Task: Add a signature Marlon Mitchell containing With heartfelt thanks and warm wishes, Marlon Mitchell to email address softage.9@softage.net and add a folder Commercial leases
Action: Mouse moved to (1177, 87)
Screenshot: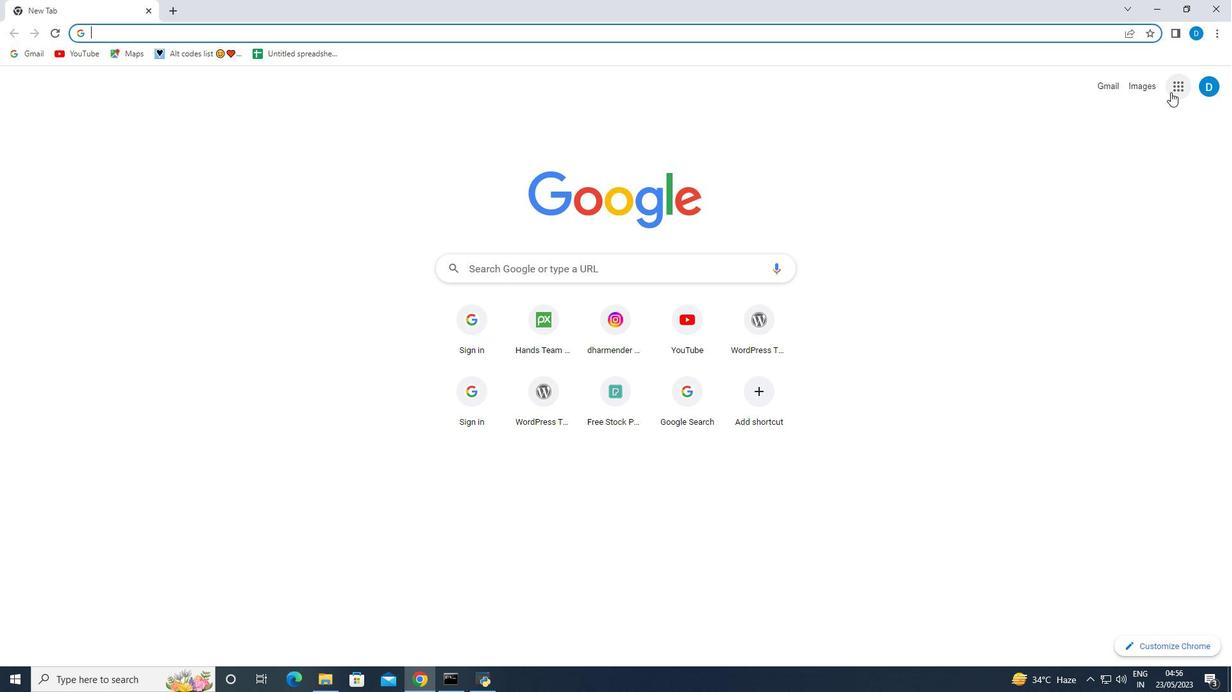 
Action: Mouse pressed left at (1177, 87)
Screenshot: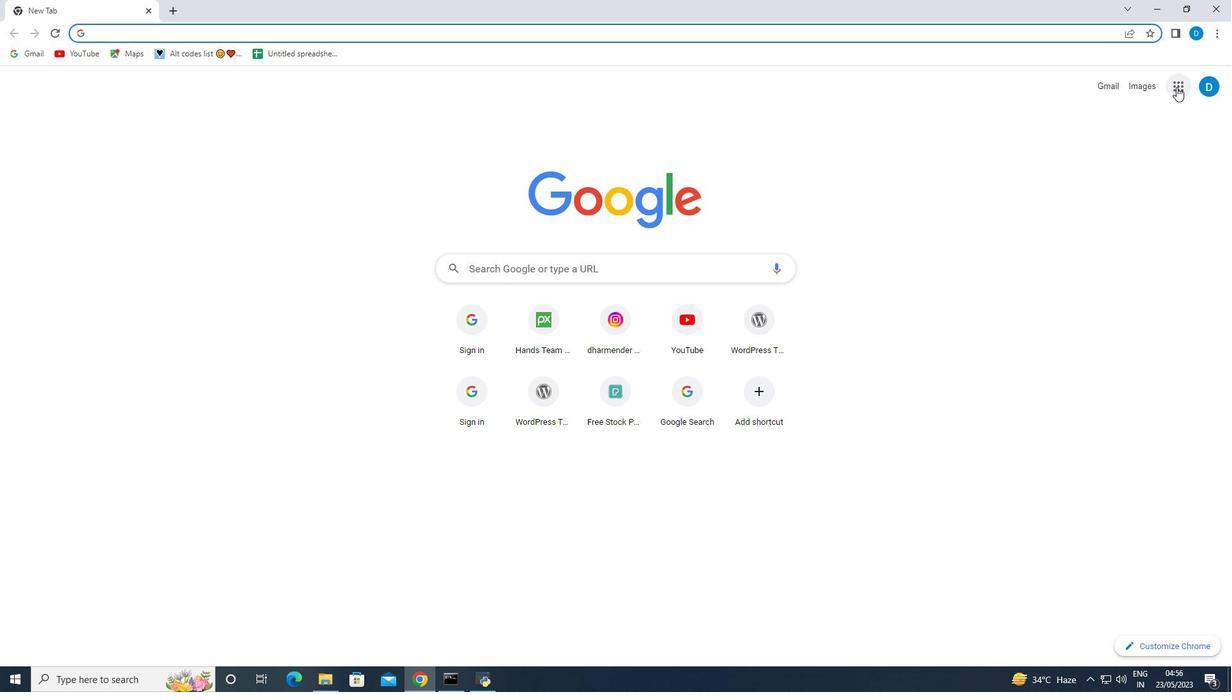 
Action: Mouse moved to (1061, 257)
Screenshot: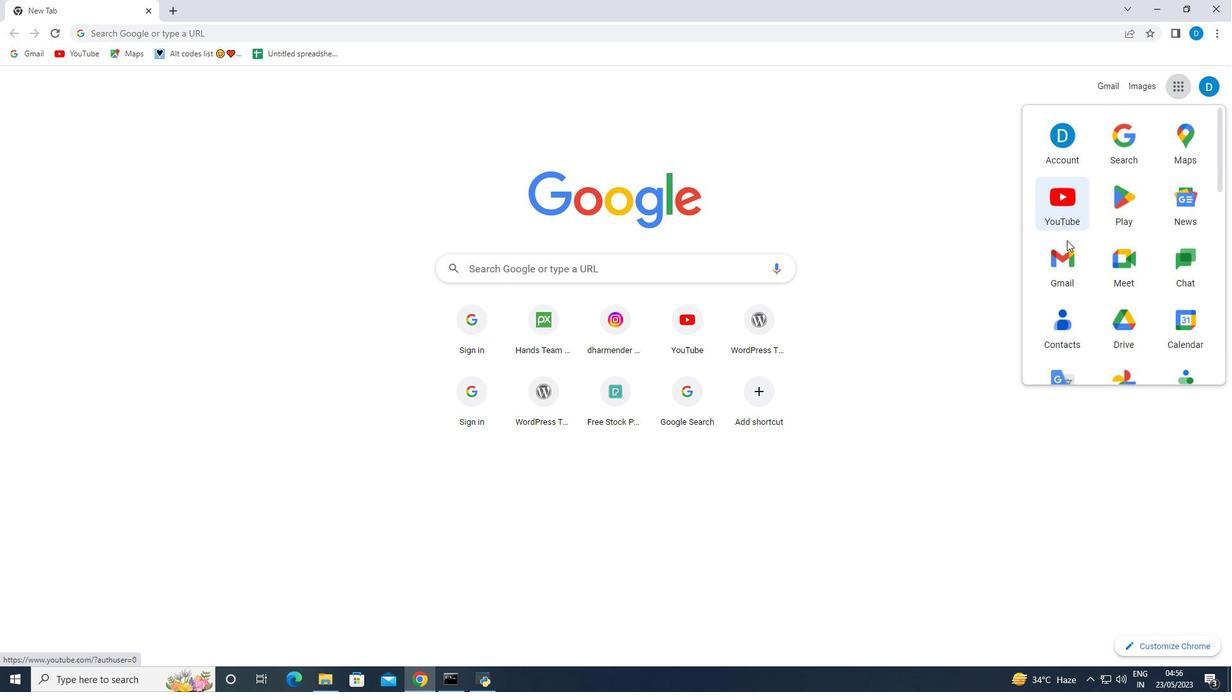 
Action: Mouse pressed left at (1061, 257)
Screenshot: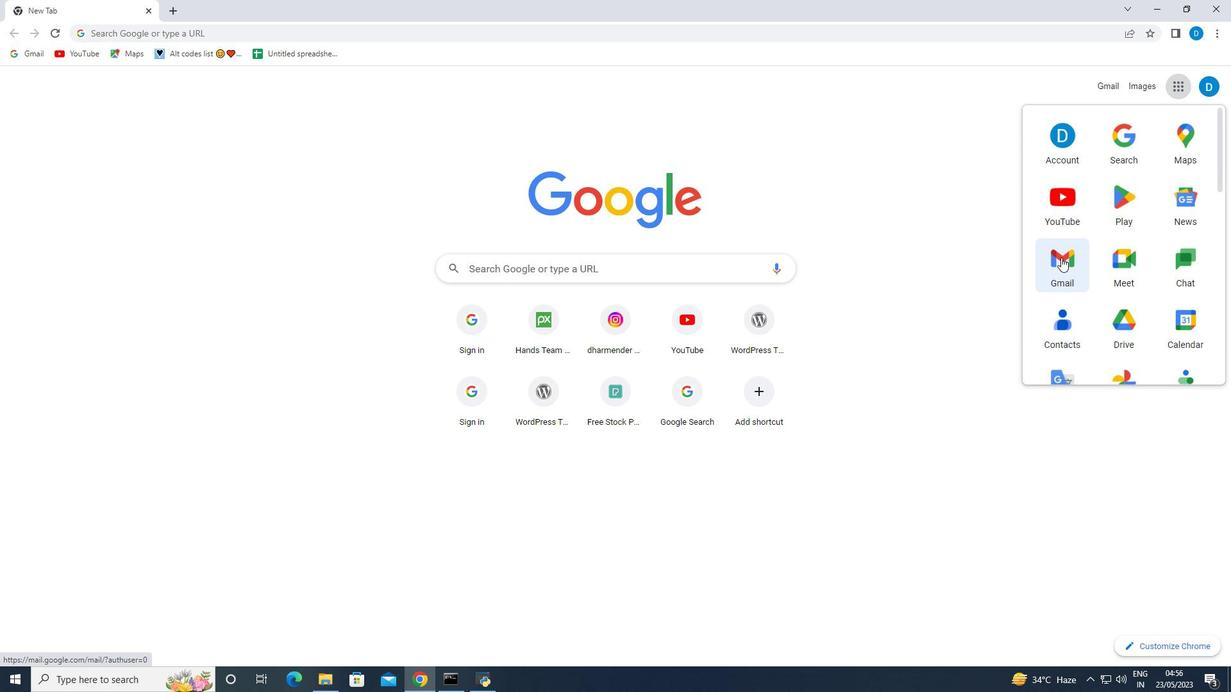 
Action: Mouse moved to (1151, 89)
Screenshot: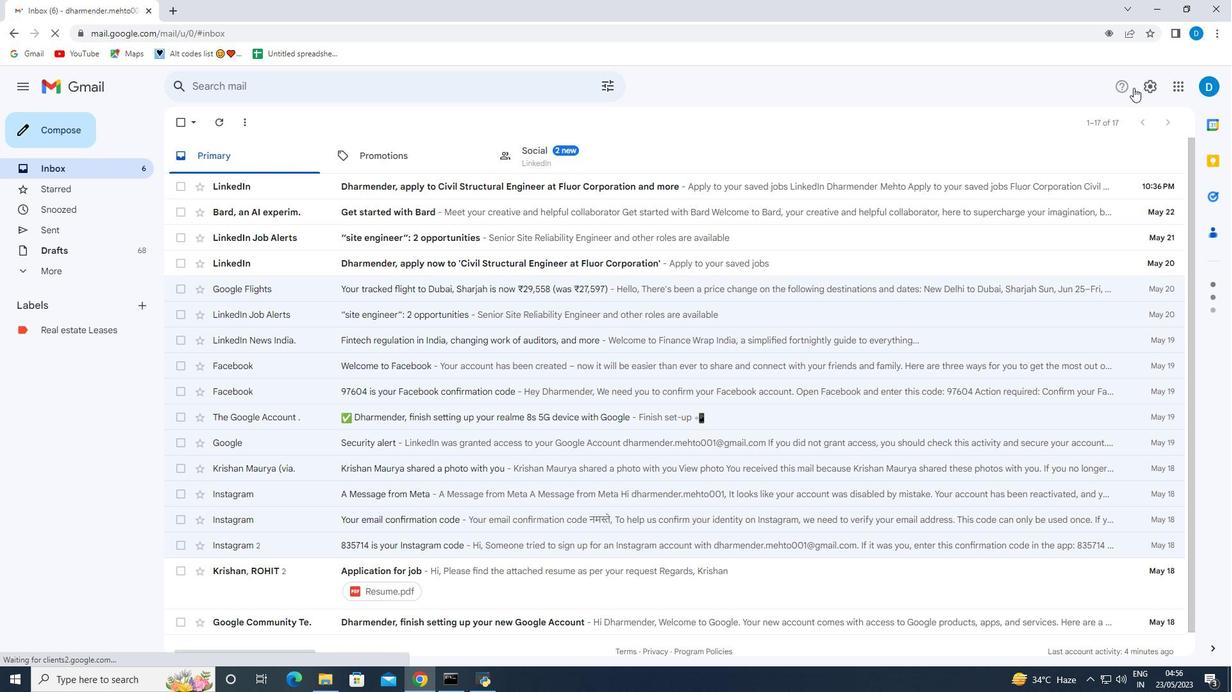 
Action: Mouse pressed left at (1151, 89)
Screenshot: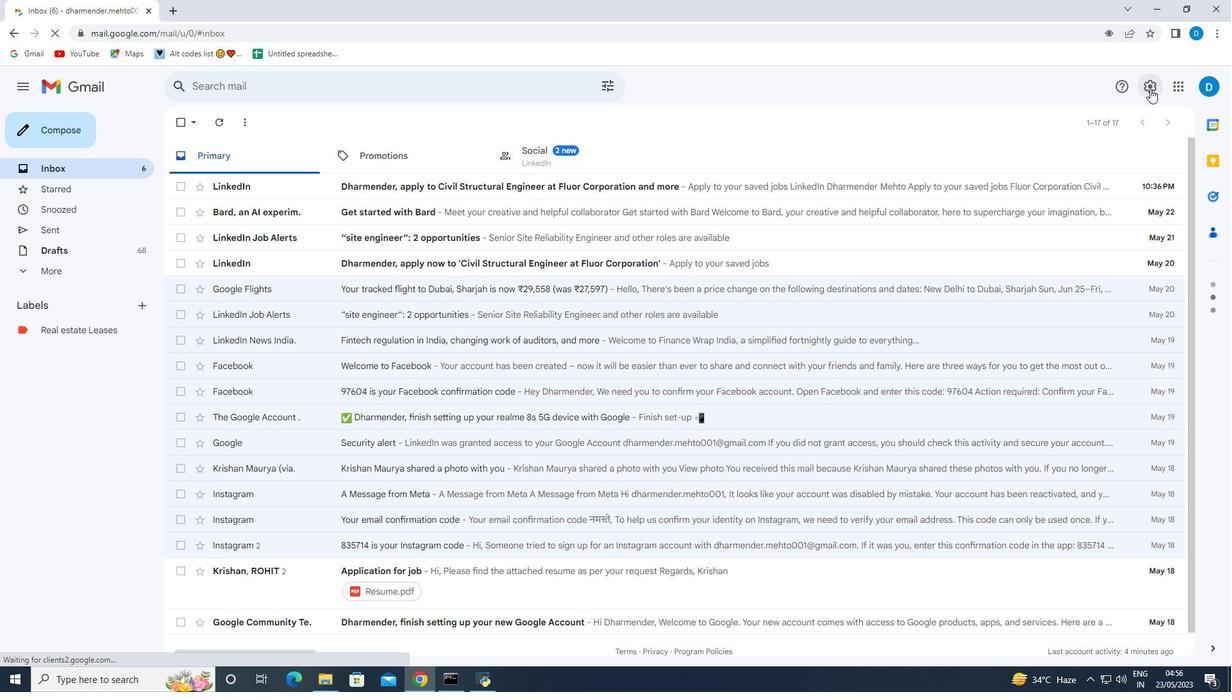 
Action: Mouse moved to (1116, 153)
Screenshot: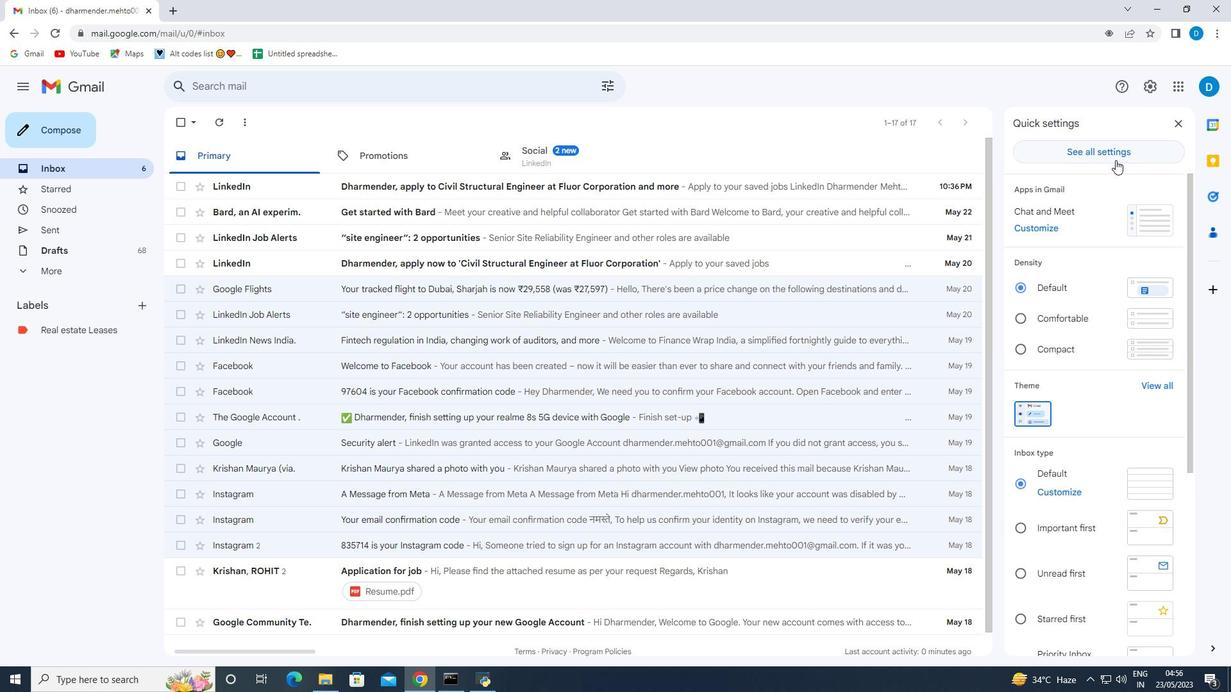 
Action: Mouse pressed left at (1116, 153)
Screenshot: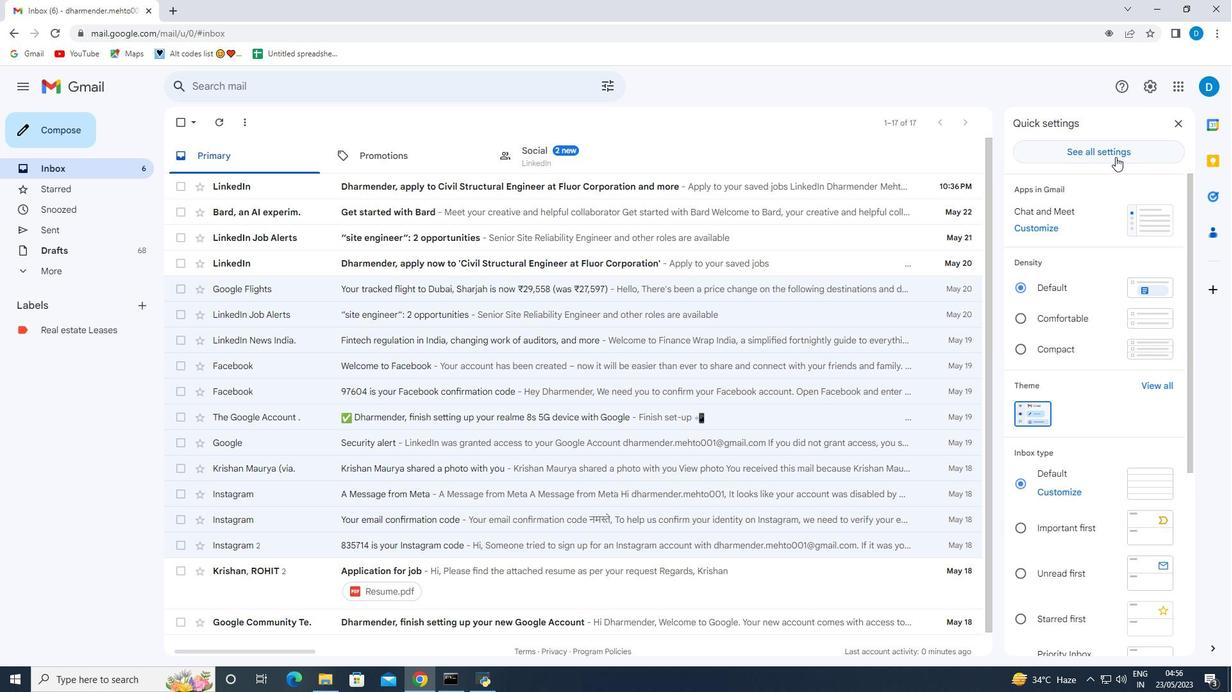 
Action: Mouse moved to (459, 340)
Screenshot: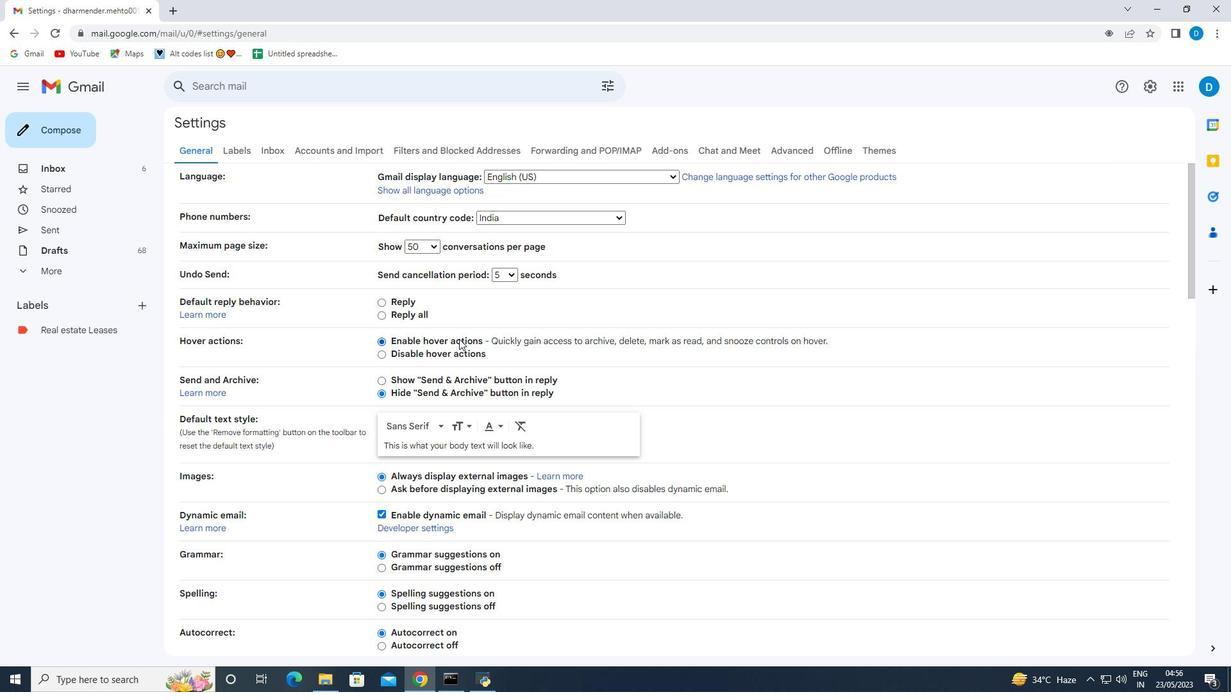 
Action: Mouse scrolled (459, 340) with delta (0, 0)
Screenshot: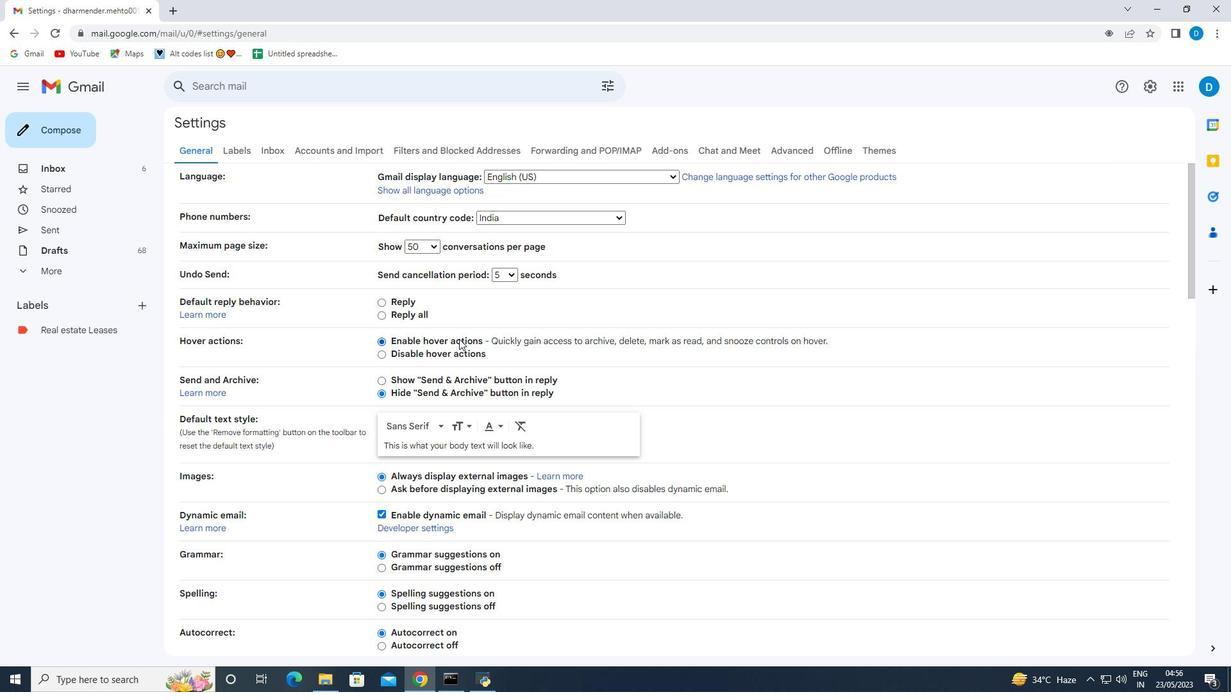 
Action: Mouse moved to (459, 346)
Screenshot: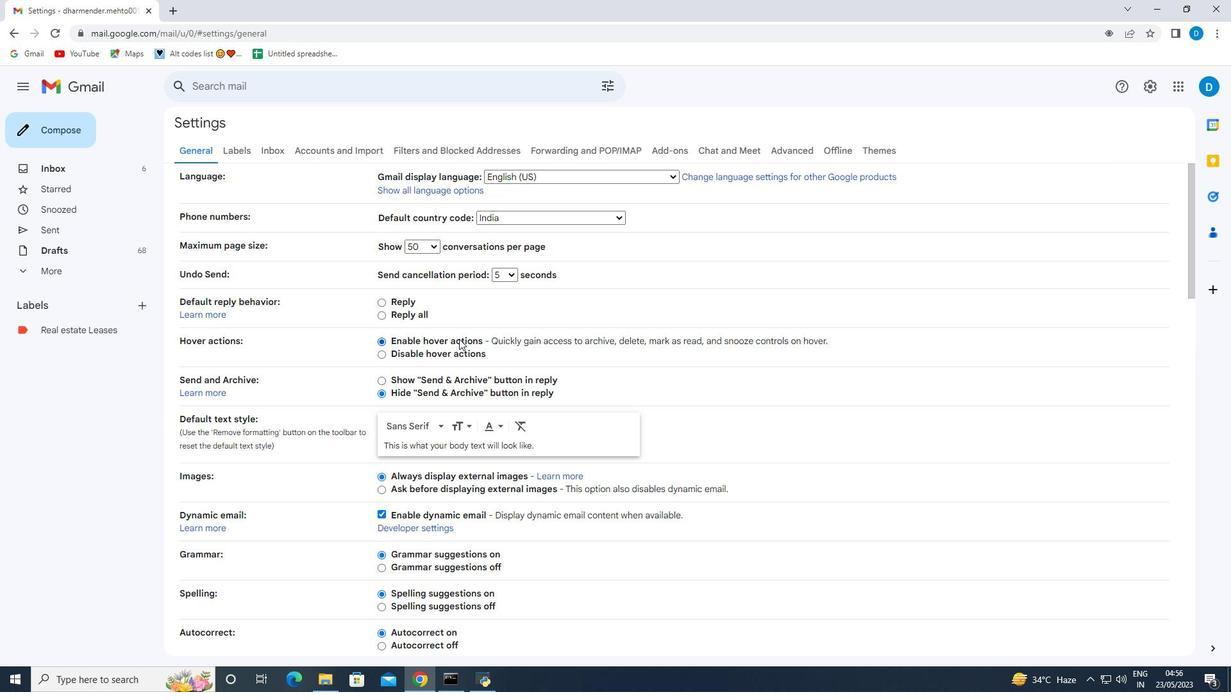 
Action: Mouse scrolled (459, 345) with delta (0, 0)
Screenshot: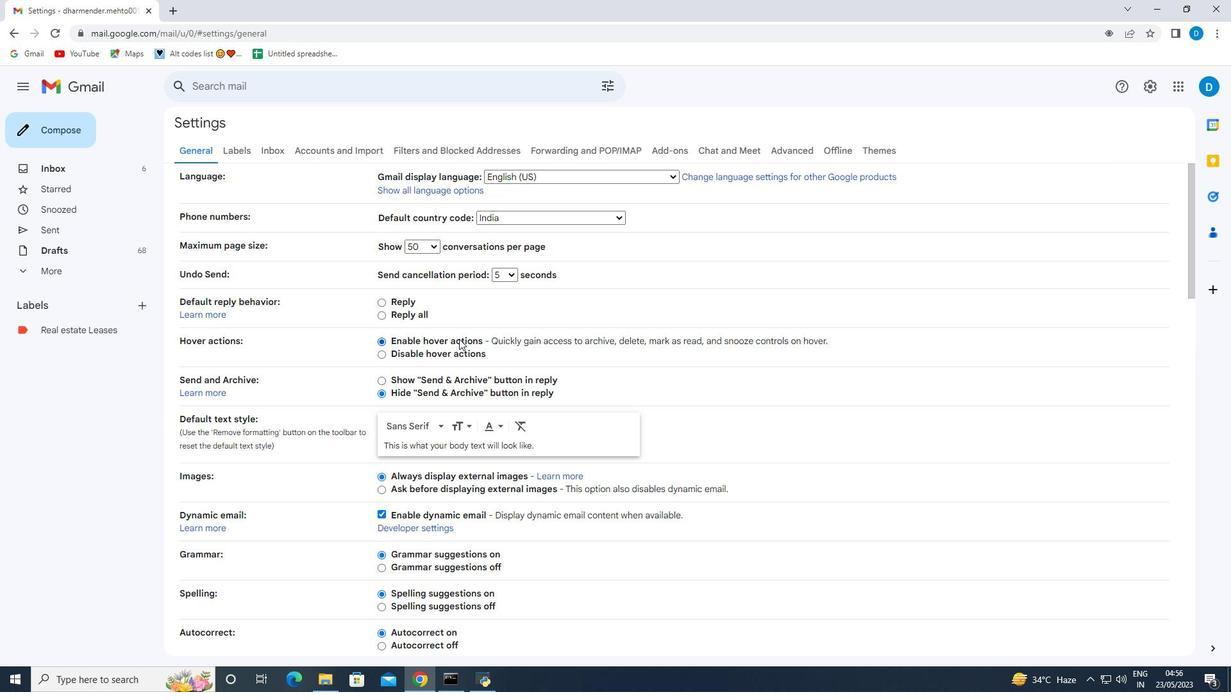 
Action: Mouse moved to (459, 349)
Screenshot: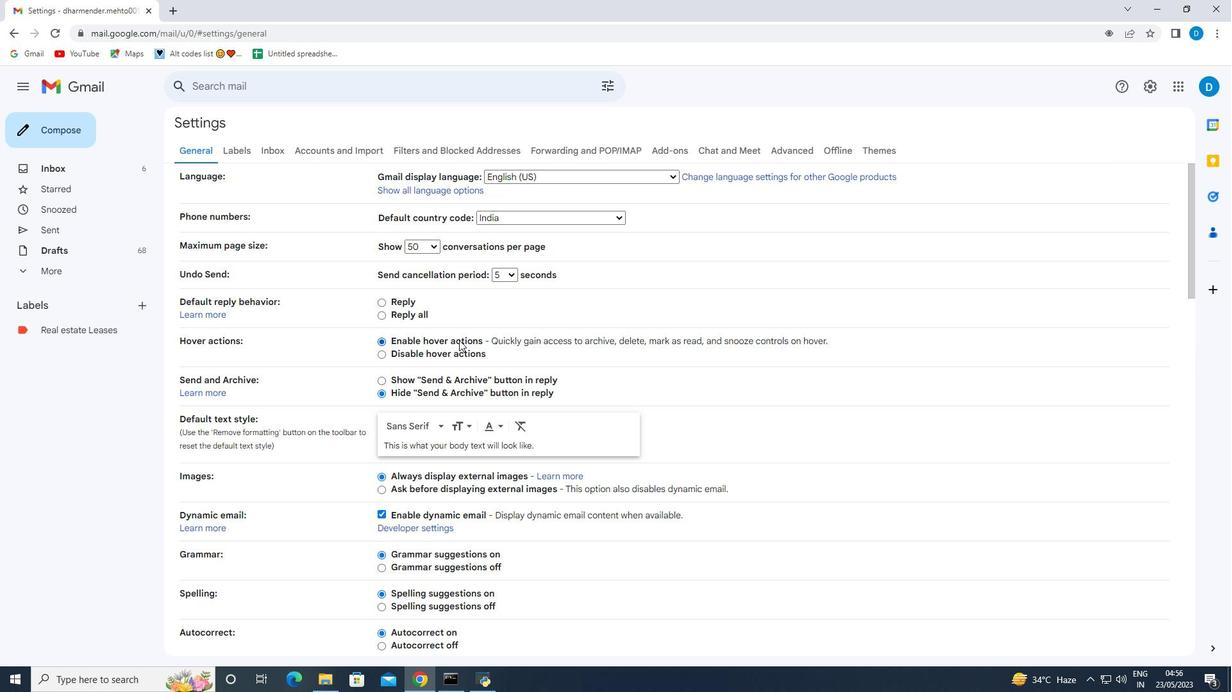 
Action: Mouse scrolled (459, 349) with delta (0, 0)
Screenshot: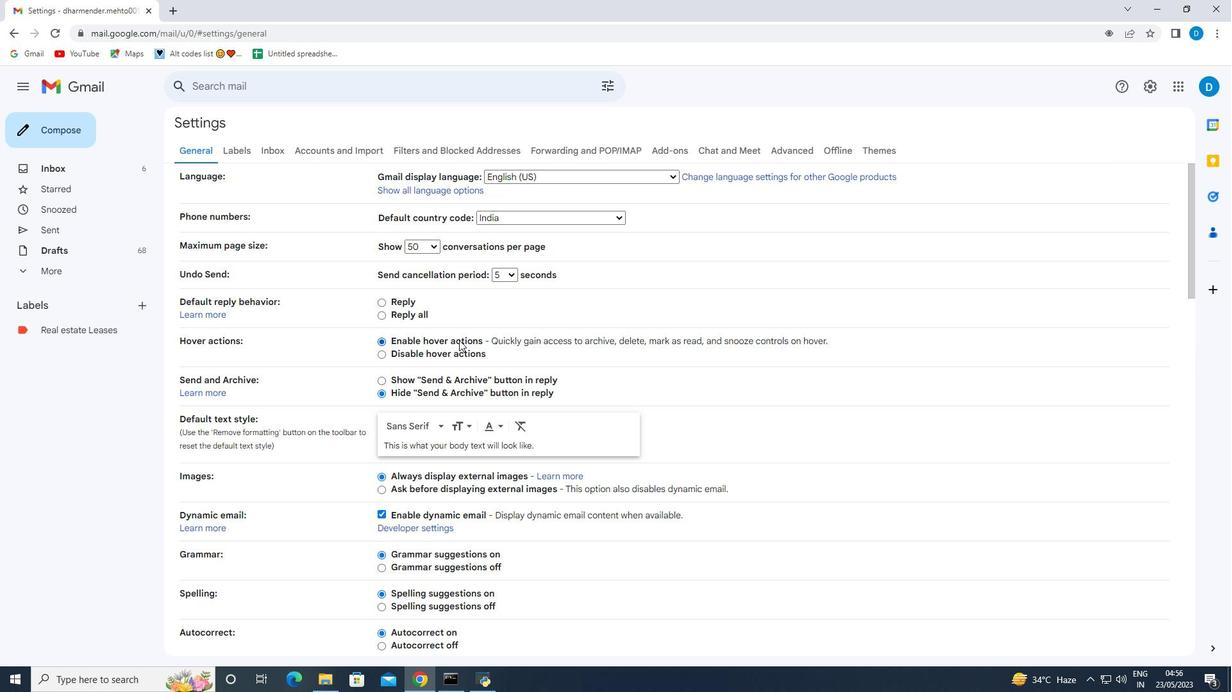 
Action: Mouse moved to (459, 352)
Screenshot: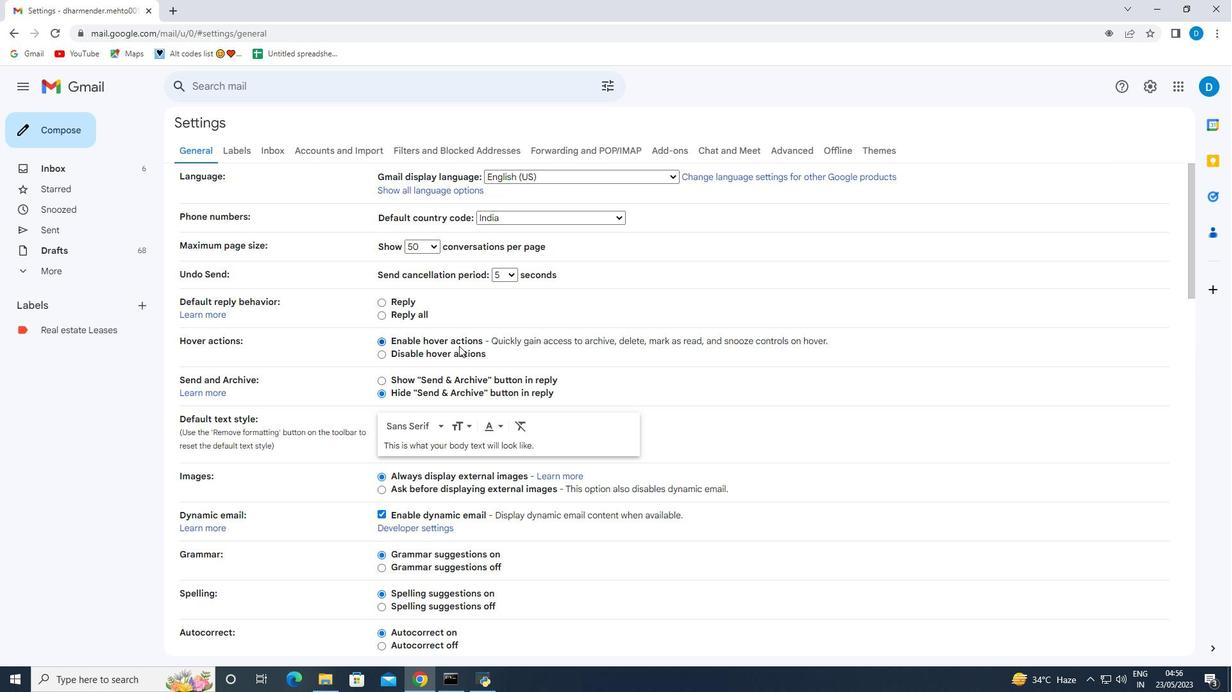 
Action: Mouse scrolled (459, 352) with delta (0, 0)
Screenshot: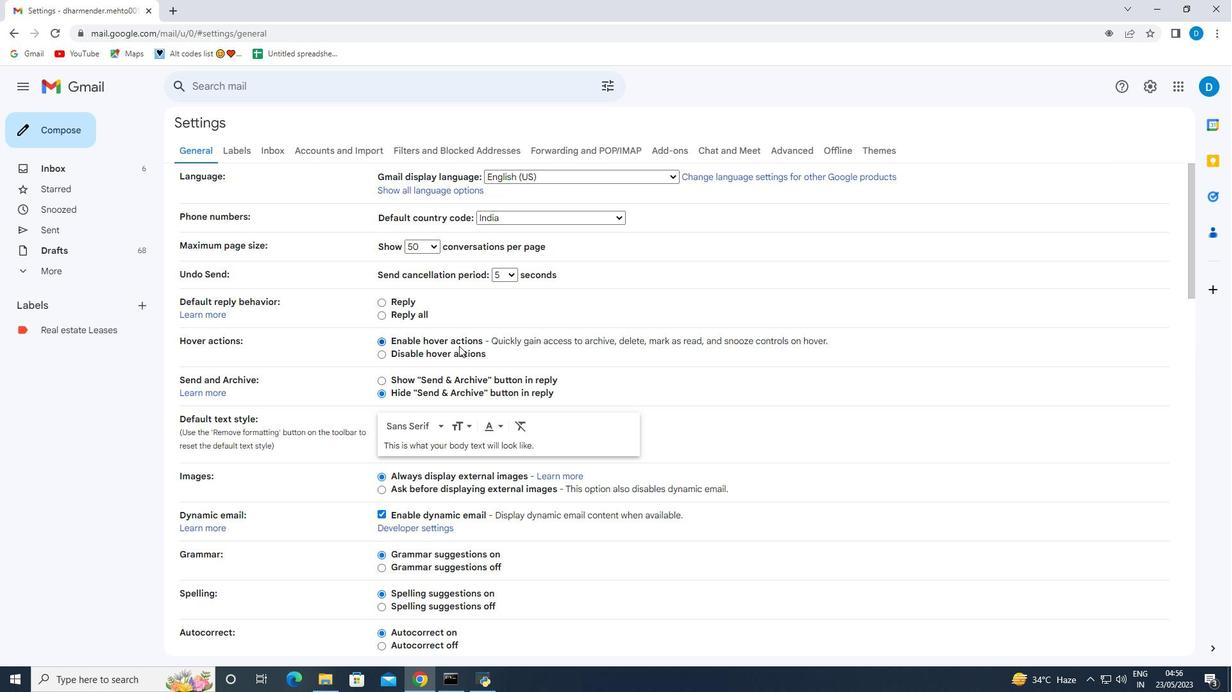 
Action: Mouse moved to (459, 353)
Screenshot: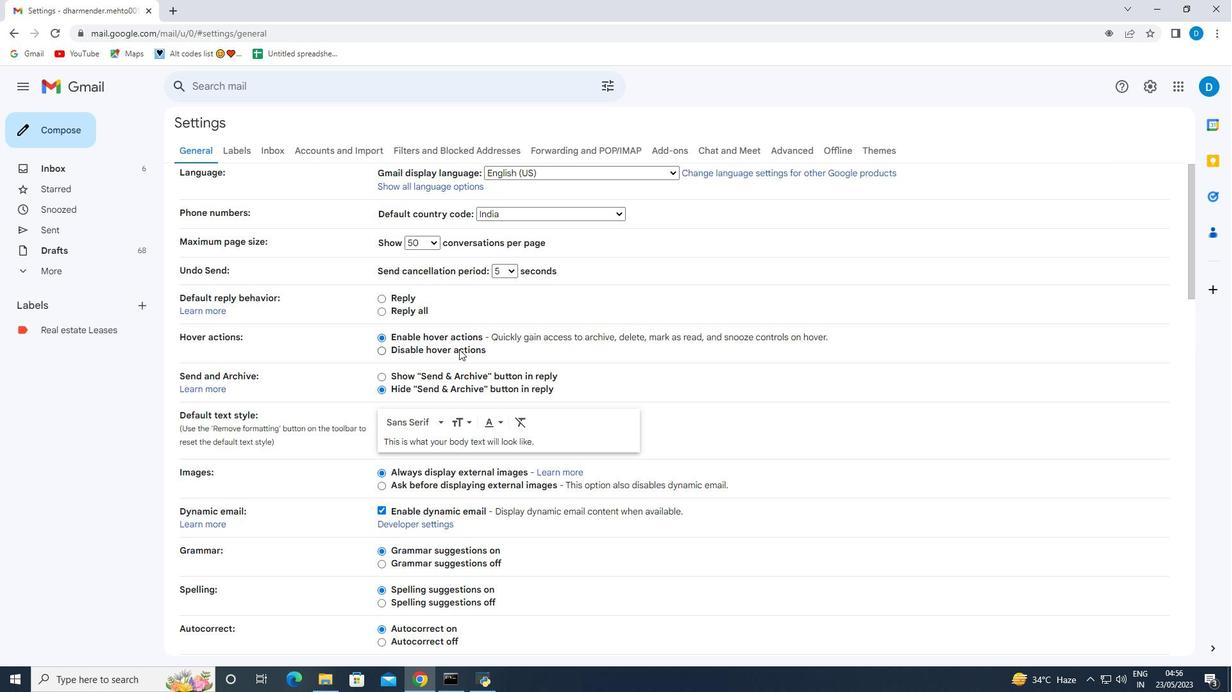 
Action: Mouse scrolled (459, 352) with delta (0, 0)
Screenshot: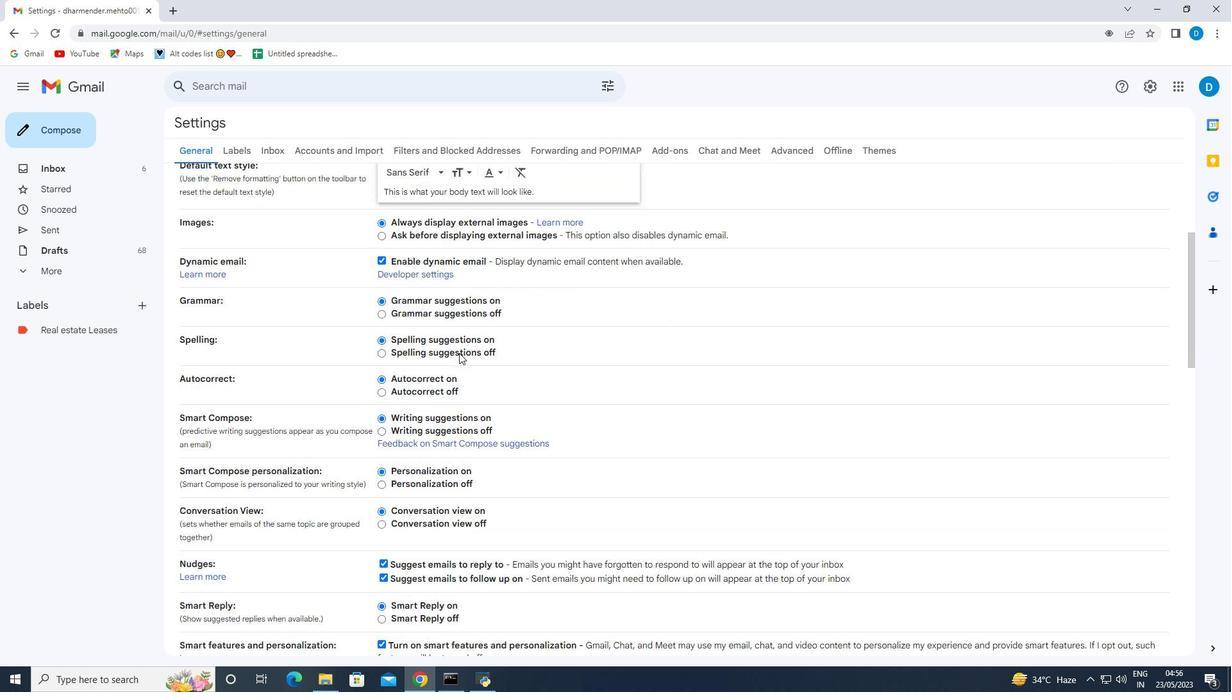 
Action: Mouse scrolled (459, 352) with delta (0, 0)
Screenshot: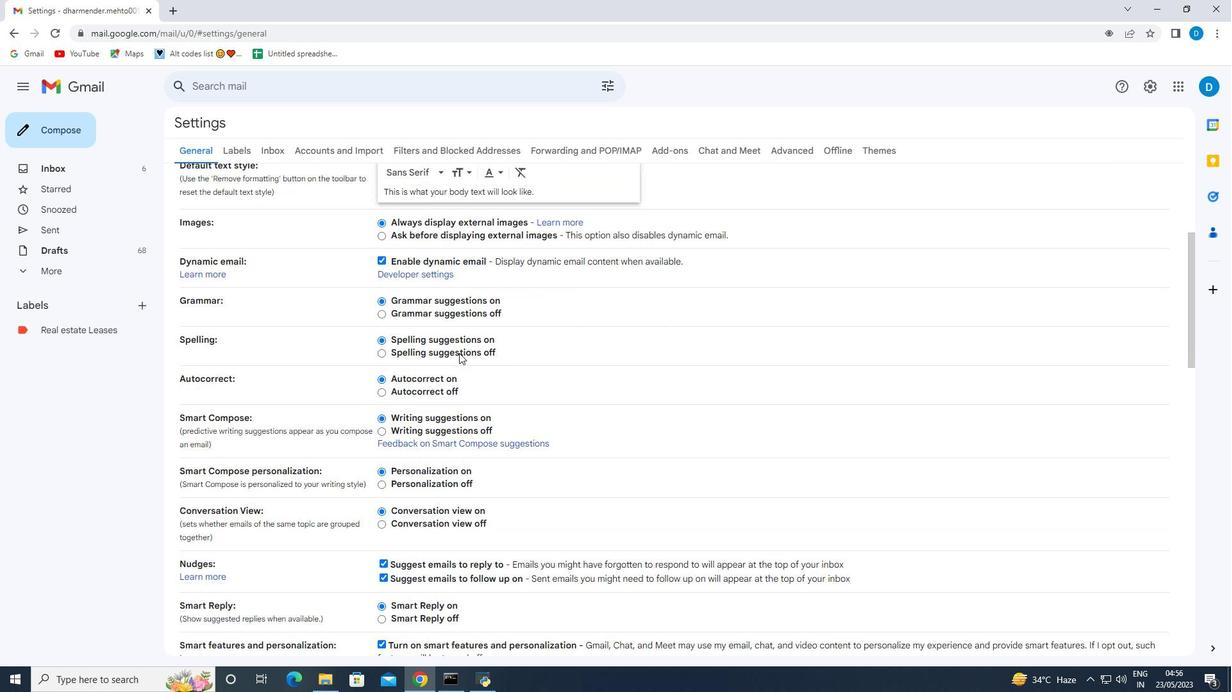 
Action: Mouse scrolled (459, 352) with delta (0, 0)
Screenshot: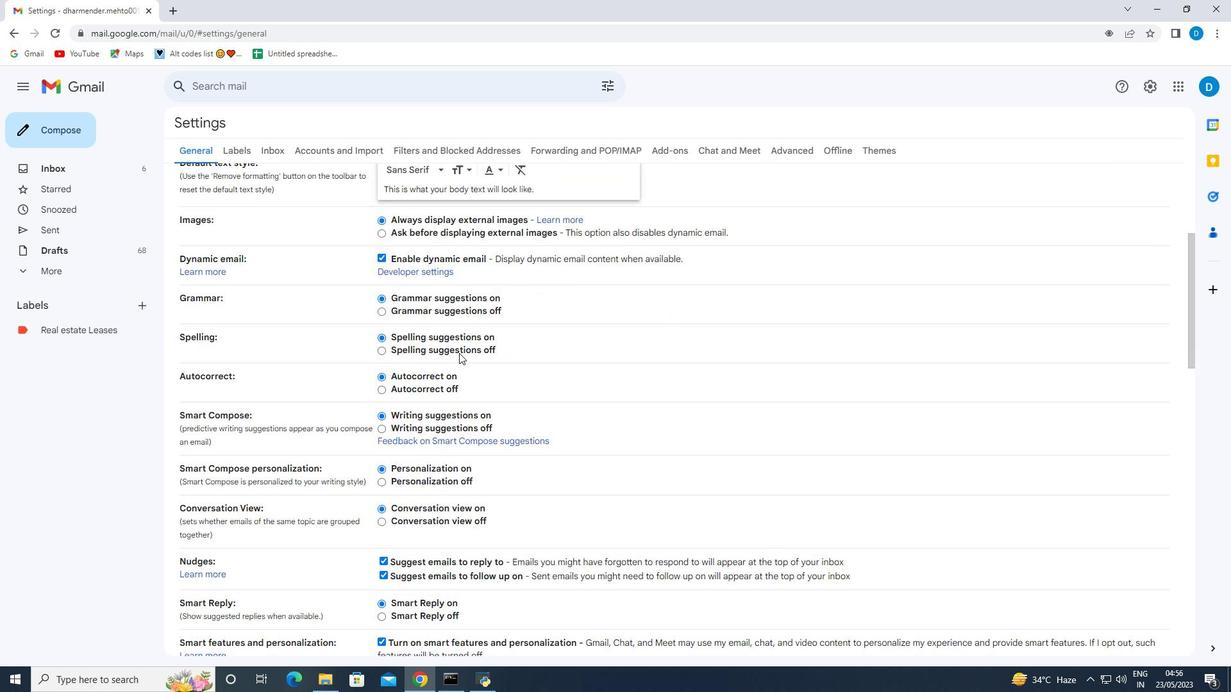 
Action: Mouse scrolled (459, 352) with delta (0, 0)
Screenshot: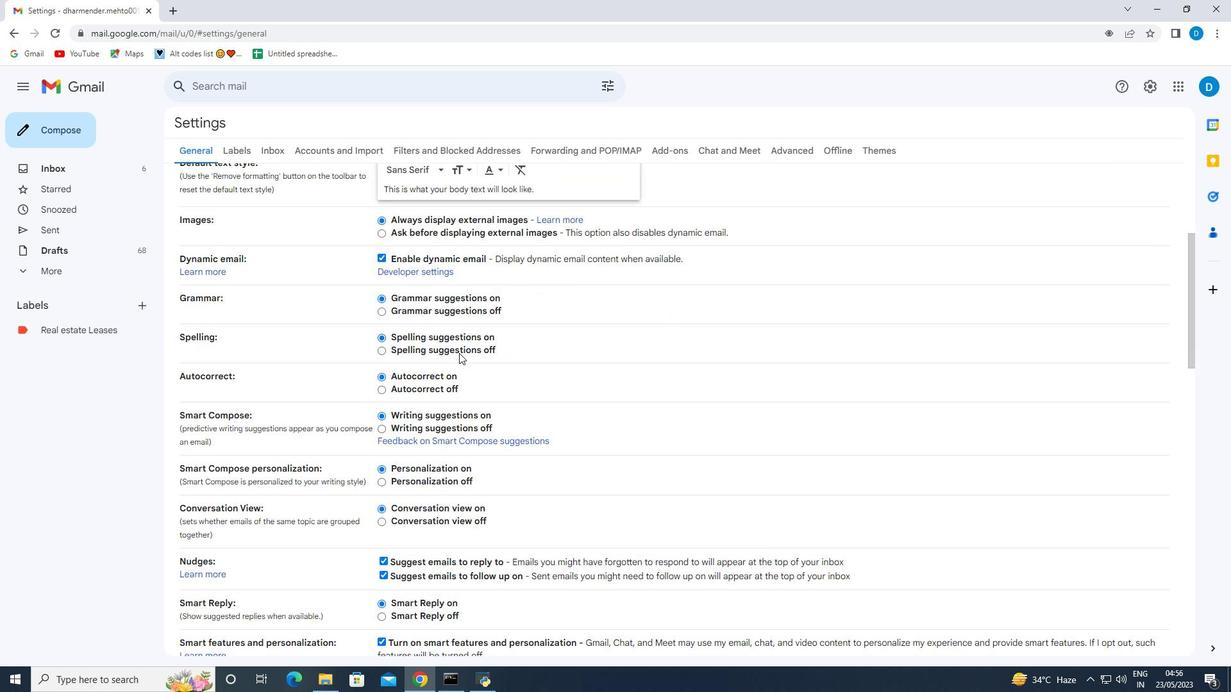 
Action: Mouse scrolled (459, 352) with delta (0, 0)
Screenshot: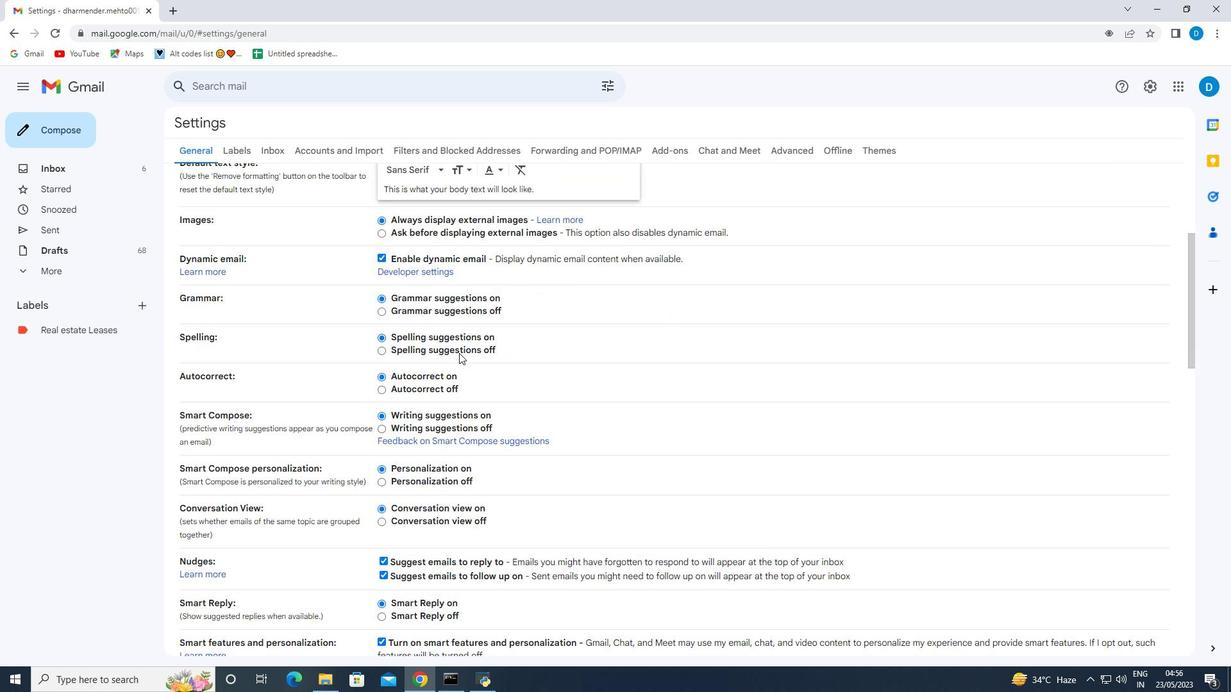 
Action: Mouse scrolled (459, 352) with delta (0, 0)
Screenshot: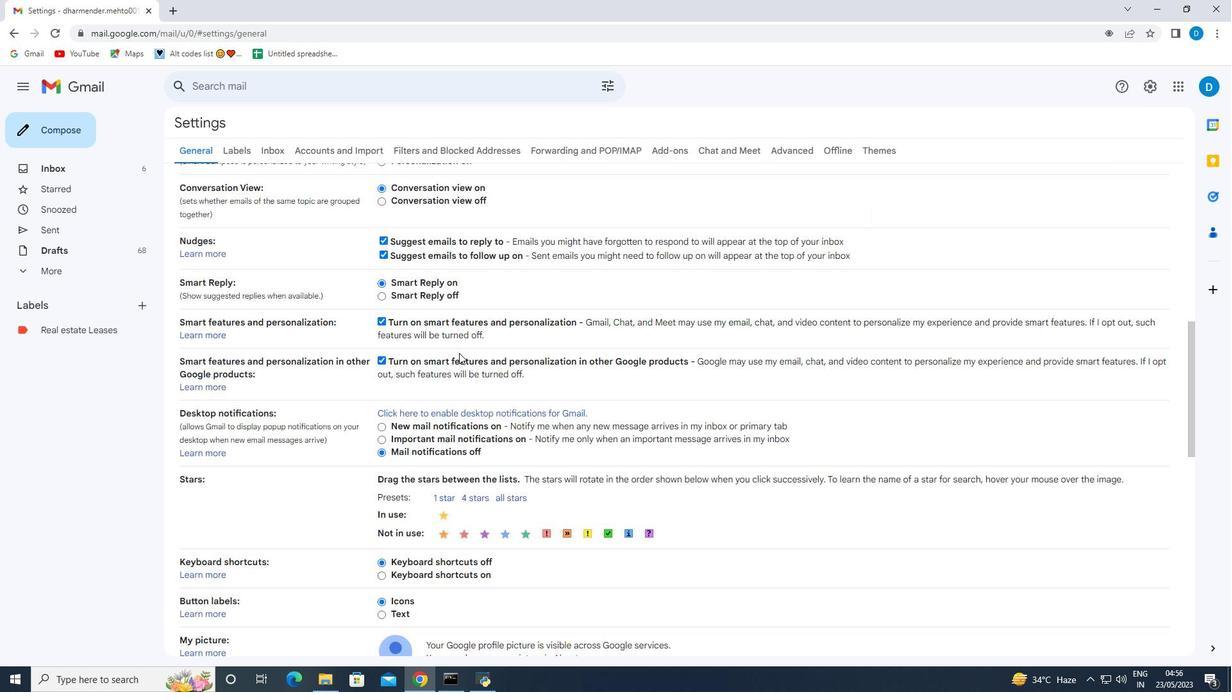 
Action: Mouse scrolled (459, 352) with delta (0, 0)
Screenshot: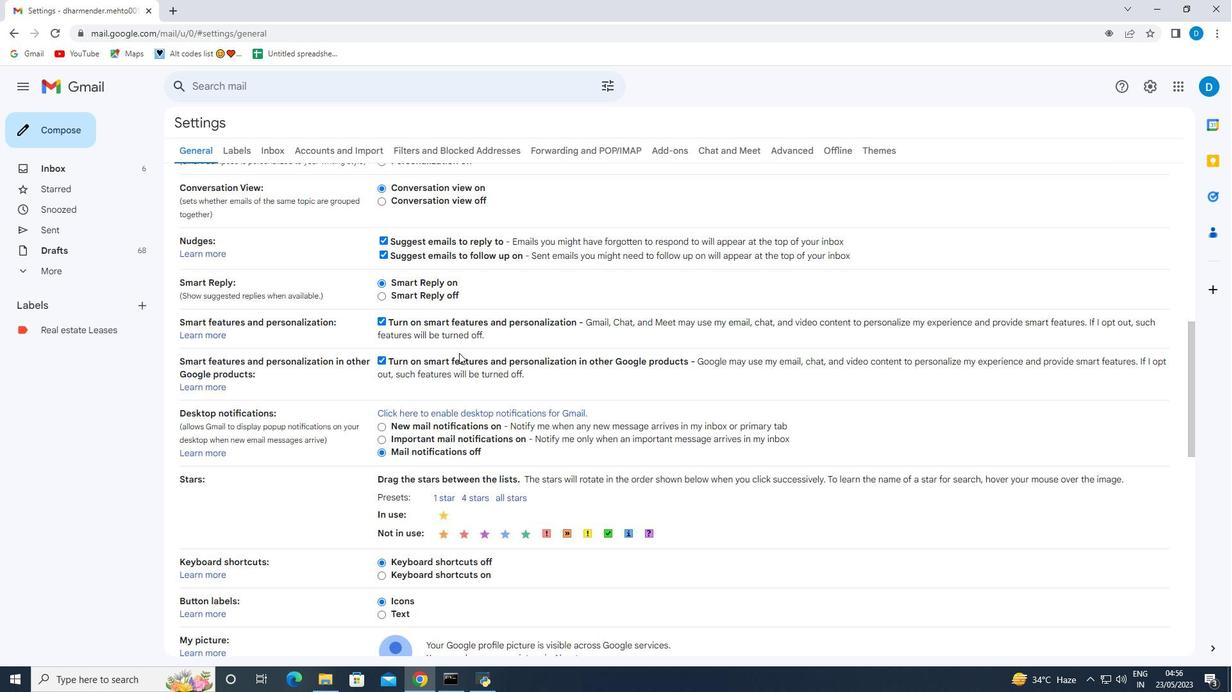 
Action: Mouse scrolled (459, 352) with delta (0, 0)
Screenshot: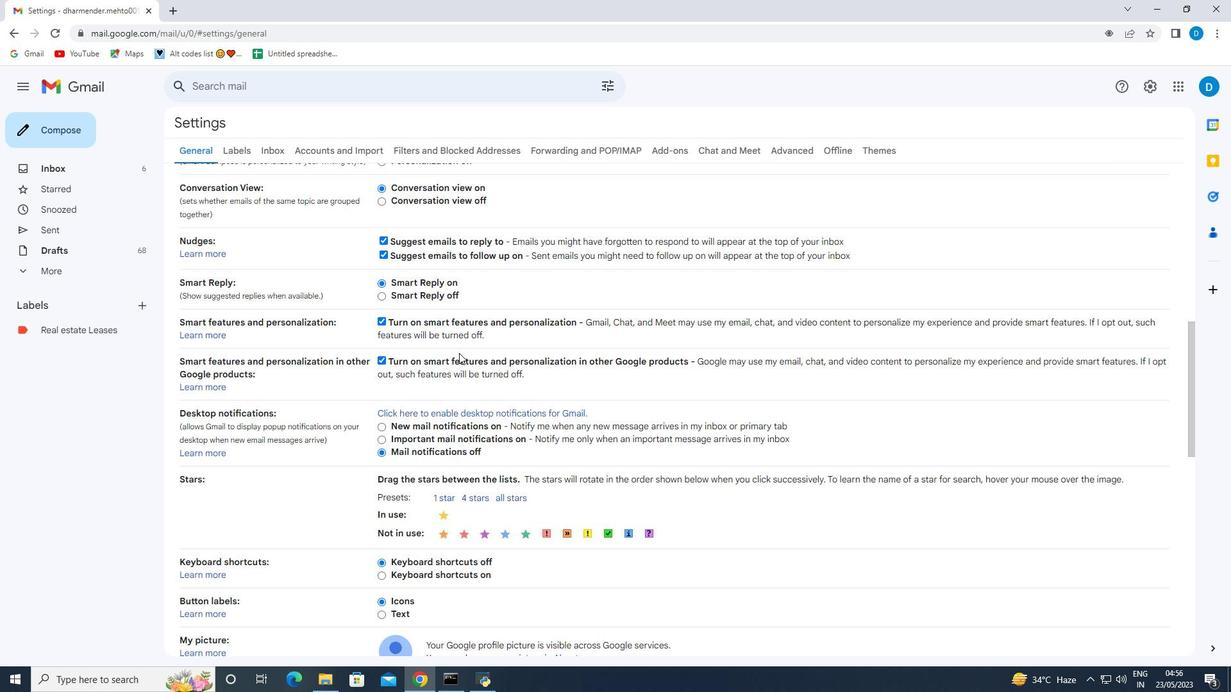 
Action: Mouse scrolled (459, 352) with delta (0, 0)
Screenshot: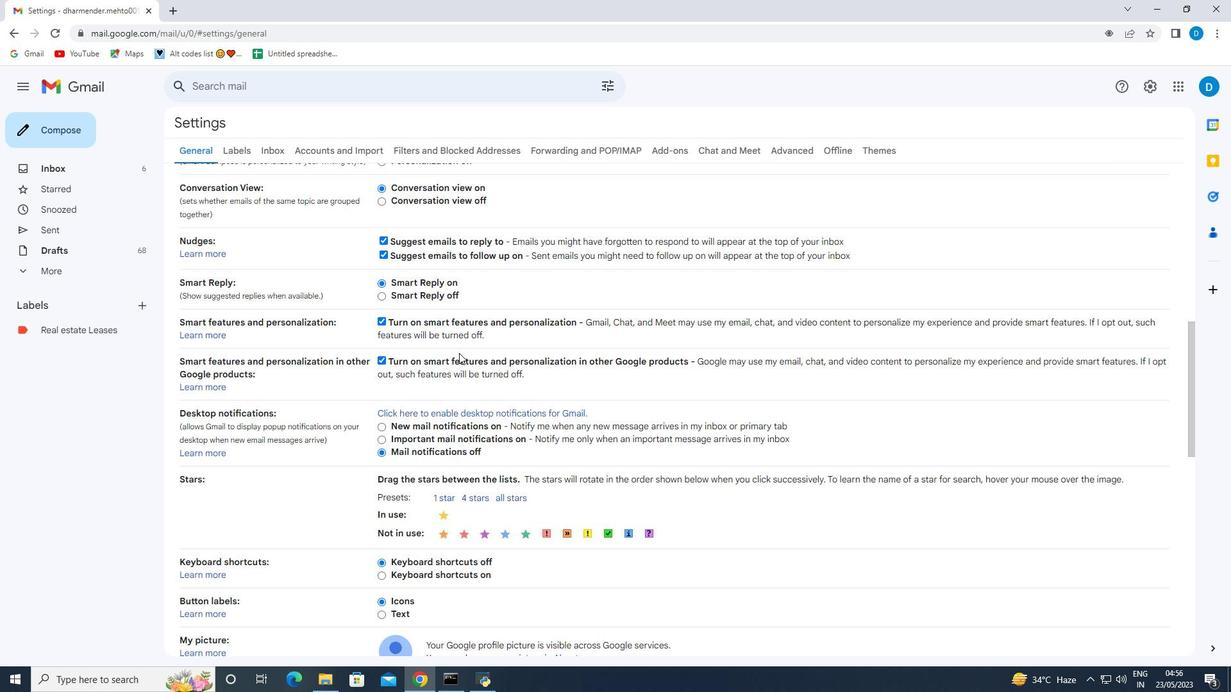 
Action: Mouse scrolled (459, 352) with delta (0, 0)
Screenshot: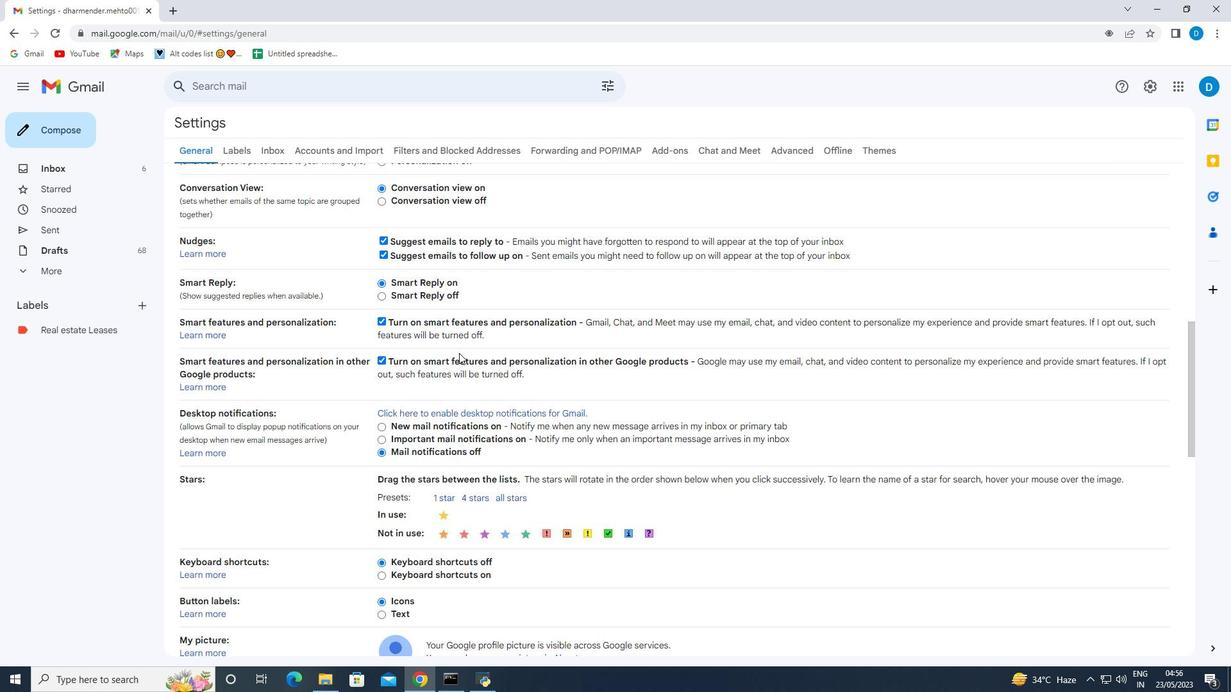 
Action: Mouse moved to (515, 444)
Screenshot: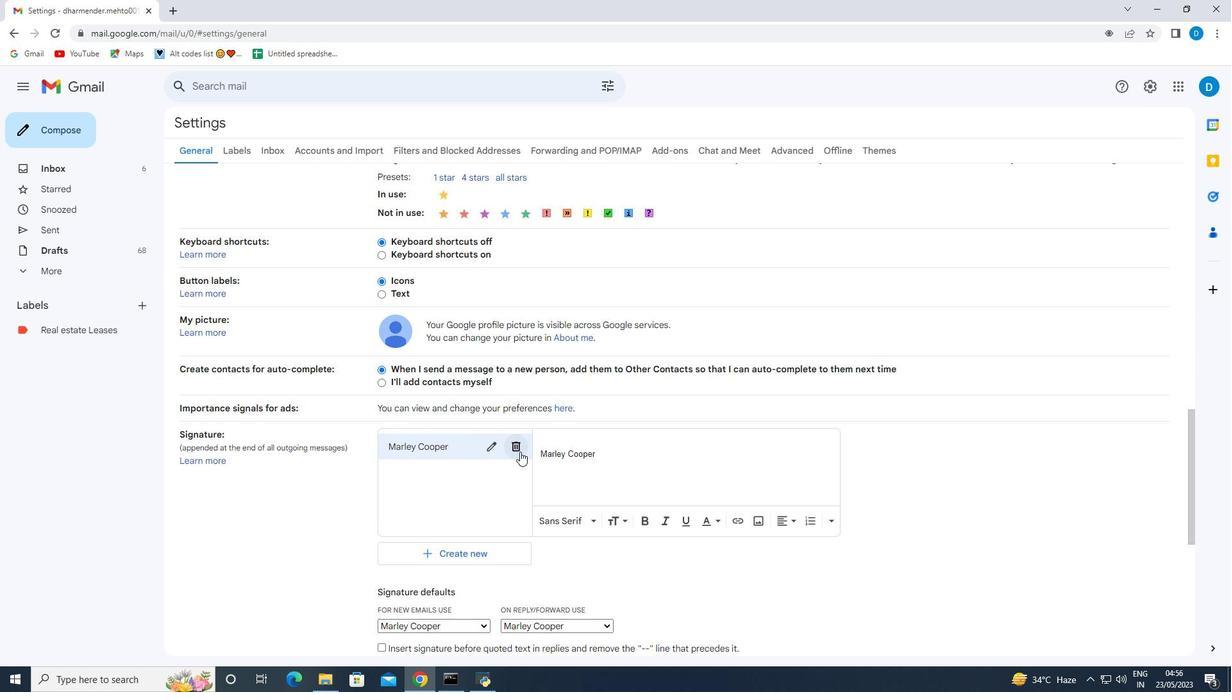 
Action: Mouse pressed left at (515, 444)
Screenshot: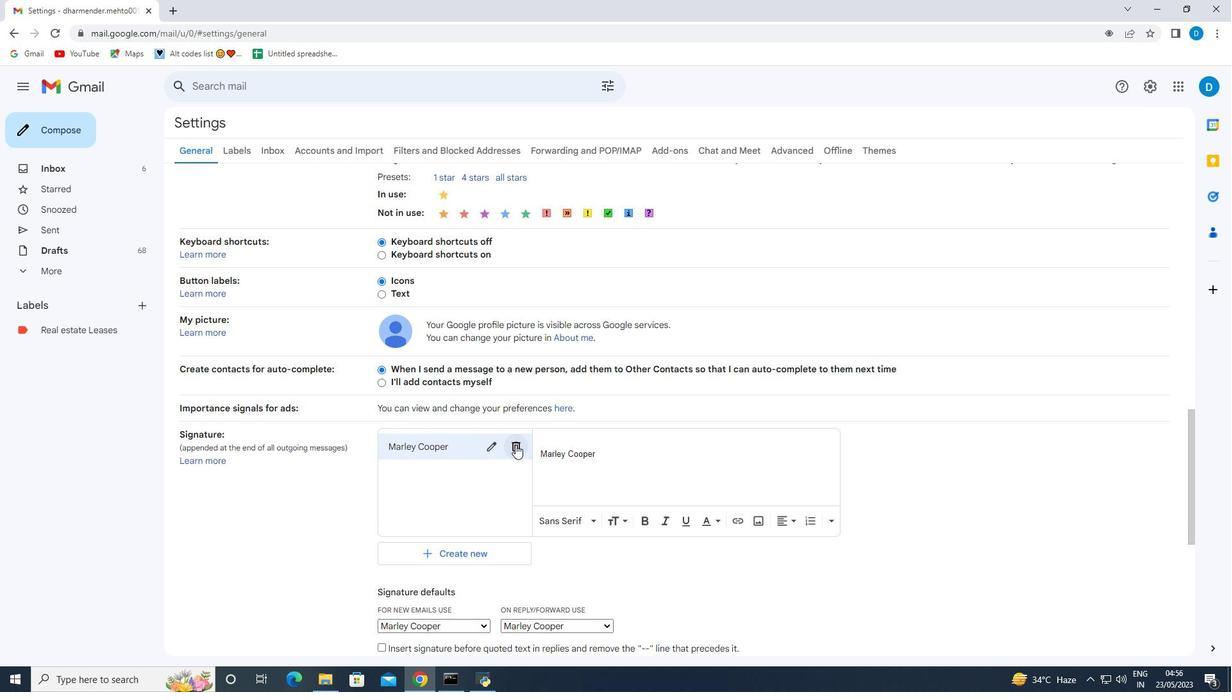 
Action: Mouse moved to (716, 393)
Screenshot: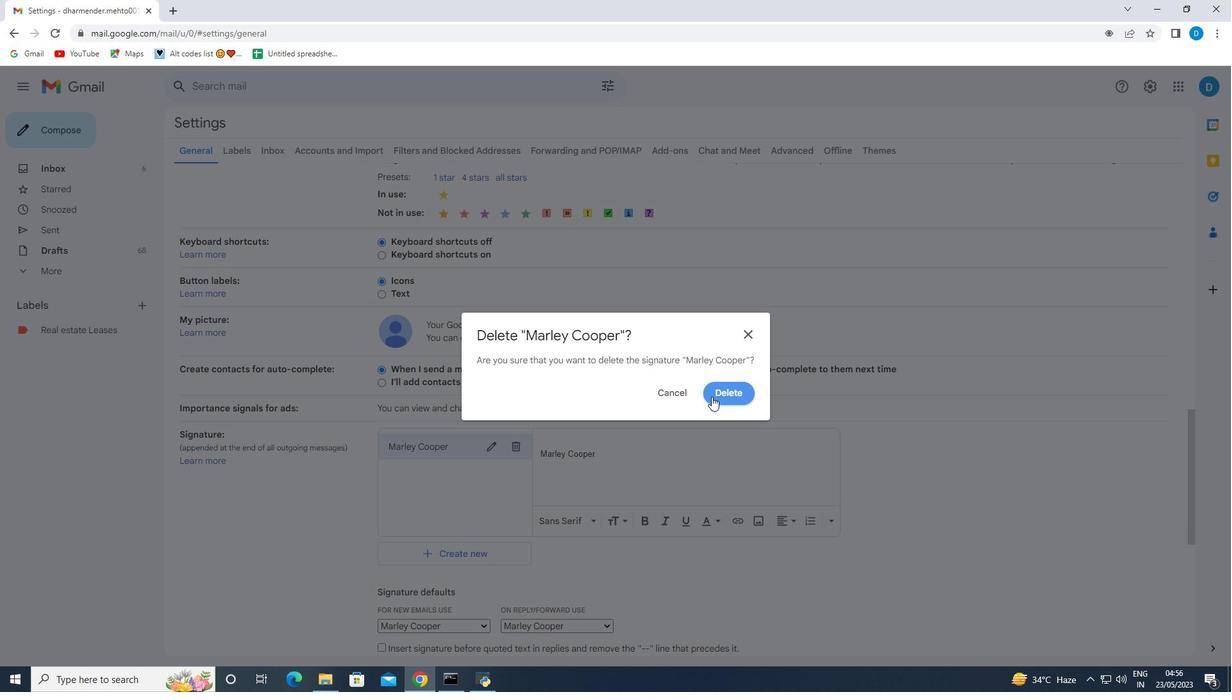 
Action: Mouse pressed left at (716, 393)
Screenshot: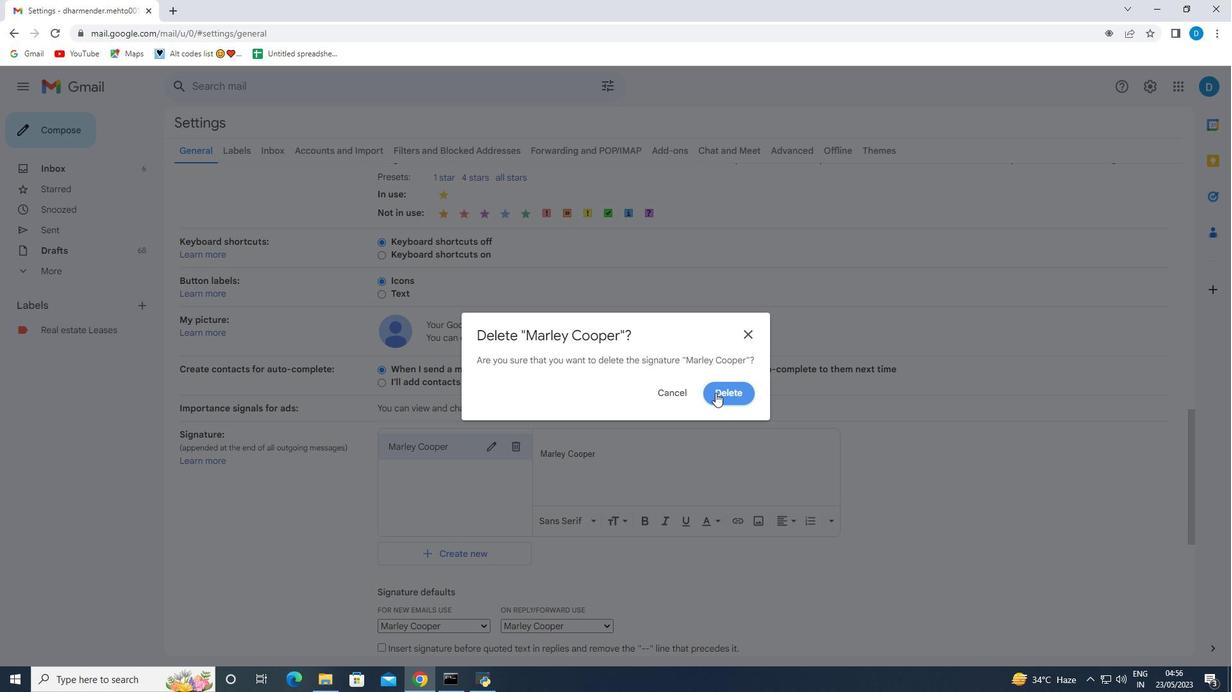 
Action: Mouse moved to (453, 456)
Screenshot: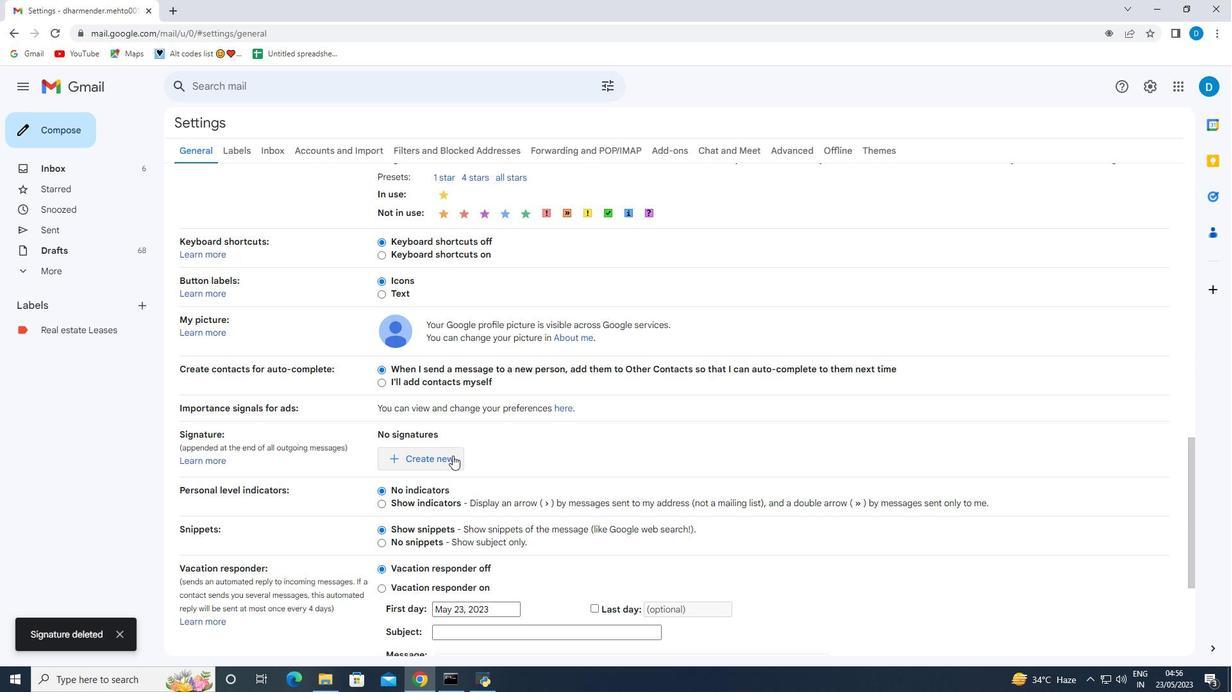 
Action: Mouse pressed left at (453, 456)
Screenshot: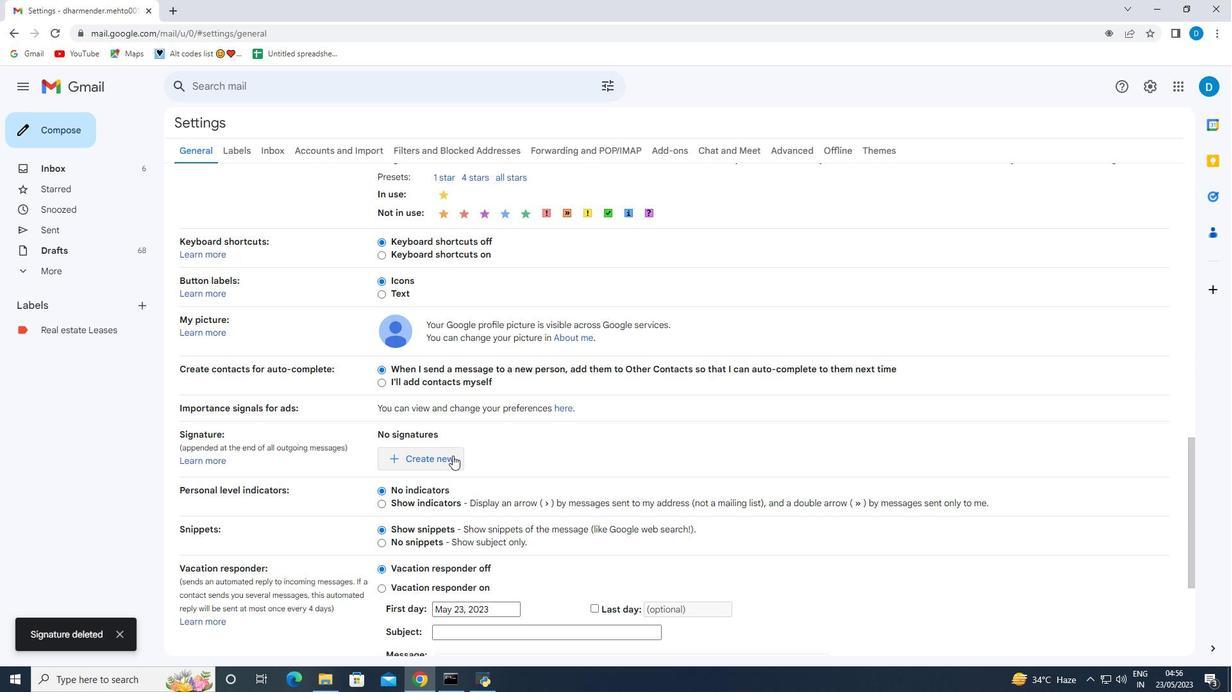 
Action: Mouse moved to (511, 361)
Screenshot: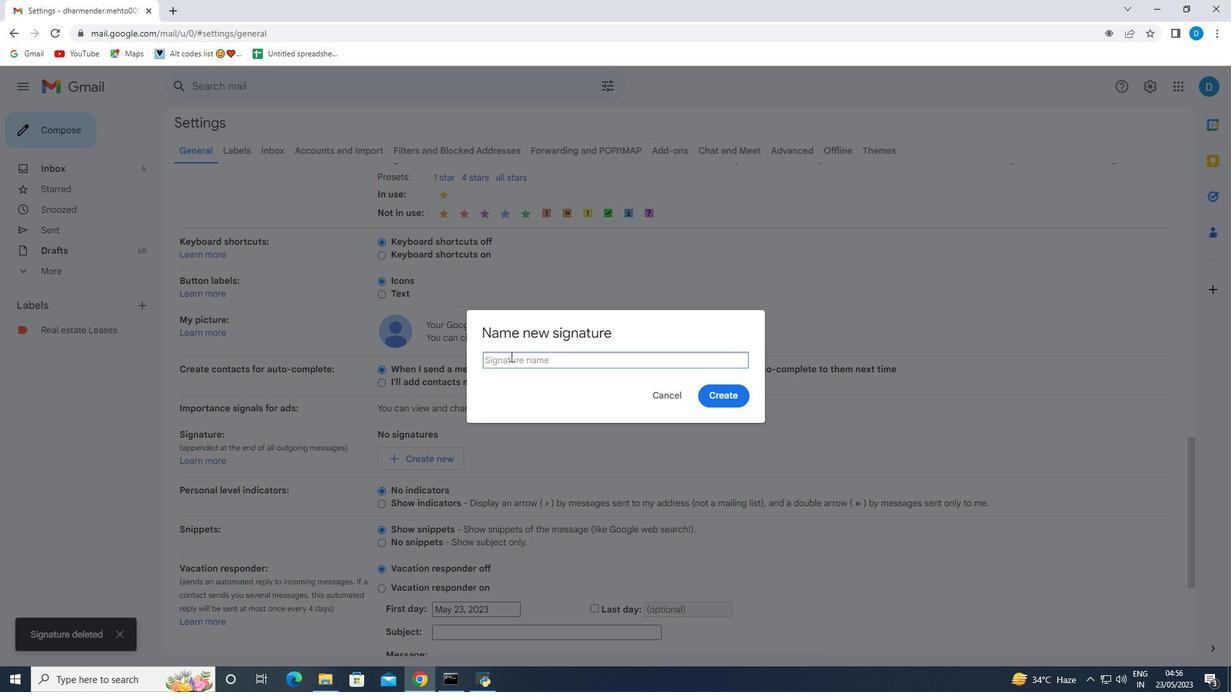 
Action: Mouse pressed left at (511, 361)
Screenshot: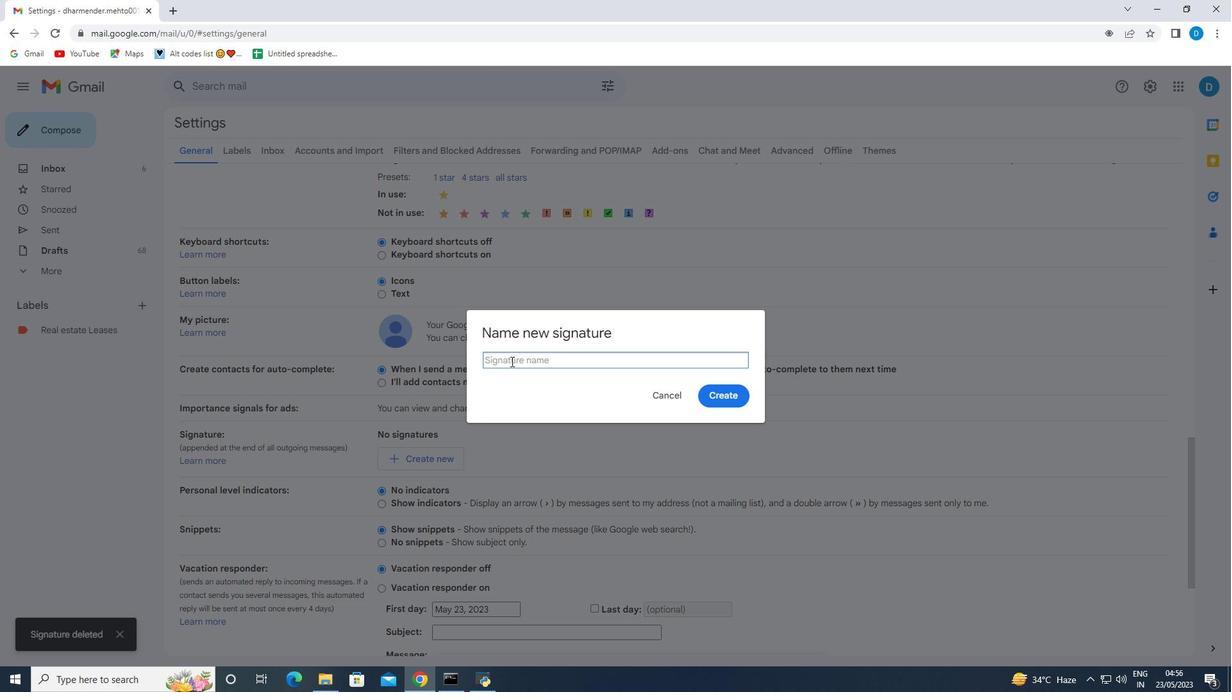 
Action: Key pressed <Key.shift>Marlon<Key.space><Key.shift>Mitchell
Screenshot: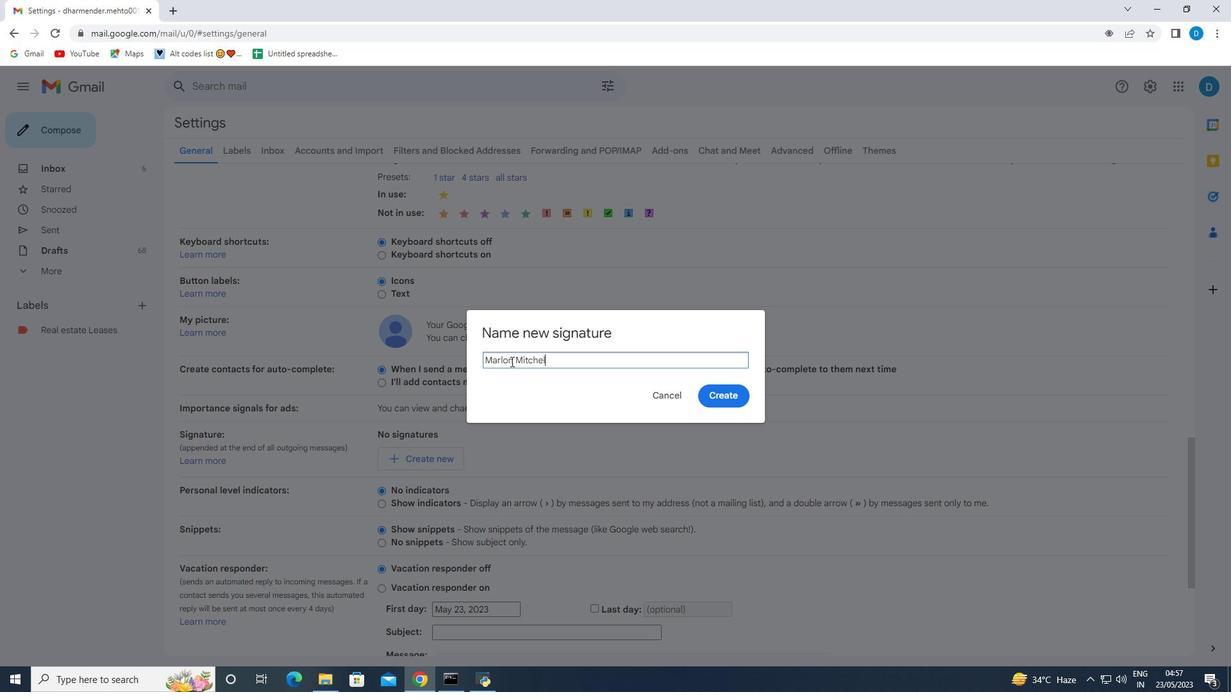 
Action: Mouse moved to (714, 399)
Screenshot: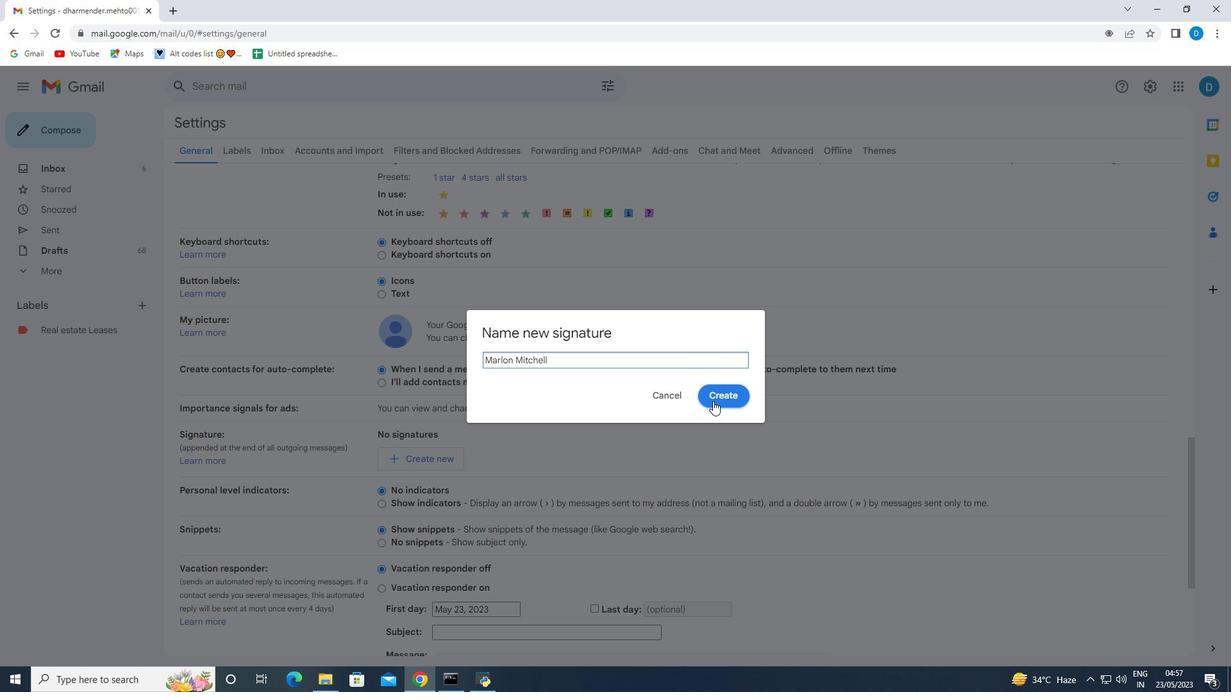 
Action: Mouse pressed left at (714, 399)
Screenshot: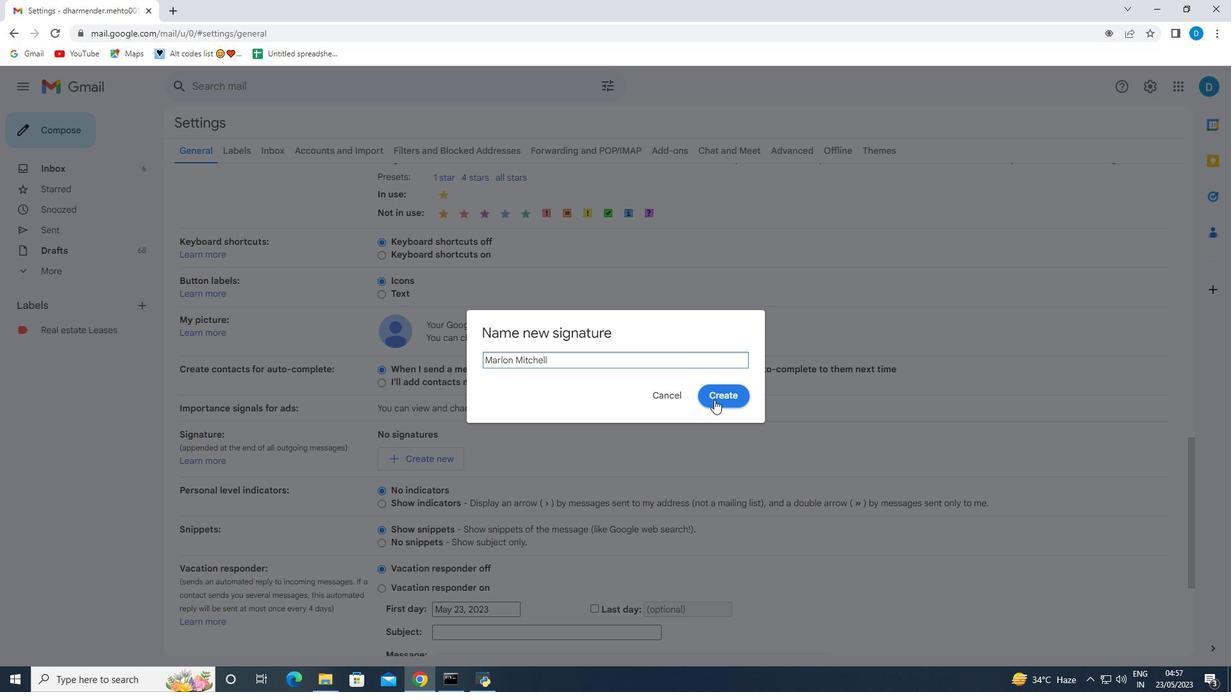 
Action: Mouse moved to (140, 330)
Screenshot: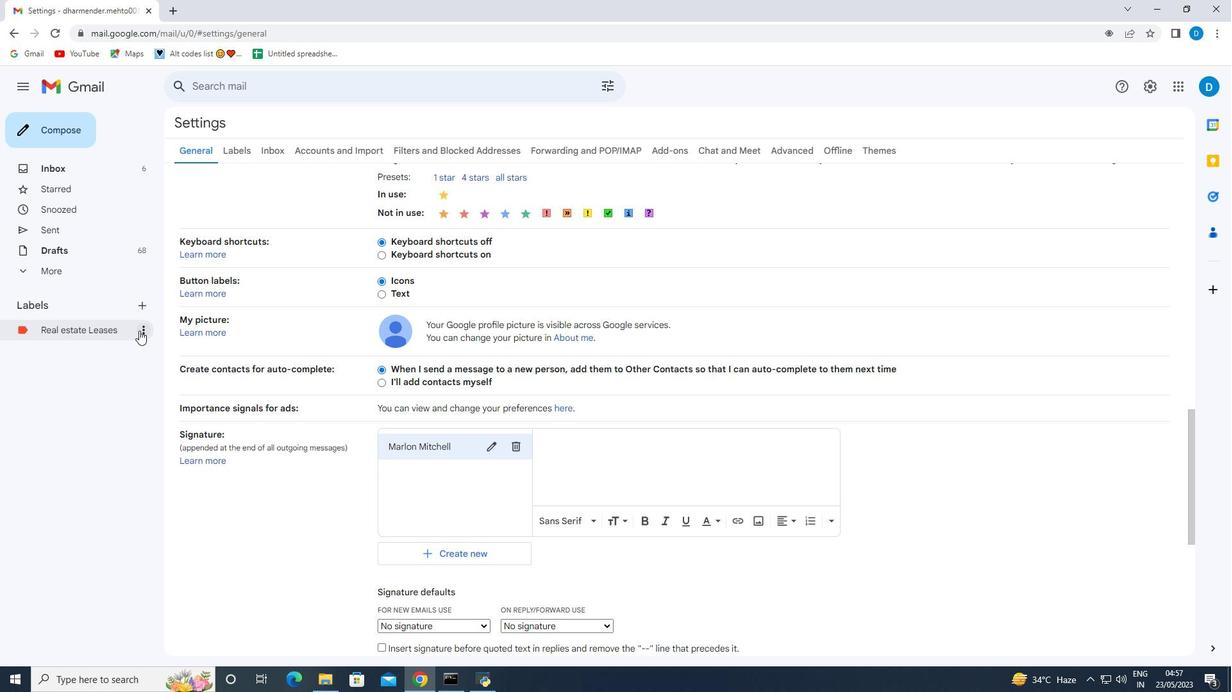
Action: Mouse pressed left at (140, 330)
Screenshot: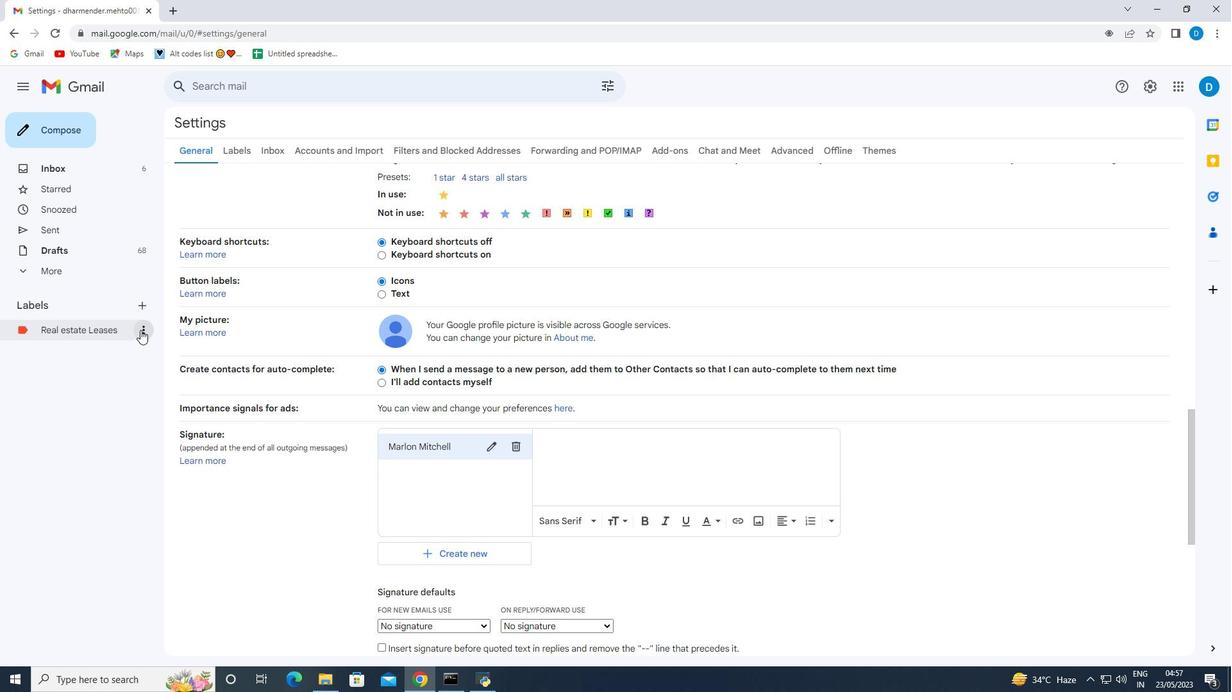 
Action: Mouse moved to (204, 562)
Screenshot: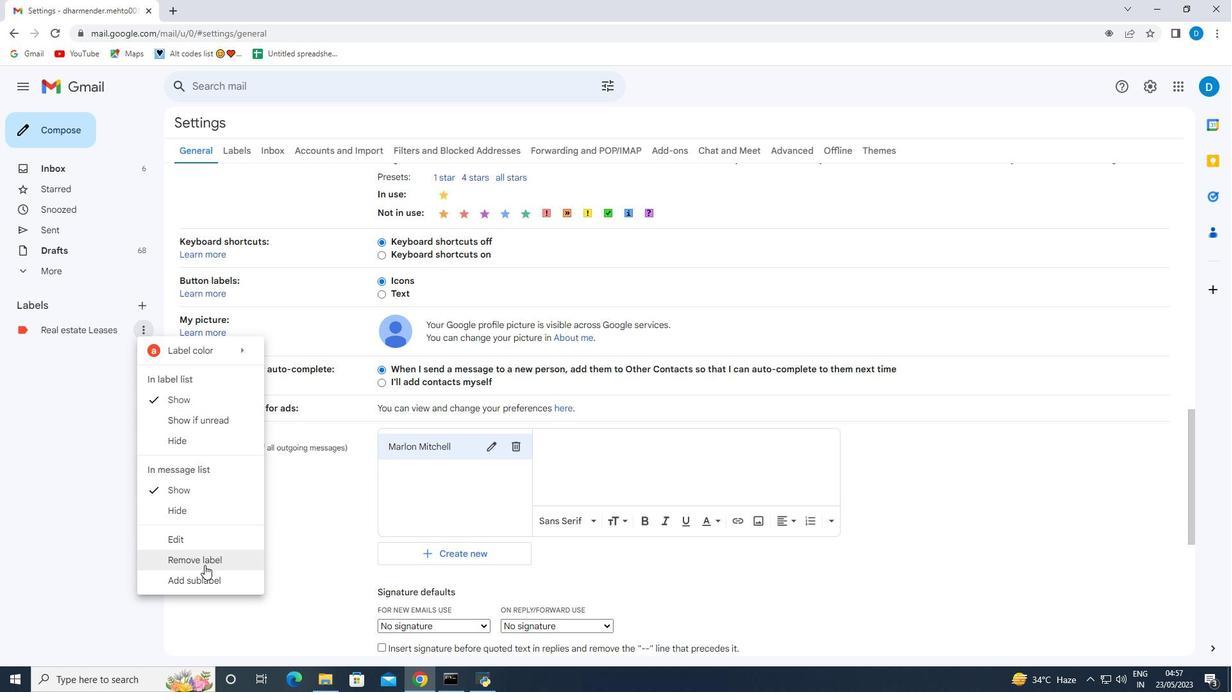 
Action: Mouse pressed left at (204, 562)
Screenshot: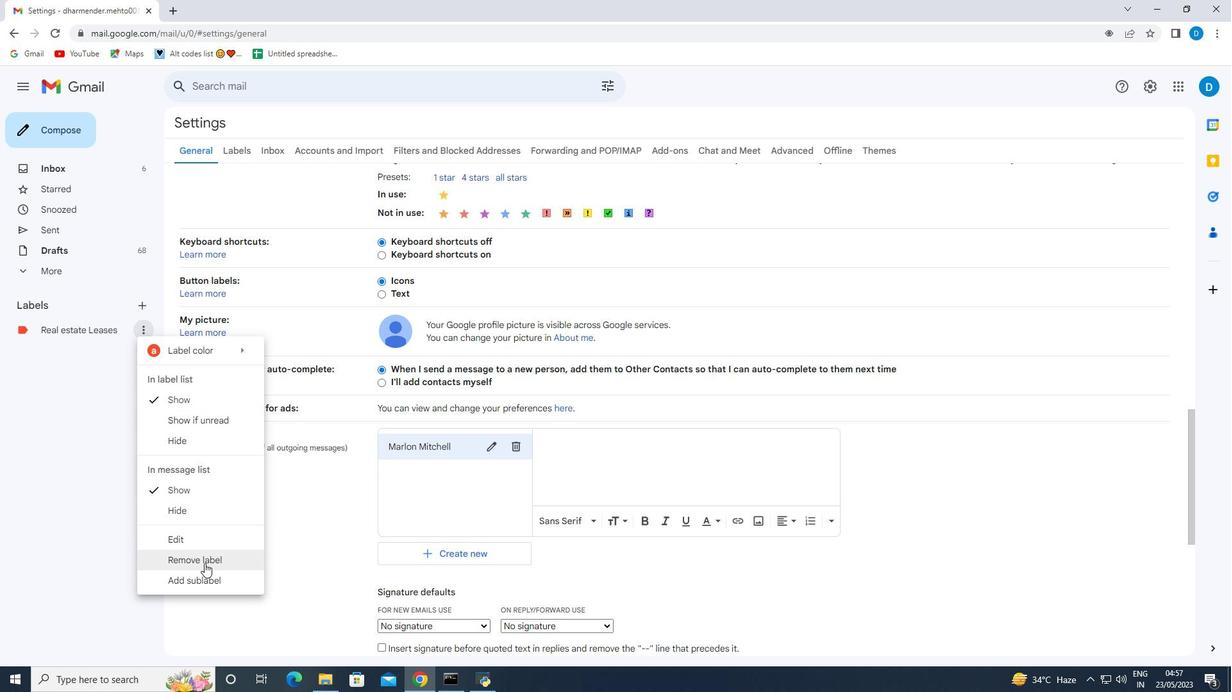 
Action: Mouse moved to (744, 403)
Screenshot: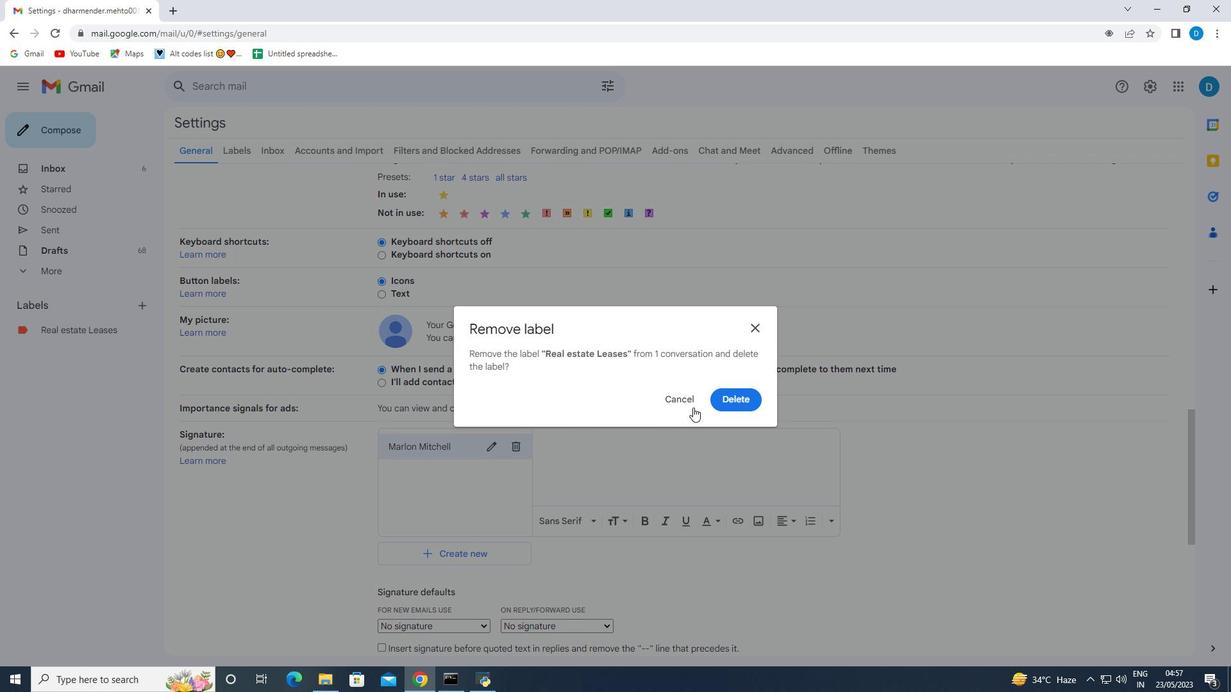 
Action: Mouse pressed left at (744, 403)
Screenshot: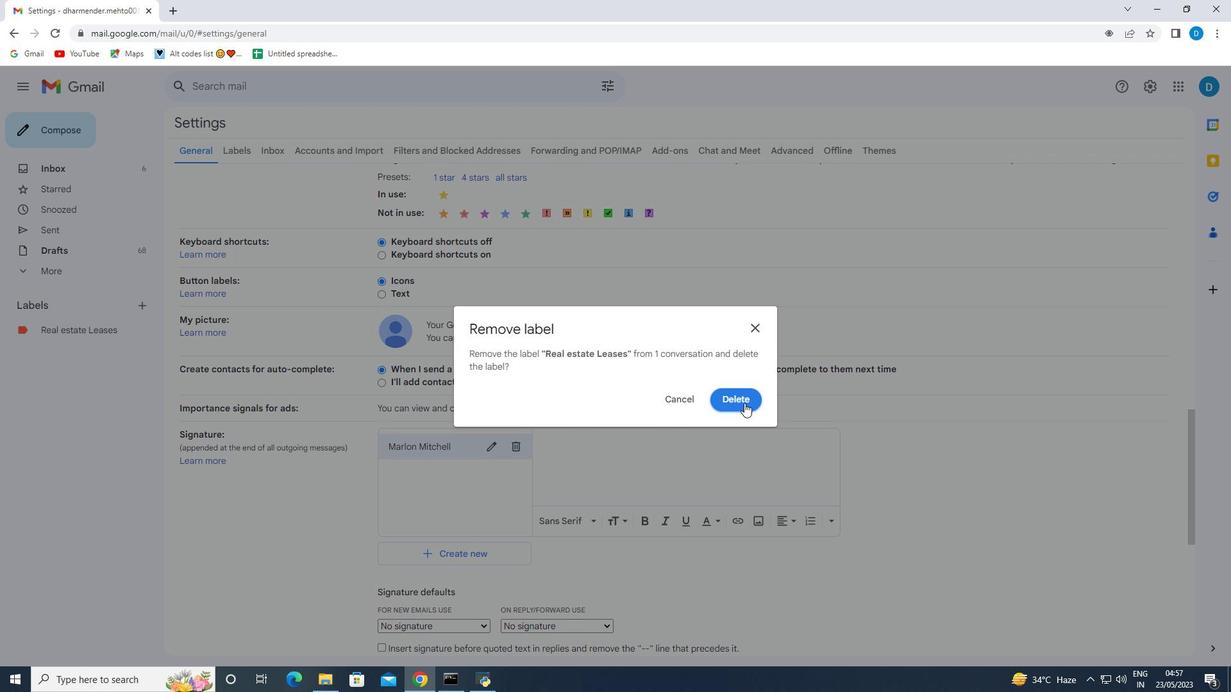 
Action: Mouse moved to (466, 313)
Screenshot: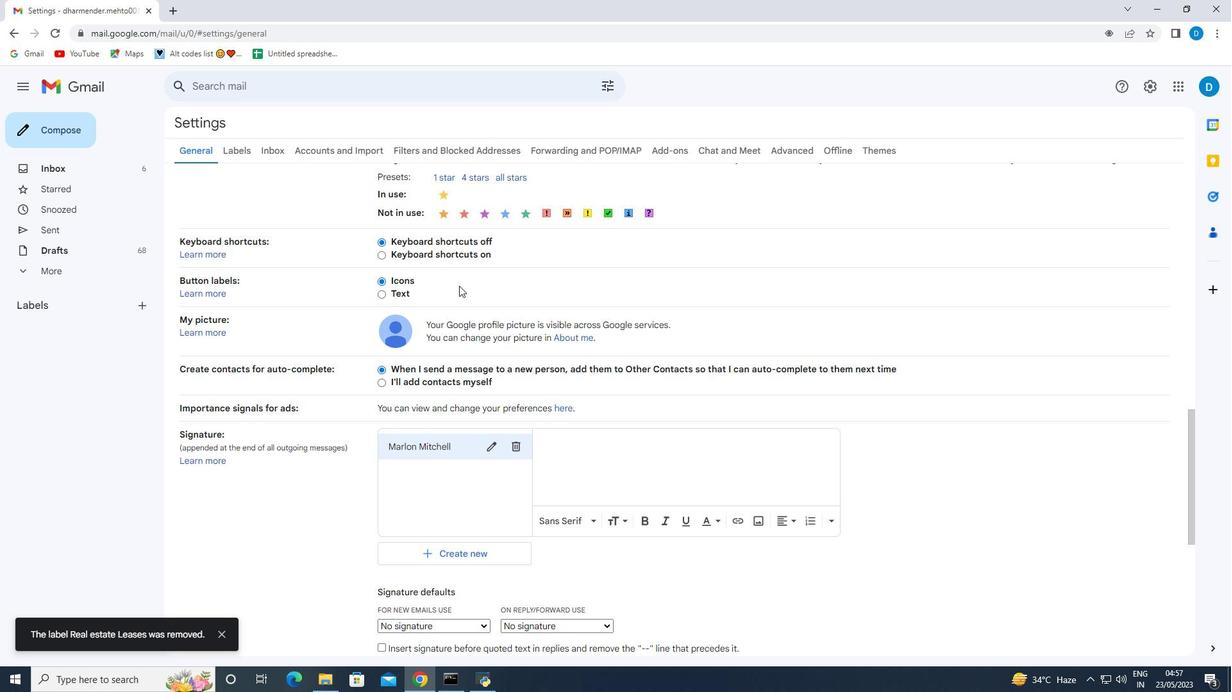 
Action: Mouse scrolled (466, 313) with delta (0, 0)
Screenshot: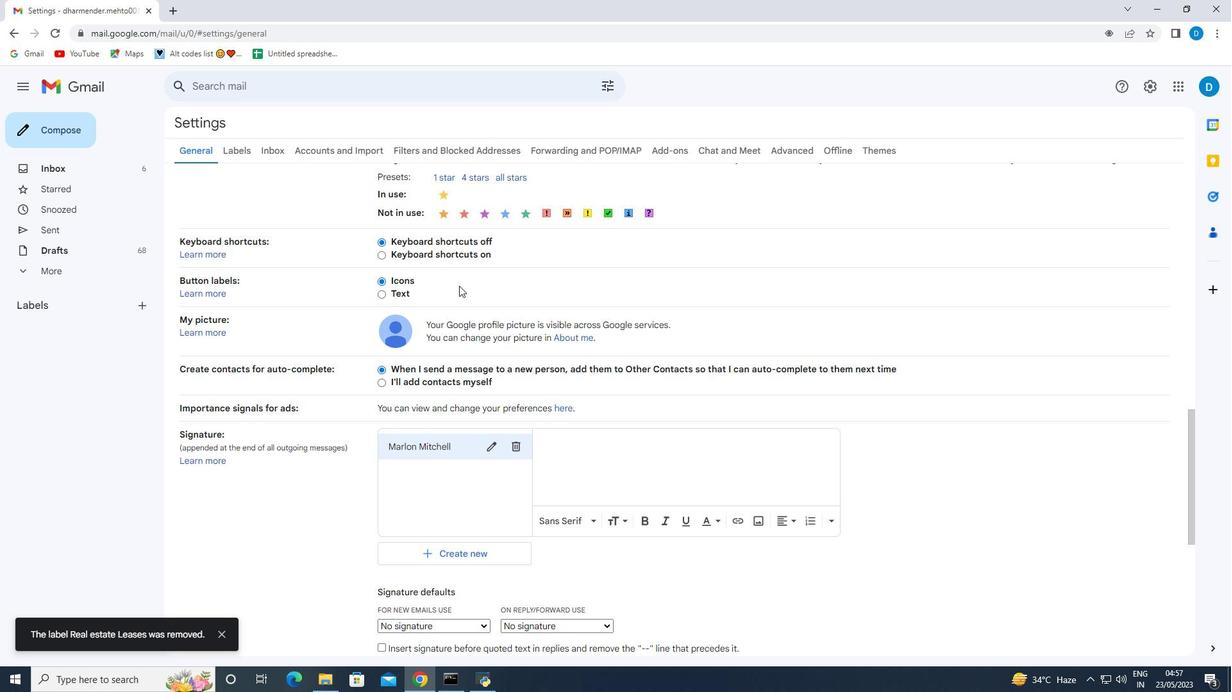 
Action: Mouse moved to (470, 327)
Screenshot: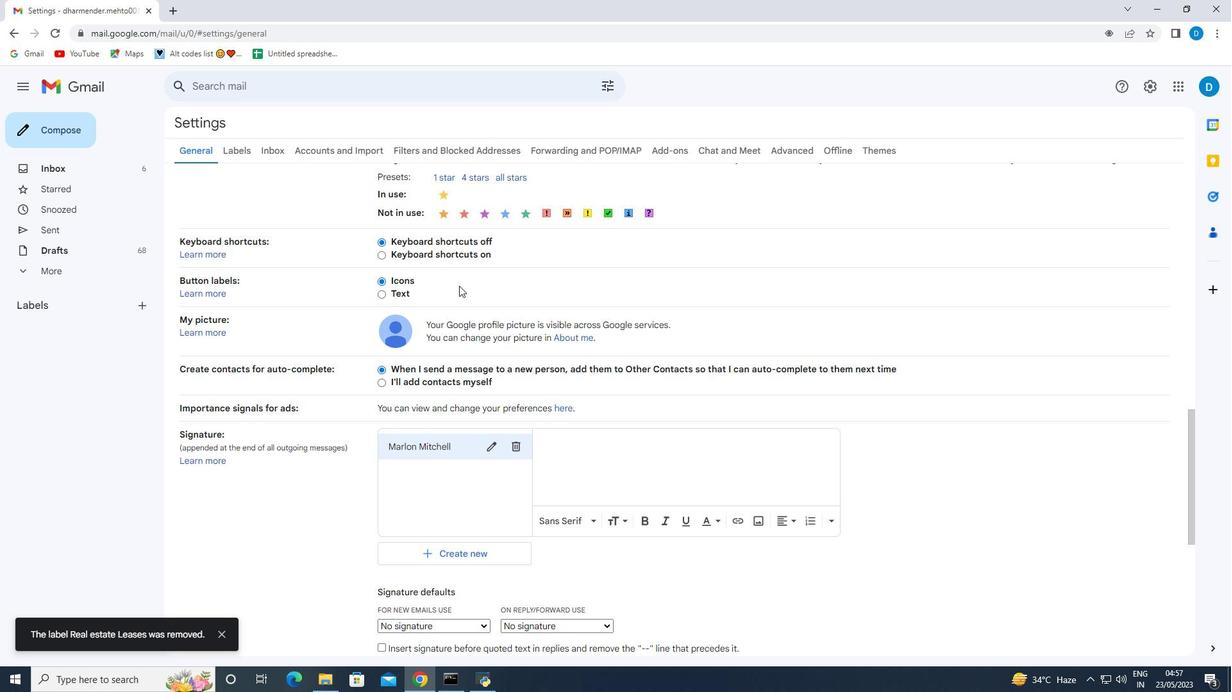 
Action: Mouse scrolled (470, 327) with delta (0, 0)
Screenshot: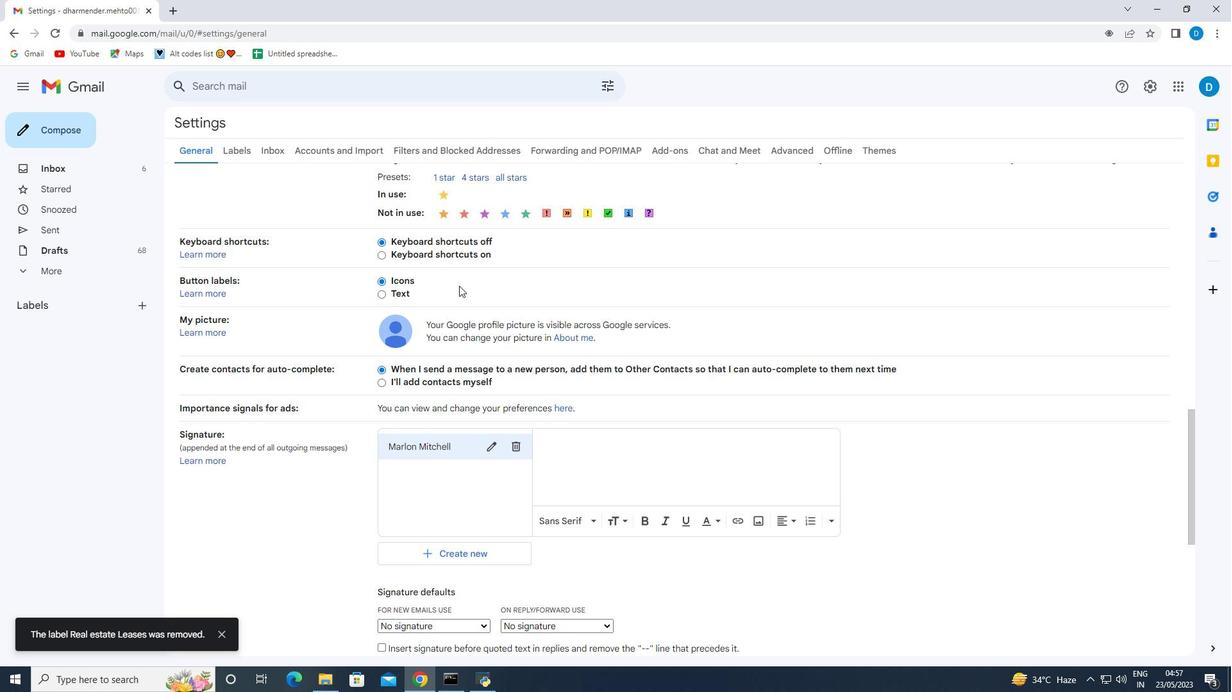 
Action: Mouse moved to (474, 343)
Screenshot: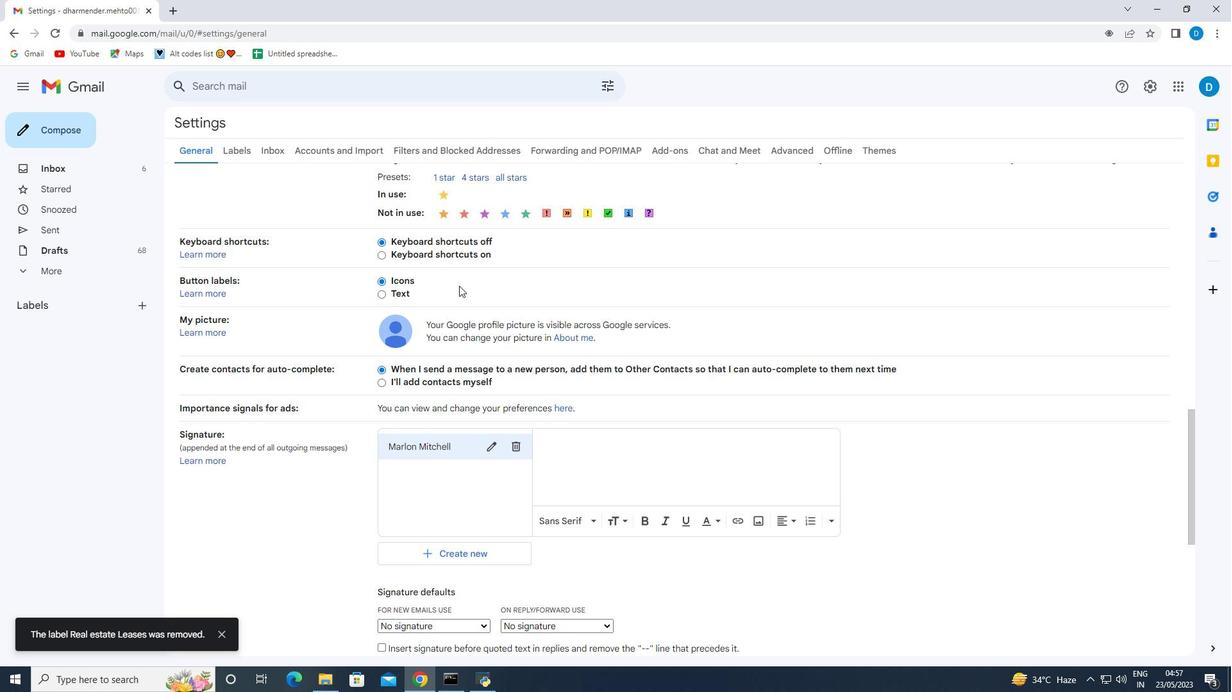 
Action: Mouse scrolled (474, 342) with delta (0, 0)
Screenshot: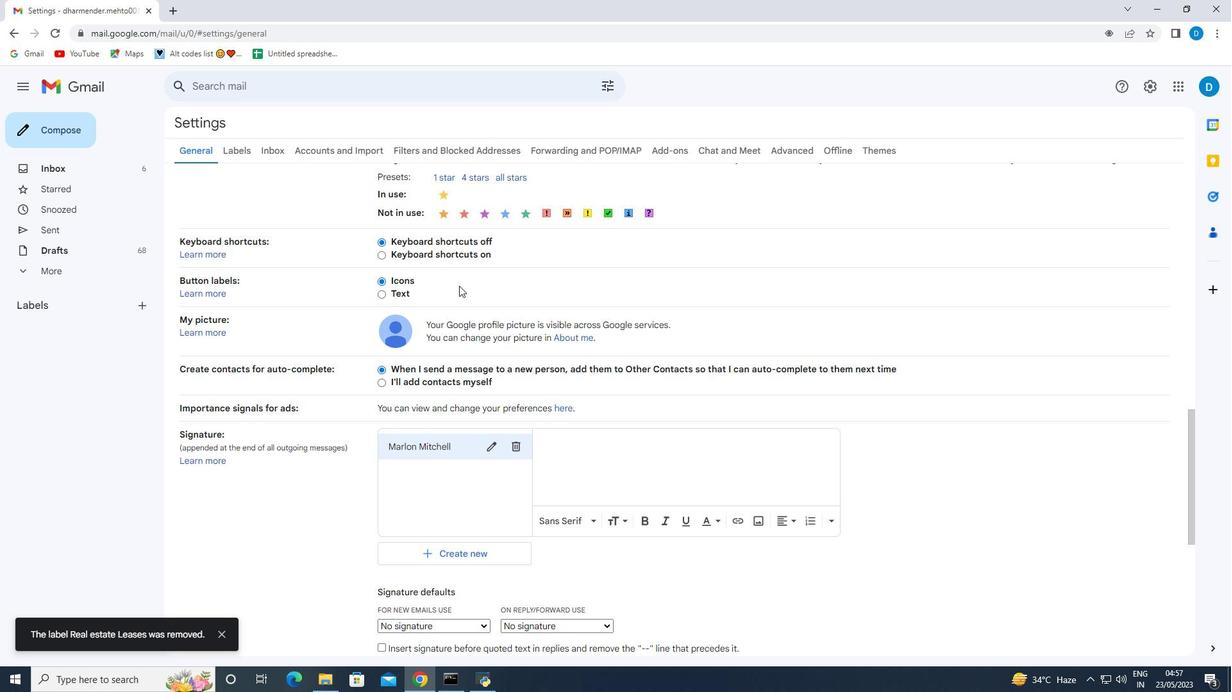 
Action: Mouse moved to (478, 353)
Screenshot: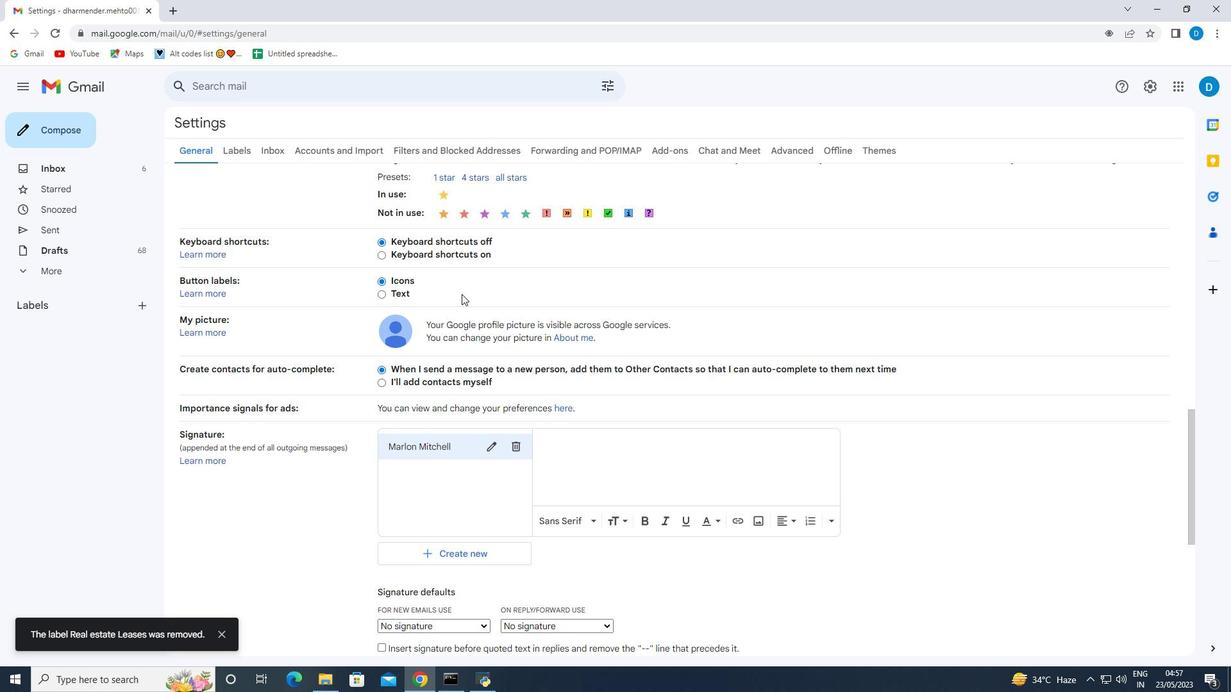 
Action: Mouse scrolled (476, 348) with delta (0, 0)
Screenshot: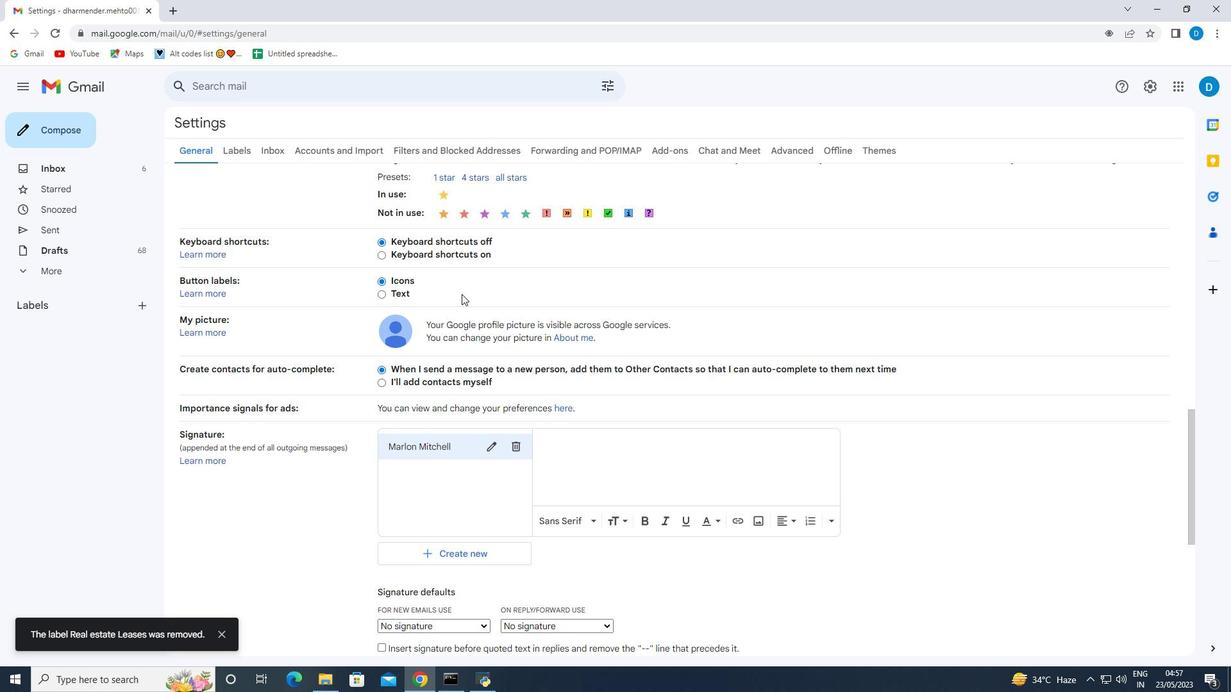 
Action: Mouse moved to (479, 359)
Screenshot: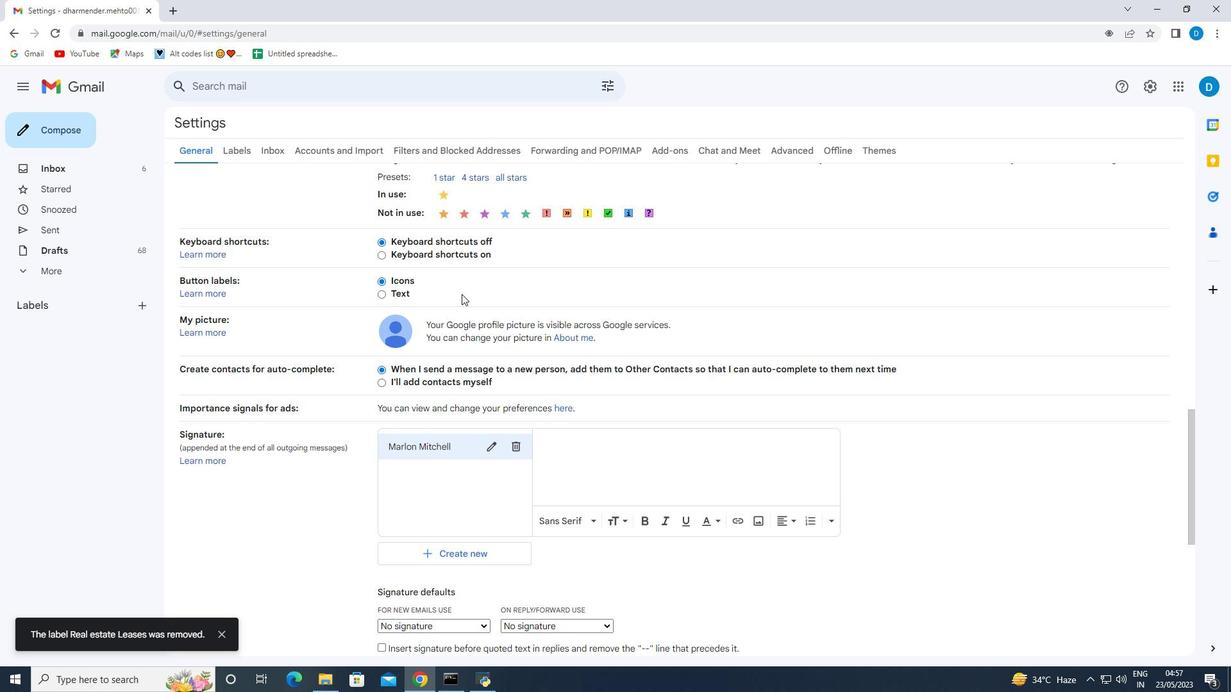 
Action: Mouse scrolled (478, 352) with delta (0, 0)
Screenshot: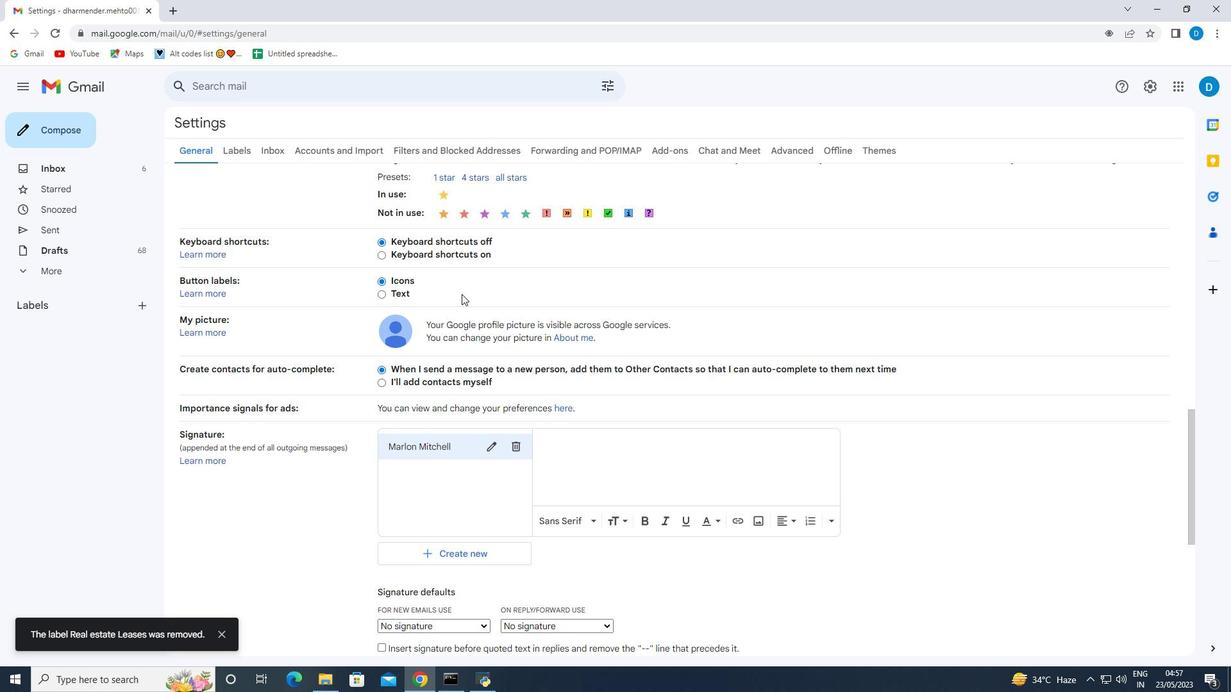 
Action: Mouse moved to (484, 377)
Screenshot: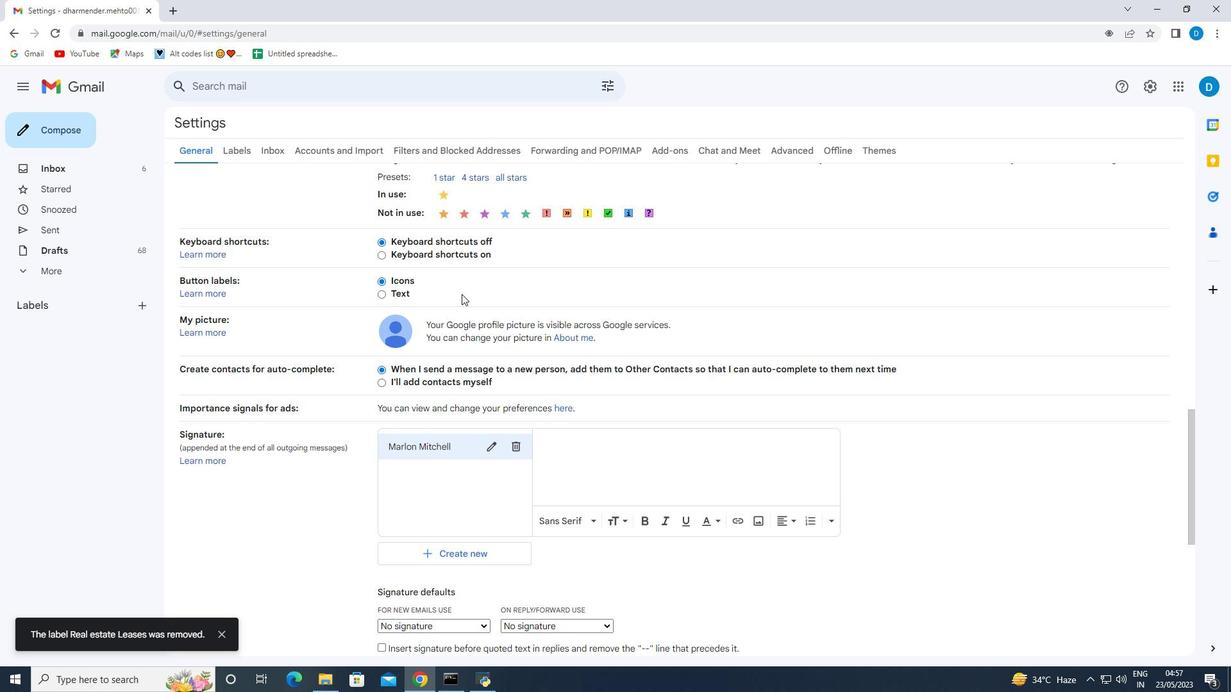 
Action: Mouse scrolled (479, 358) with delta (0, 0)
Screenshot: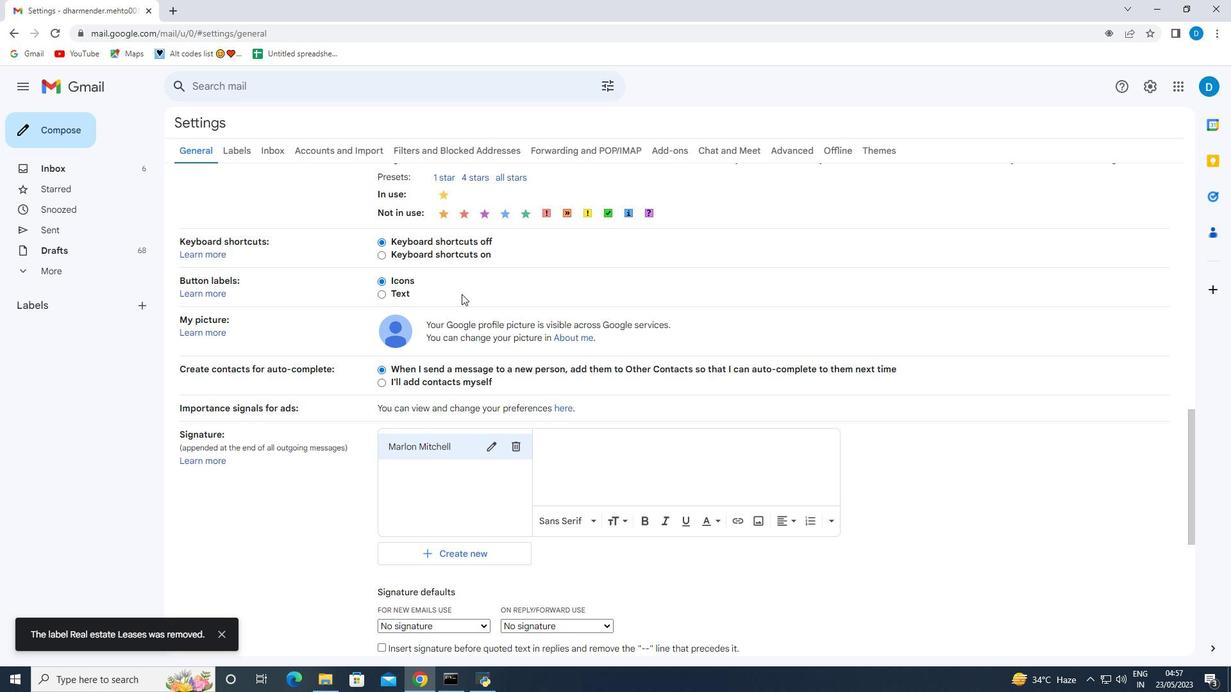 
Action: Mouse moved to (530, 465)
Screenshot: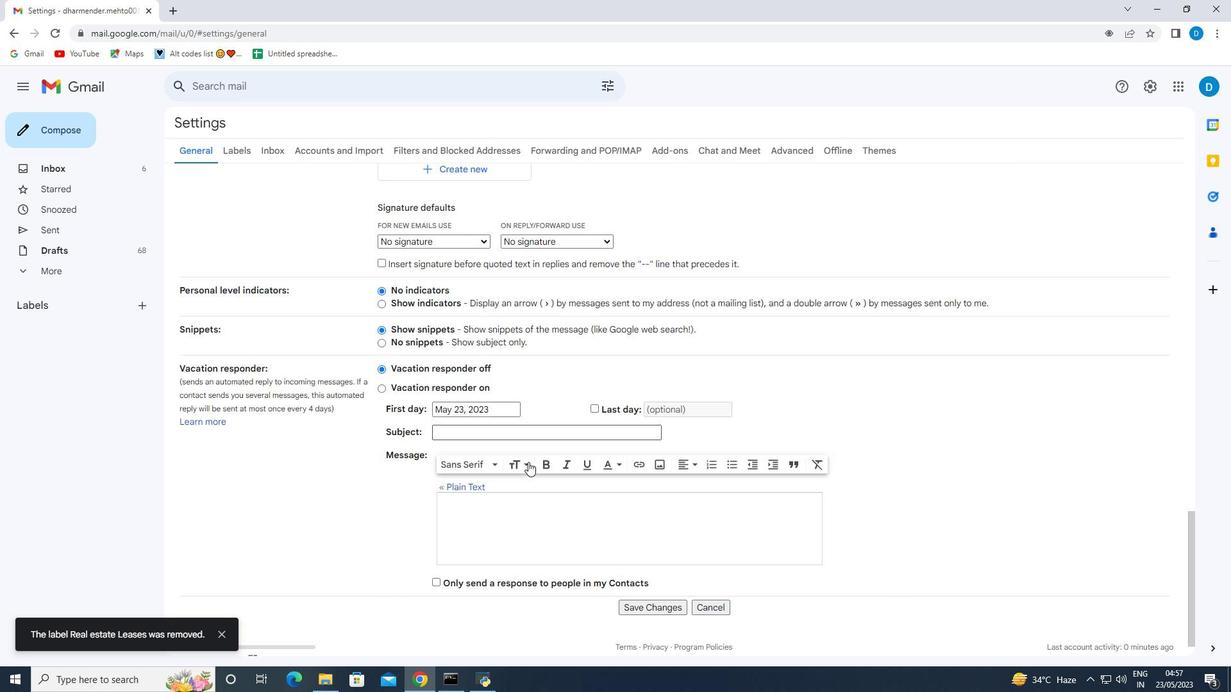 
Action: Mouse scrolled (530, 465) with delta (0, 0)
Screenshot: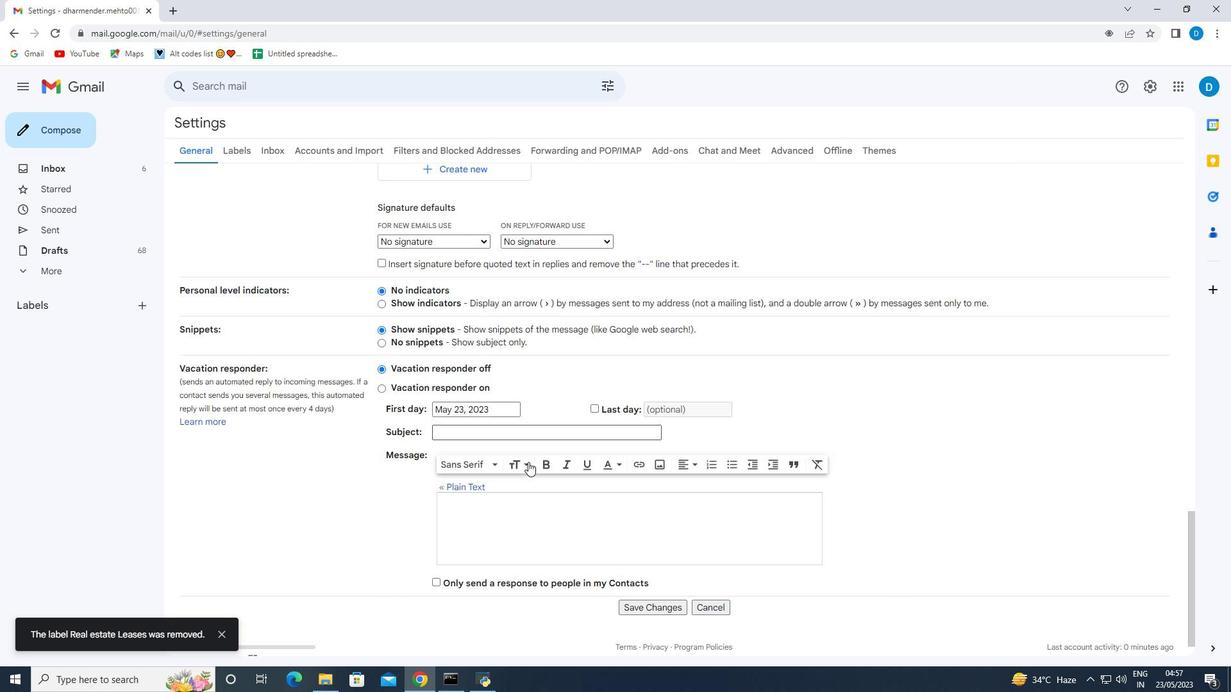 
Action: Mouse moved to (530, 468)
Screenshot: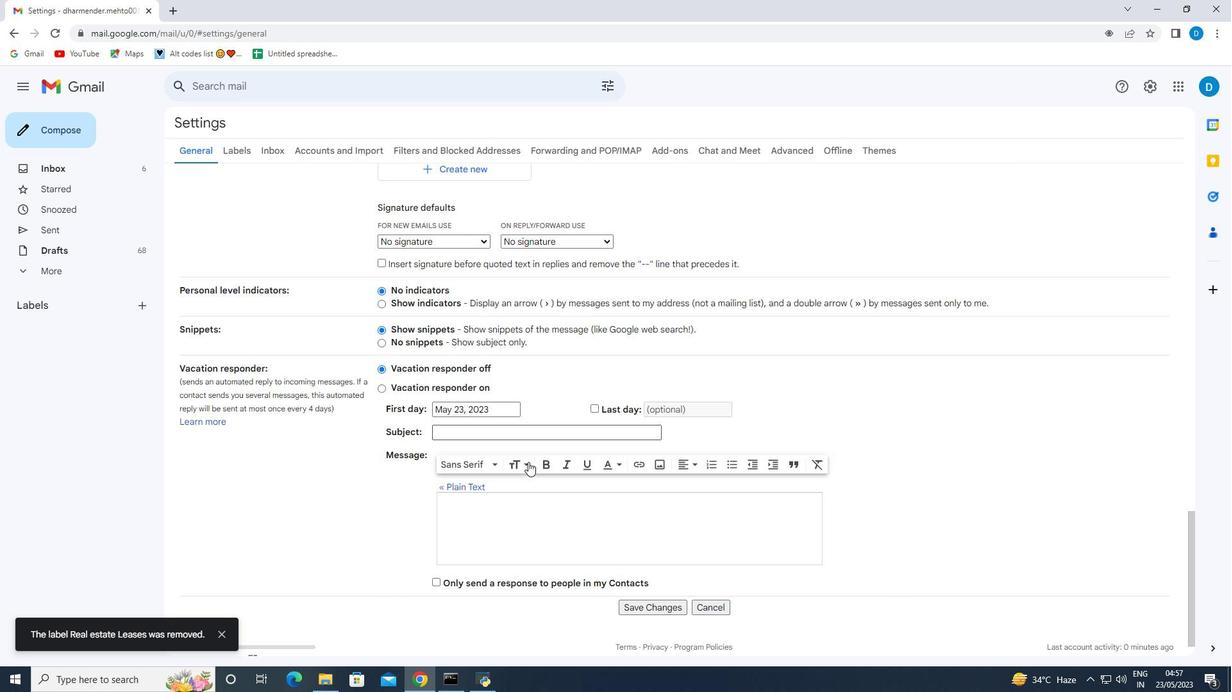 
Action: Mouse scrolled (530, 467) with delta (0, 0)
Screenshot: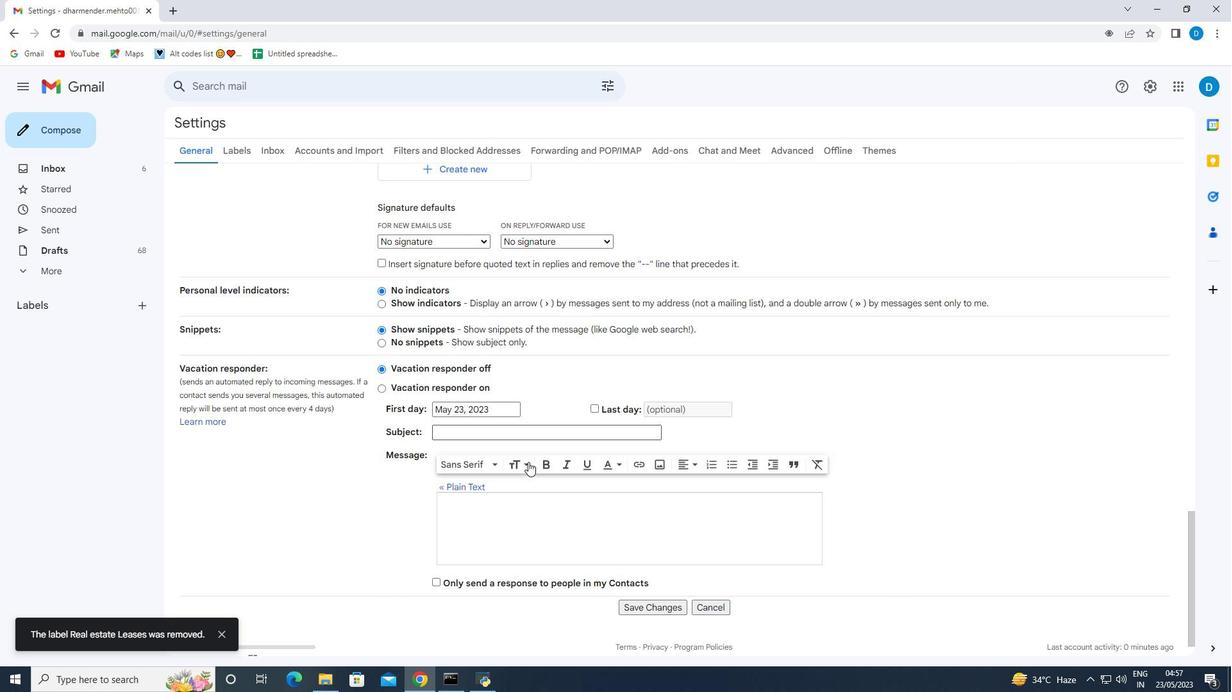 
Action: Mouse moved to (531, 472)
Screenshot: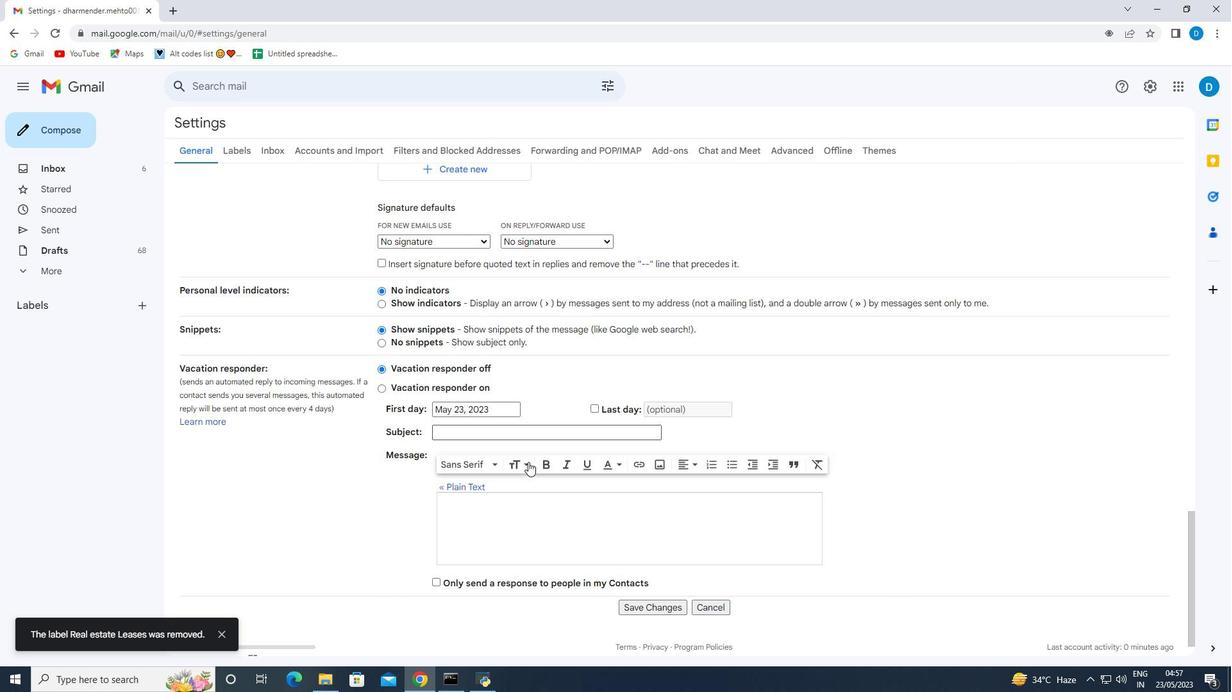 
Action: Mouse scrolled (531, 472) with delta (0, 0)
Screenshot: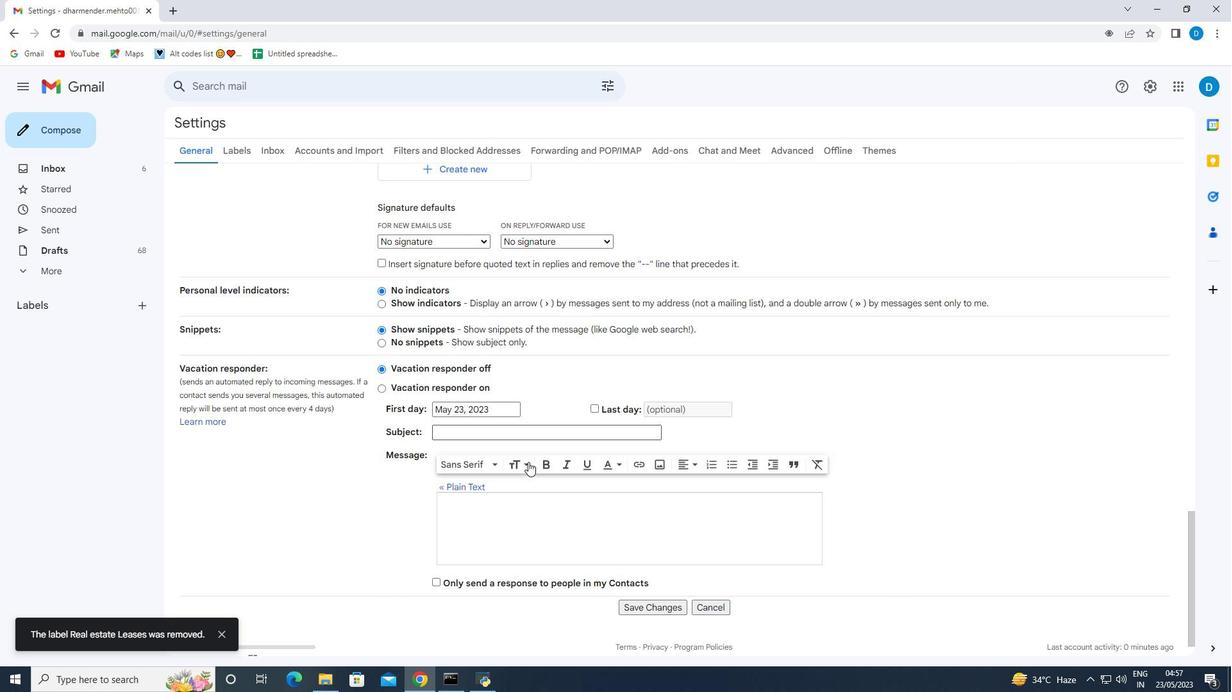 
Action: Mouse moved to (531, 474)
Screenshot: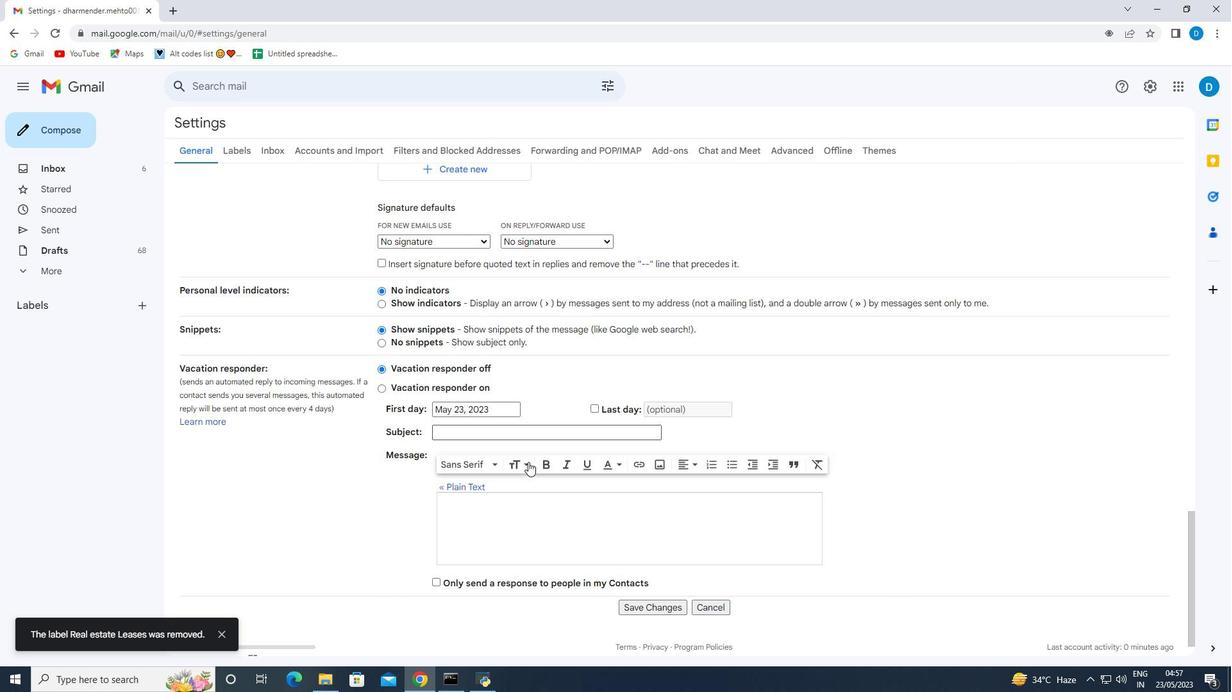 
Action: Mouse scrolled (531, 473) with delta (0, 0)
Screenshot: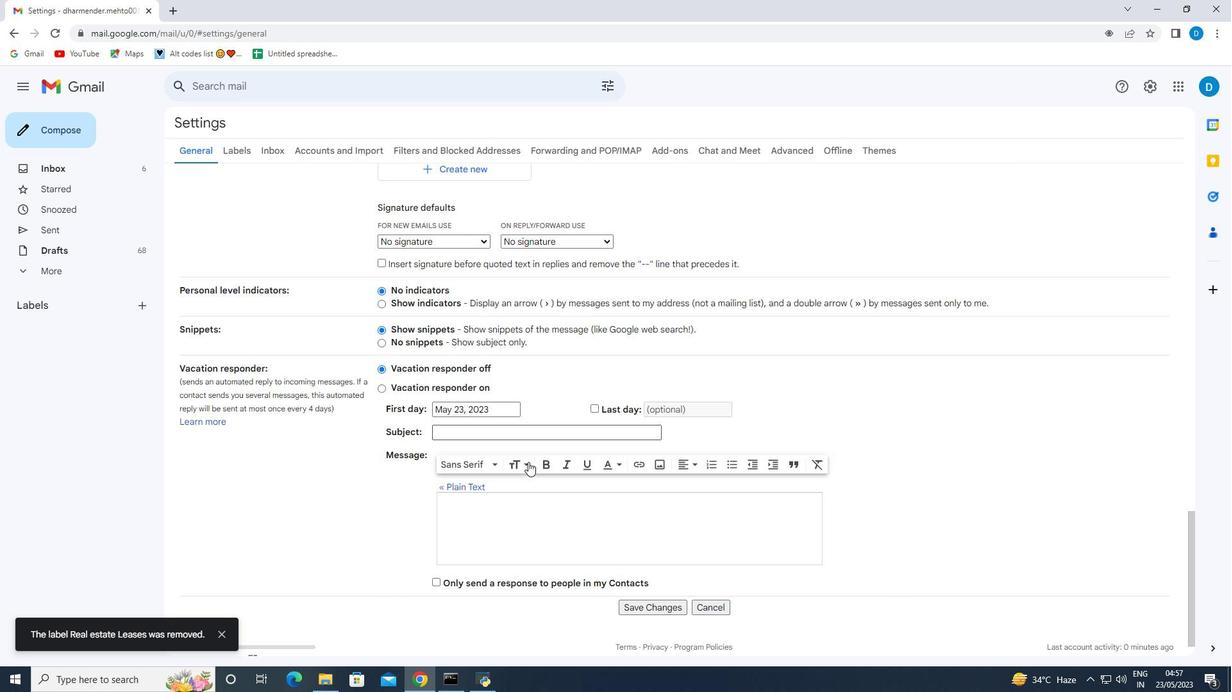 
Action: Mouse scrolled (531, 472) with delta (0, -1)
Screenshot: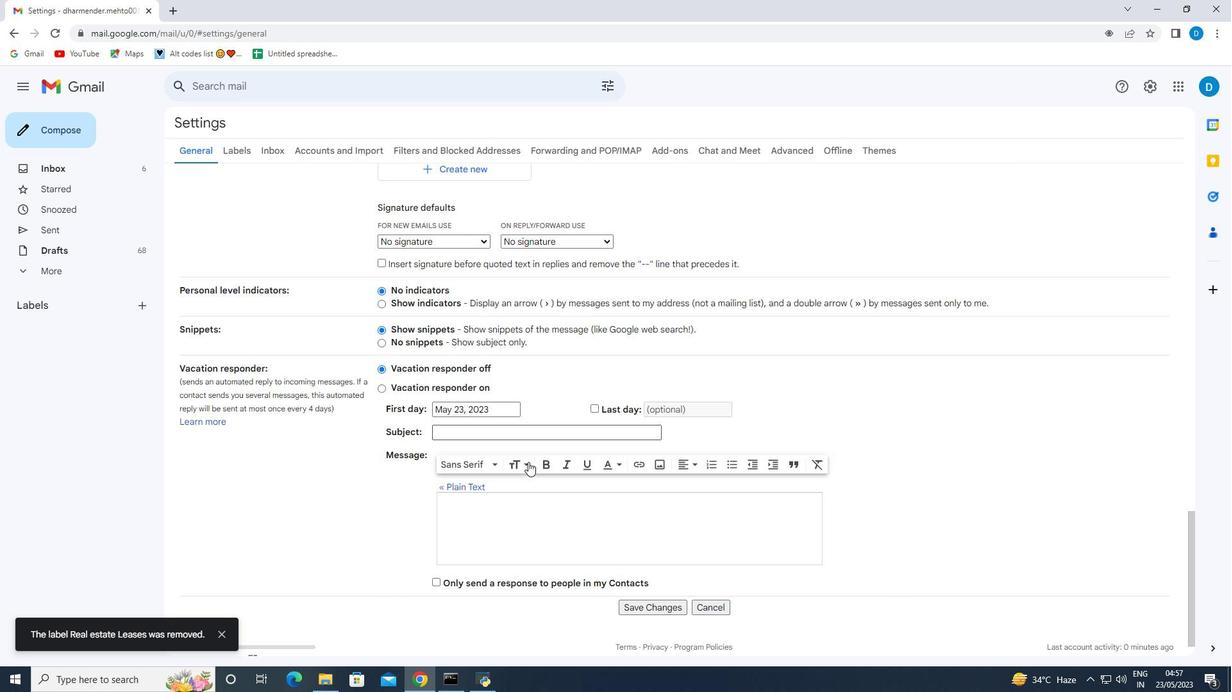 
Action: Mouse moved to (531, 474)
Screenshot: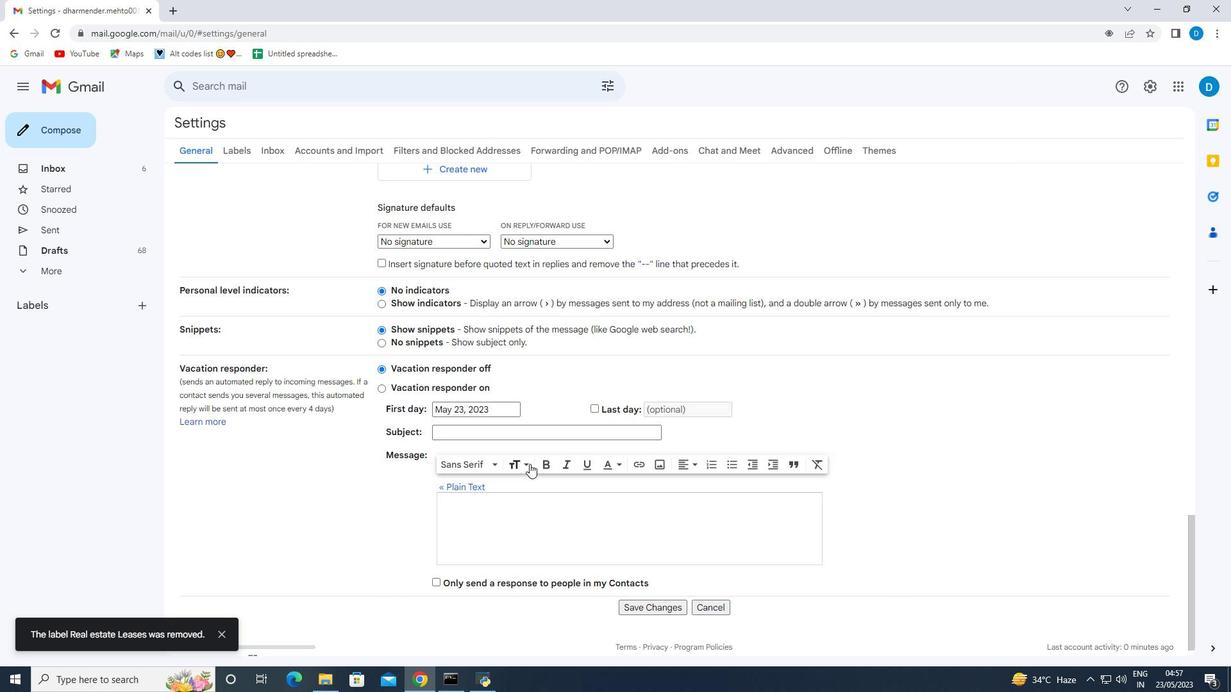 
Action: Mouse scrolled (531, 473) with delta (0, 0)
Screenshot: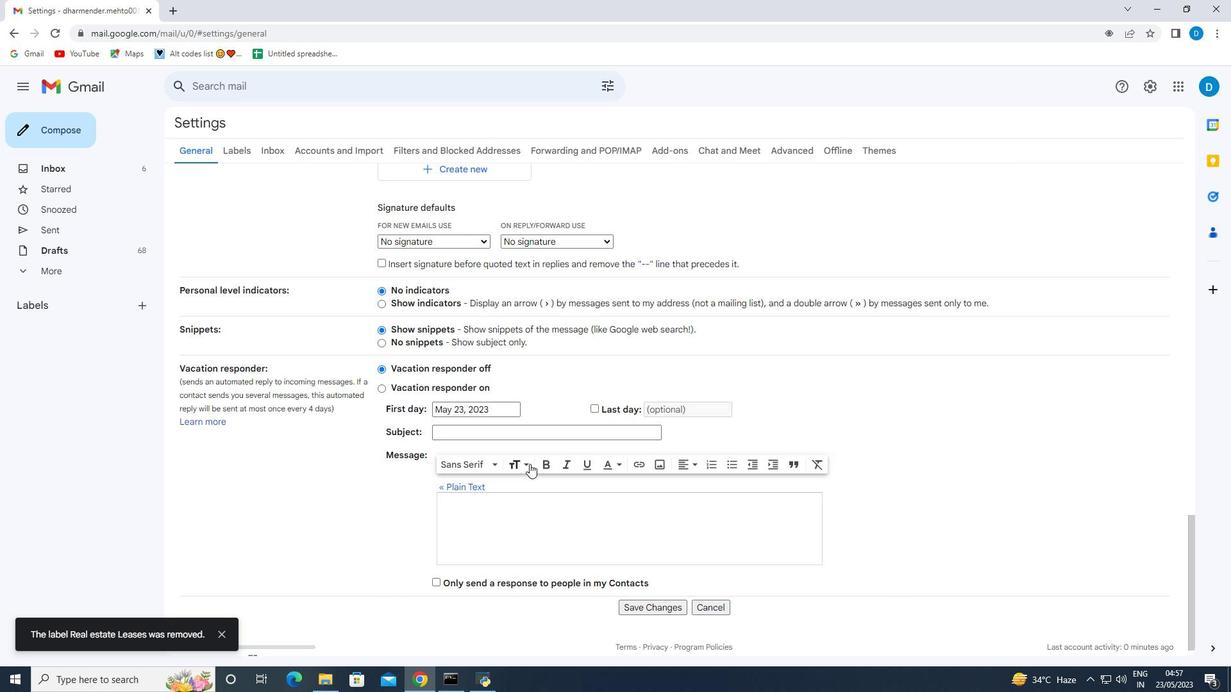 
Action: Mouse moved to (642, 581)
Screenshot: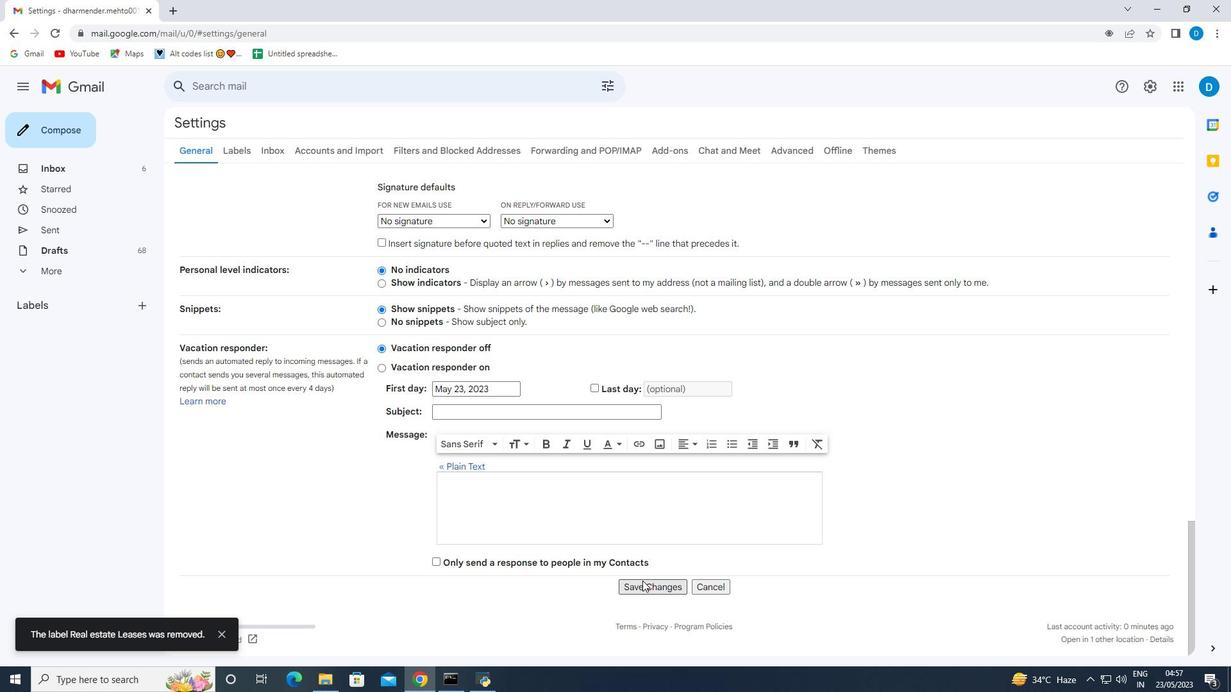 
Action: Mouse pressed left at (642, 581)
Screenshot: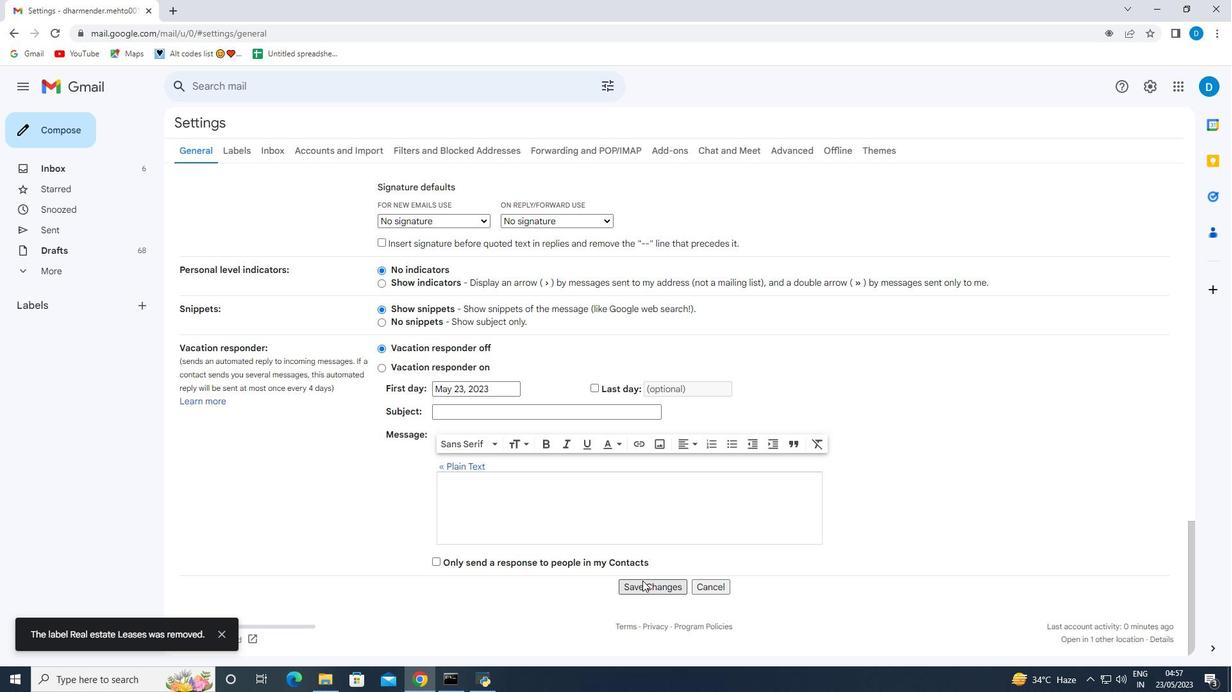 
Action: Mouse moved to (82, 125)
Screenshot: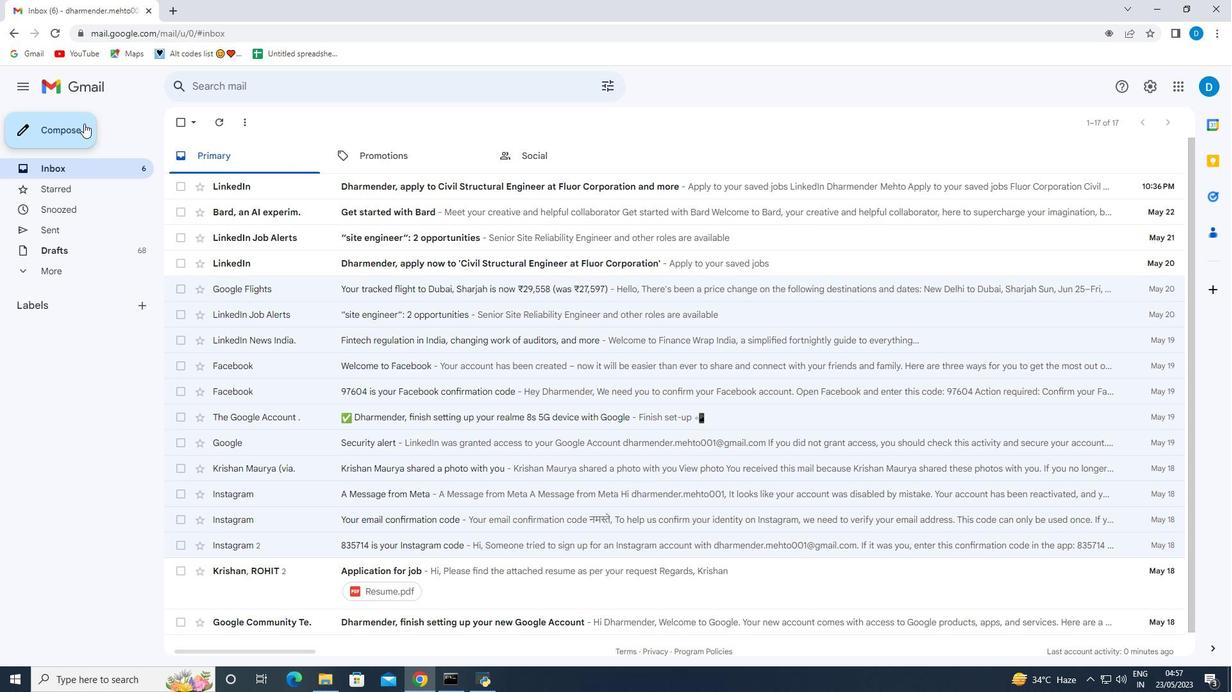 
Action: Mouse pressed left at (82, 125)
Screenshot: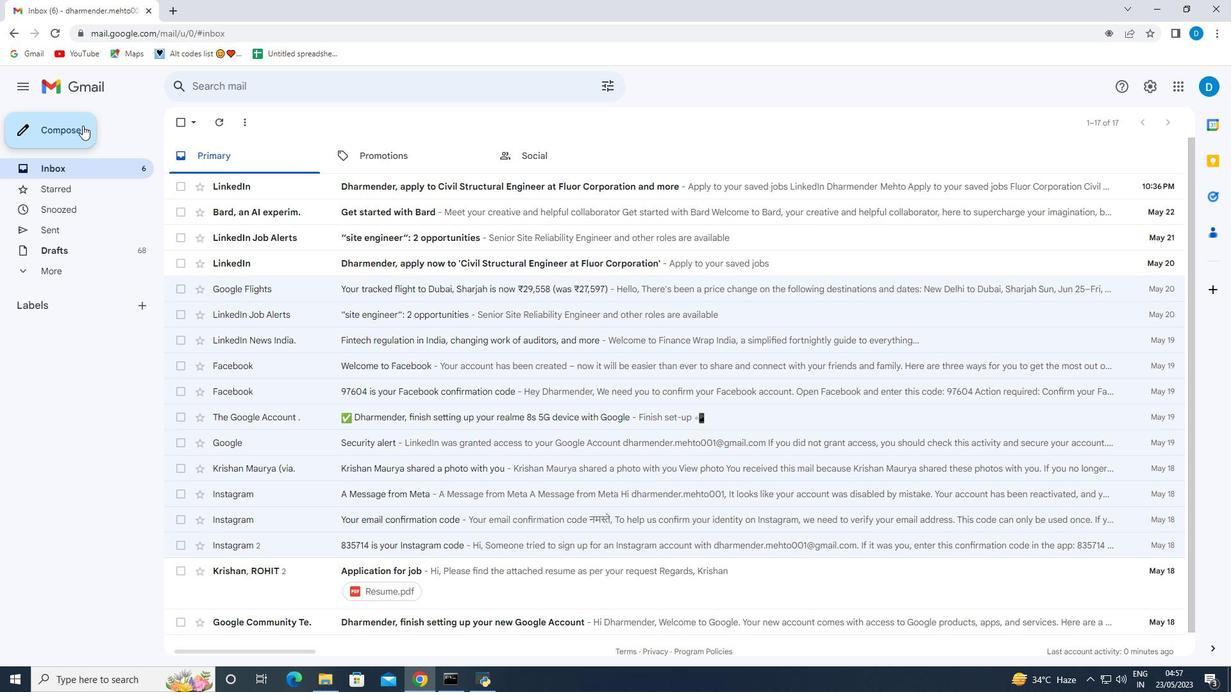 
Action: Mouse moved to (1175, 286)
Screenshot: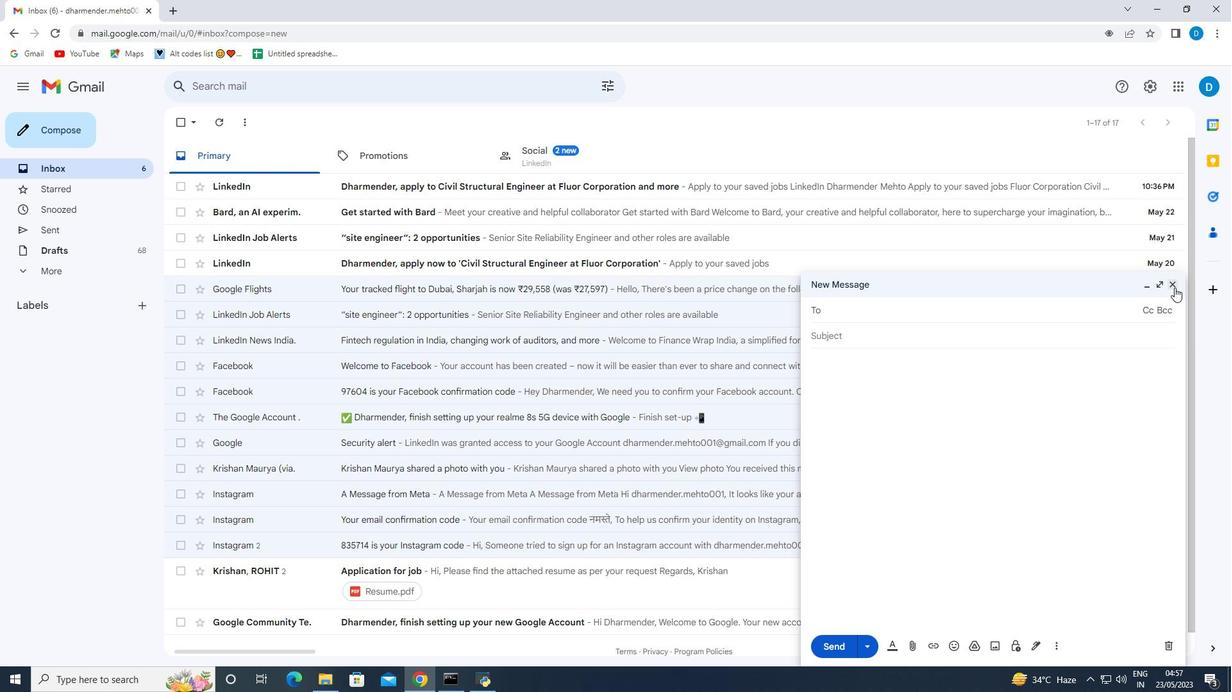 
Action: Mouse pressed left at (1175, 286)
Screenshot: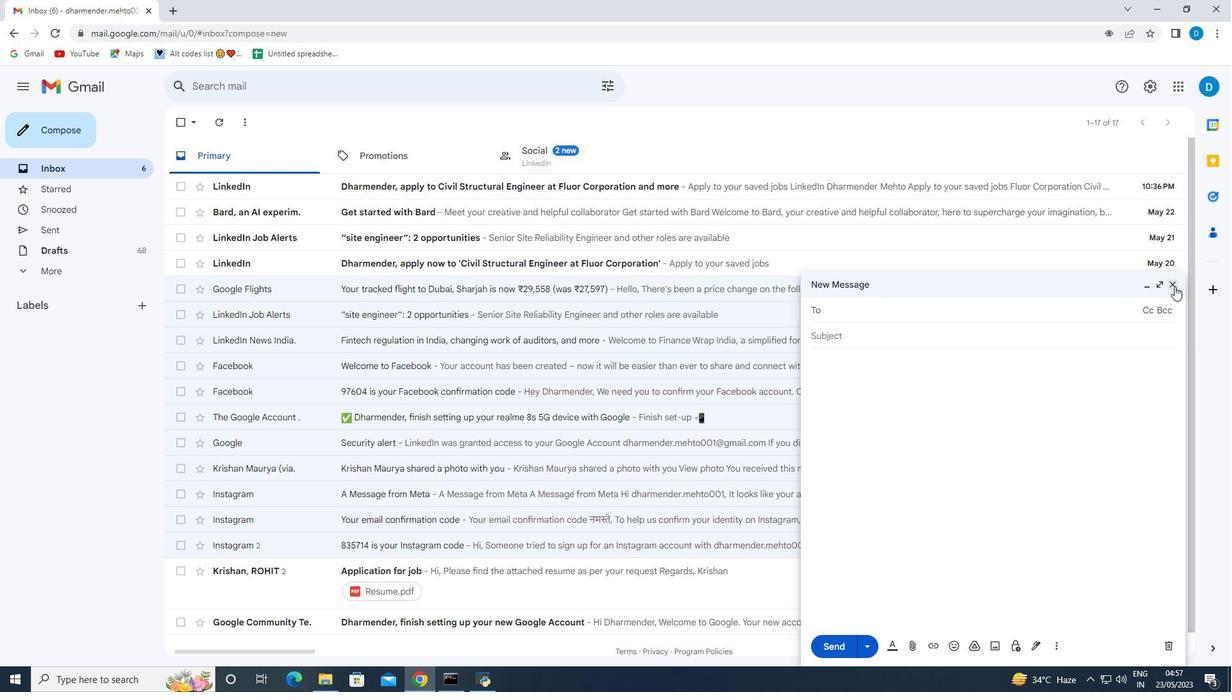 
Action: Mouse moved to (1153, 89)
Screenshot: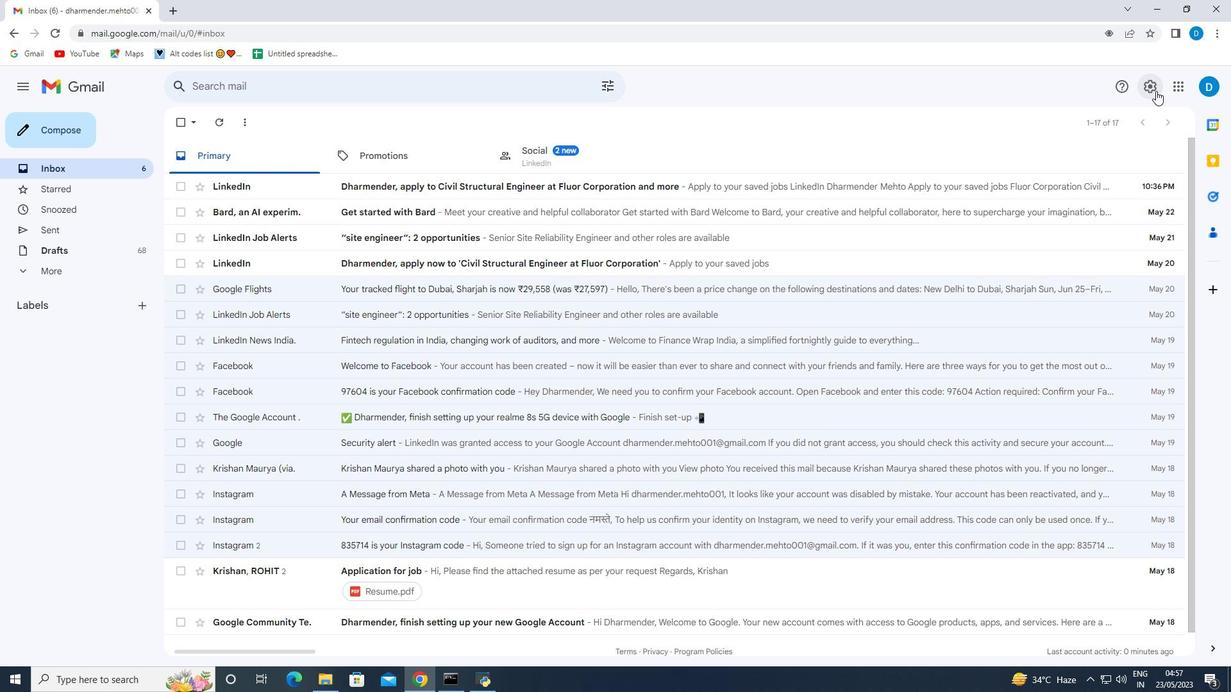 
Action: Mouse pressed left at (1153, 89)
Screenshot: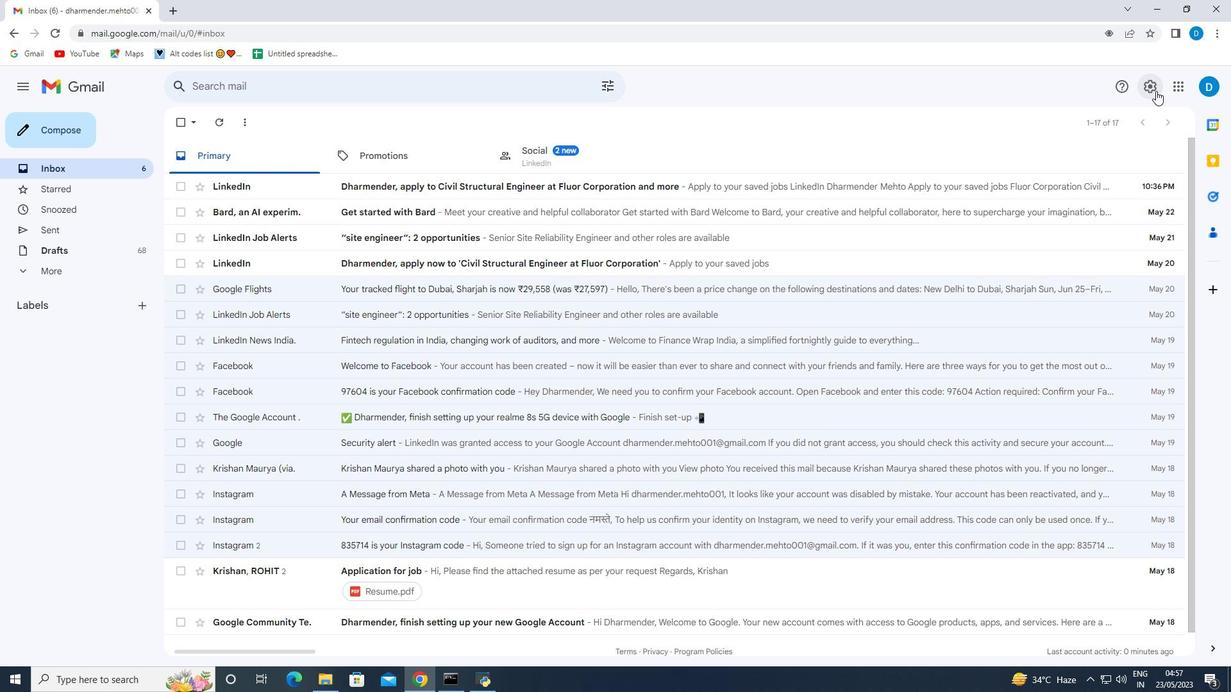 
Action: Mouse moved to (1129, 155)
Screenshot: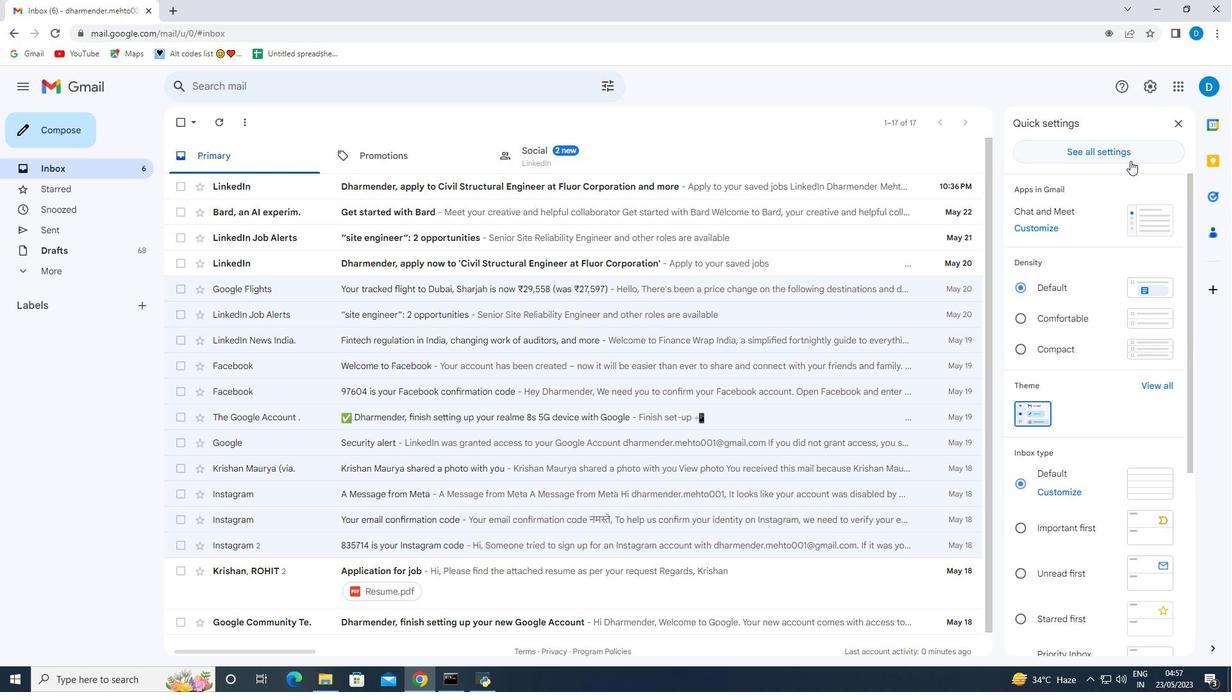 
Action: Mouse pressed left at (1129, 155)
Screenshot: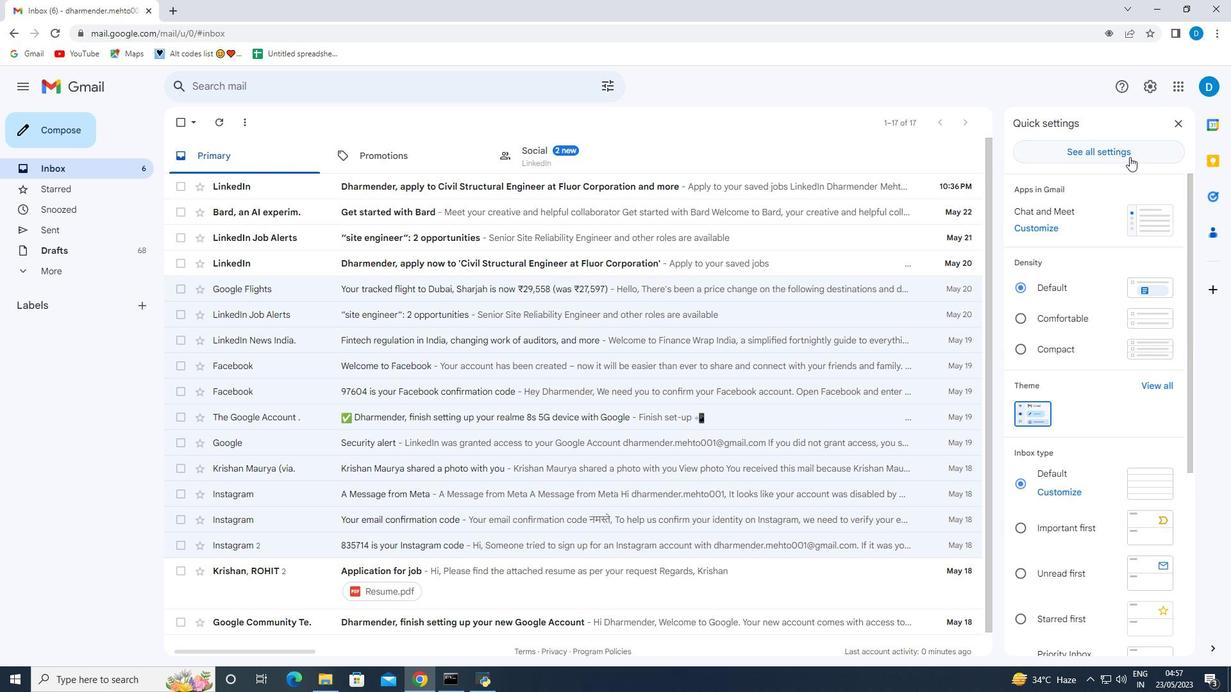 
Action: Mouse moved to (441, 381)
Screenshot: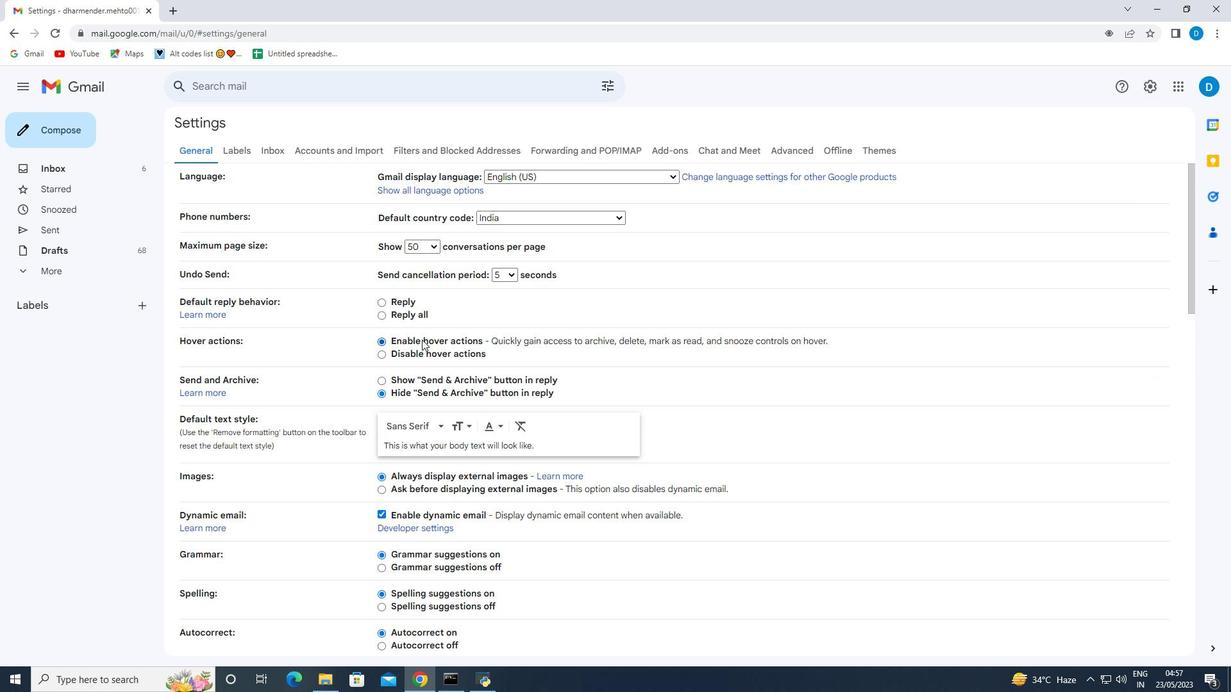 
Action: Mouse scrolled (441, 380) with delta (0, 0)
Screenshot: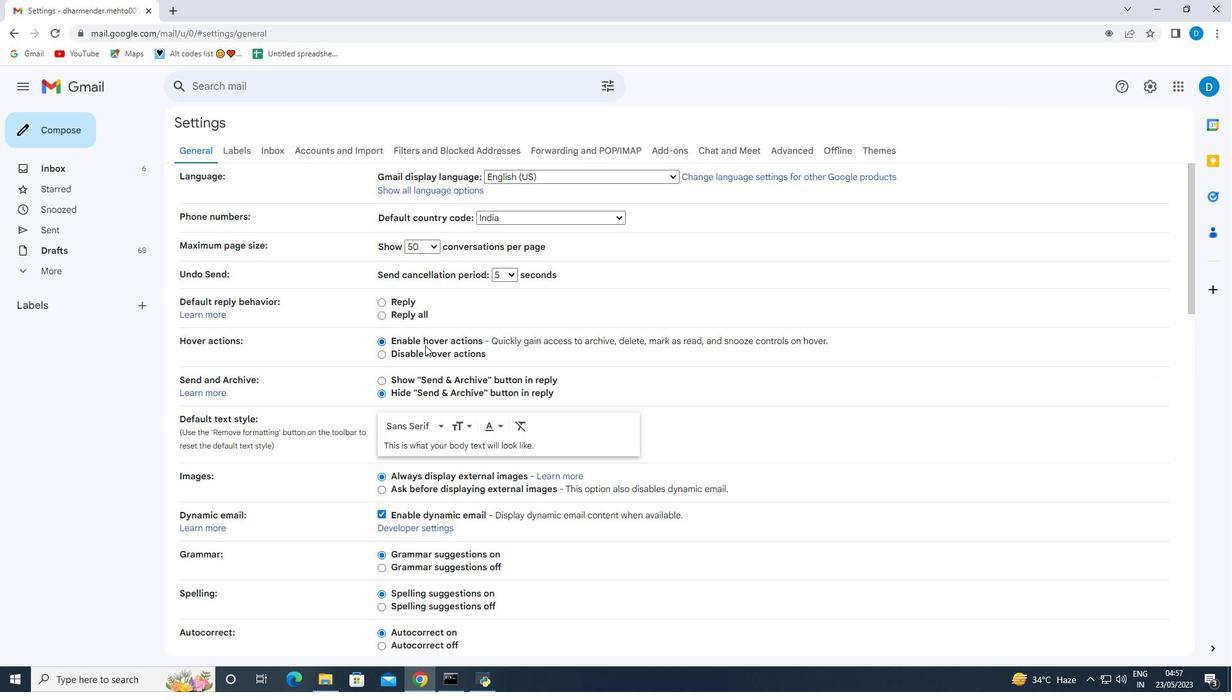 
Action: Mouse moved to (452, 406)
Screenshot: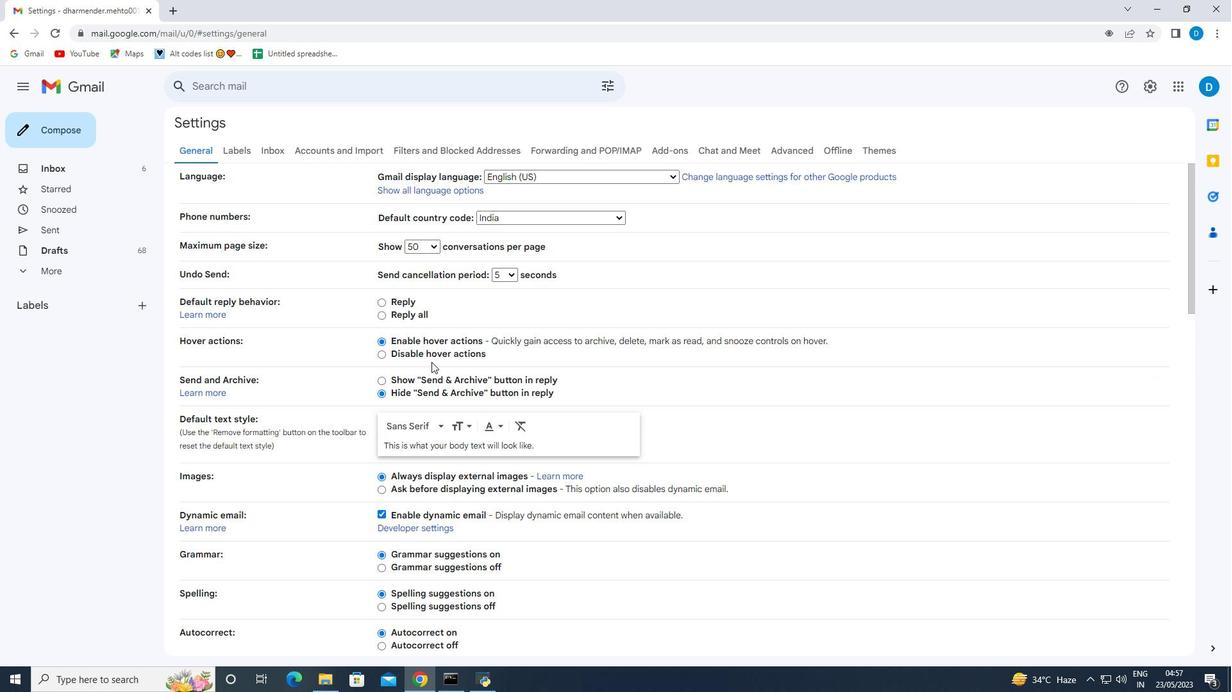 
Action: Mouse scrolled (452, 406) with delta (0, 0)
Screenshot: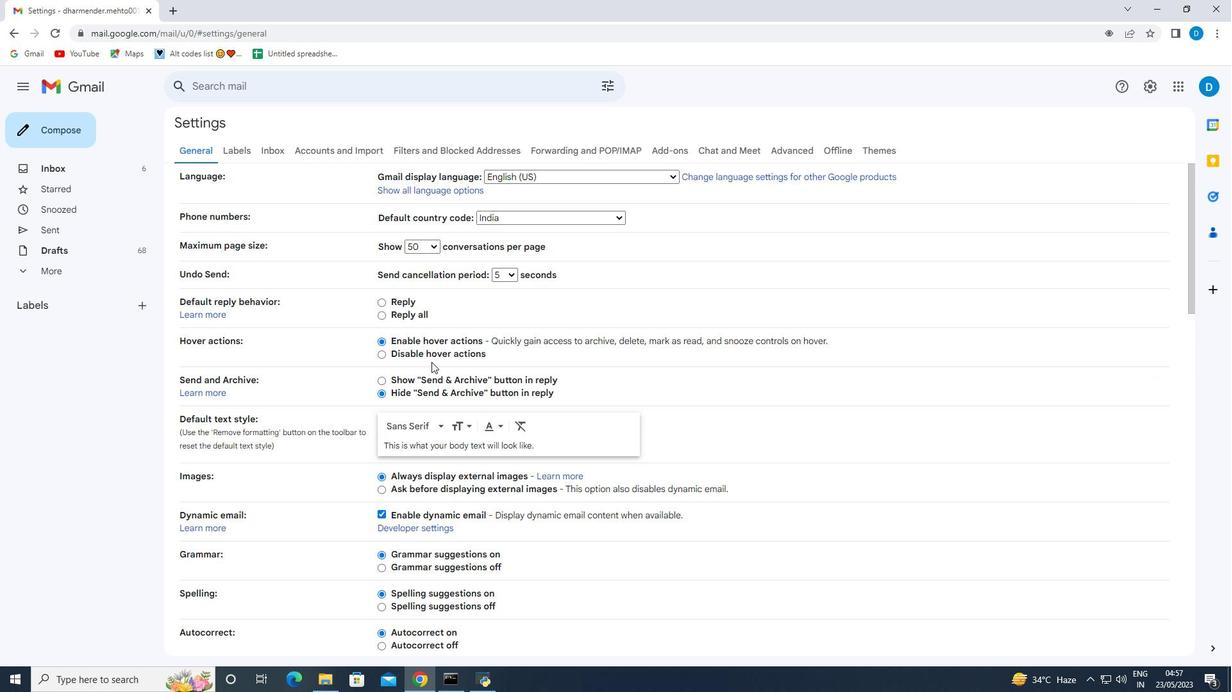 
Action: Mouse moved to (456, 413)
Screenshot: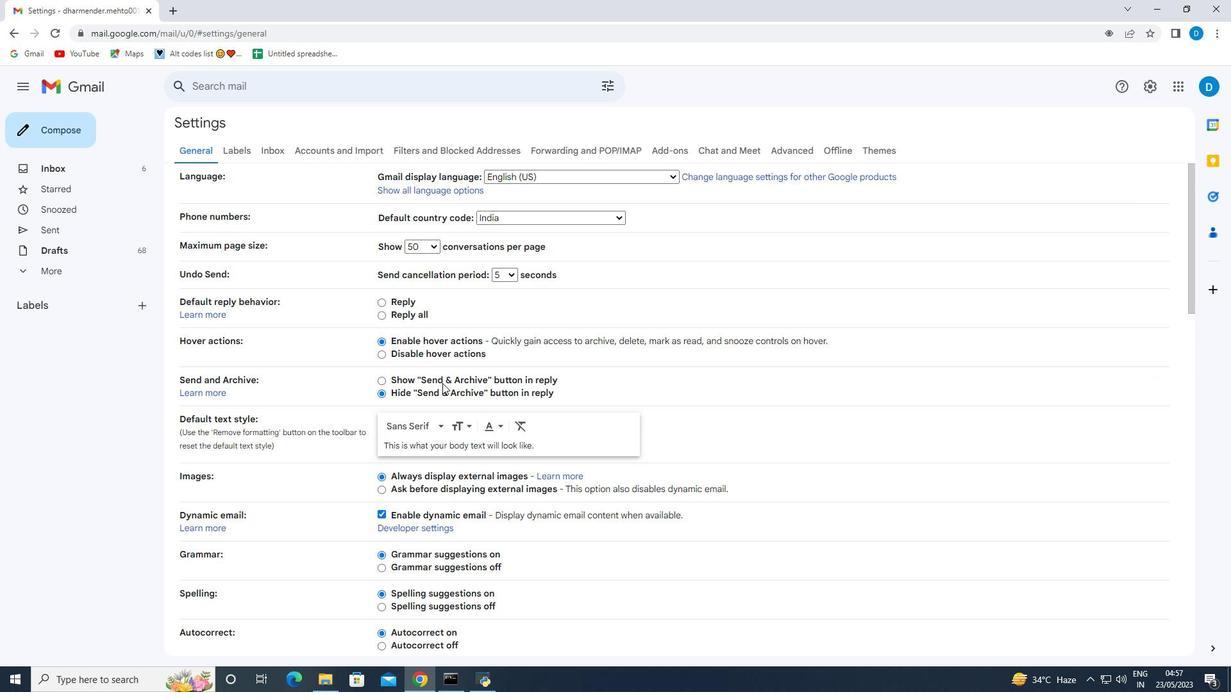 
Action: Mouse scrolled (456, 412) with delta (0, 0)
Screenshot: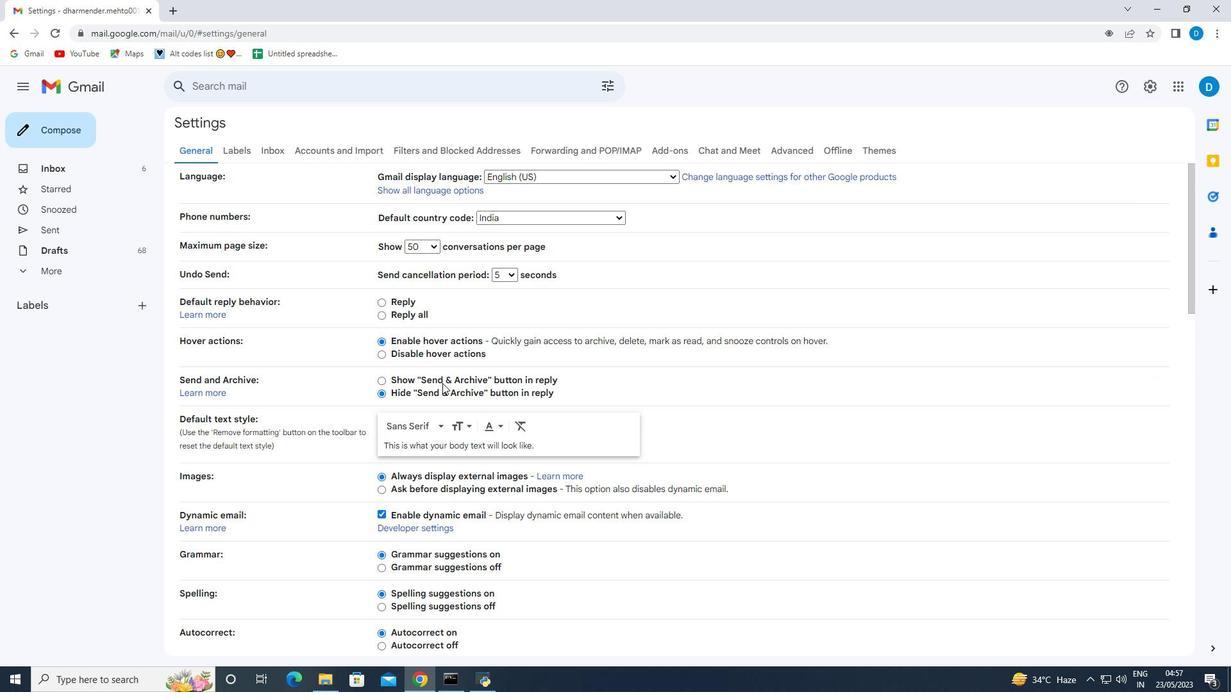 
Action: Mouse moved to (457, 416)
Screenshot: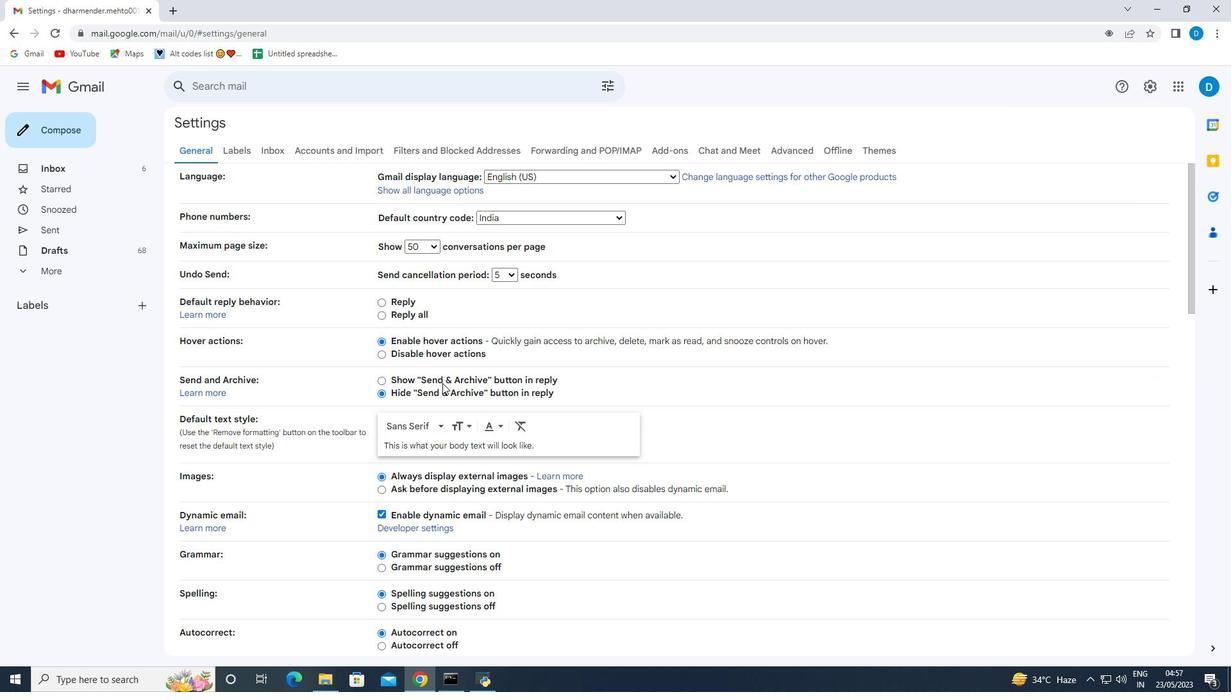 
Action: Mouse scrolled (457, 415) with delta (0, 0)
Screenshot: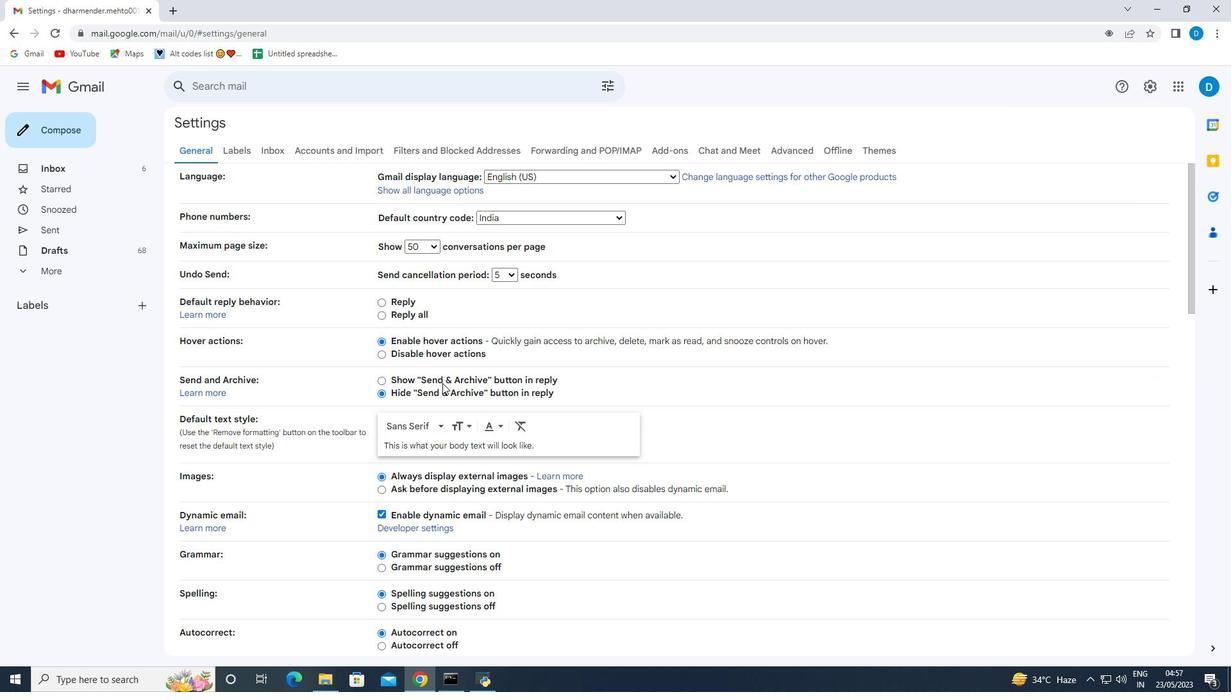 
Action: Mouse scrolled (457, 415) with delta (0, 0)
Screenshot: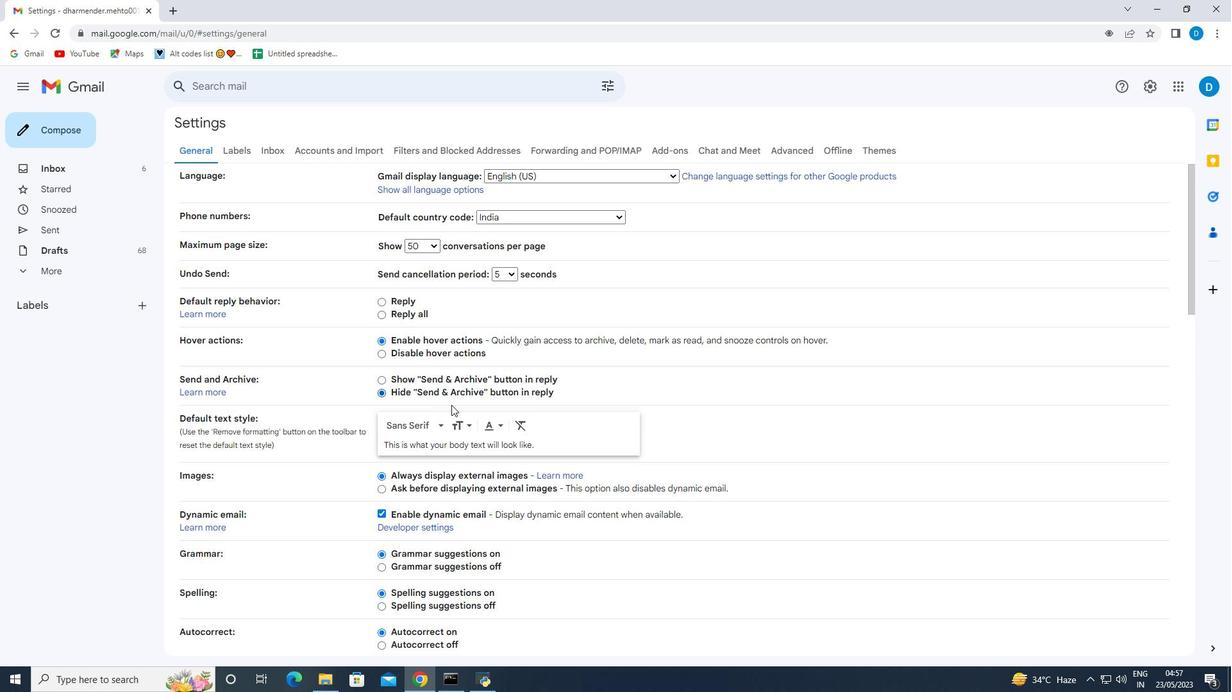 
Action: Mouse moved to (457, 416)
Screenshot: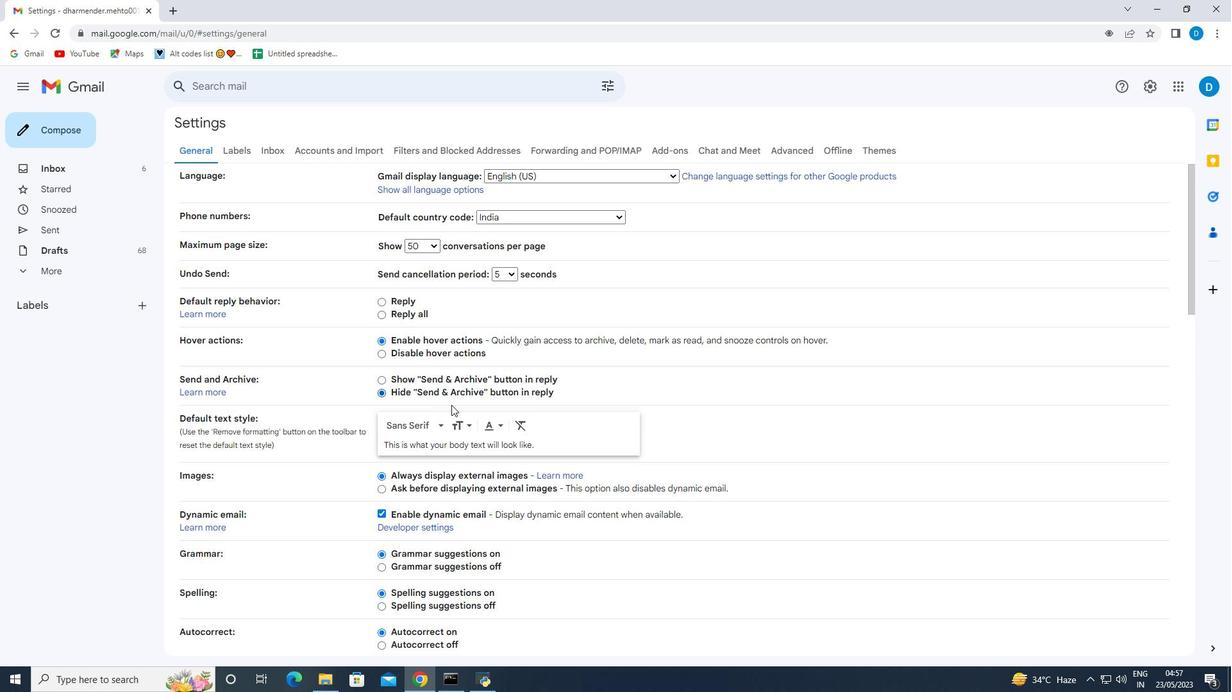 
Action: Mouse scrolled (457, 415) with delta (0, 0)
Screenshot: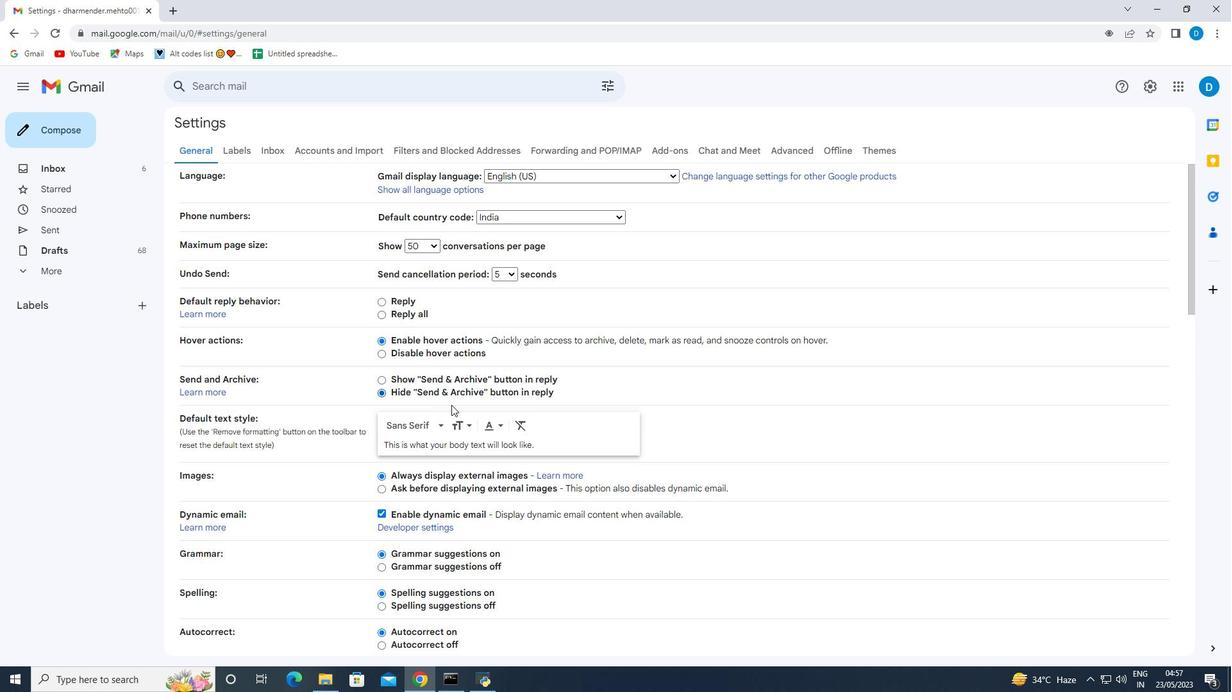 
Action: Mouse scrolled (457, 415) with delta (0, 0)
Screenshot: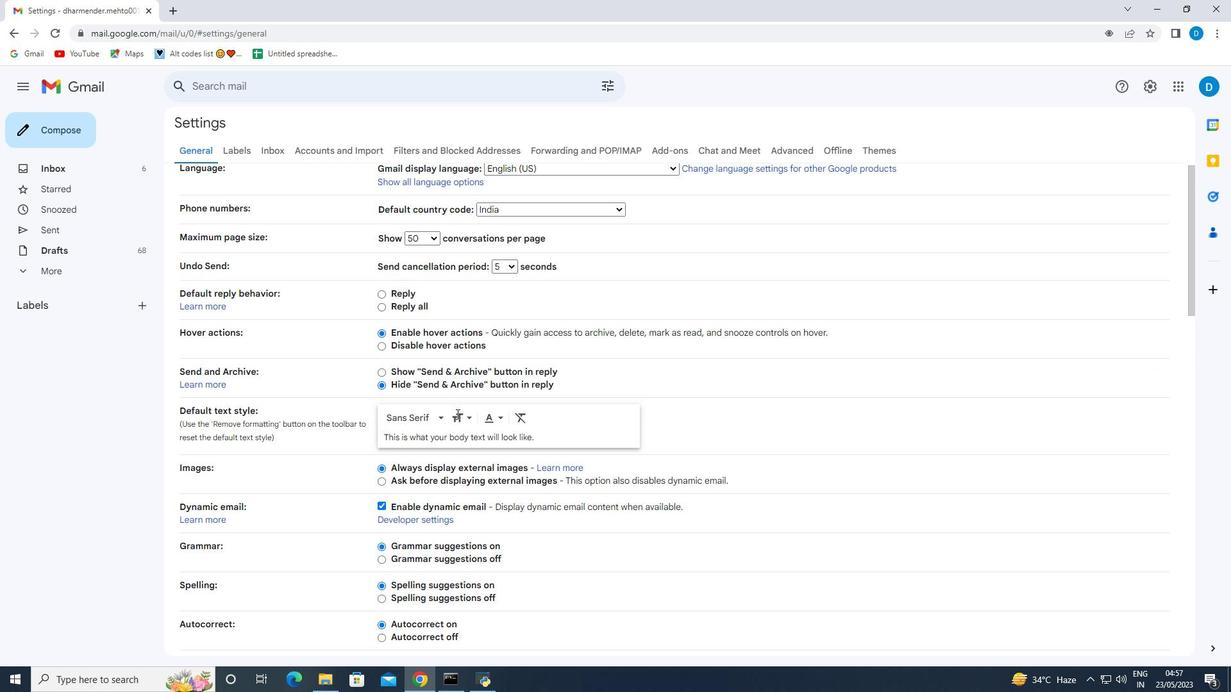 
Action: Mouse moved to (458, 416)
Screenshot: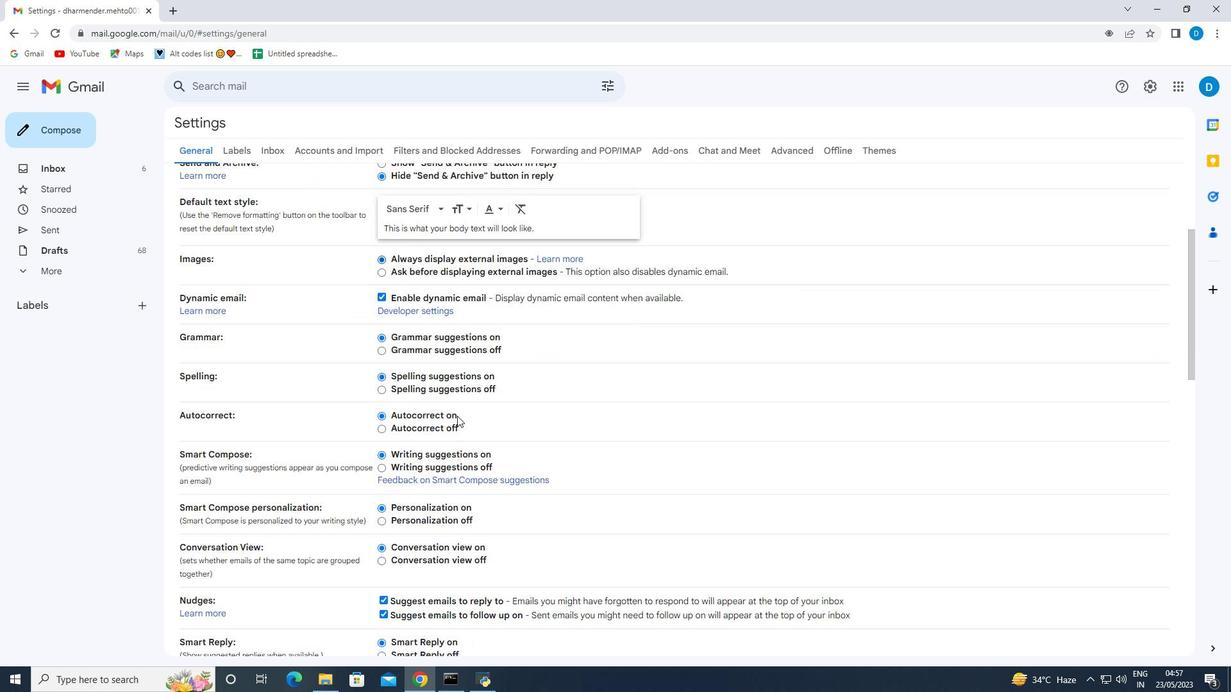 
Action: Mouse scrolled (458, 415) with delta (0, 0)
Screenshot: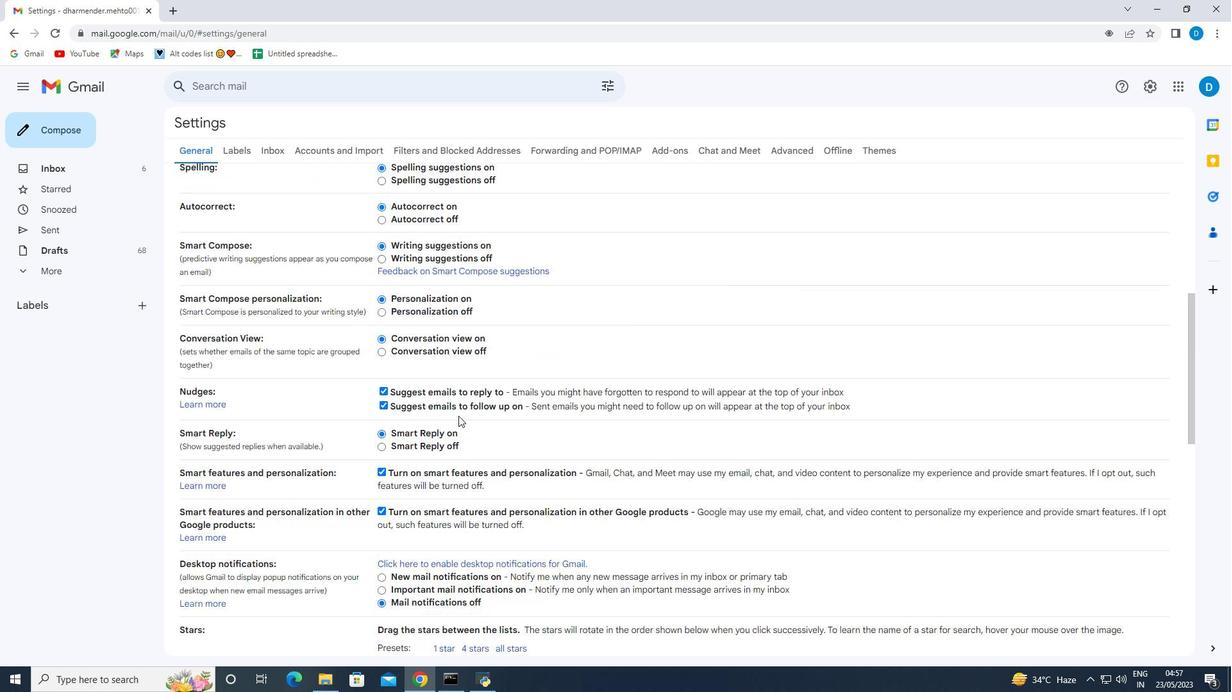
Action: Mouse scrolled (458, 415) with delta (0, 0)
Screenshot: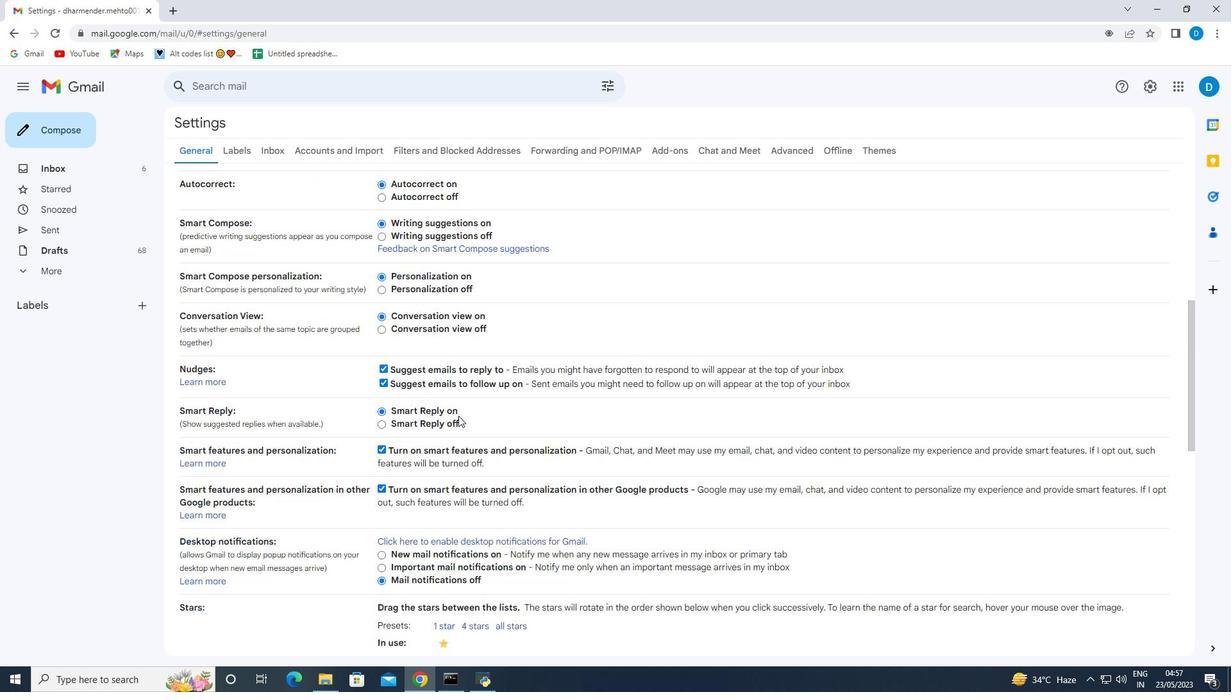 
Action: Mouse scrolled (458, 415) with delta (0, 0)
Screenshot: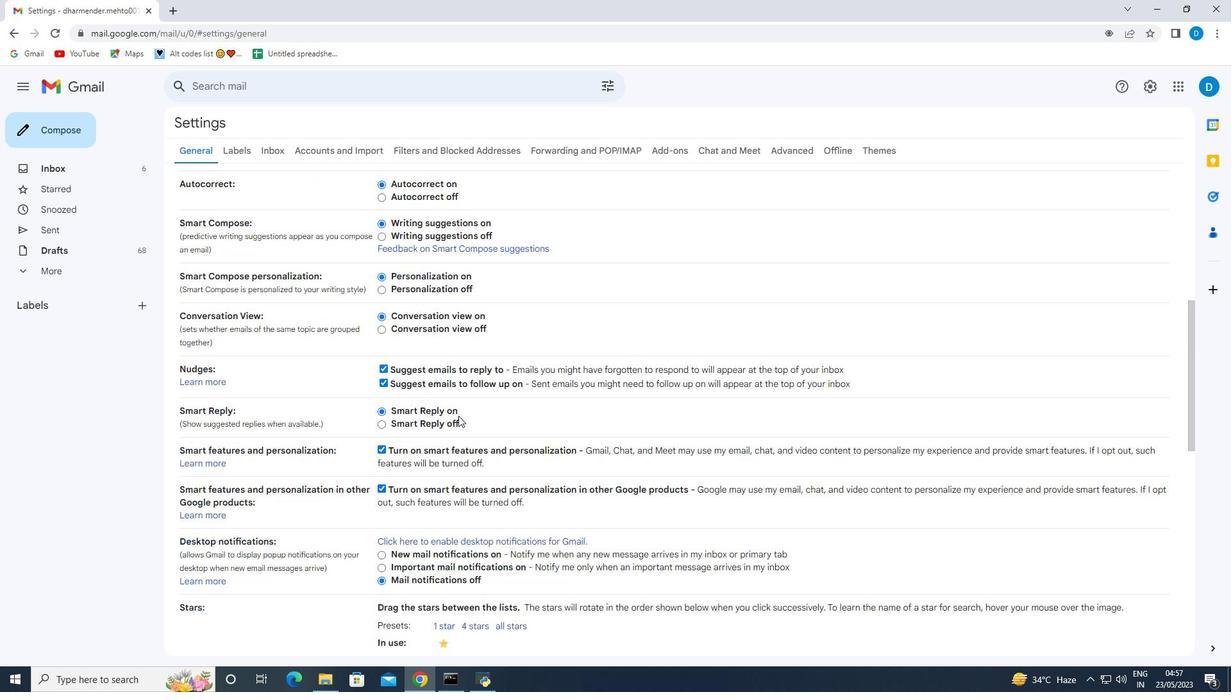 
Action: Mouse scrolled (458, 415) with delta (0, 0)
Screenshot: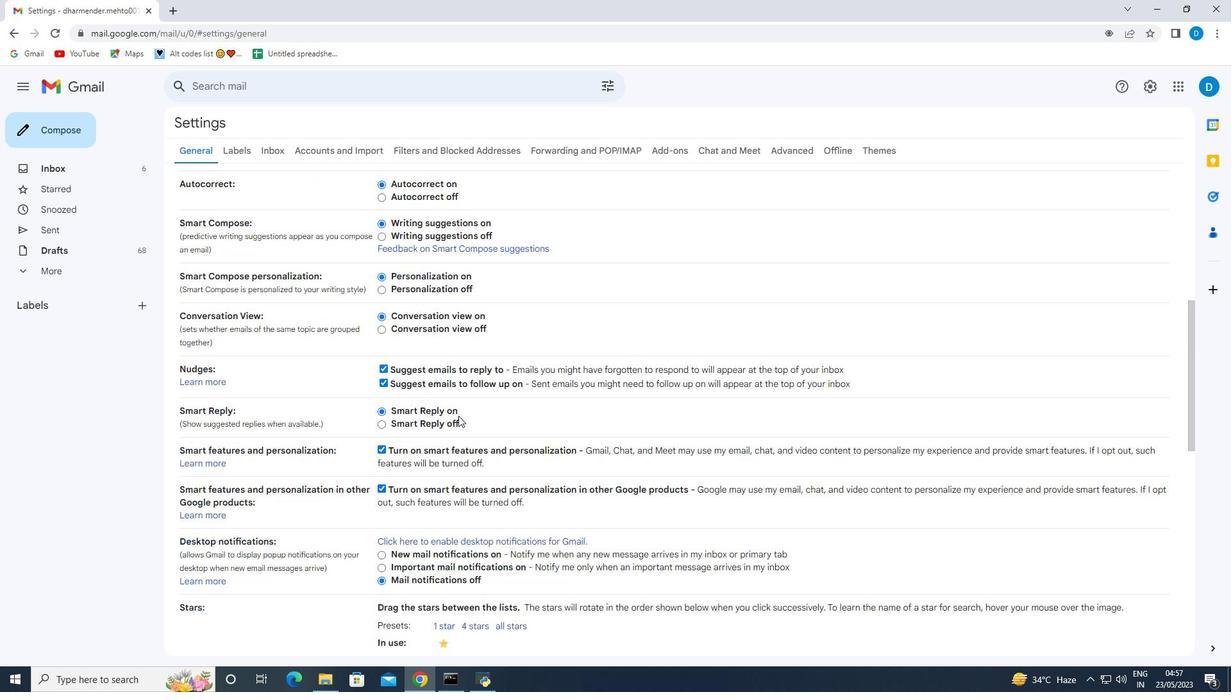 
Action: Mouse scrolled (458, 415) with delta (0, 0)
Screenshot: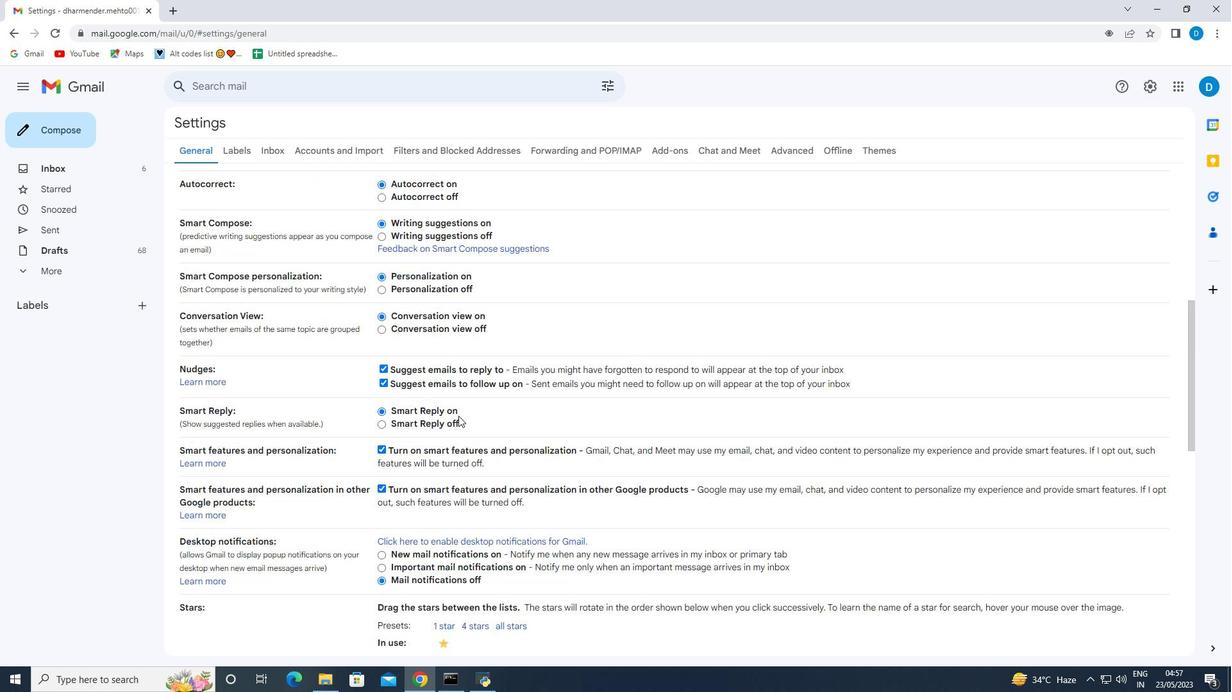 
Action: Mouse scrolled (458, 415) with delta (0, 0)
Screenshot: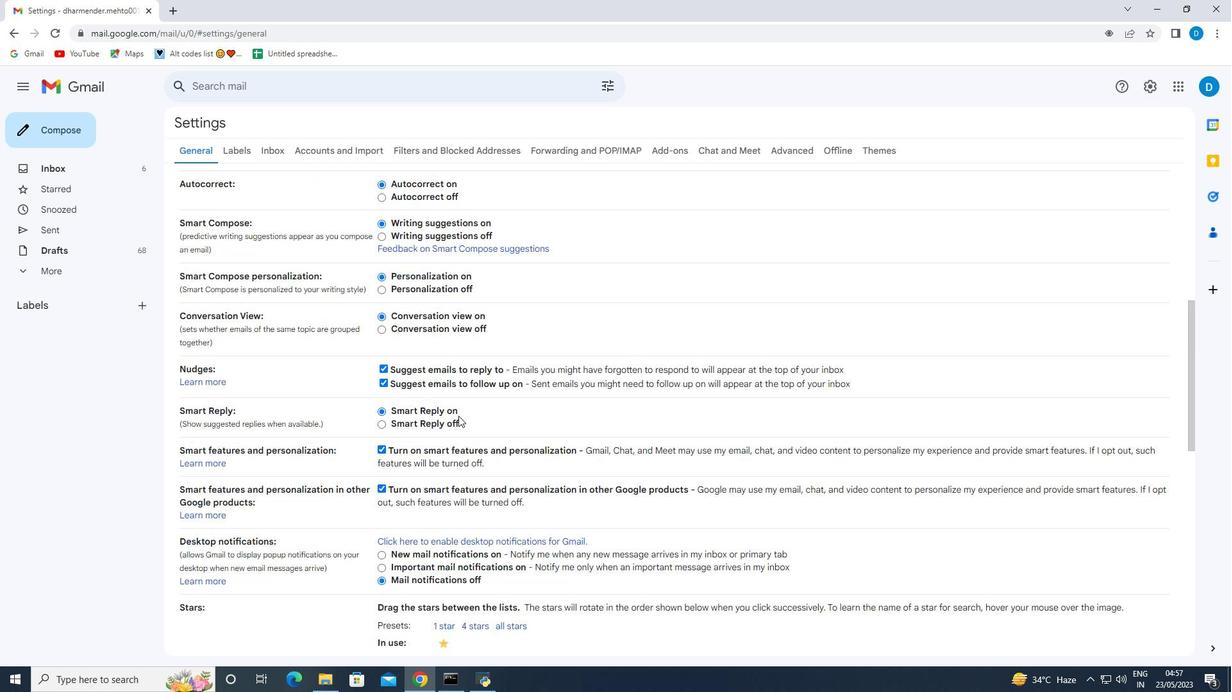 
Action: Mouse scrolled (458, 415) with delta (0, 0)
Screenshot: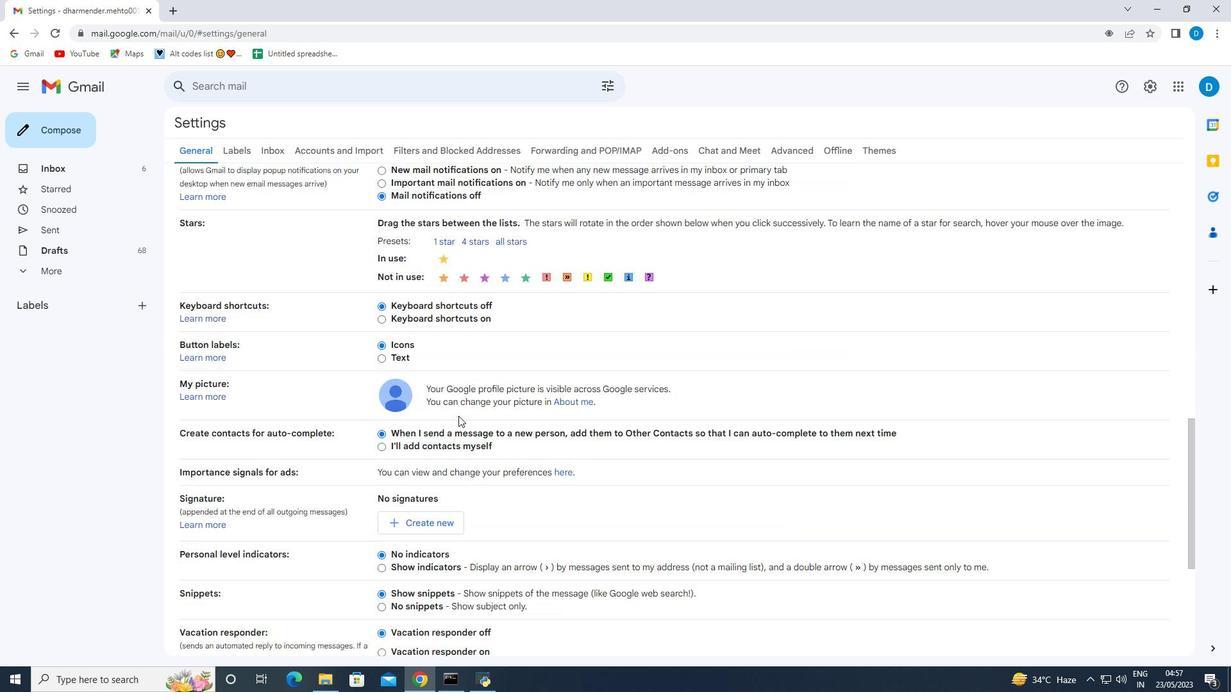 
Action: Mouse scrolled (458, 415) with delta (0, 0)
Screenshot: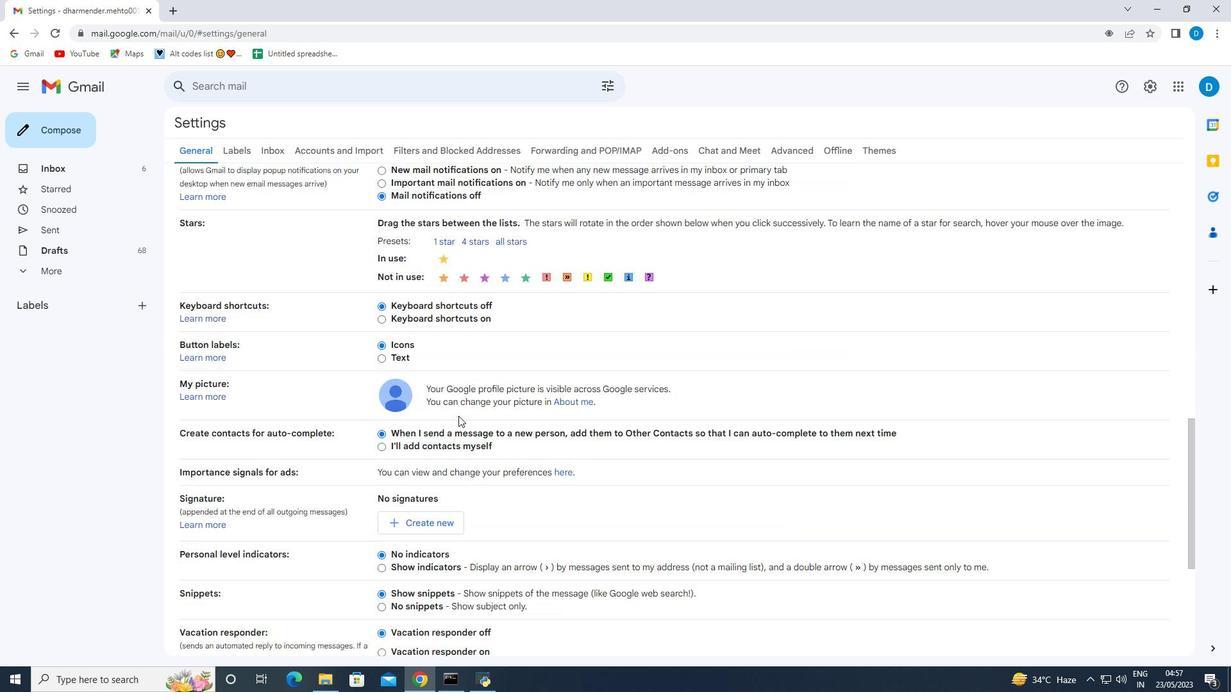 
Action: Mouse scrolled (458, 415) with delta (0, 0)
Screenshot: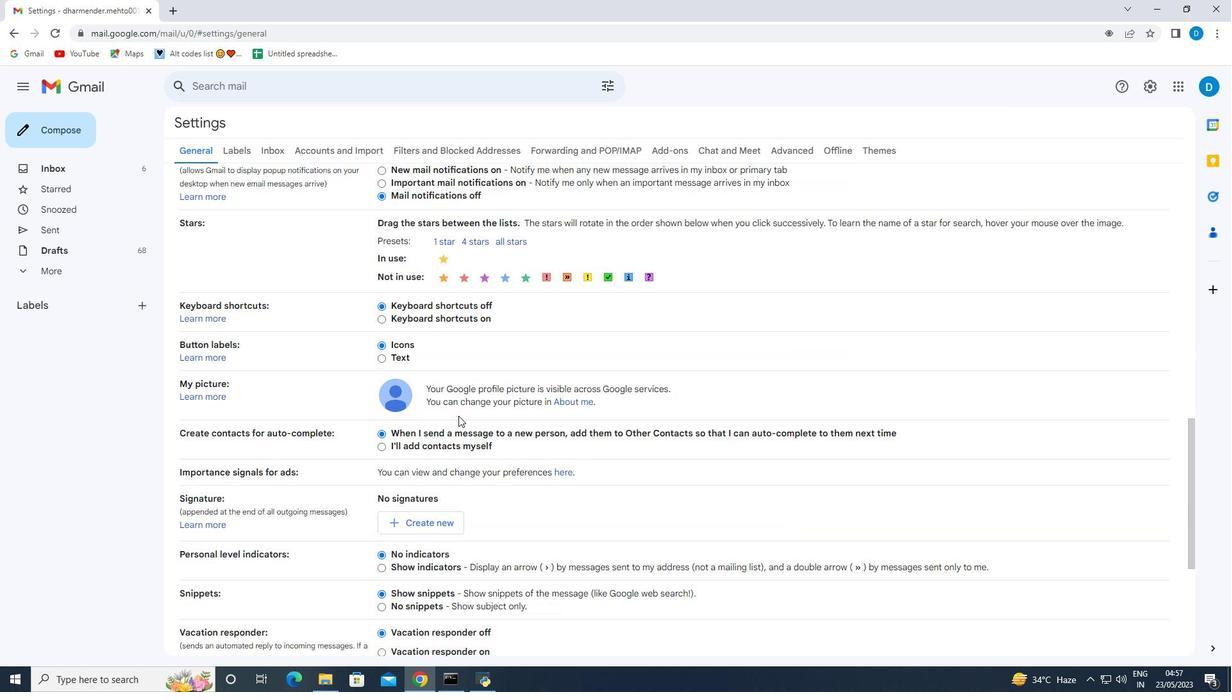 
Action: Mouse scrolled (458, 415) with delta (0, 0)
Screenshot: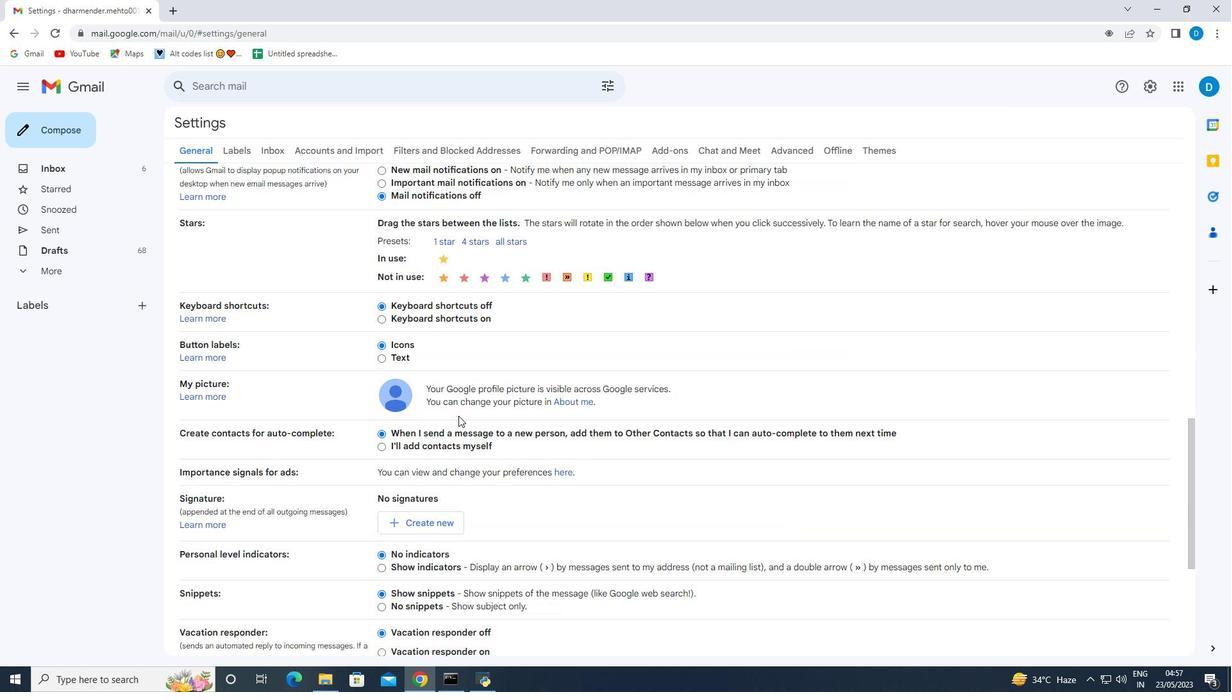 
Action: Mouse scrolled (458, 415) with delta (0, 0)
Screenshot: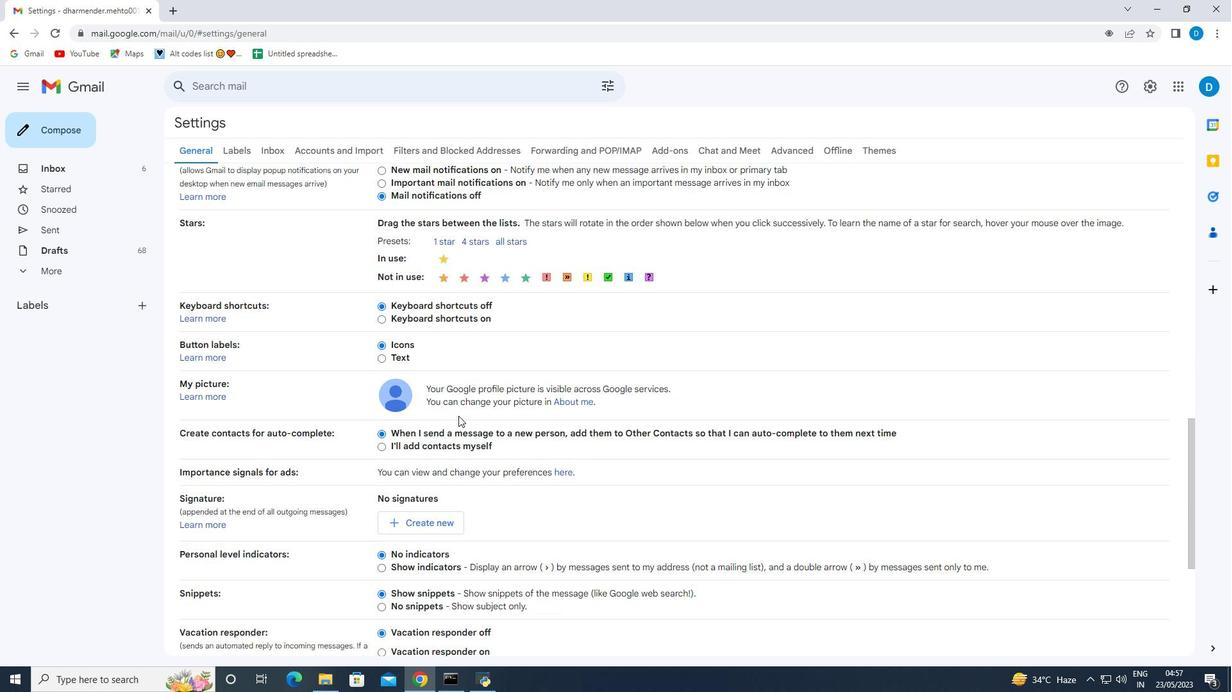 
Action: Mouse scrolled (458, 415) with delta (0, 0)
Screenshot: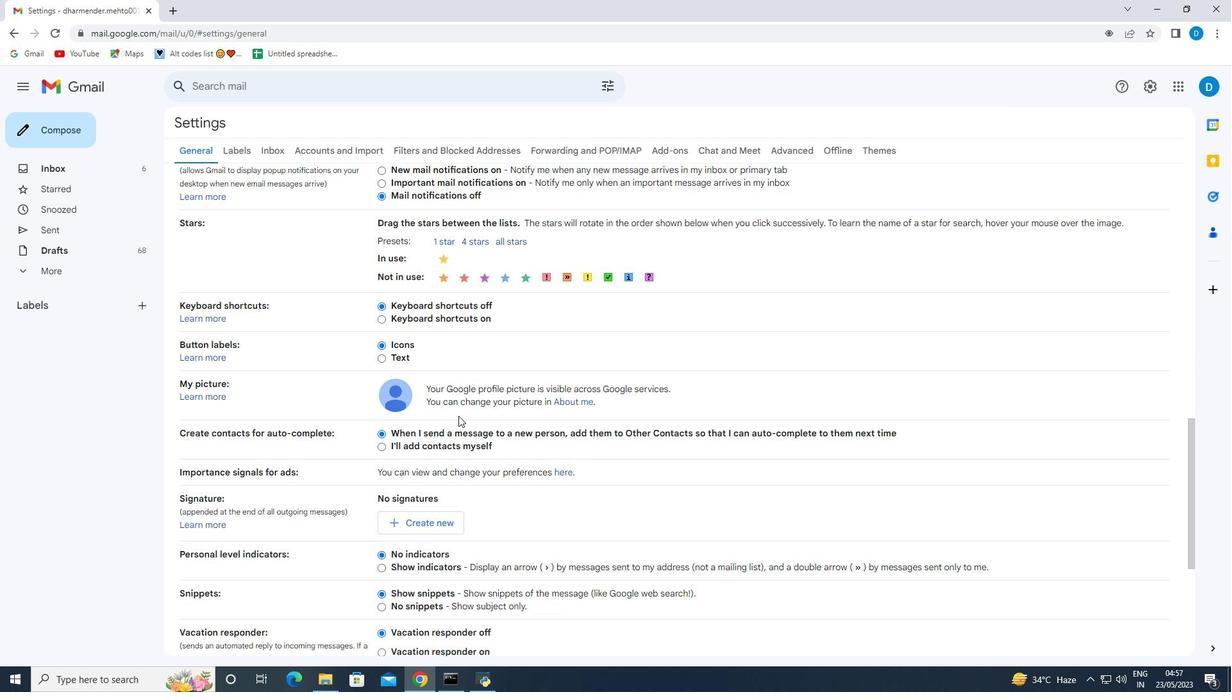 
Action: Mouse moved to (431, 234)
Screenshot: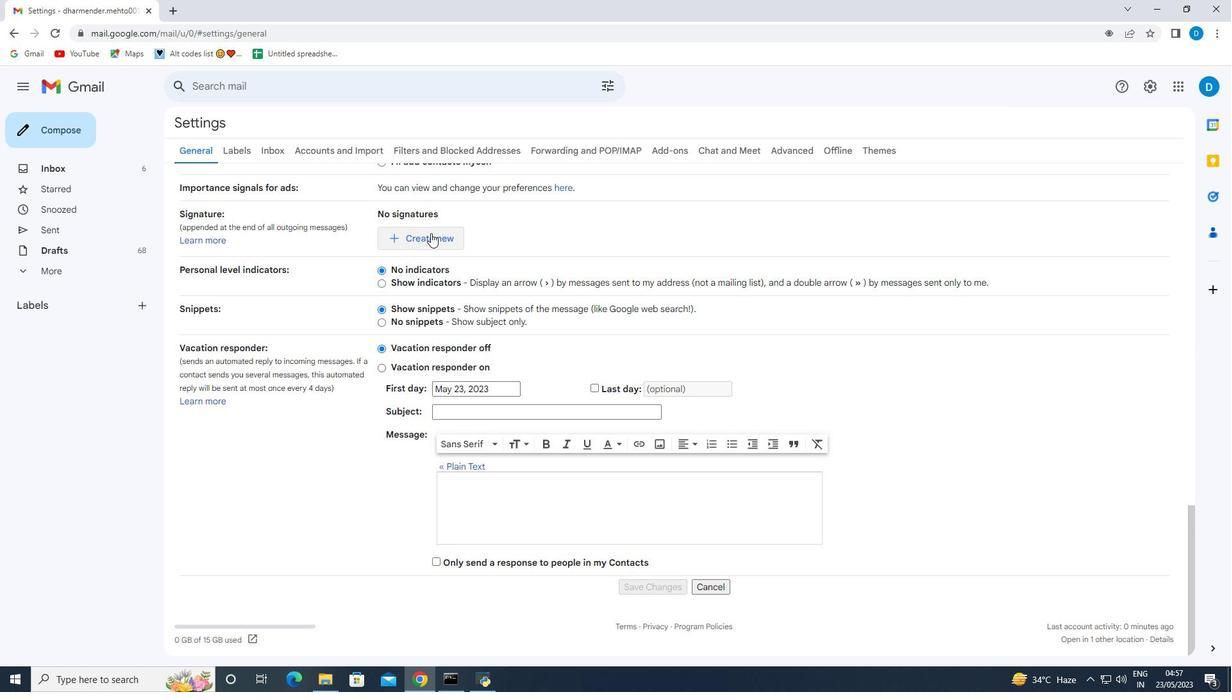 
Action: Mouse pressed left at (431, 234)
Screenshot: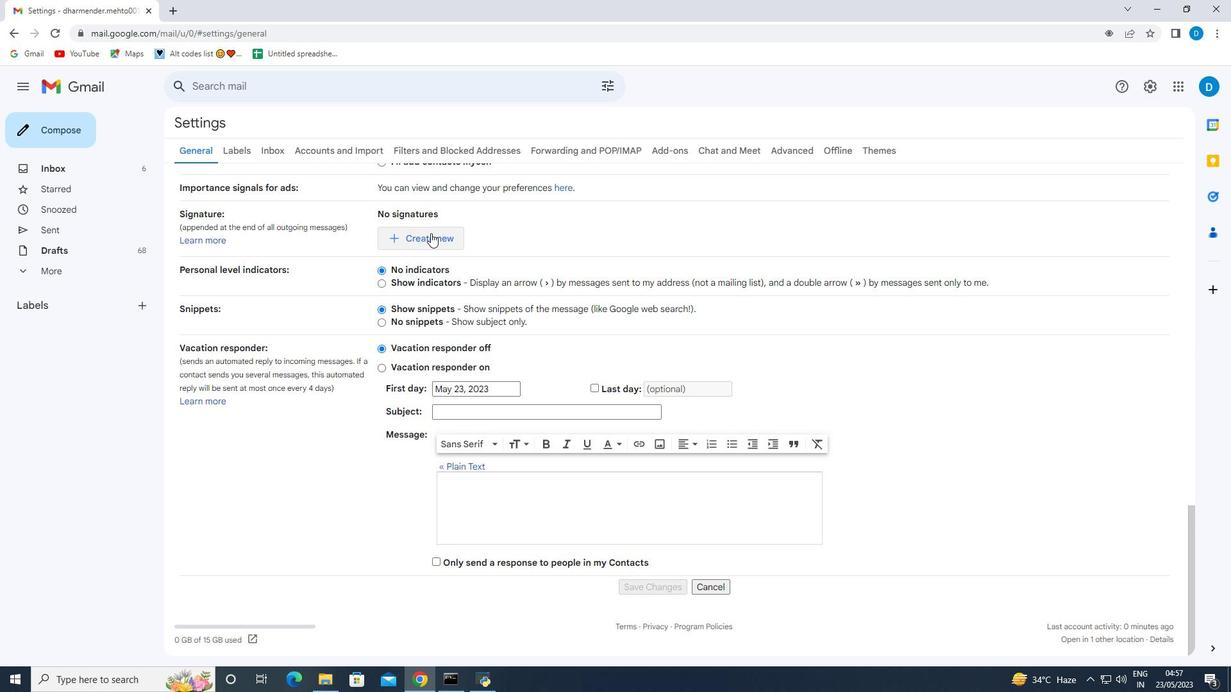
Action: Mouse moved to (532, 358)
Screenshot: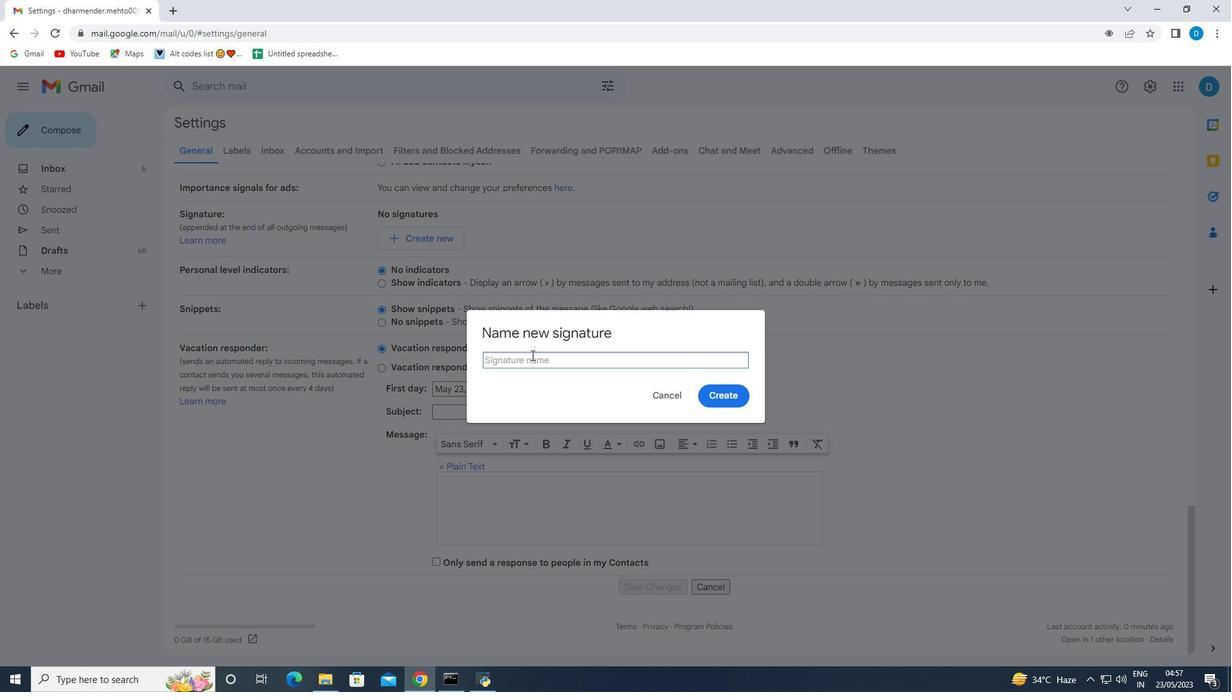 
Action: Mouse pressed left at (532, 358)
Screenshot: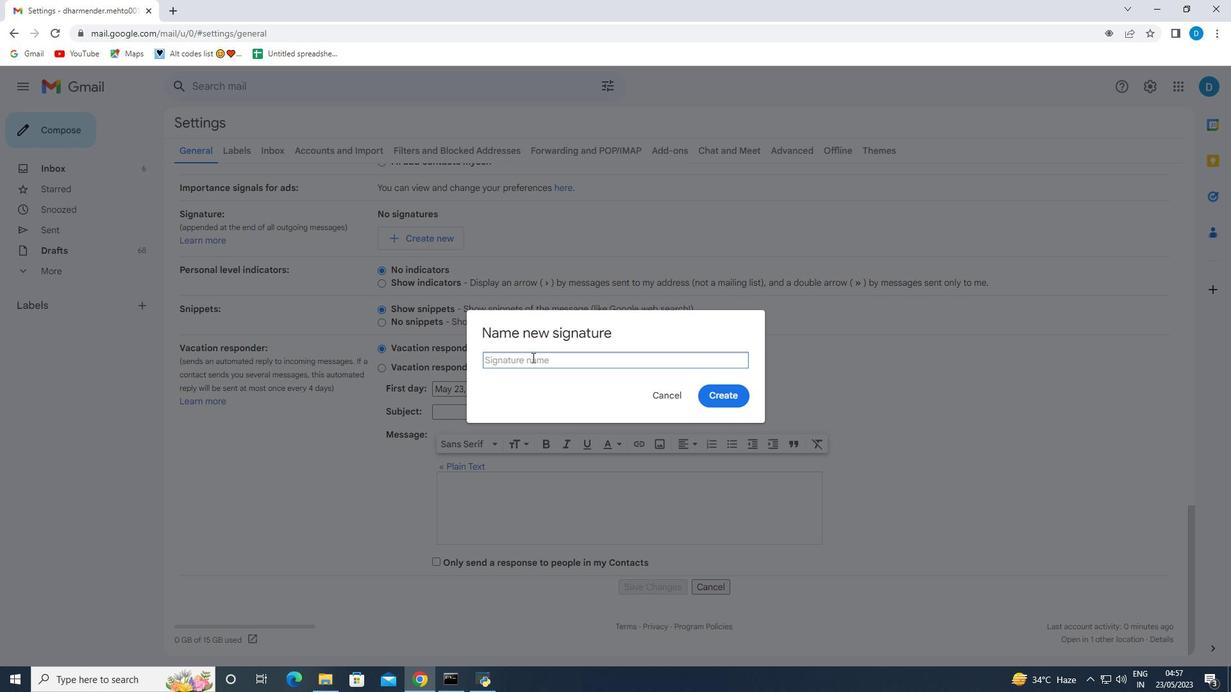 
Action: Key pressed <Key.shift>Marlon<Key.space><Key.shift><Key.shift><Key.shift><Key.shift><Key.shift><Key.shift><Key.shift><Key.shift><Key.shift><Key.shift><Key.shift><Key.shift><Key.shift><Key.shift><Key.shift><Key.shift><Key.shift><Key.shift><Key.shift><Key.shift><Key.shift><Key.shift><Key.shift><Key.shift><Key.shift><Key.shift>Mitchell
Screenshot: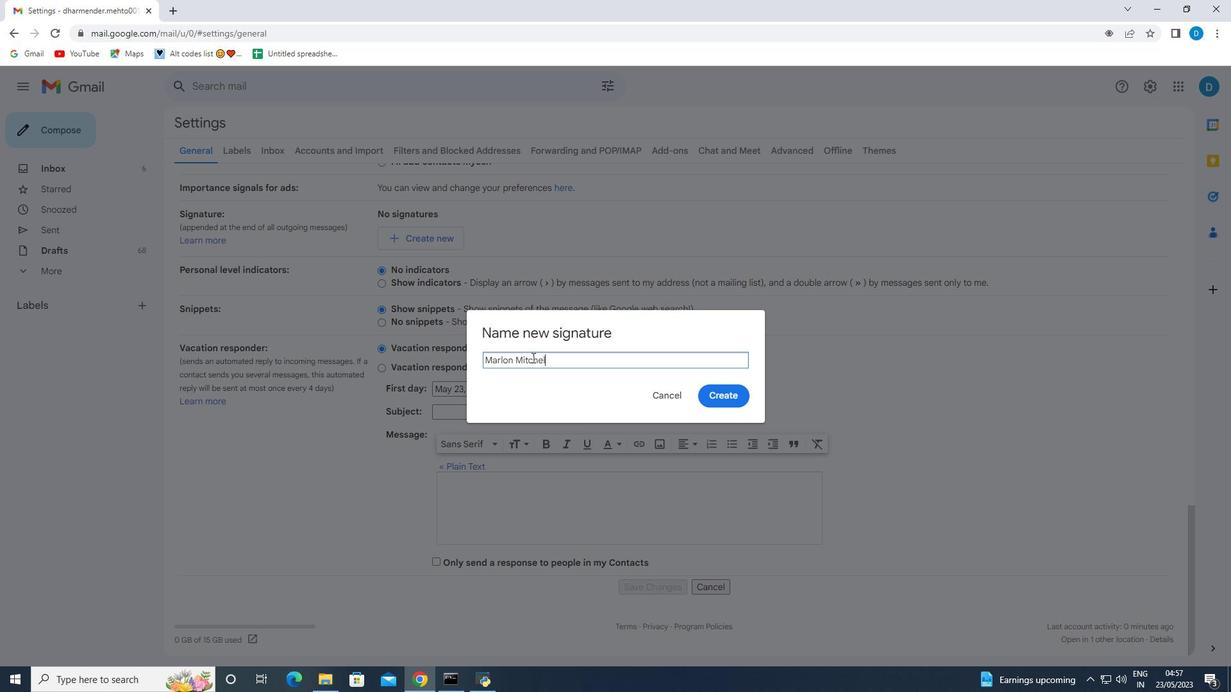 
Action: Mouse moved to (715, 397)
Screenshot: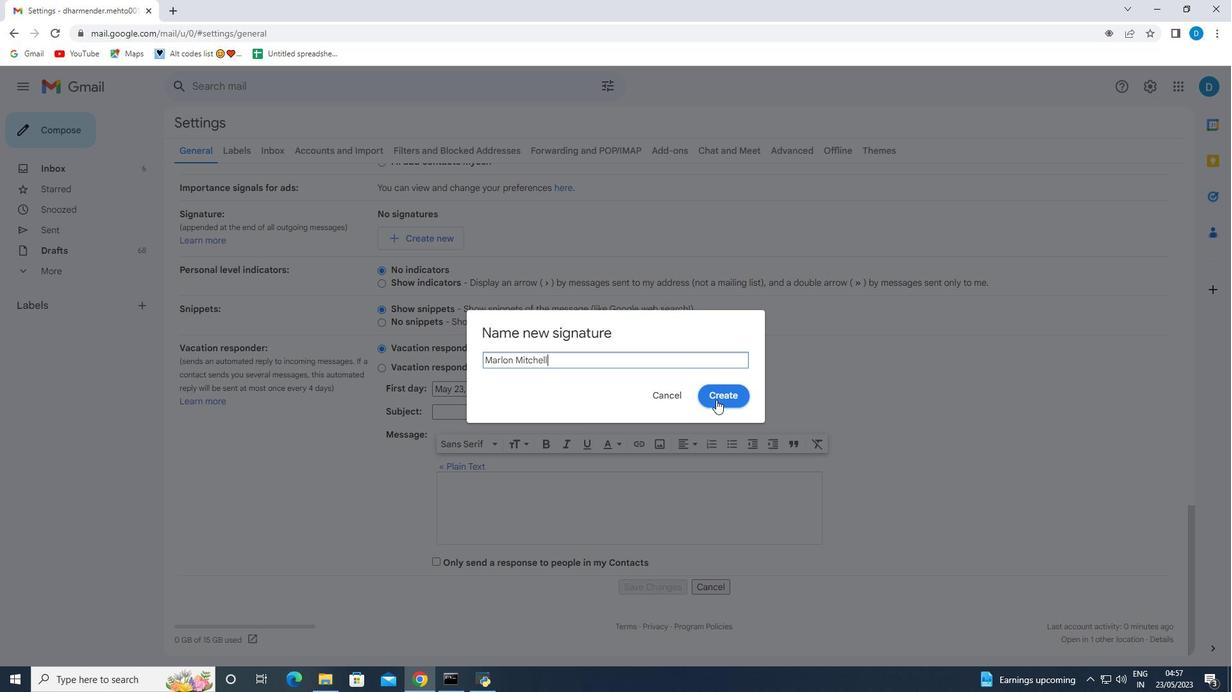 
Action: Mouse pressed left at (715, 397)
Screenshot: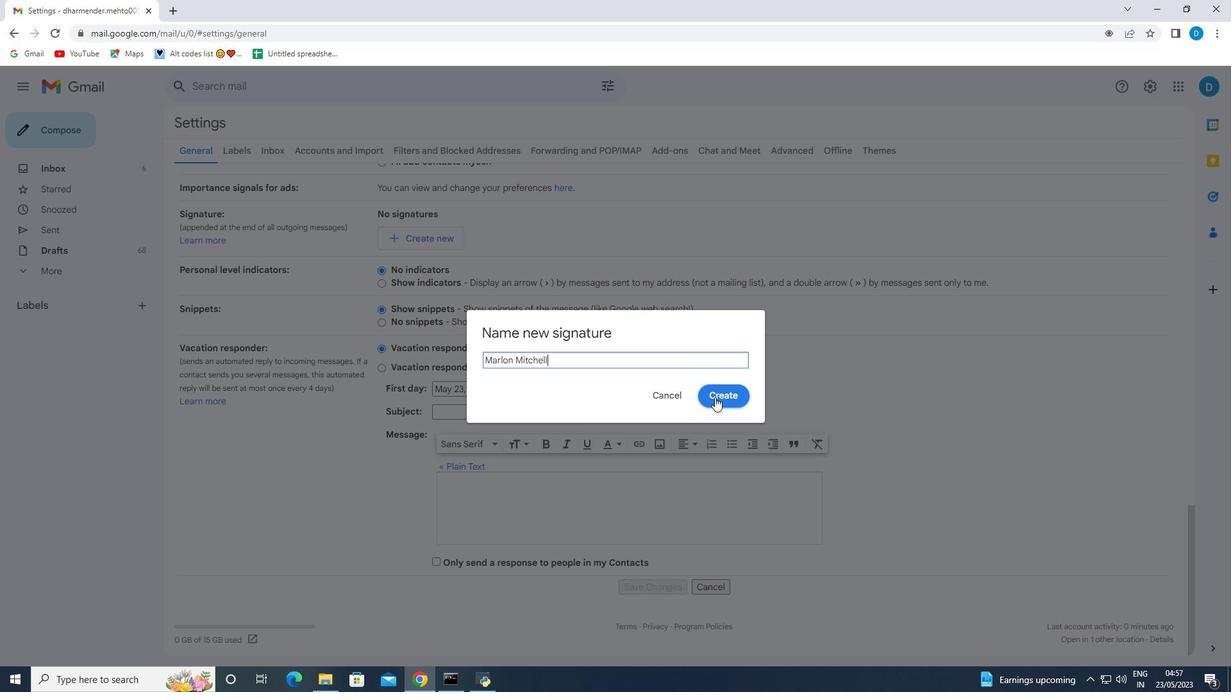 
Action: Mouse moved to (566, 248)
Screenshot: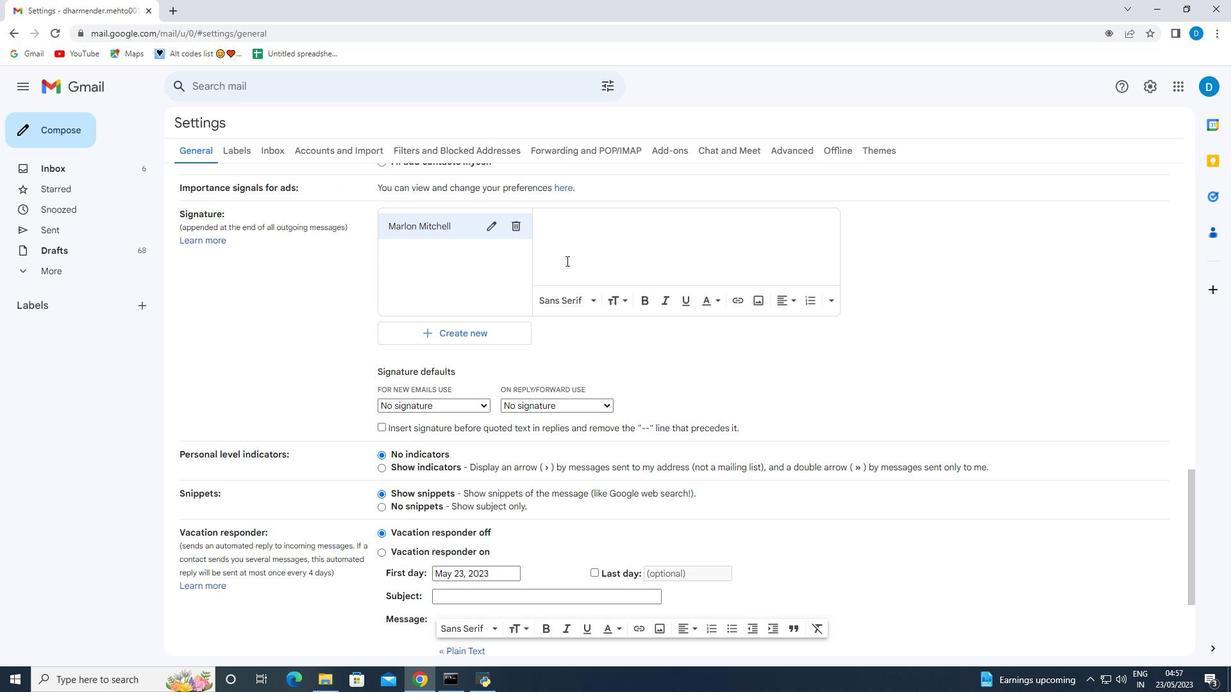 
Action: Mouse pressed left at (566, 248)
Screenshot: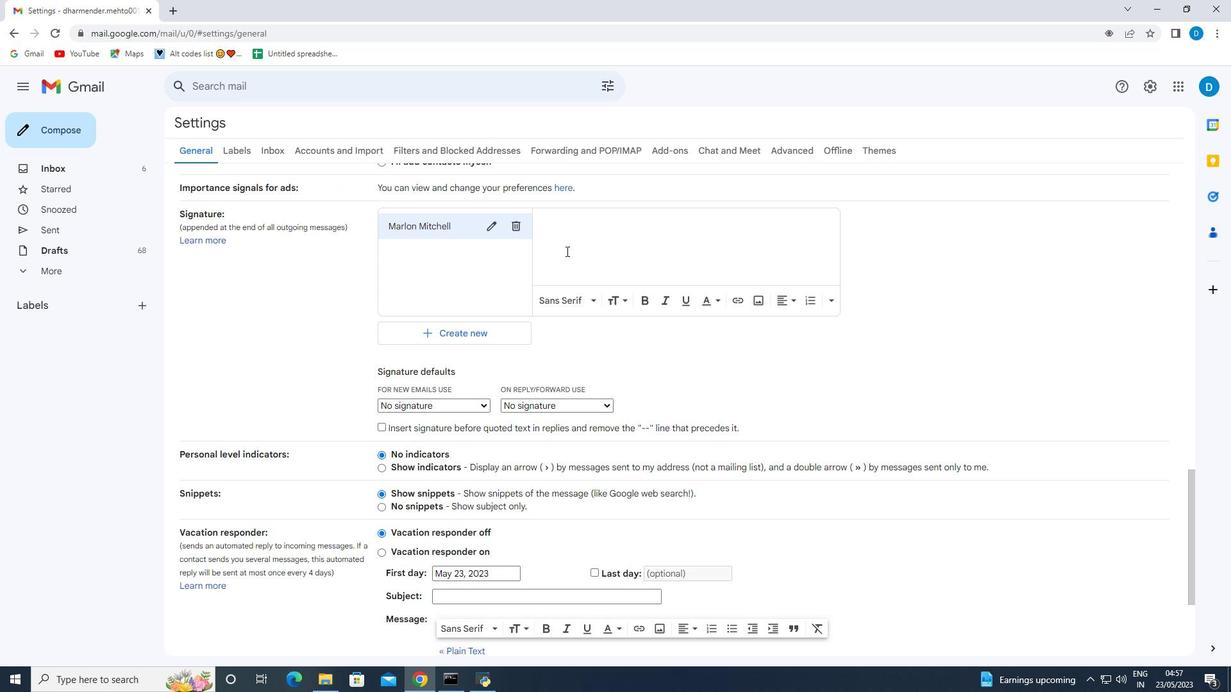 
Action: Mouse moved to (568, 248)
Screenshot: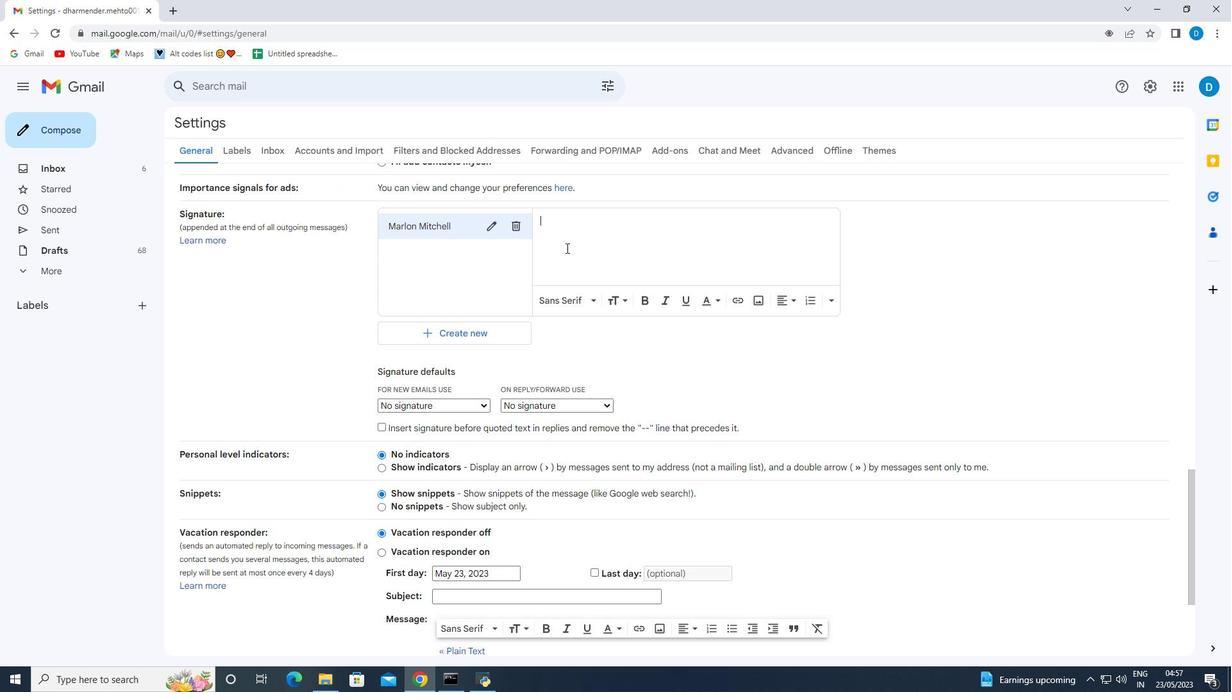
Action: Key pressed <Key.enter><Key.shift><Key.shift><Key.shift><Key.shift><Key.shift><Key.shift><Key.shift><Key.shift><Key.shift><Key.shift><Key.shift><Key.shift><Key.shift><Key.shift><Key.shift><Key.shift><Key.shift><Key.shift><Key.shift>Marlon<Key.space><Key.shift>Mitchell
Screenshot: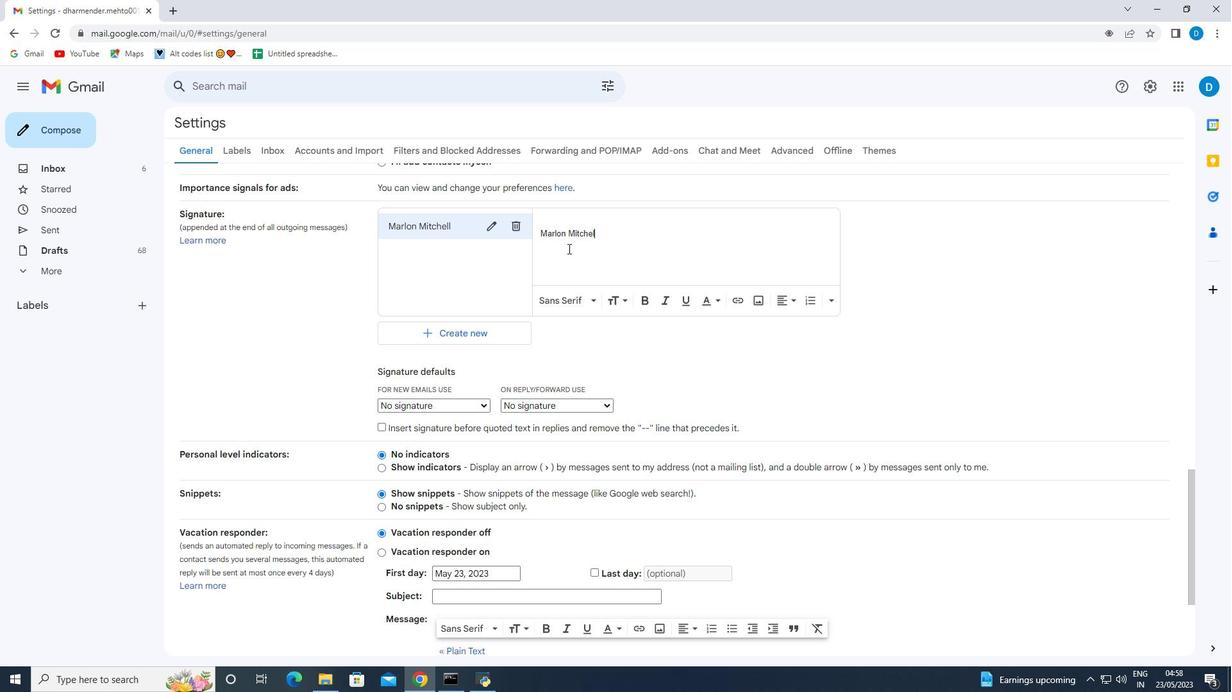 
Action: Mouse moved to (461, 410)
Screenshot: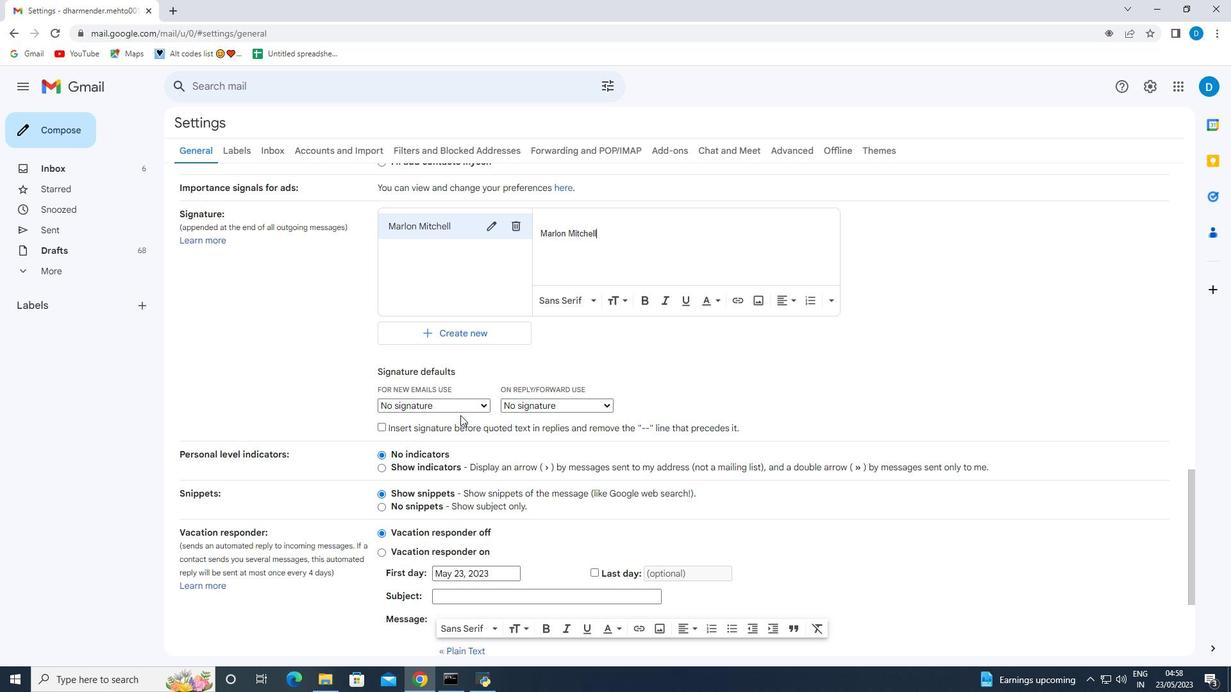 
Action: Mouse pressed left at (461, 410)
Screenshot: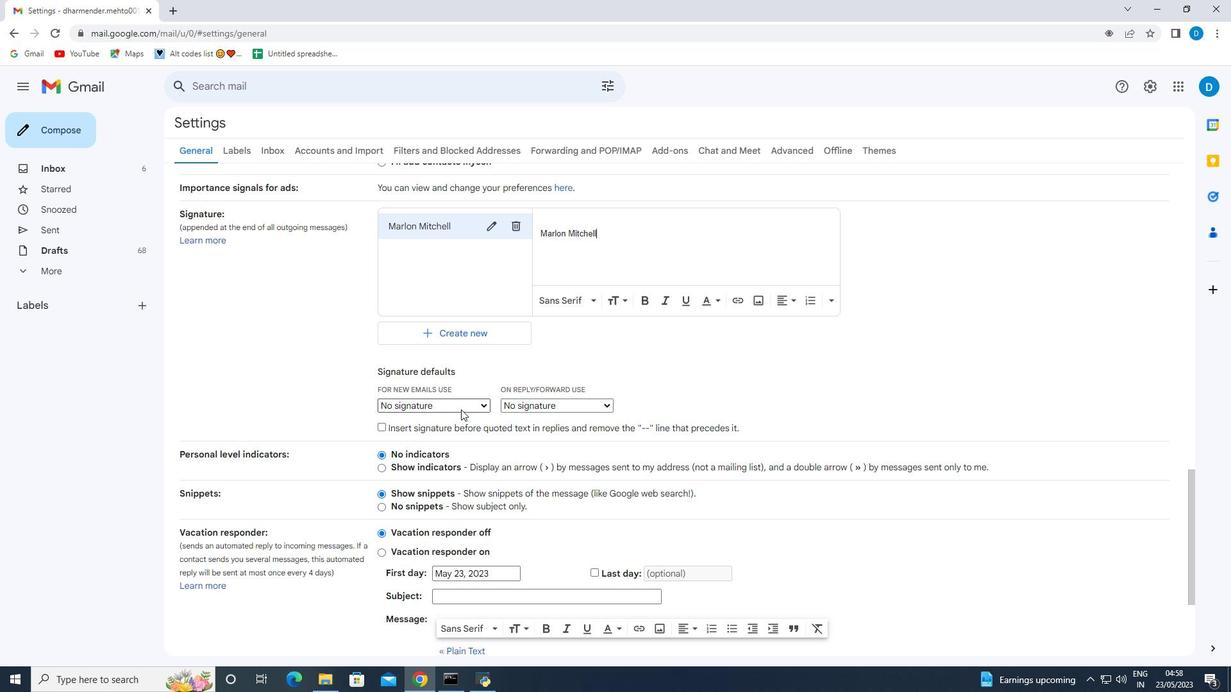 
Action: Mouse moved to (461, 431)
Screenshot: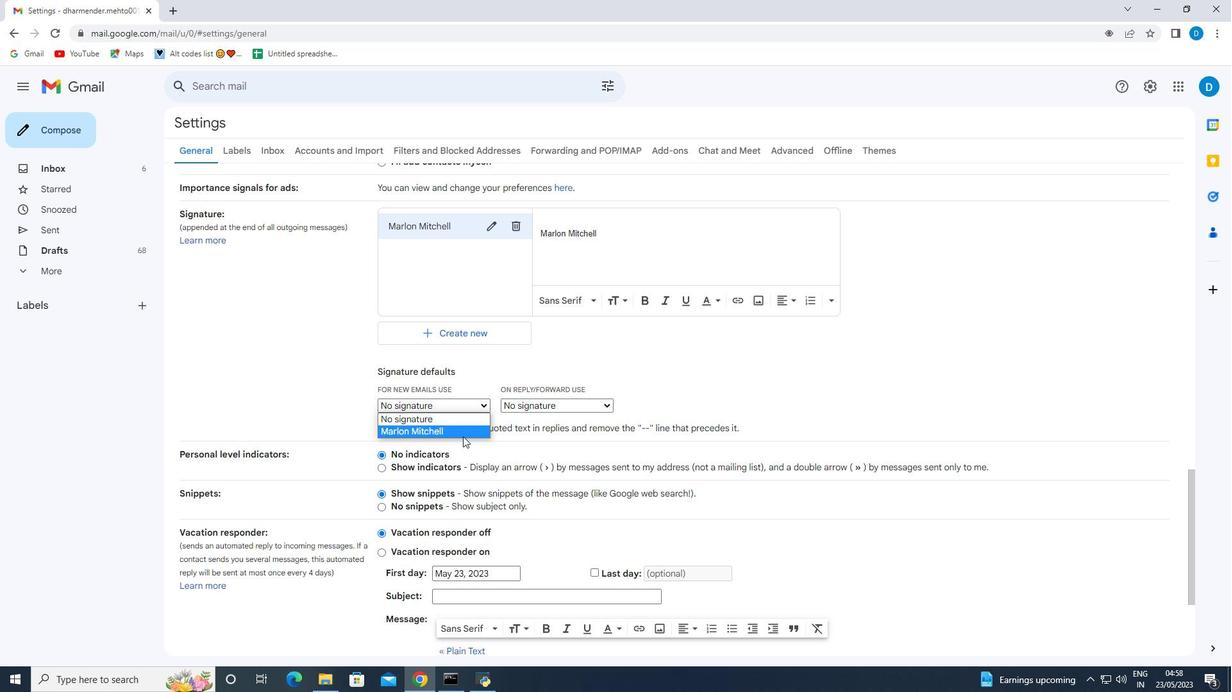 
Action: Mouse pressed left at (461, 431)
Screenshot: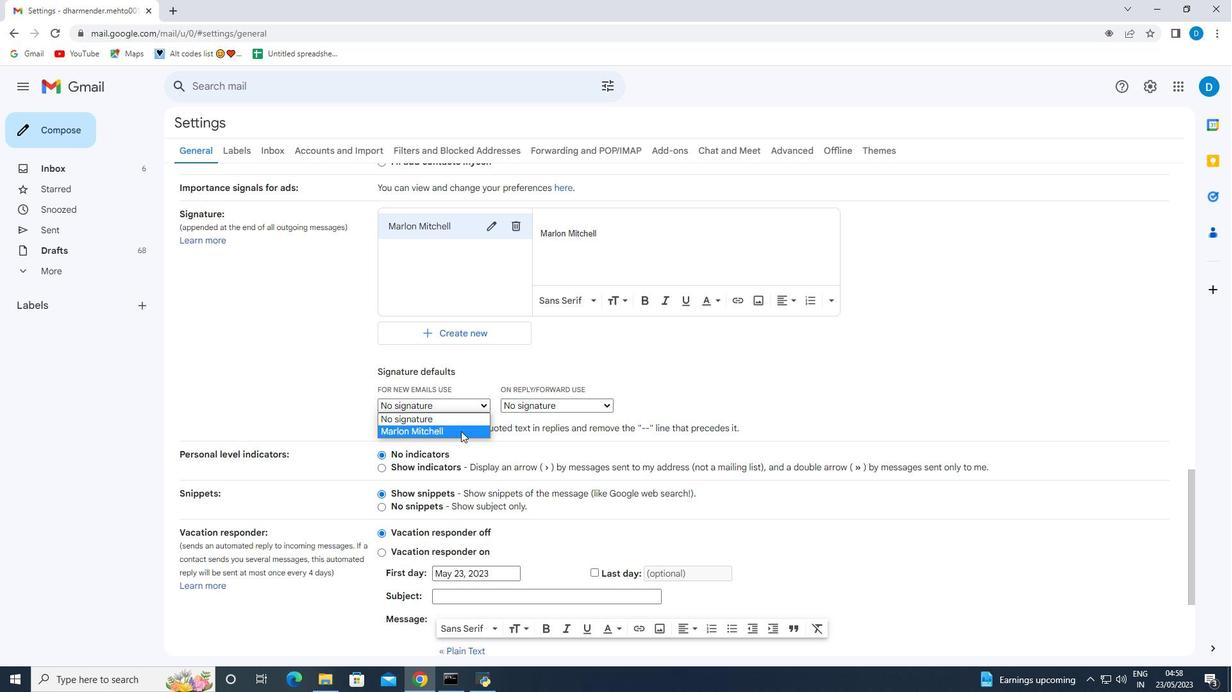 
Action: Mouse moved to (537, 410)
Screenshot: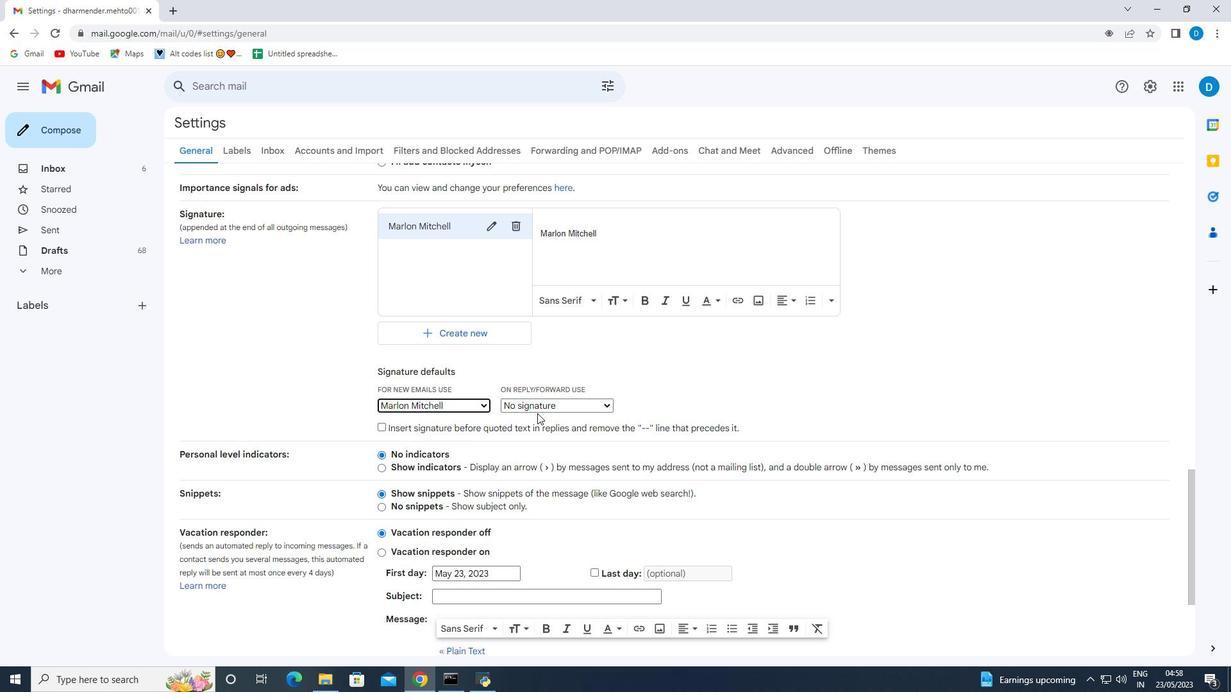 
Action: Mouse pressed left at (537, 410)
Screenshot: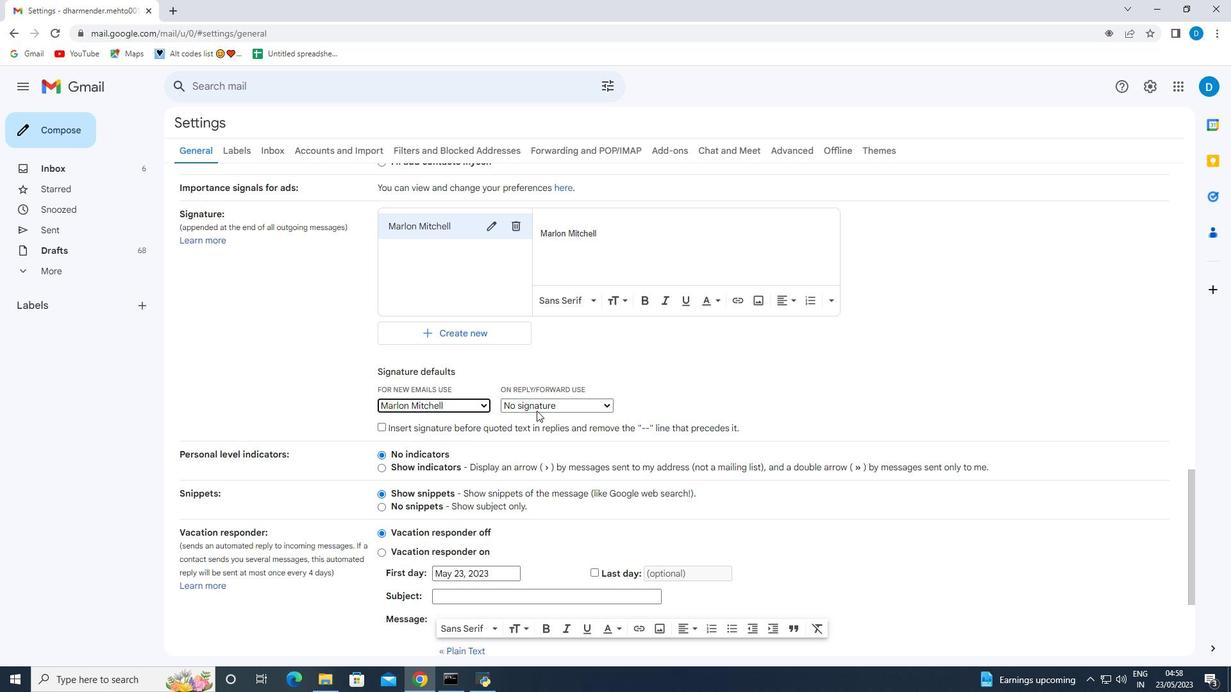 
Action: Mouse moved to (535, 433)
Screenshot: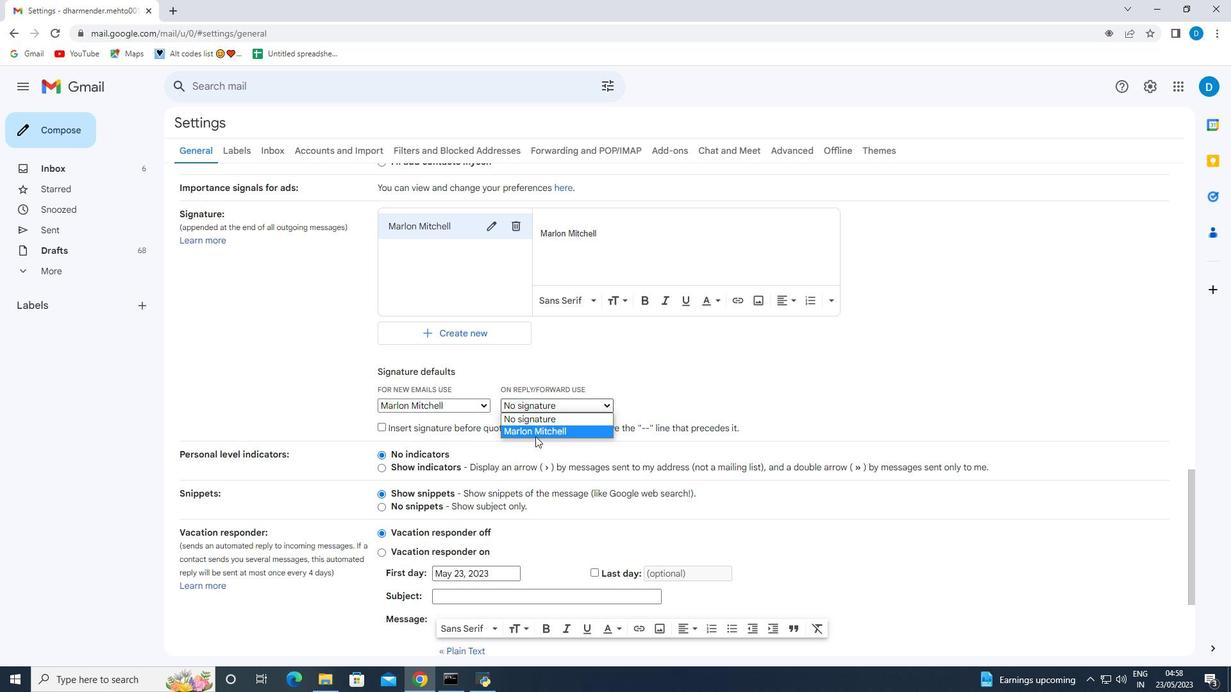 
Action: Mouse pressed left at (535, 433)
Screenshot: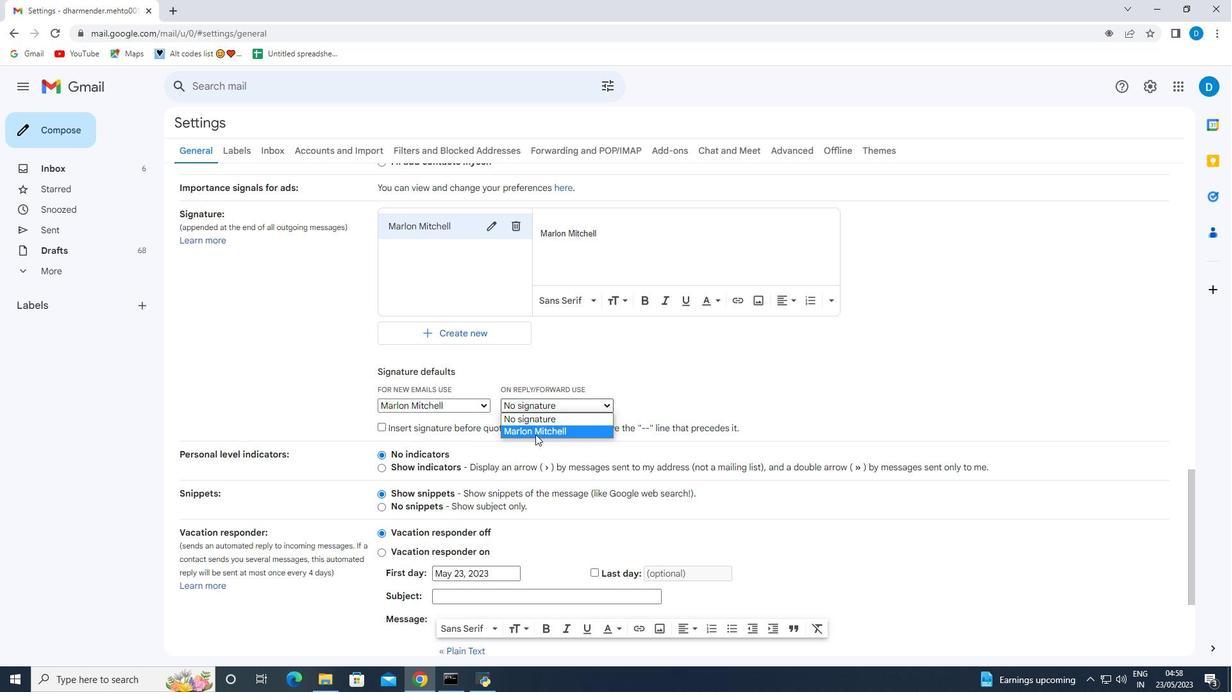 
Action: Mouse moved to (537, 433)
Screenshot: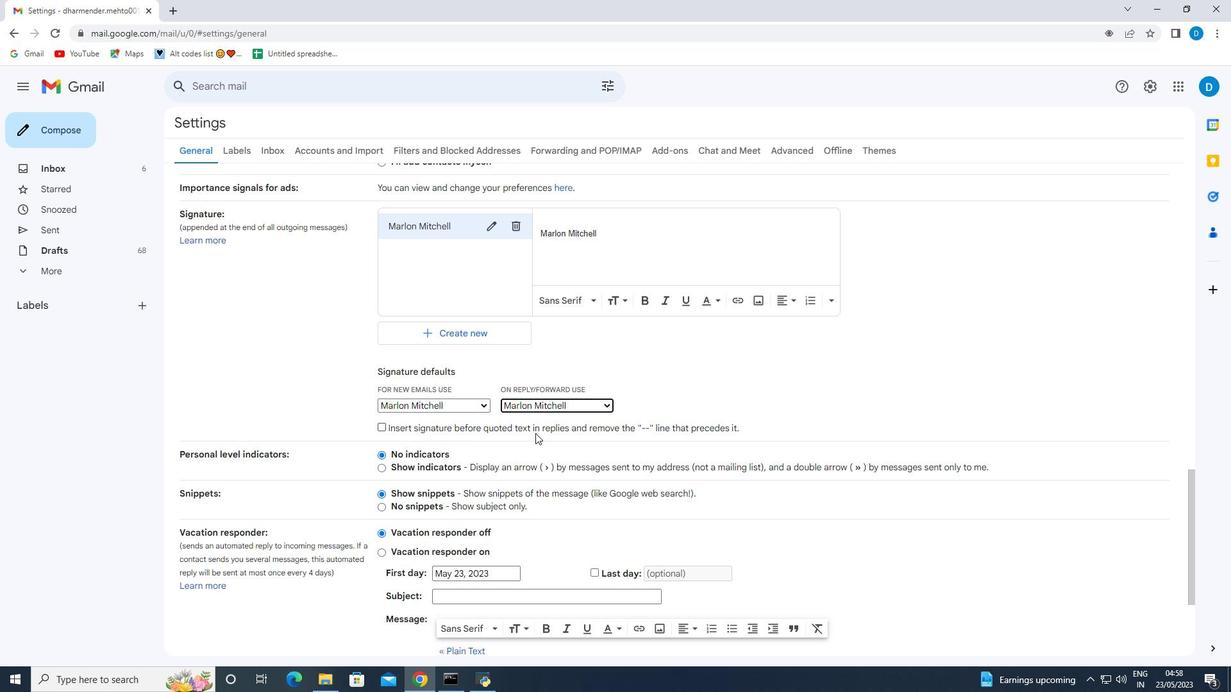 
Action: Mouse scrolled (537, 432) with delta (0, 0)
Screenshot: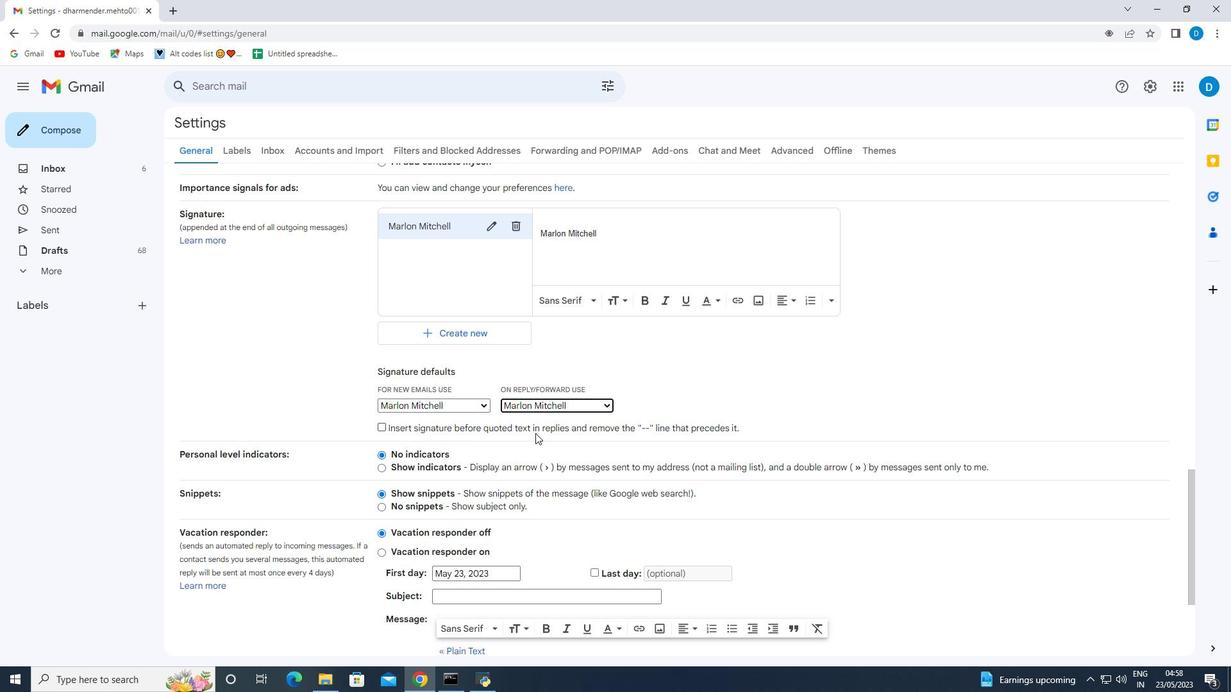 
Action: Mouse moved to (534, 435)
Screenshot: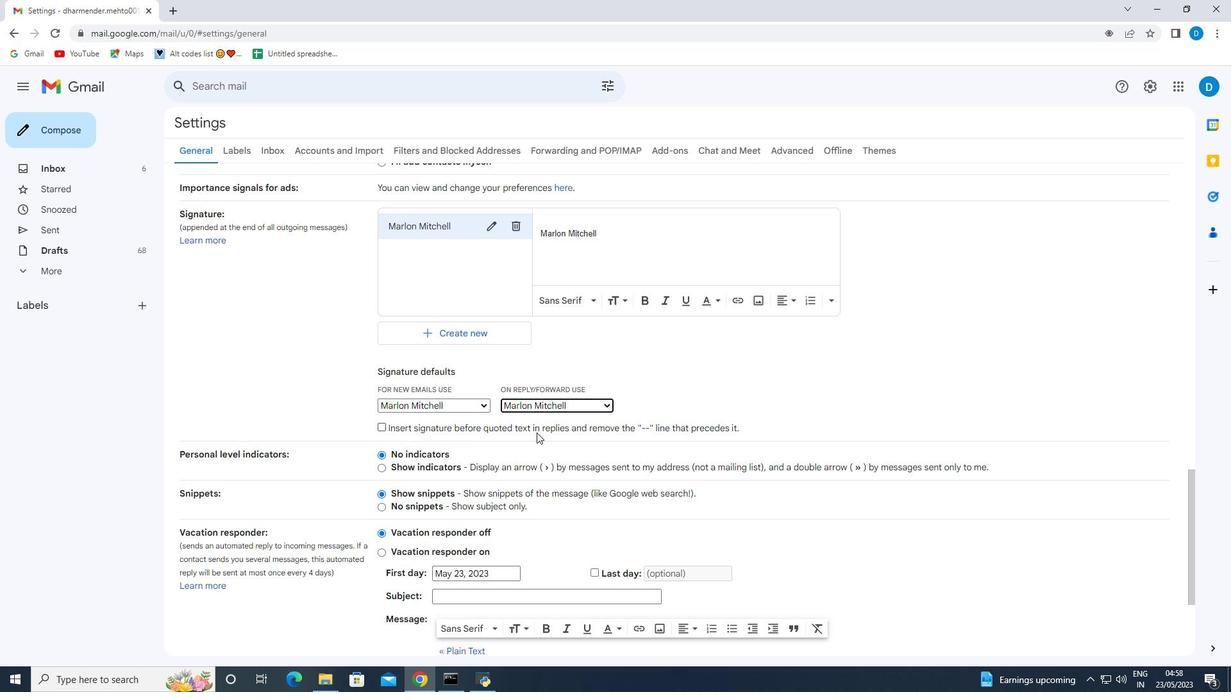 
Action: Mouse scrolled (534, 435) with delta (0, 0)
Screenshot: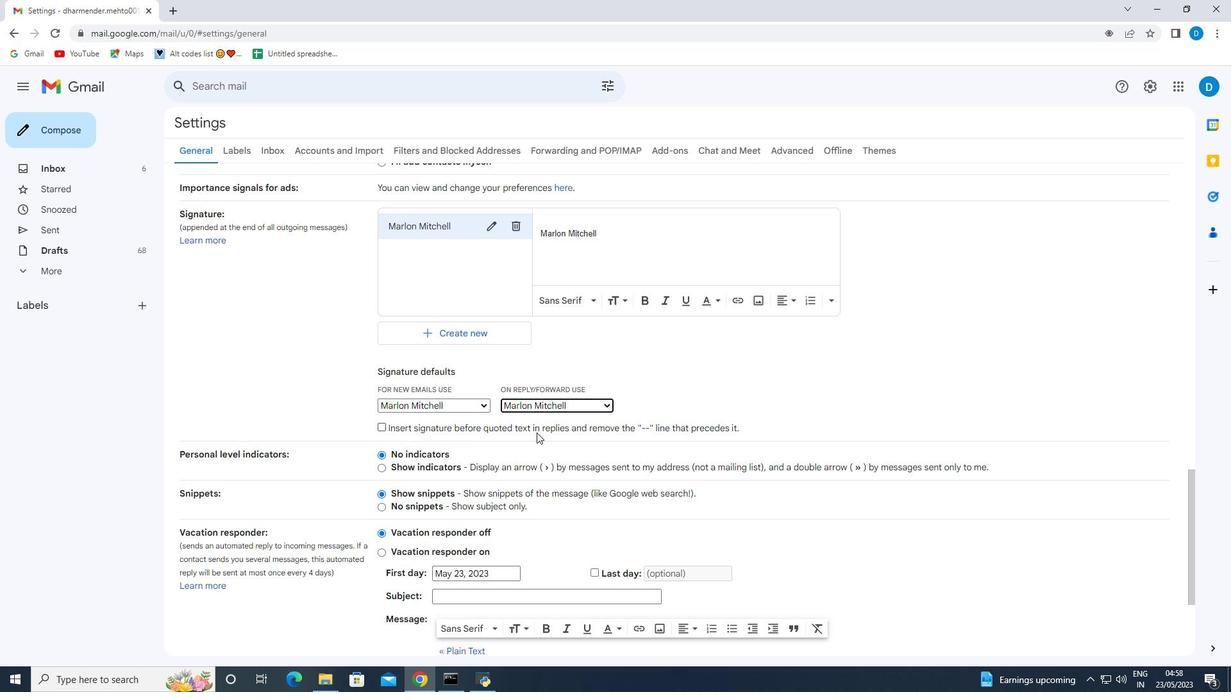 
Action: Mouse moved to (533, 436)
Screenshot: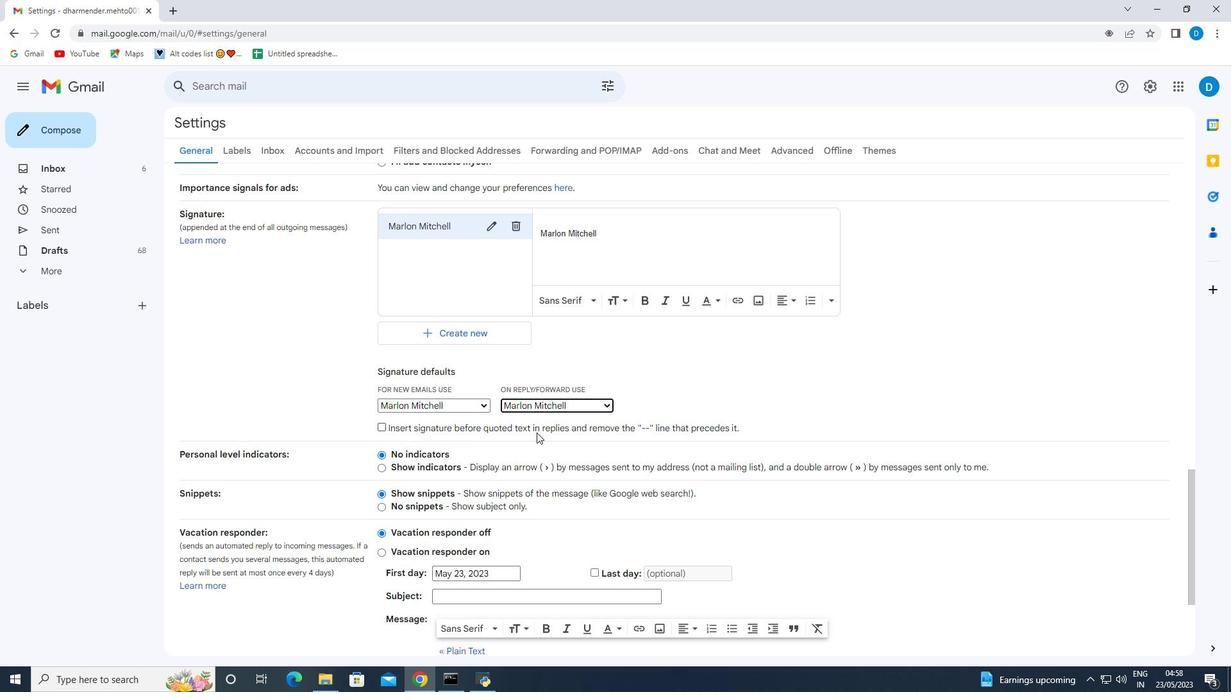 
Action: Mouse scrolled (533, 435) with delta (0, 0)
Screenshot: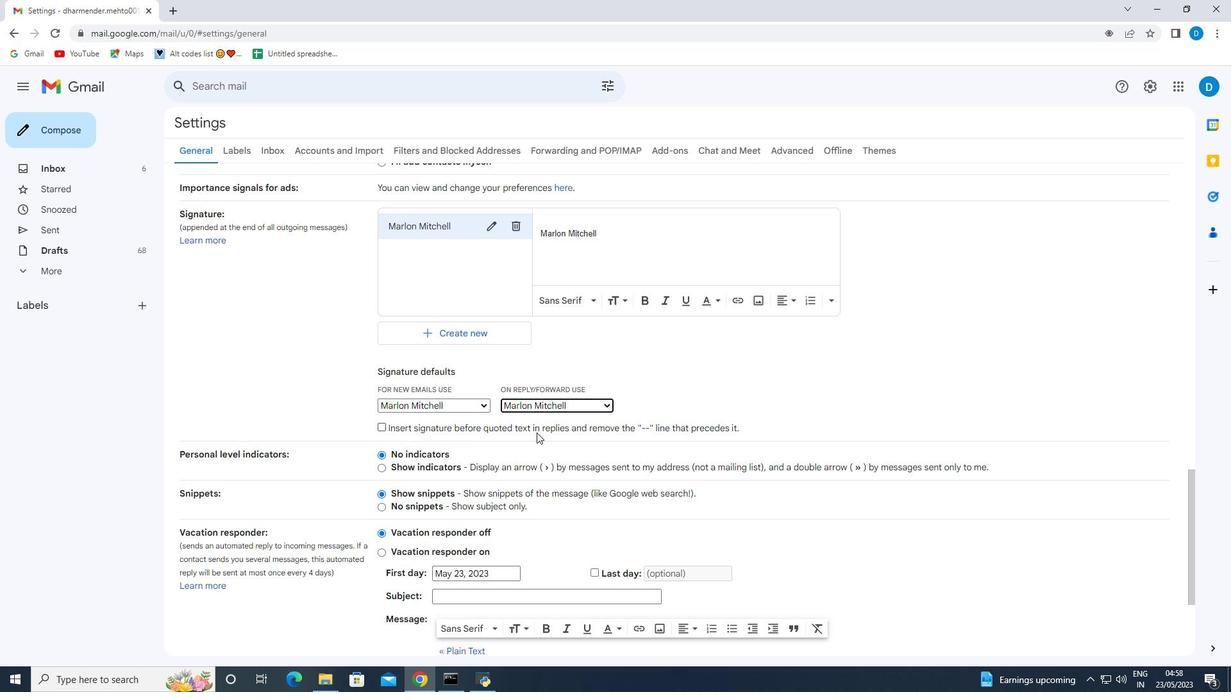 
Action: Mouse moved to (533, 436)
Screenshot: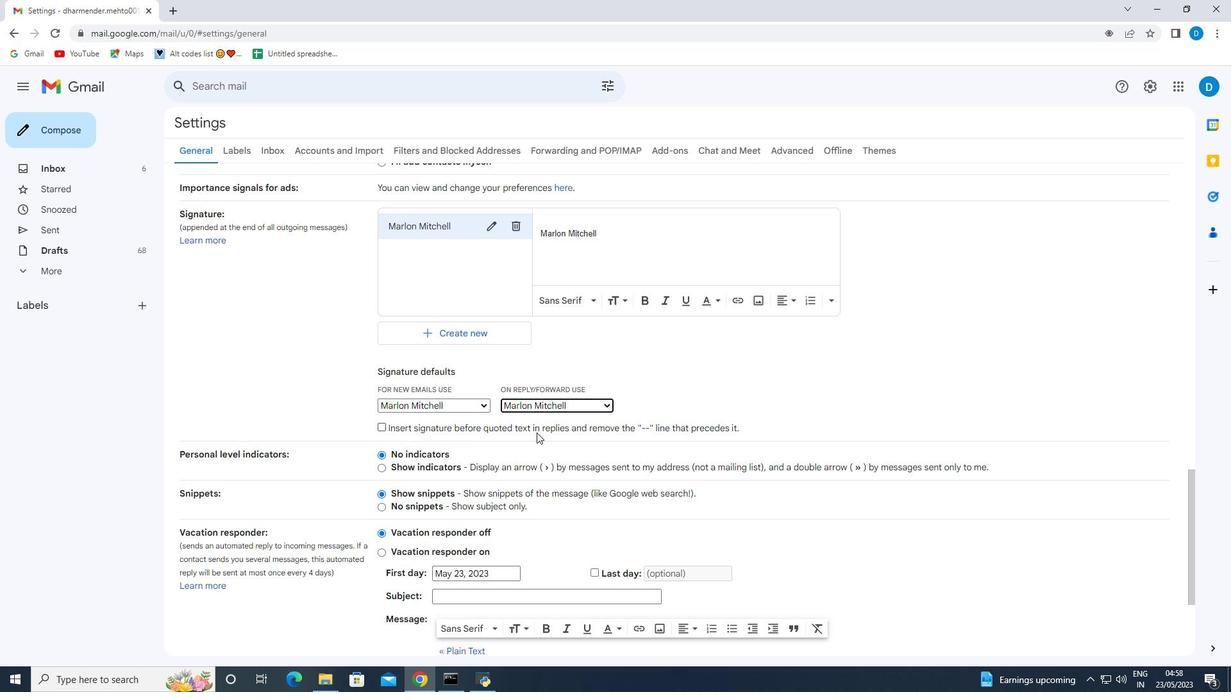 
Action: Mouse scrolled (533, 436) with delta (0, 0)
Screenshot: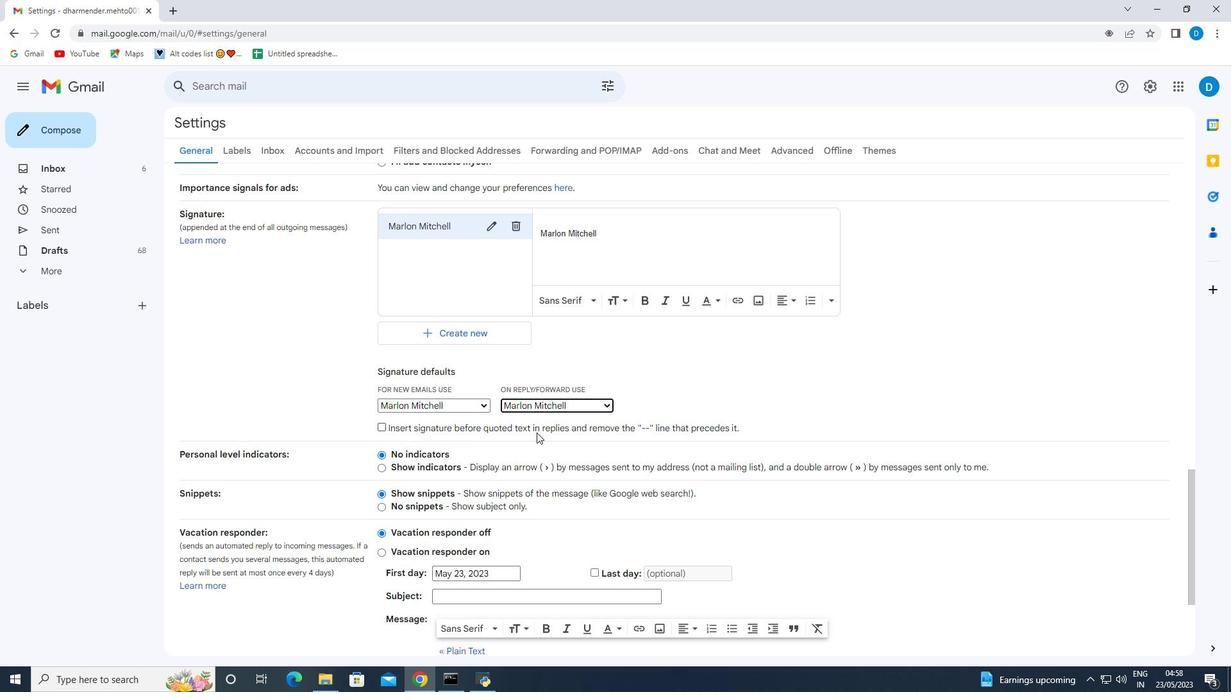 
Action: Mouse moved to (531, 436)
Screenshot: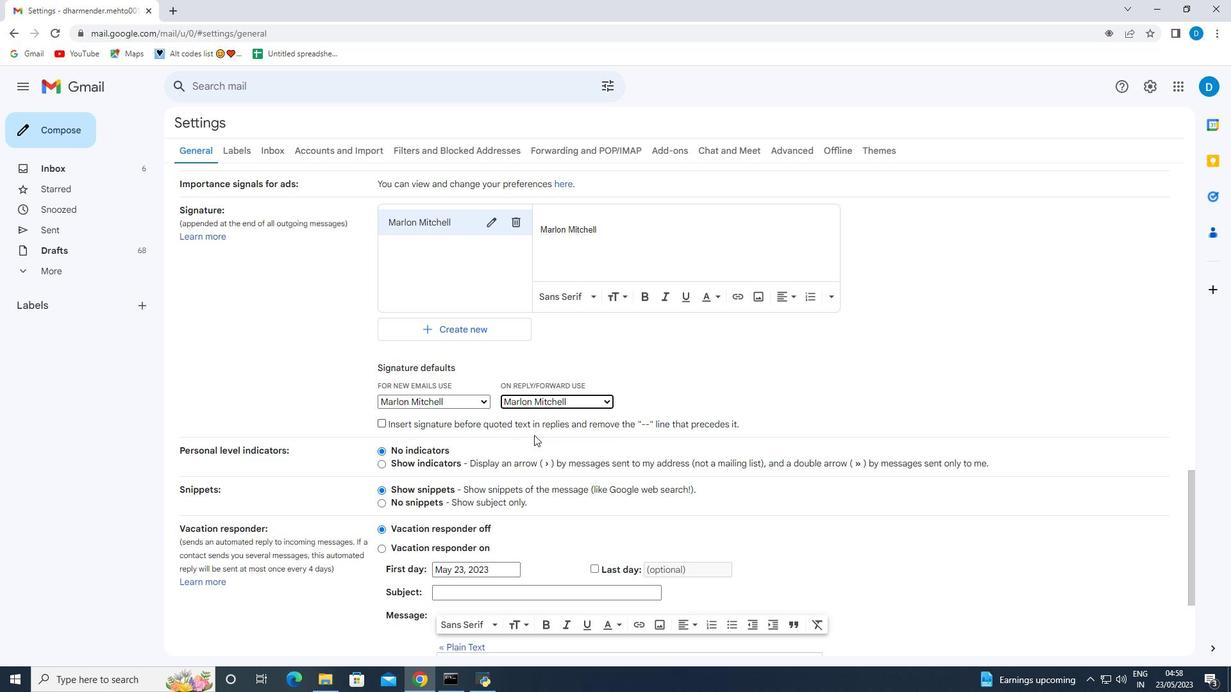 
Action: Mouse scrolled (532, 436) with delta (0, 0)
Screenshot: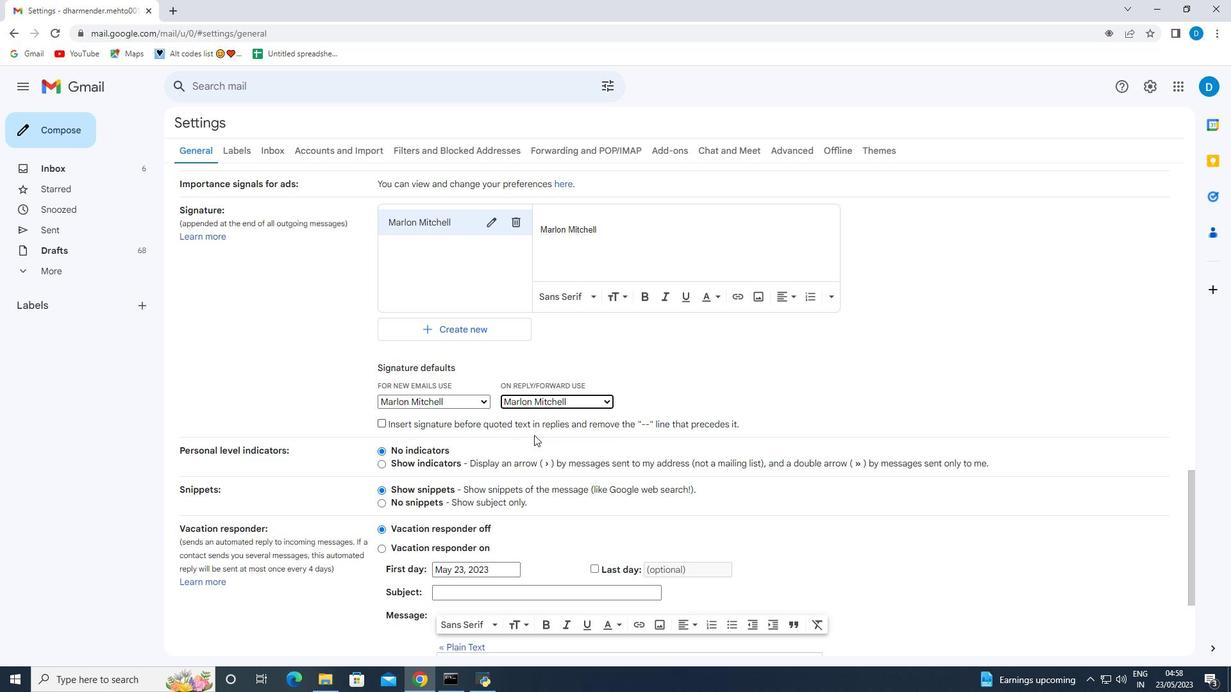 
Action: Mouse moved to (526, 435)
Screenshot: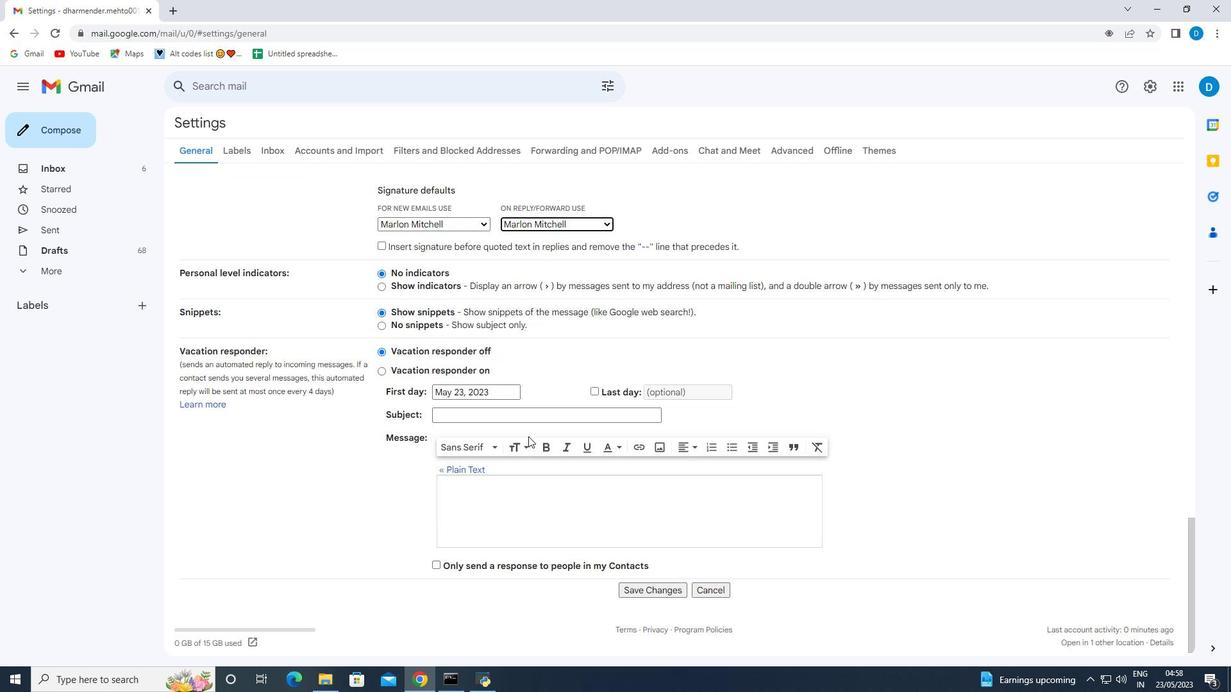 
Action: Mouse scrolled (526, 435) with delta (0, 0)
Screenshot: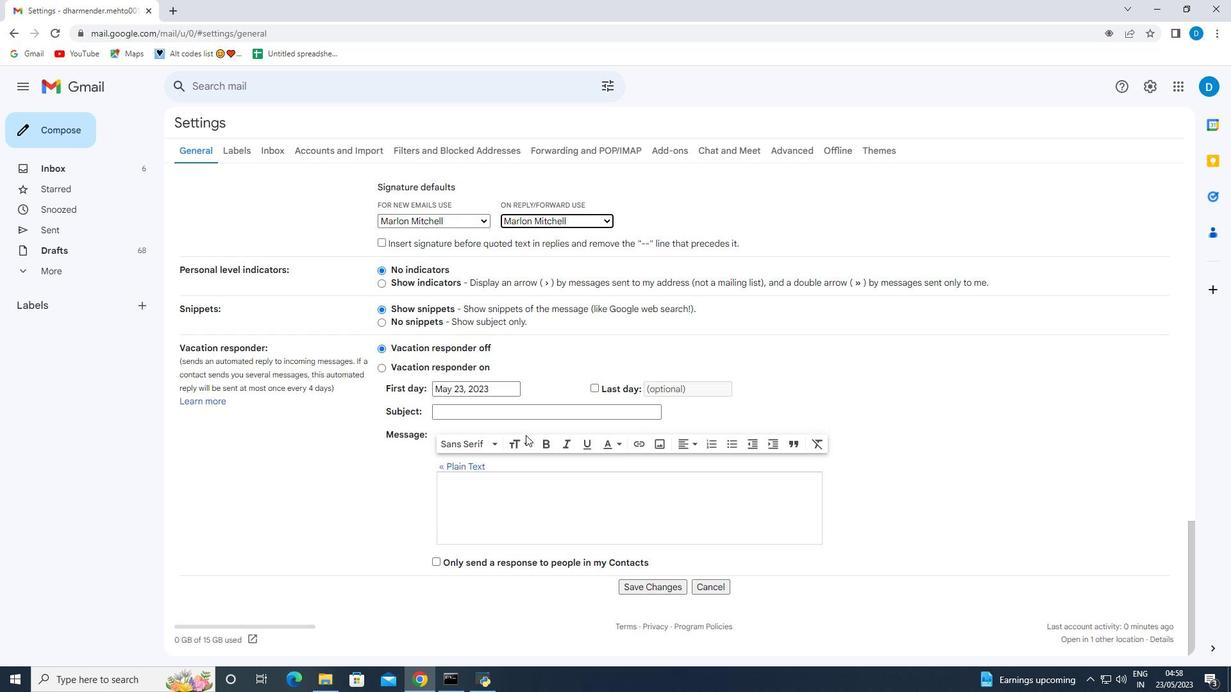 
Action: Mouse scrolled (526, 435) with delta (0, 0)
Screenshot: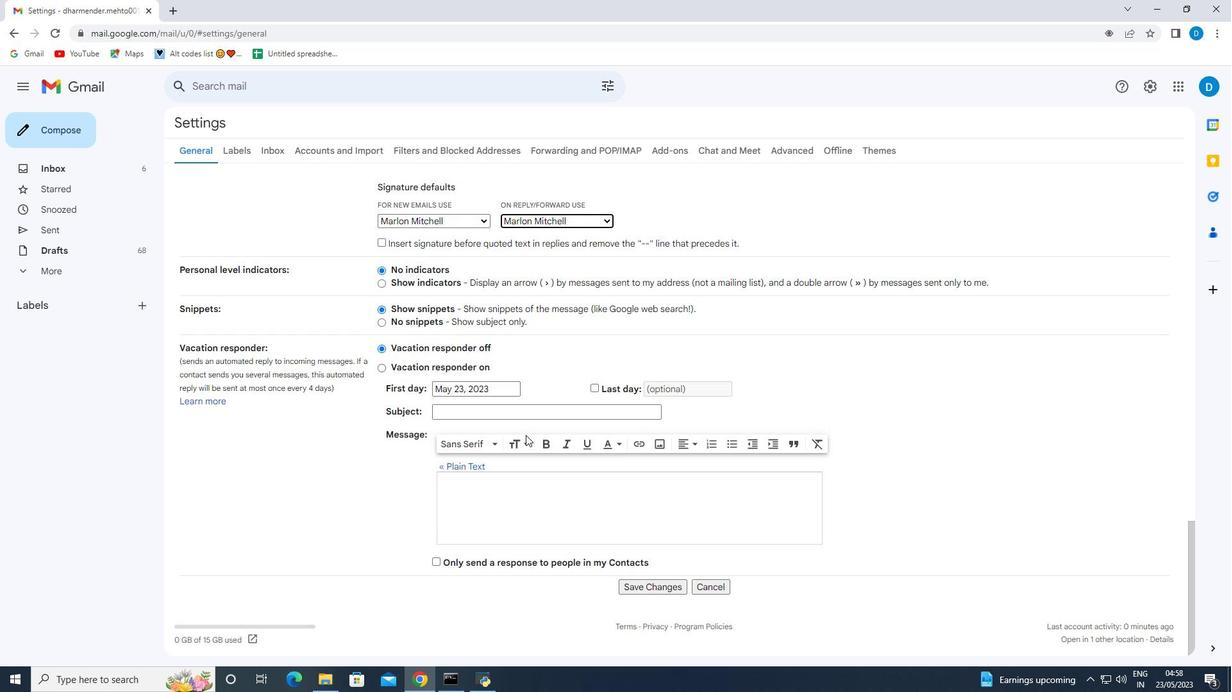 
Action: Mouse scrolled (526, 435) with delta (0, 0)
Screenshot: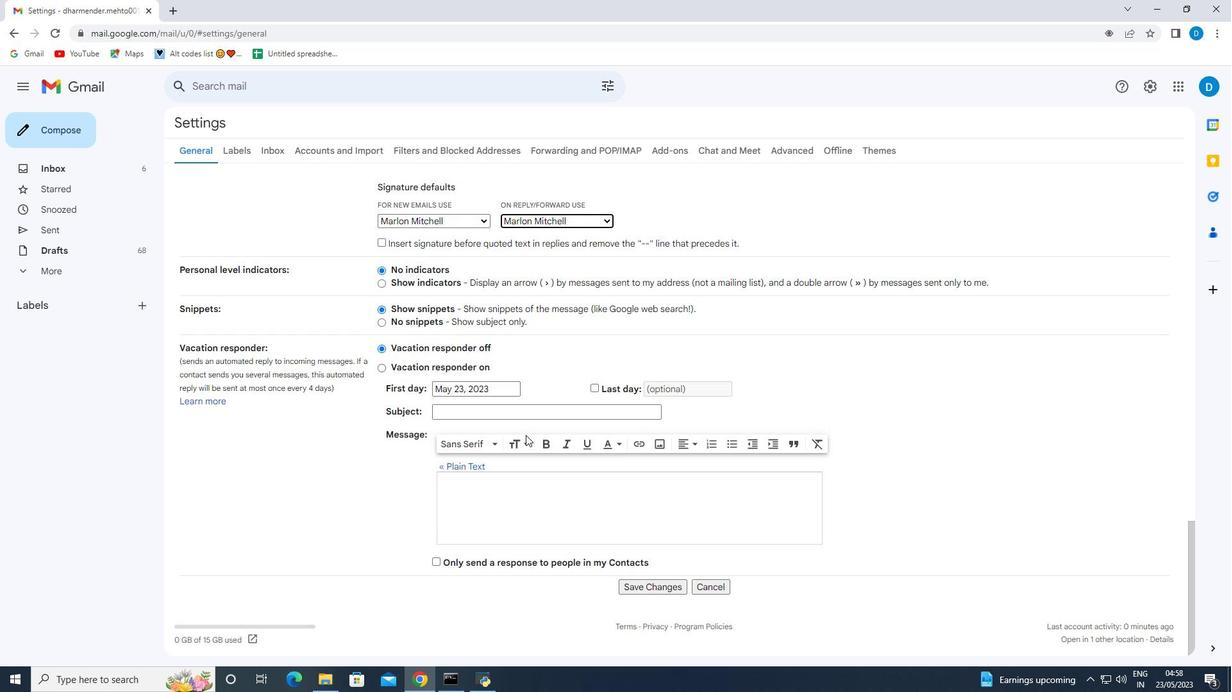 
Action: Mouse scrolled (526, 435) with delta (0, 0)
Screenshot: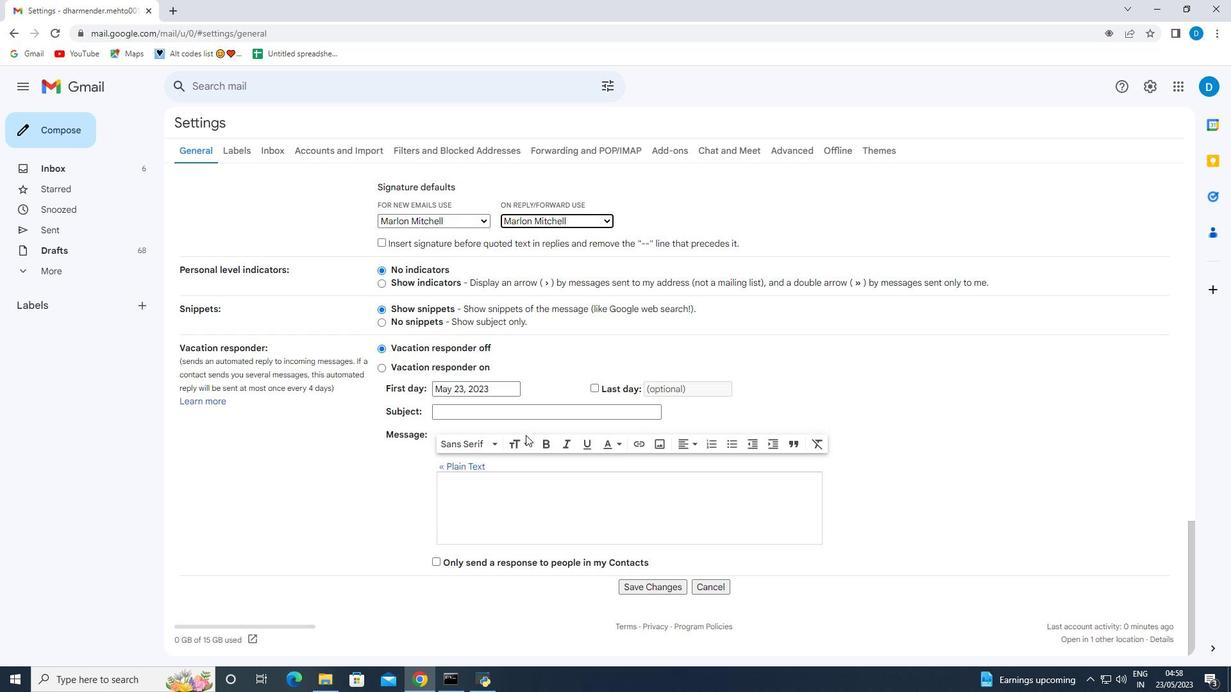 
Action: Mouse scrolled (526, 435) with delta (0, 0)
Screenshot: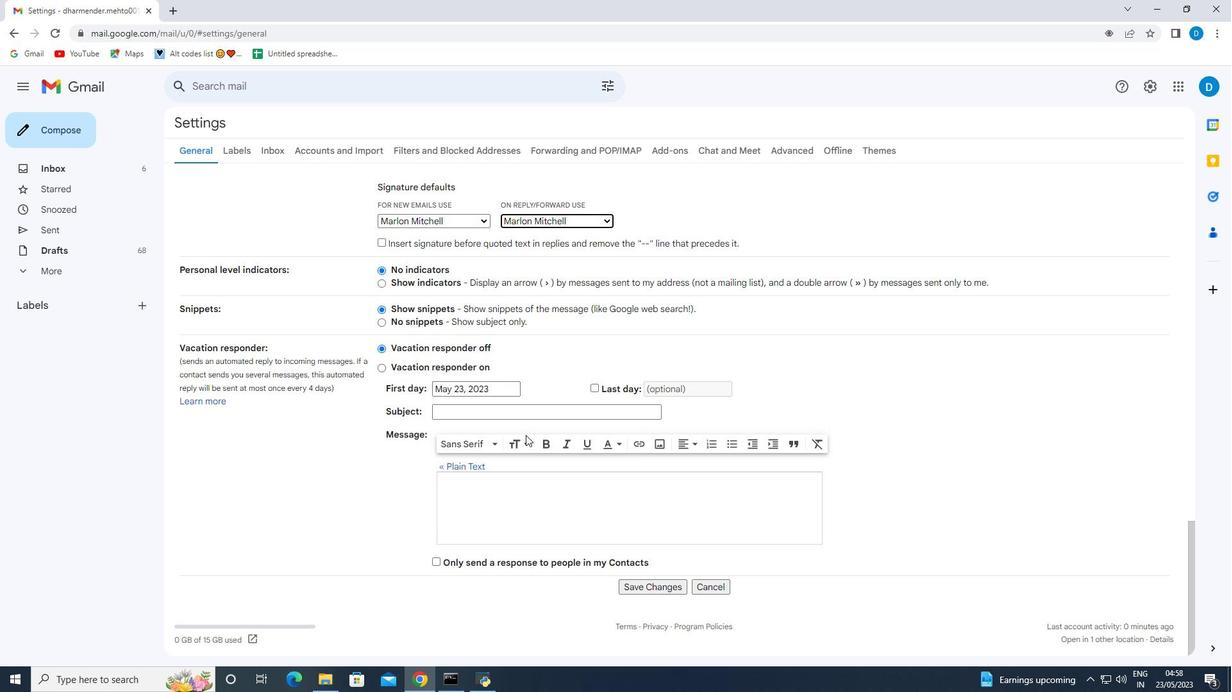 
Action: Mouse moved to (642, 587)
Screenshot: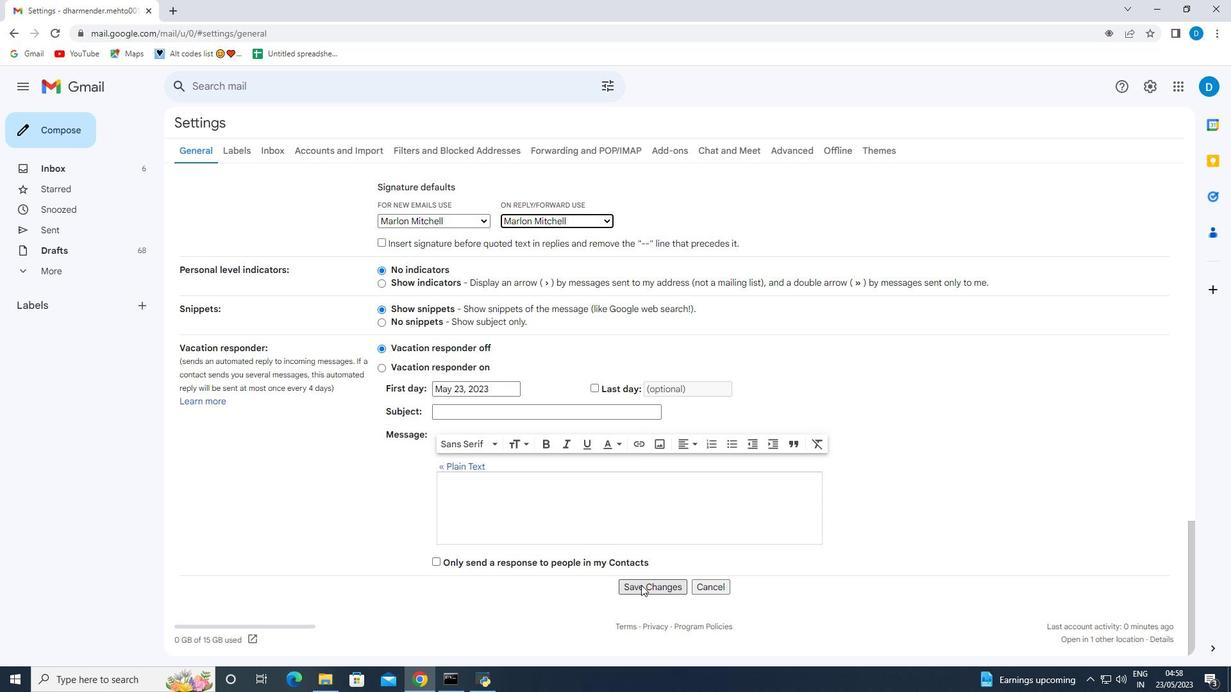 
Action: Mouse pressed left at (642, 587)
Screenshot: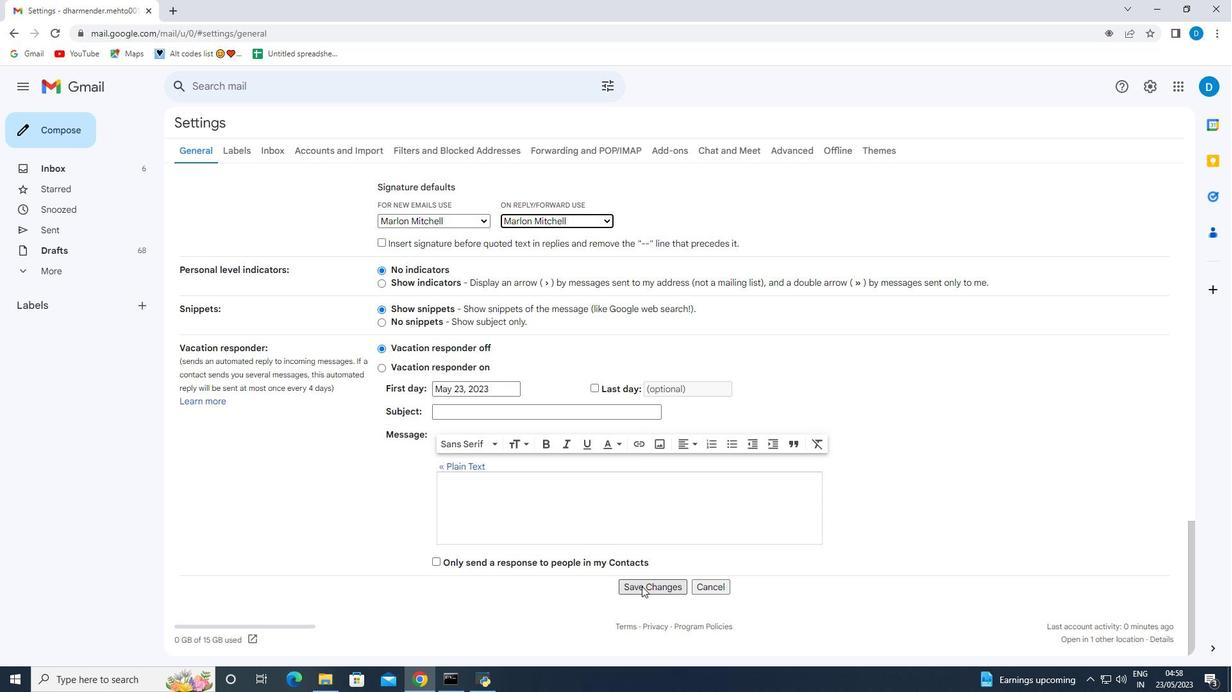 
Action: Mouse moved to (57, 123)
Screenshot: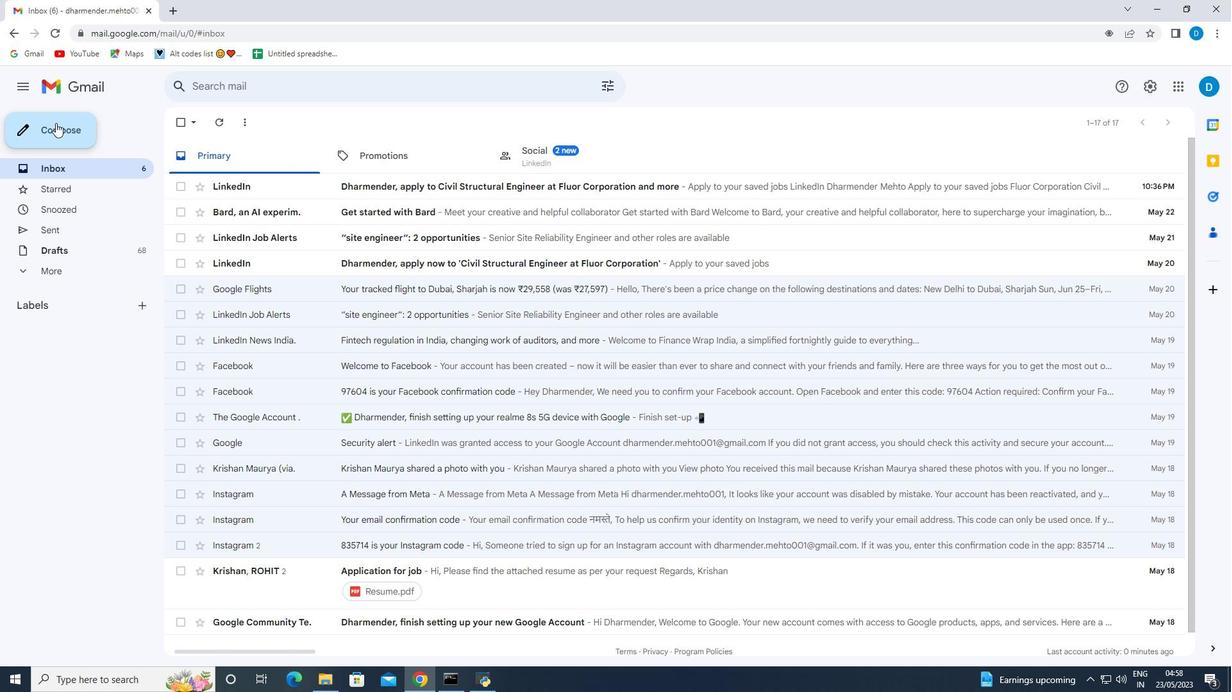 
Action: Mouse pressed left at (57, 123)
Screenshot: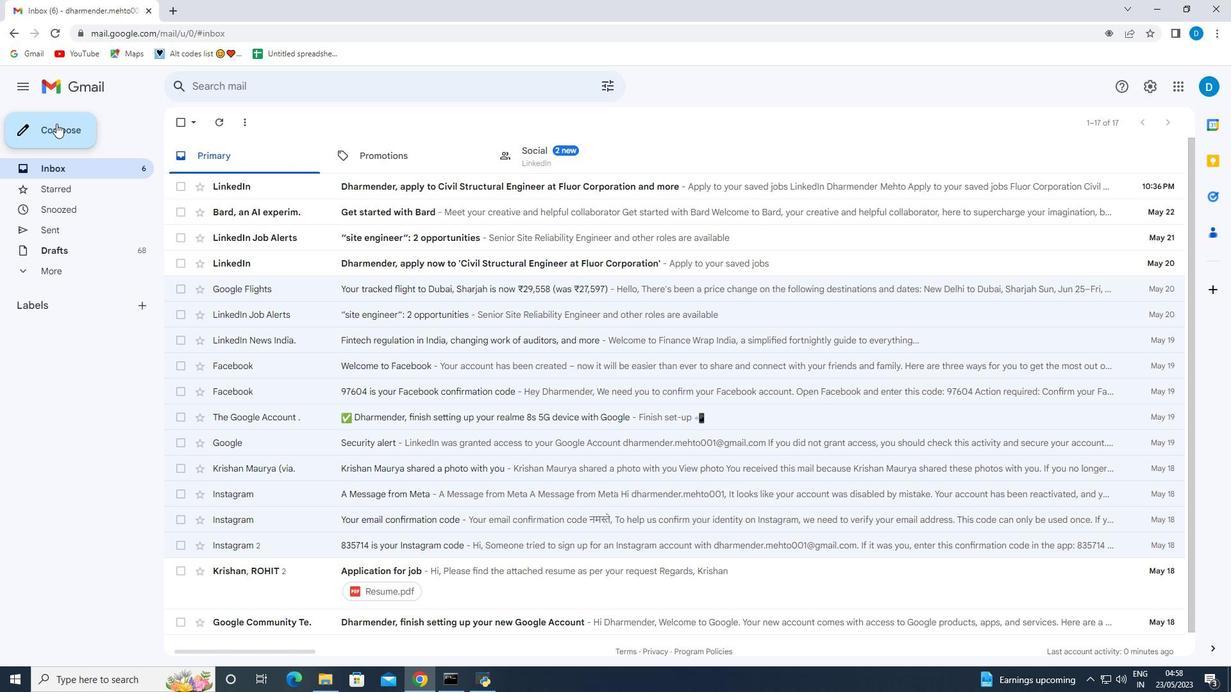 
Action: Mouse moved to (824, 382)
Screenshot: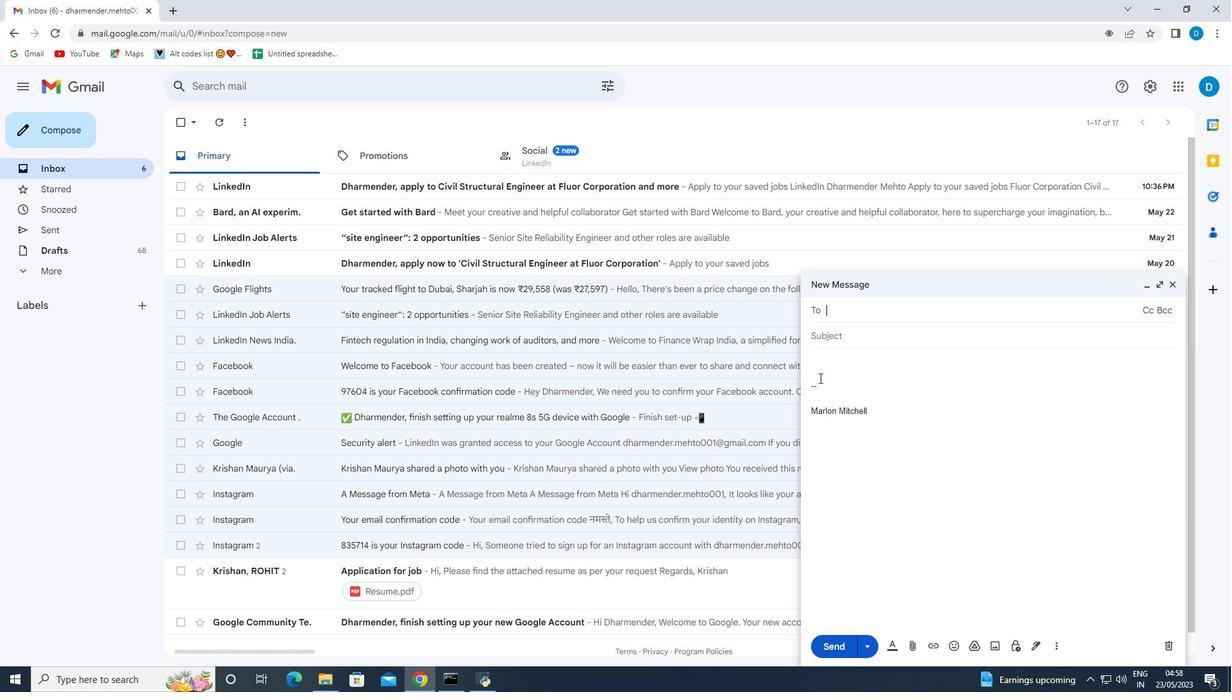 
Action: Mouse pressed left at (824, 382)
Screenshot: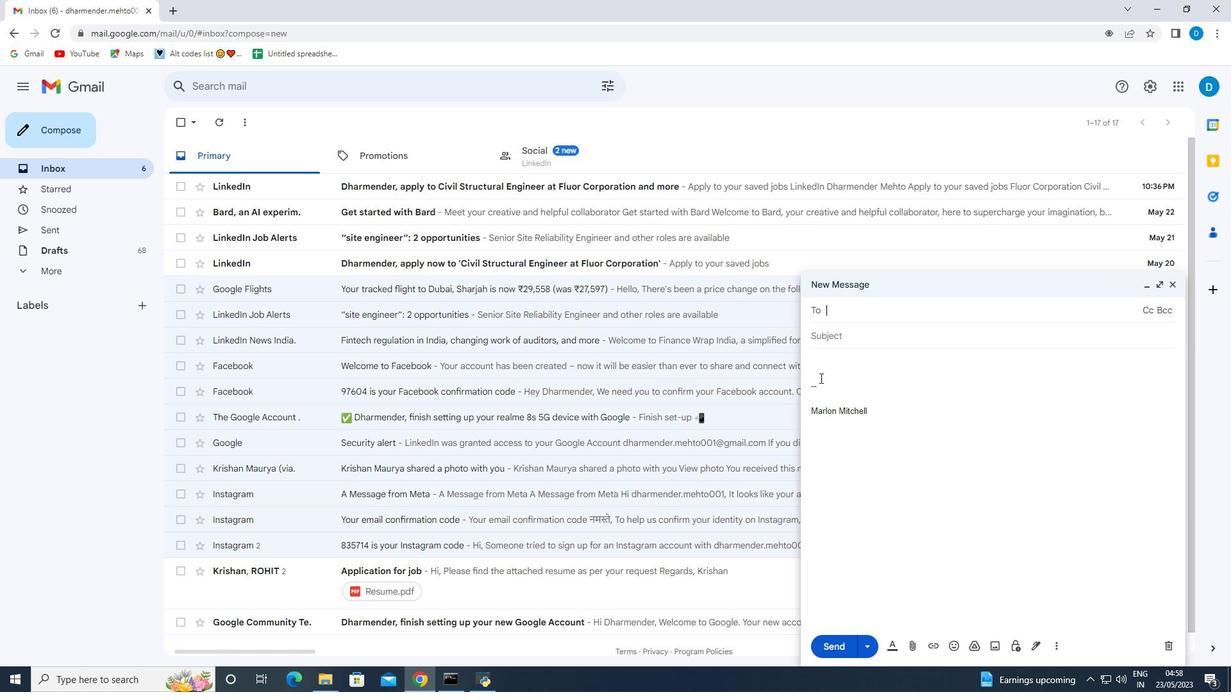 
Action: Key pressed <Key.backspace><Key.backspace><Key.backspace><Key.shift>With<Key.space>heartfelt<Key.space>thanks<Key.space>and<Key.space>warm<Key.space>wishes,
Screenshot: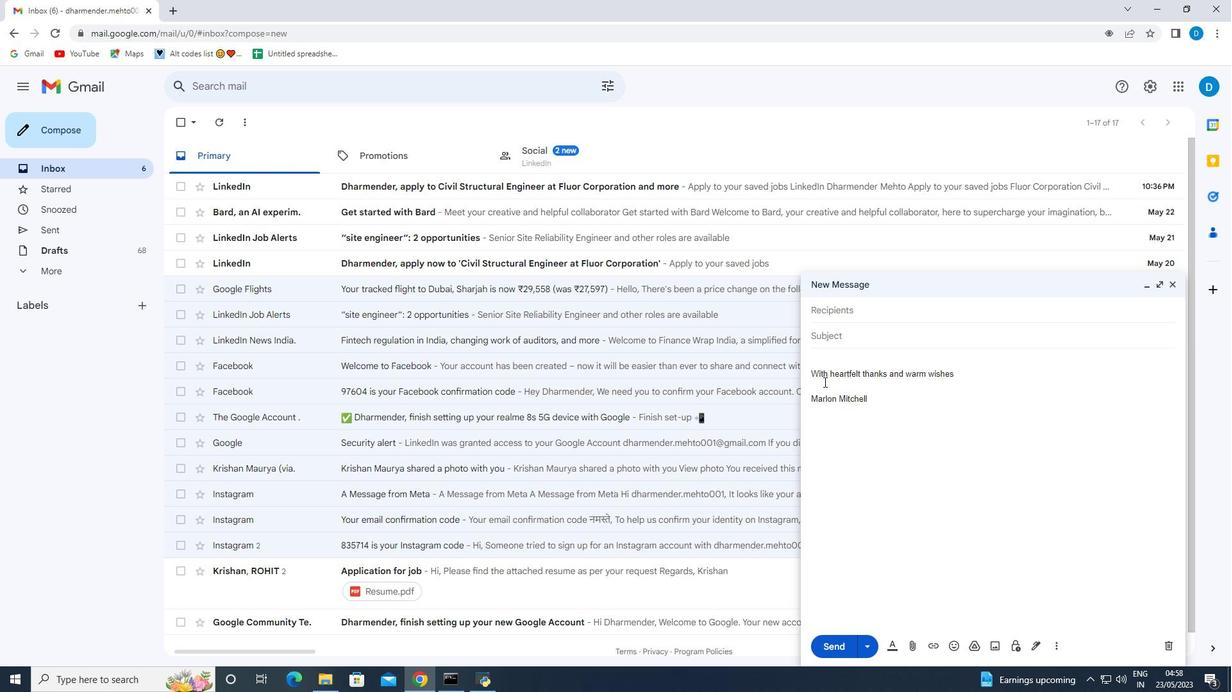 
Action: Mouse moved to (1056, 646)
Screenshot: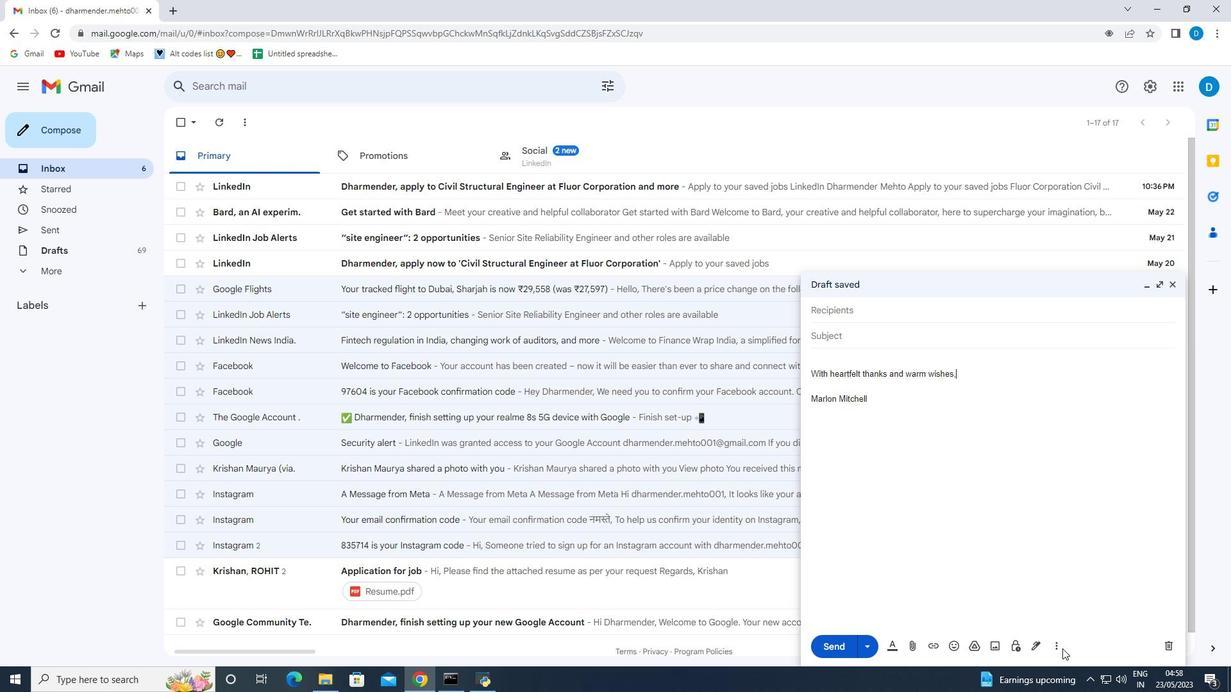 
Action: Mouse pressed left at (1056, 646)
Screenshot: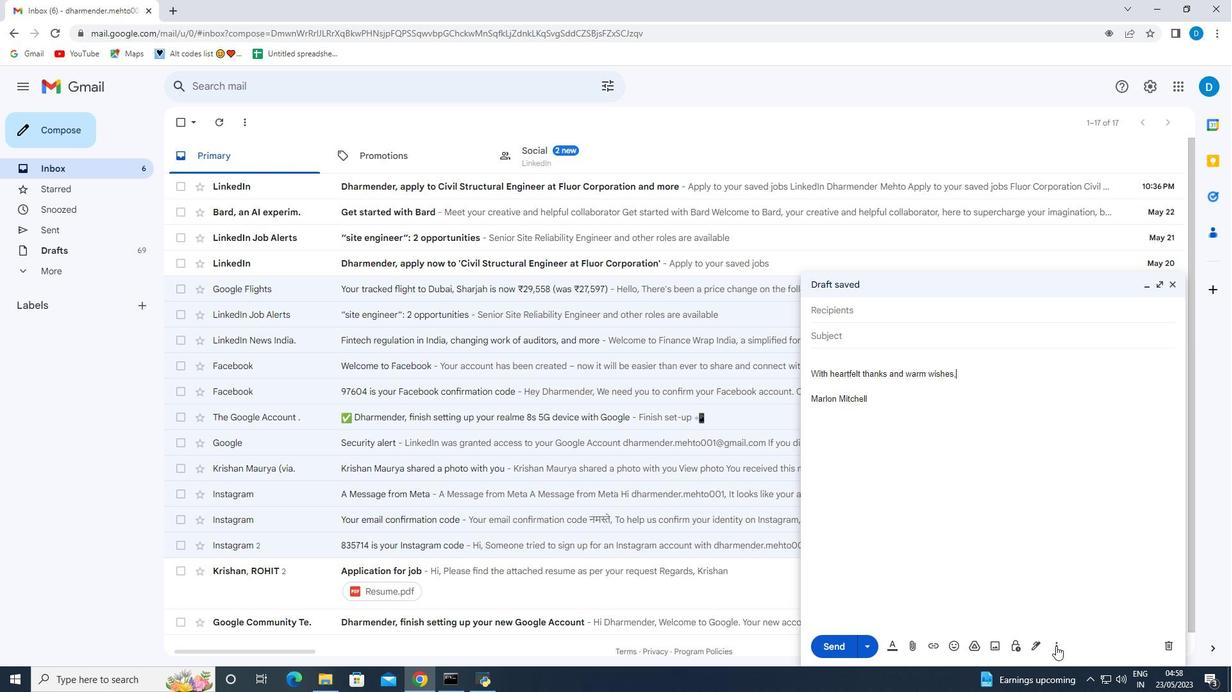 
Action: Mouse moved to (1098, 531)
Screenshot: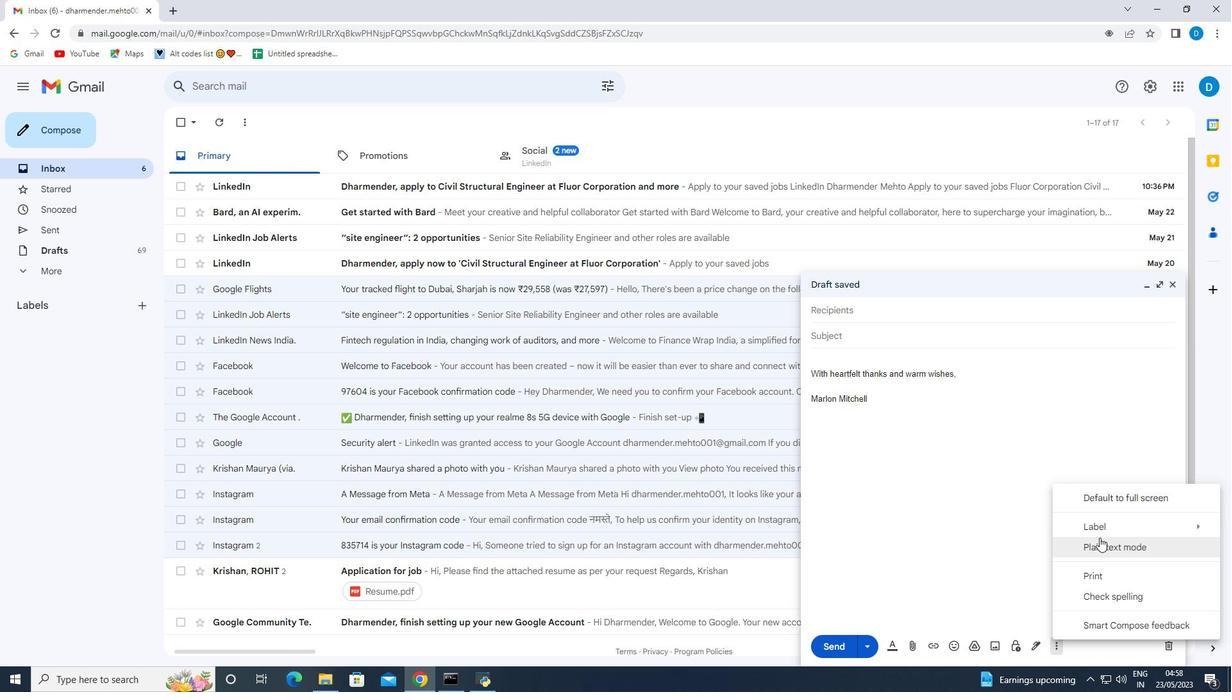 
Action: Mouse pressed left at (1098, 531)
Screenshot: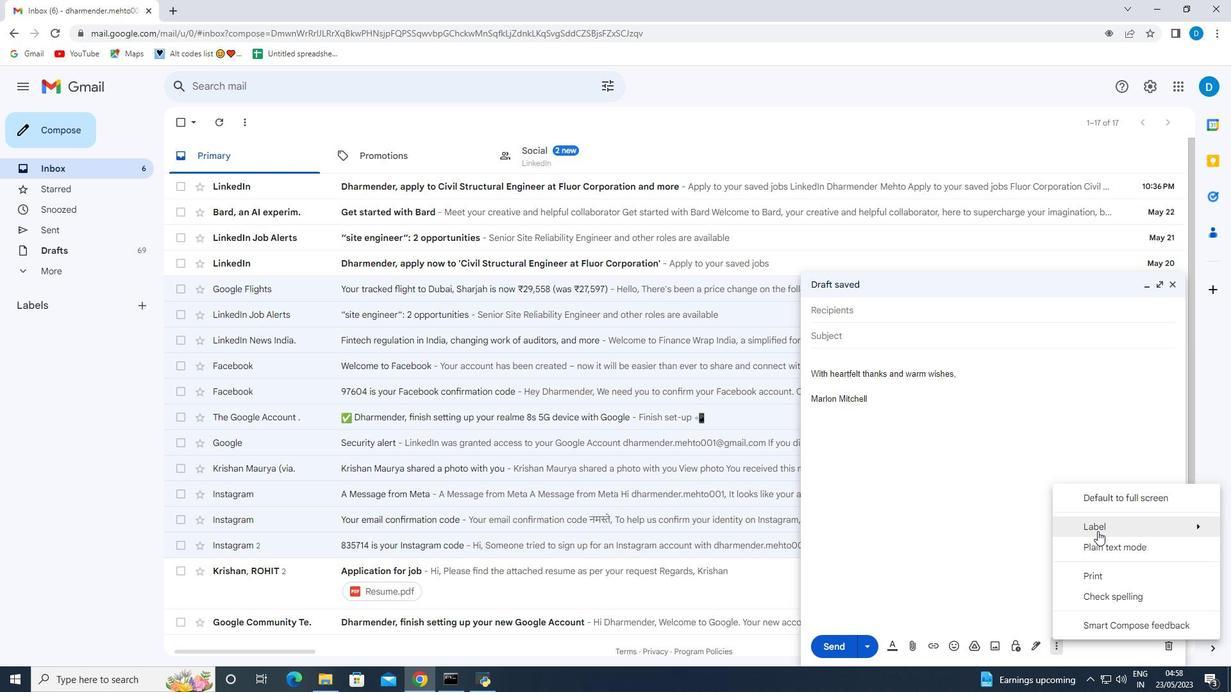 
Action: Mouse moved to (957, 510)
Screenshot: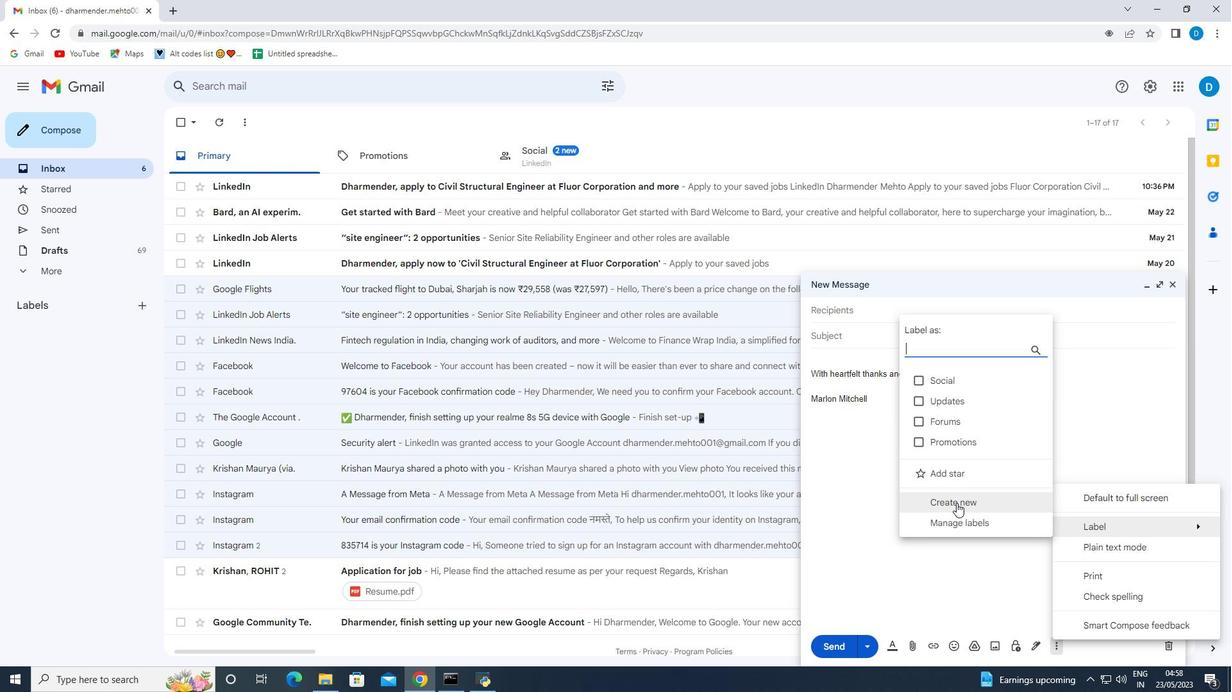 
Action: Mouse pressed left at (957, 510)
Screenshot: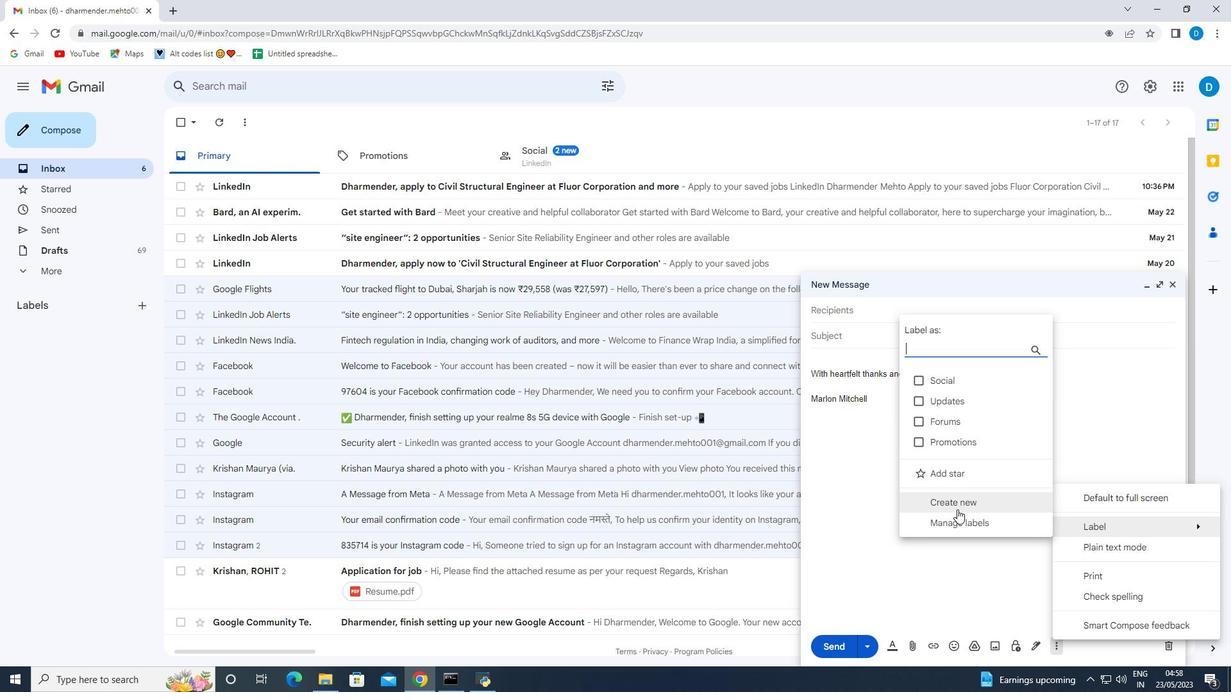 
Action: Mouse moved to (572, 353)
Screenshot: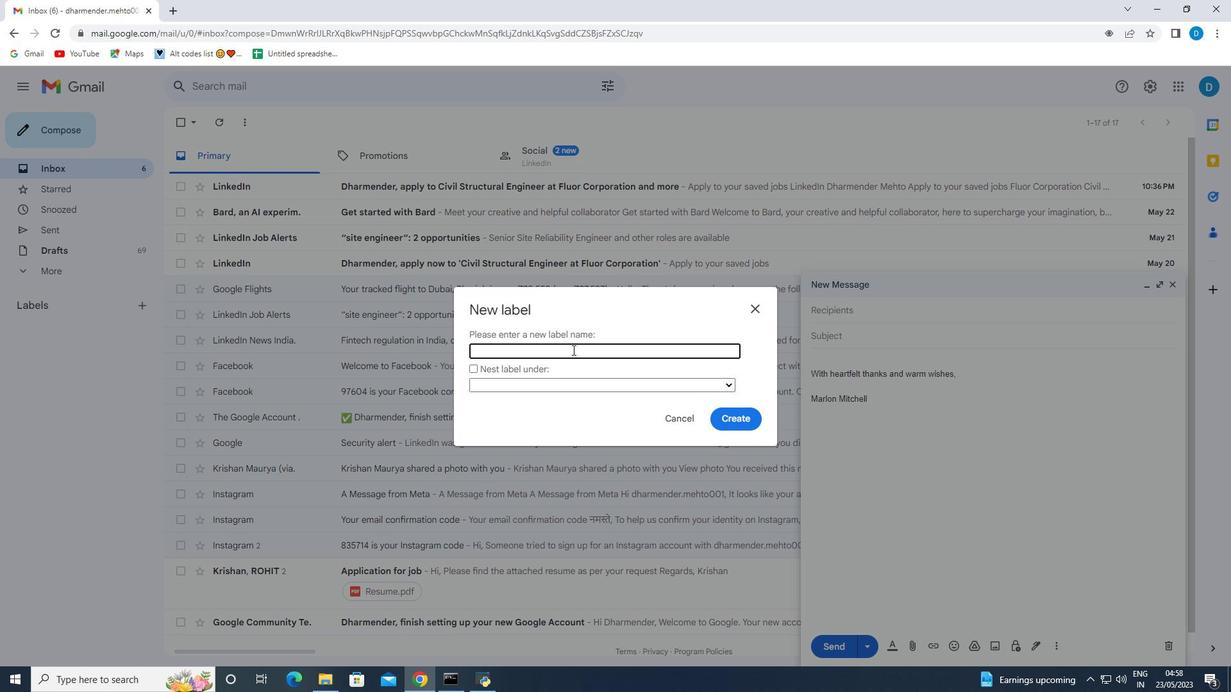 
Action: Mouse pressed left at (572, 353)
Screenshot: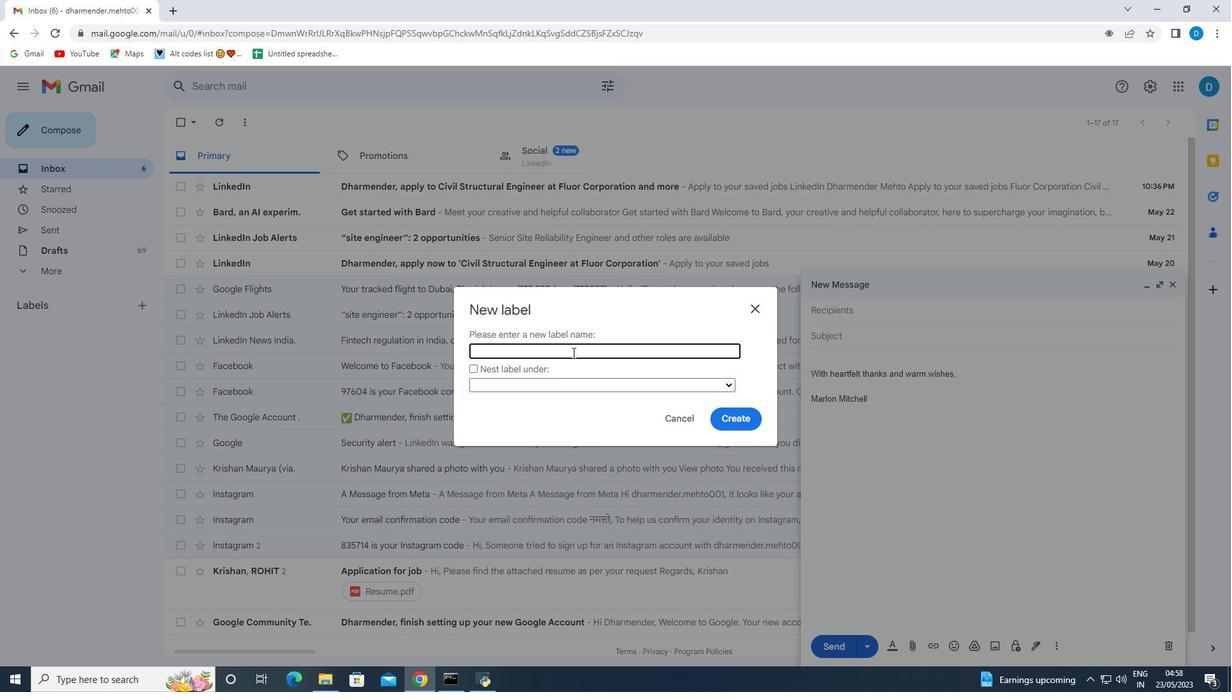 
Action: Key pressed <Key.shift>Commercial<Key.space><Key.shift>leases
Screenshot: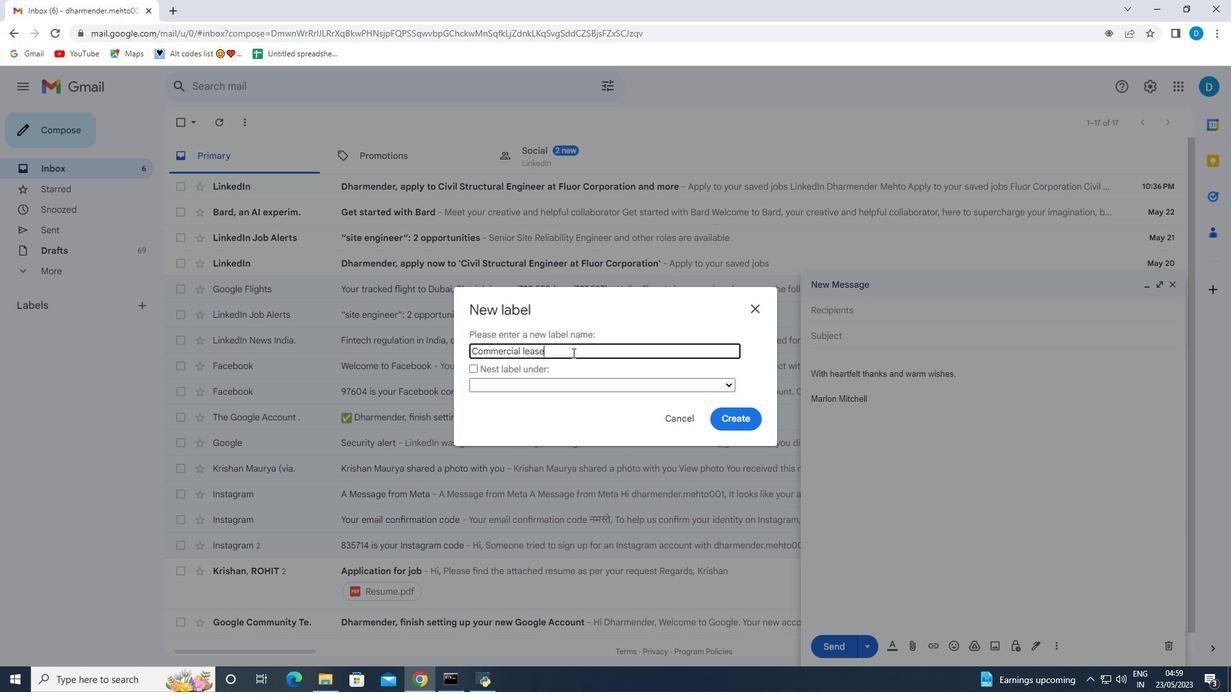 
Action: Mouse moved to (721, 411)
Screenshot: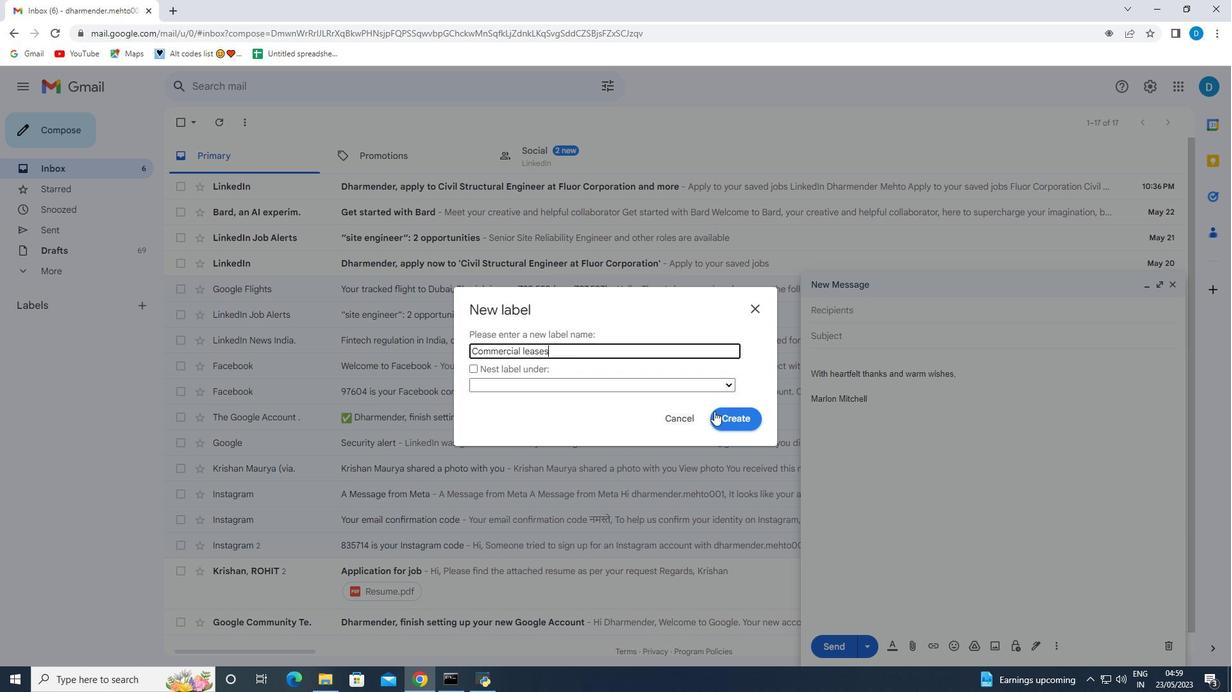 
Action: Mouse pressed left at (721, 411)
Screenshot: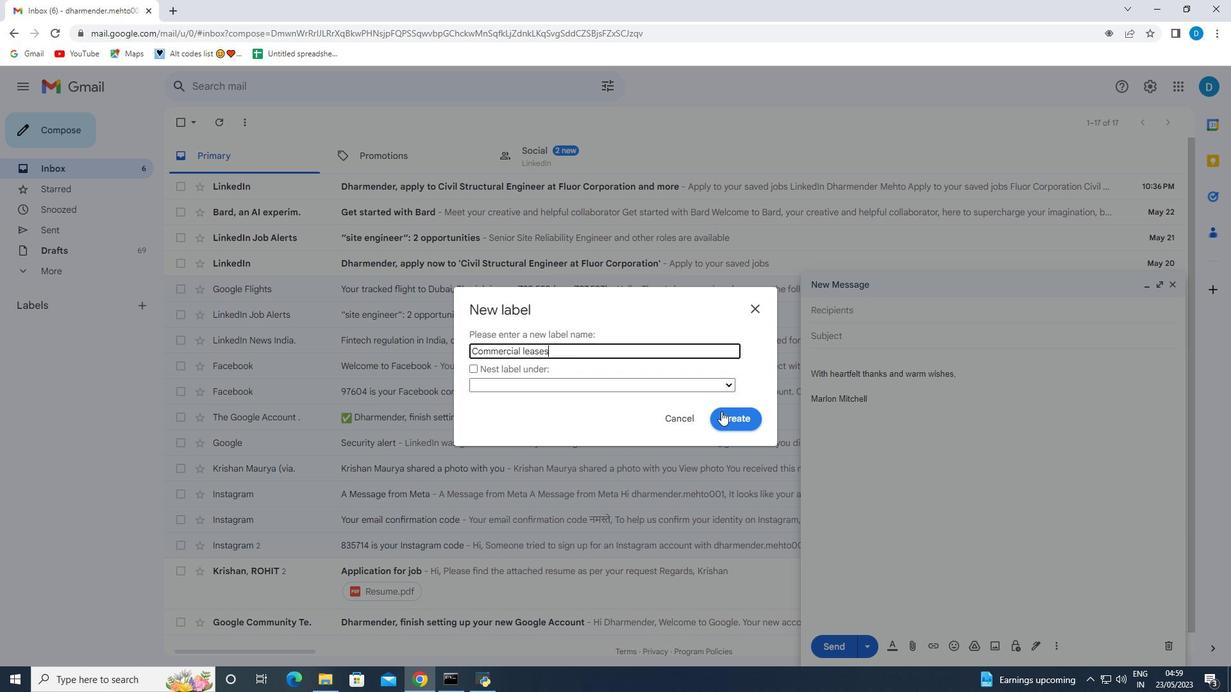 
Action: Mouse moved to (143, 332)
Screenshot: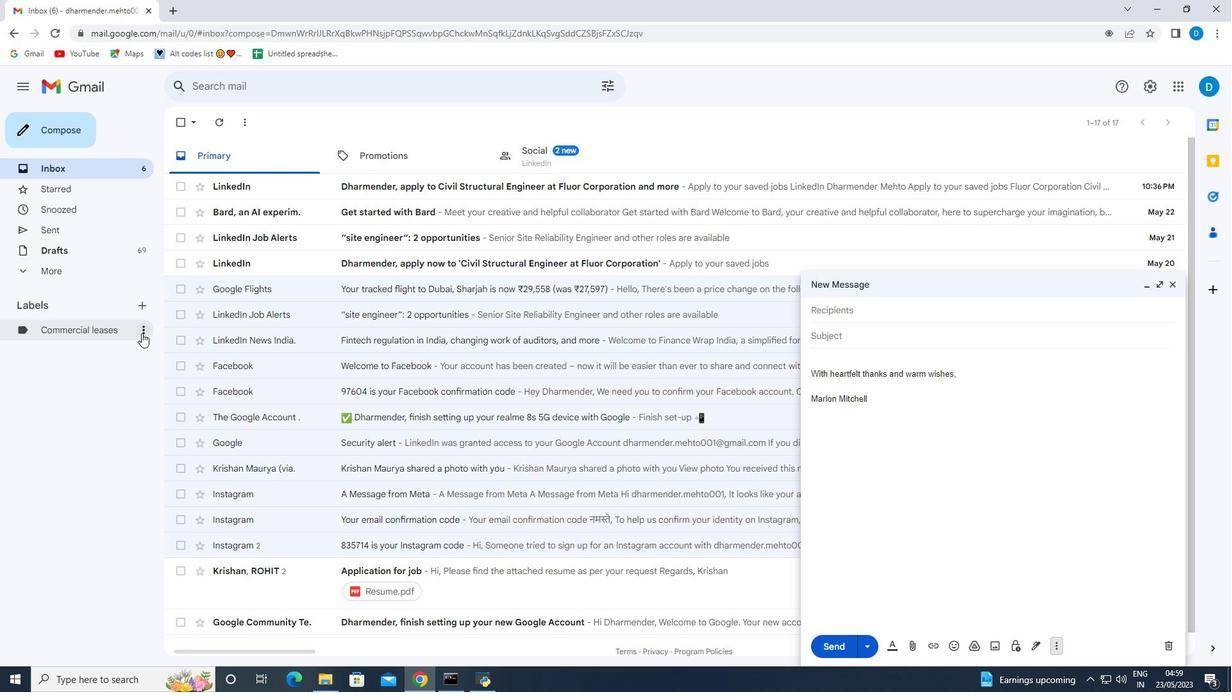 
Action: Mouse pressed left at (143, 332)
Screenshot: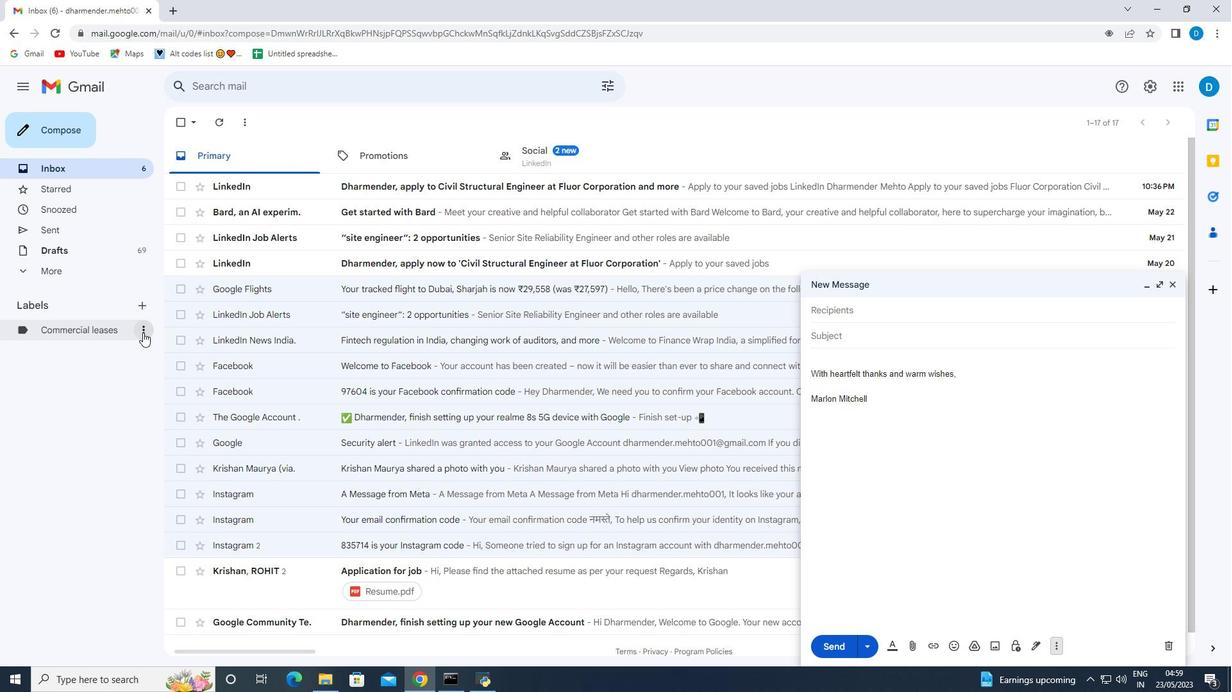 
Action: Mouse moved to (202, 349)
Screenshot: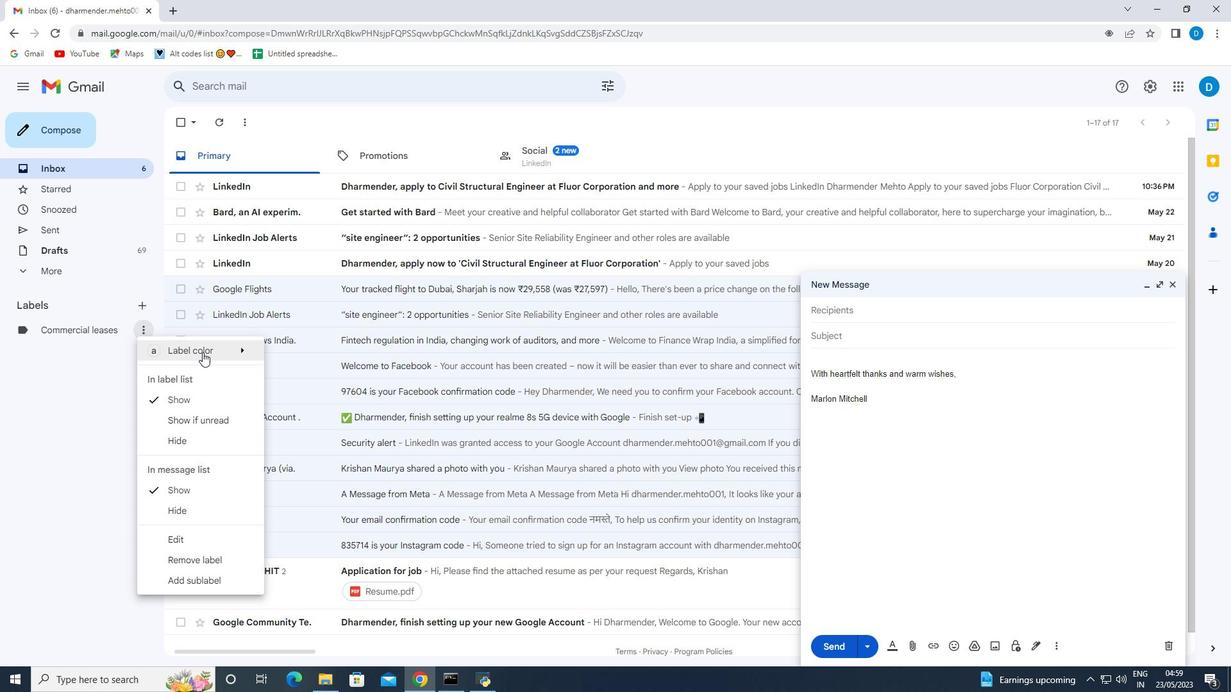 
Action: Mouse pressed left at (202, 349)
Screenshot: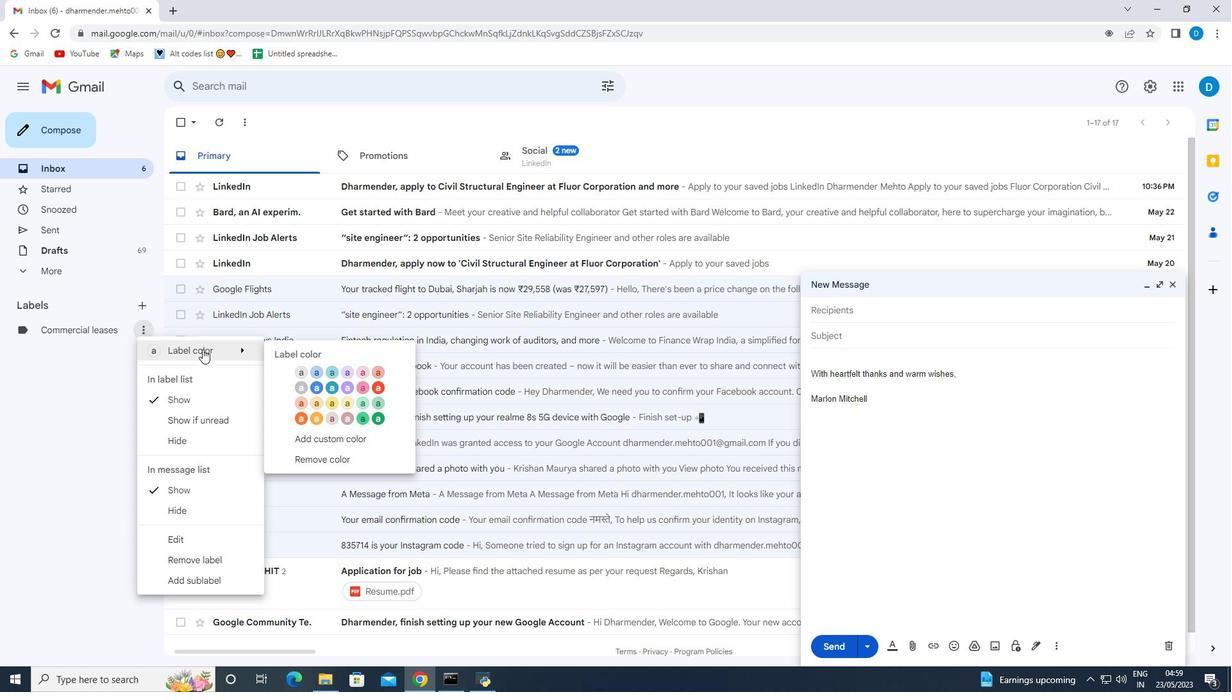 
Action: Mouse moved to (381, 391)
Screenshot: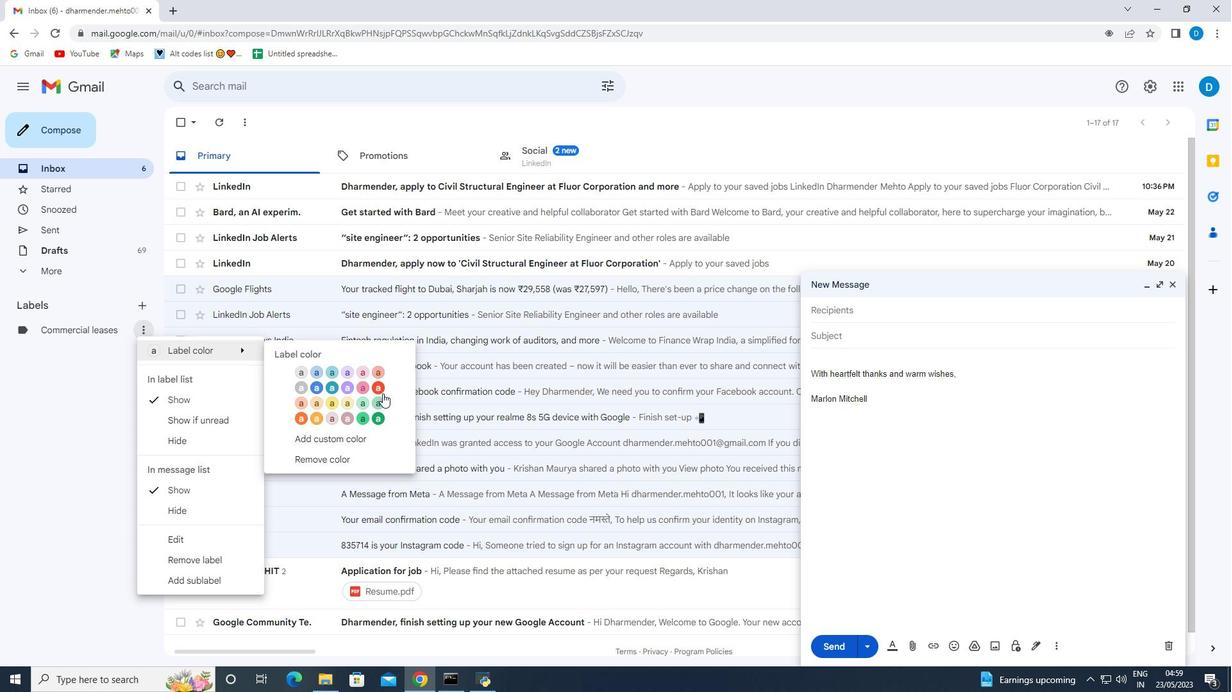 
Action: Mouse pressed left at (381, 391)
Screenshot: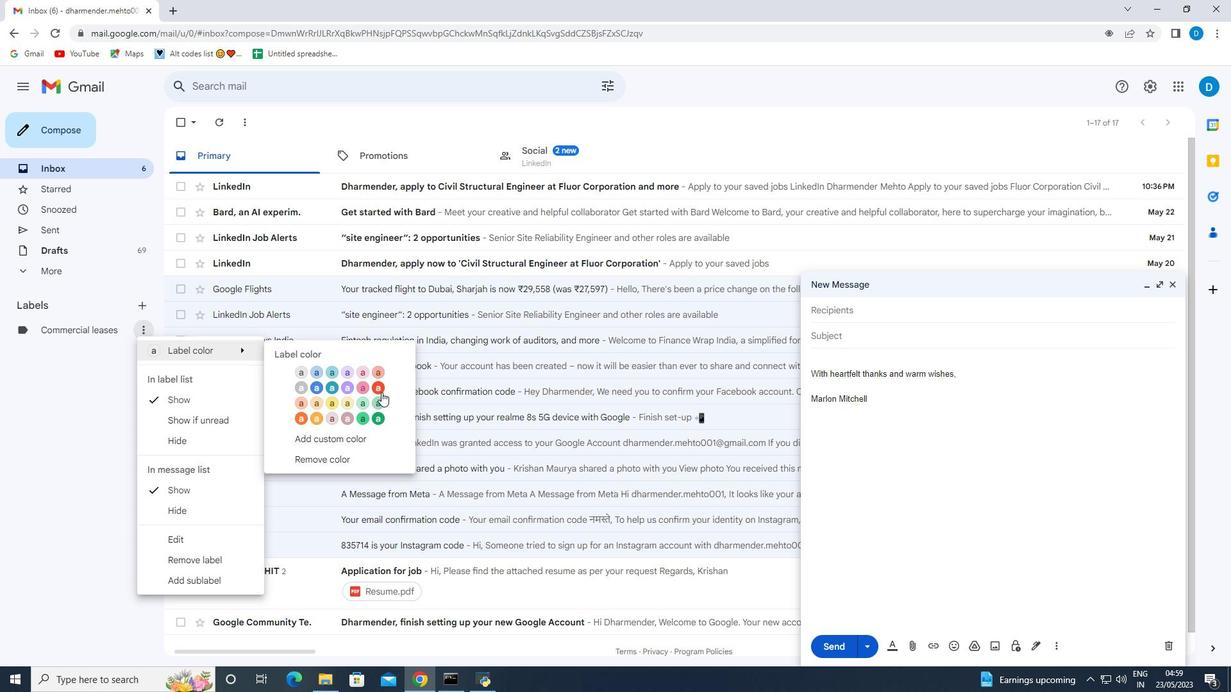 
Action: Mouse moved to (867, 309)
Screenshot: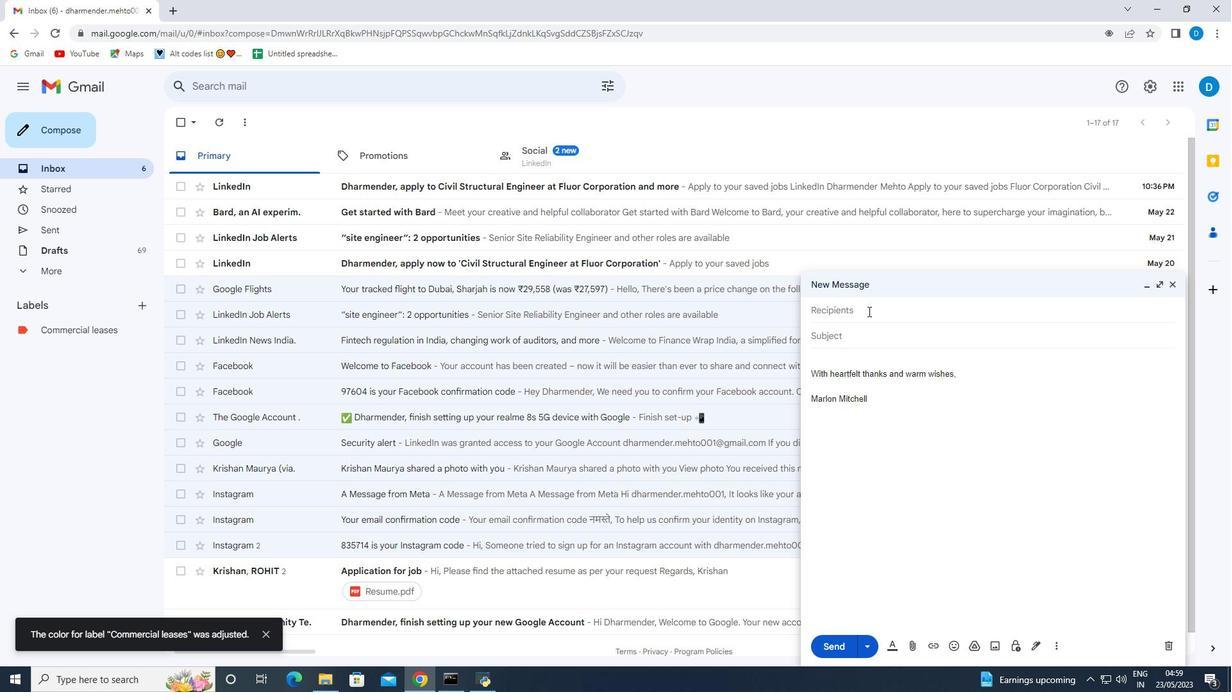 
Action: Mouse pressed left at (867, 309)
Screenshot: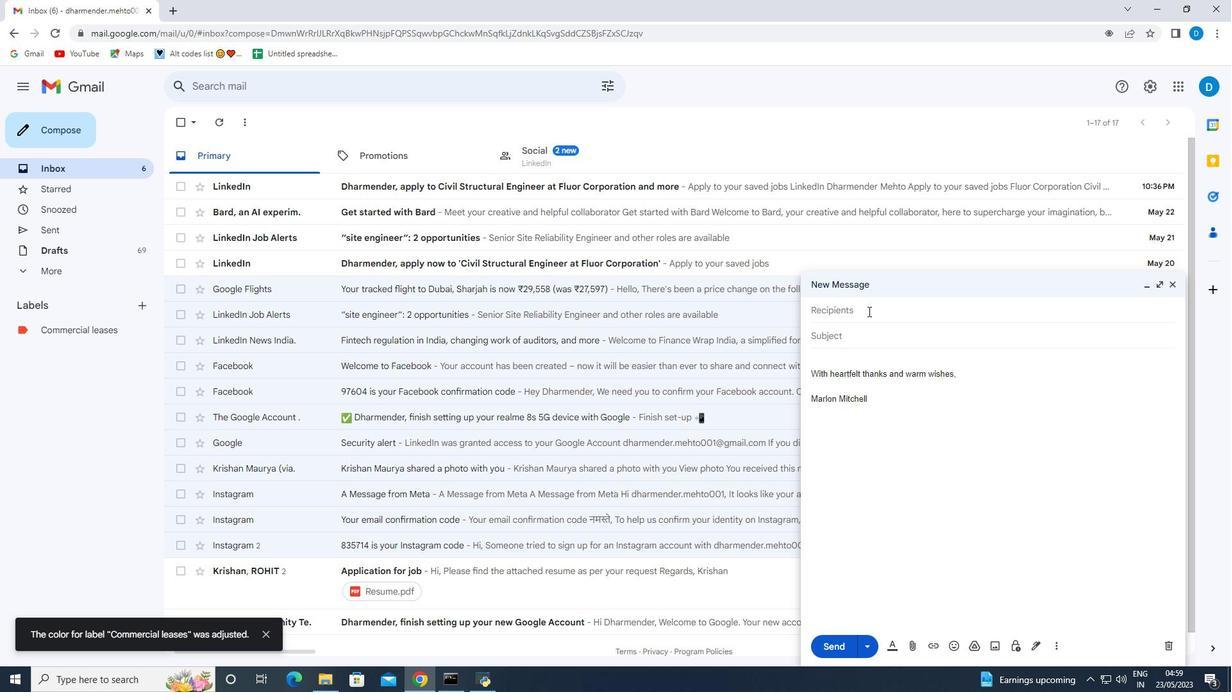 
Action: Mouse moved to (860, 300)
Screenshot: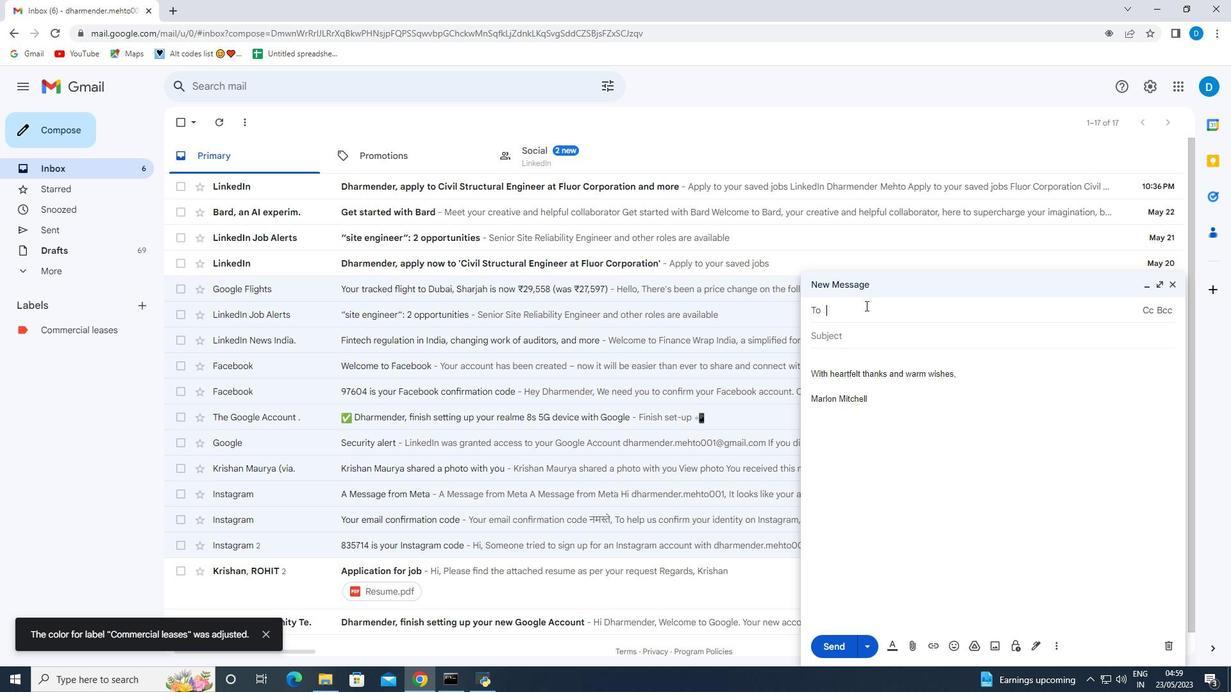 
Action: Key pressed softage.9<Key.shift>@softage.net
Screenshot: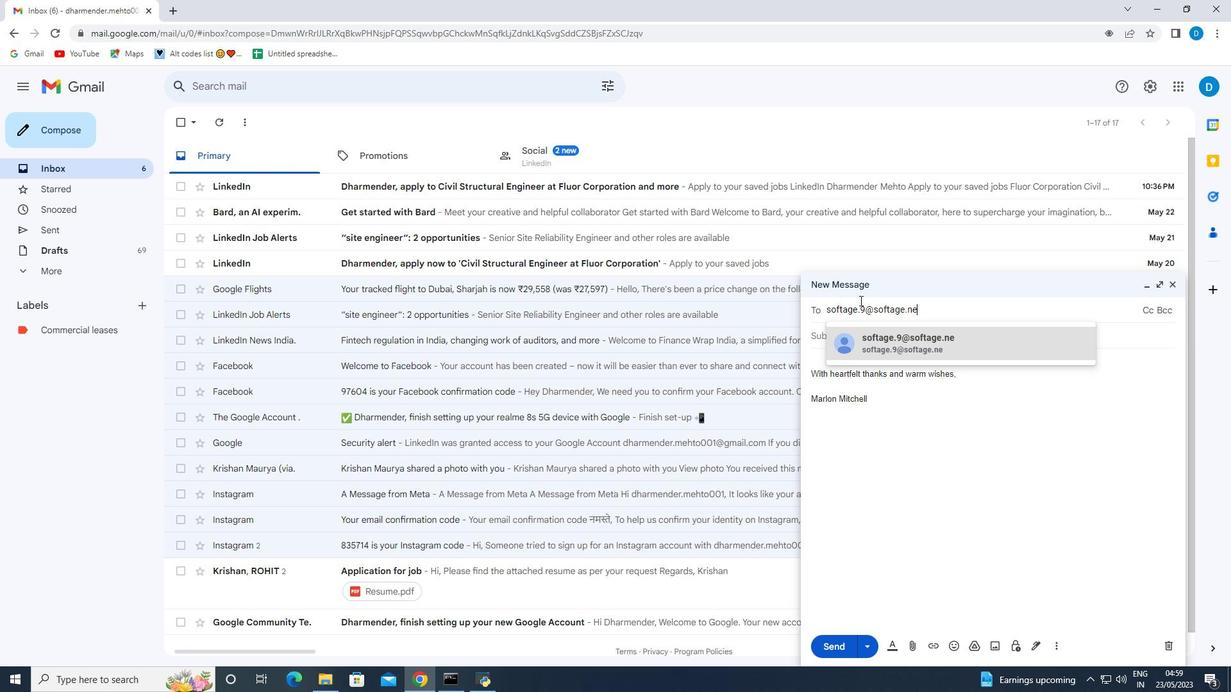 
Action: Mouse moved to (1070, 345)
Screenshot: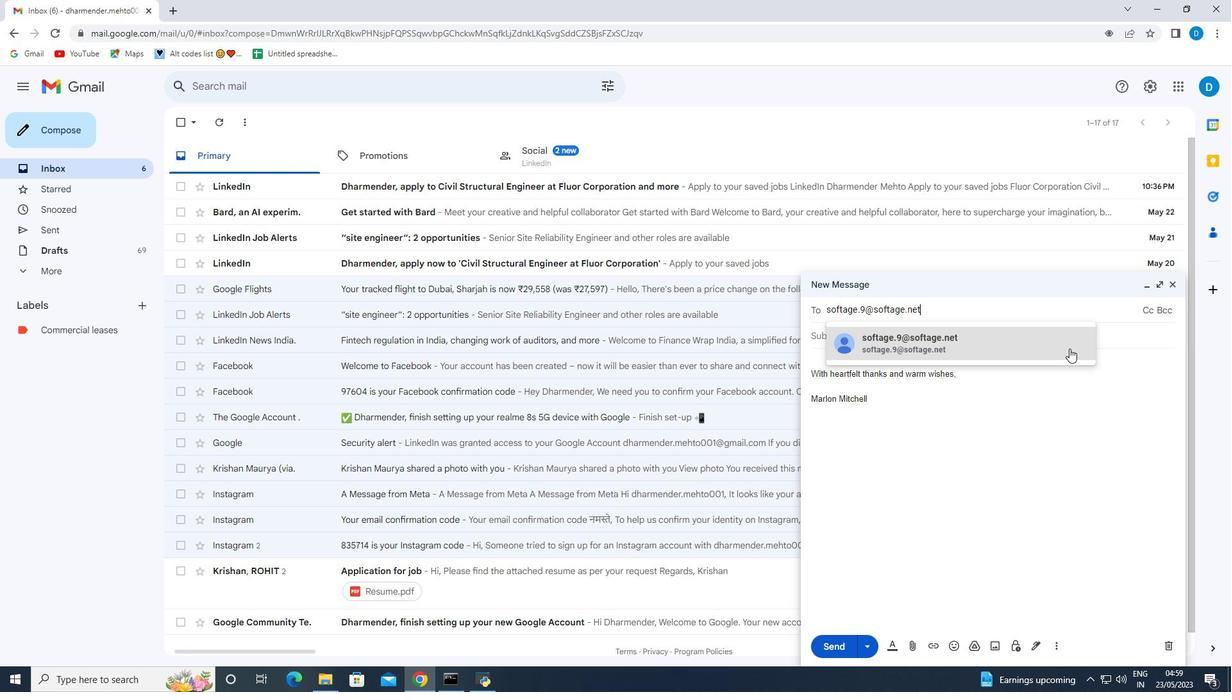 
Action: Mouse pressed left at (1070, 345)
Screenshot: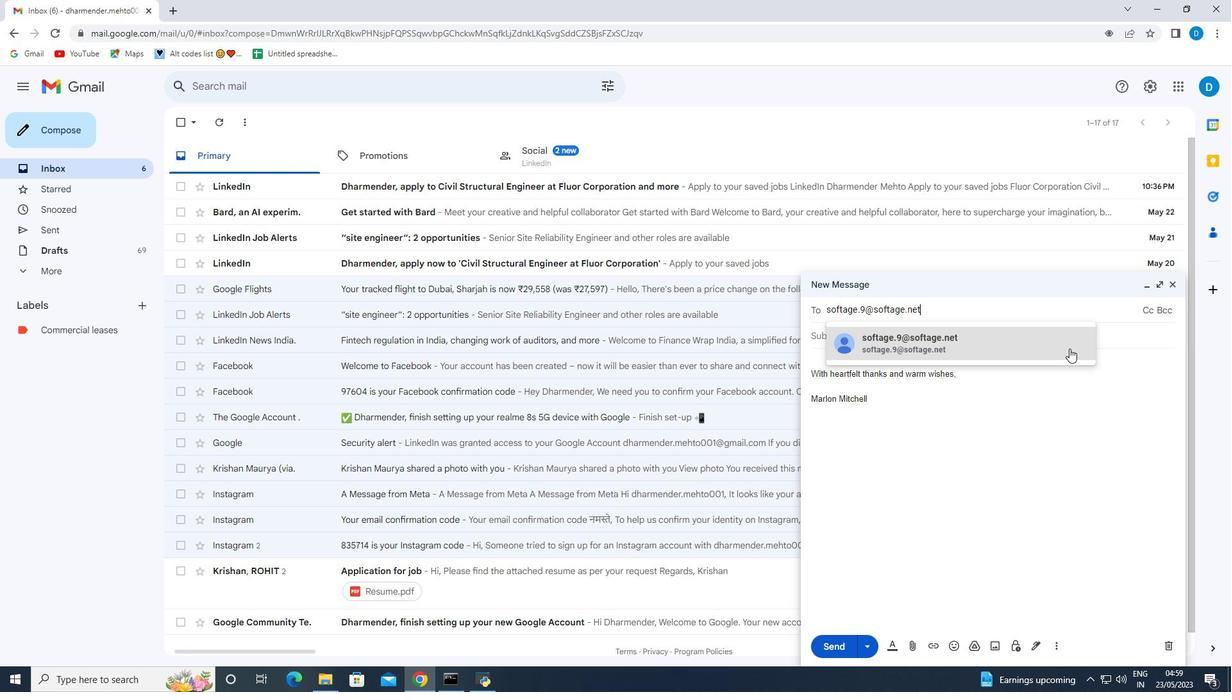 
Action: Mouse moved to (1053, 645)
Screenshot: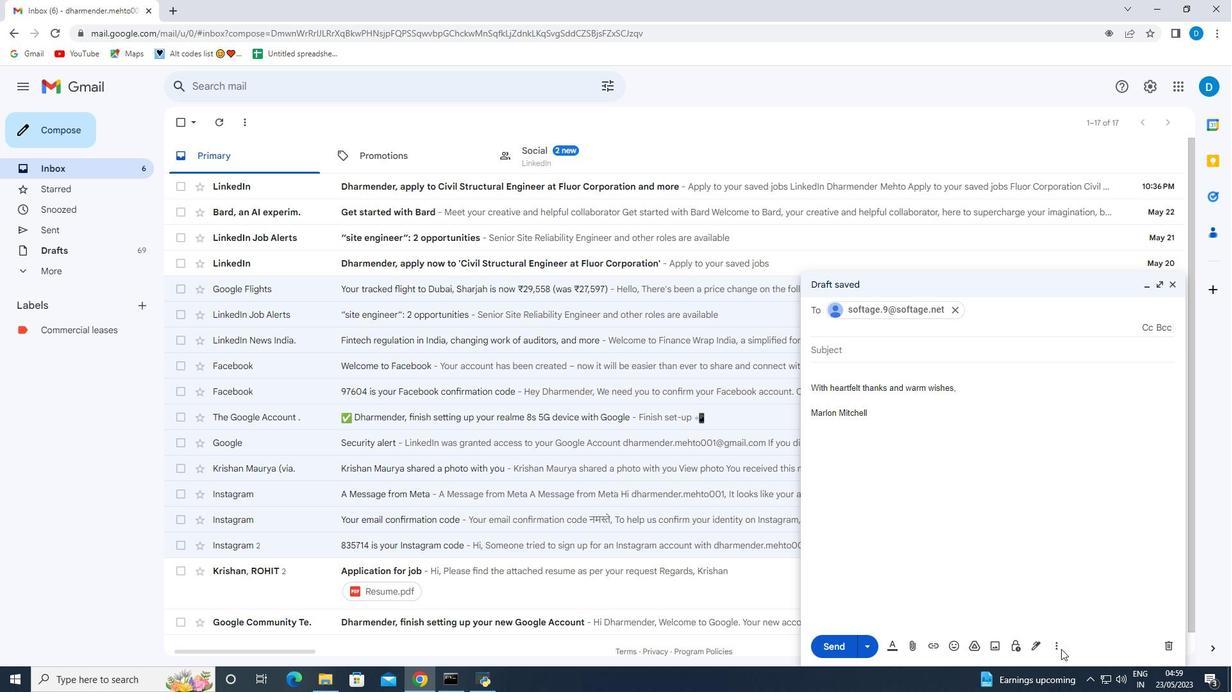 
Action: Mouse pressed left at (1053, 645)
Screenshot: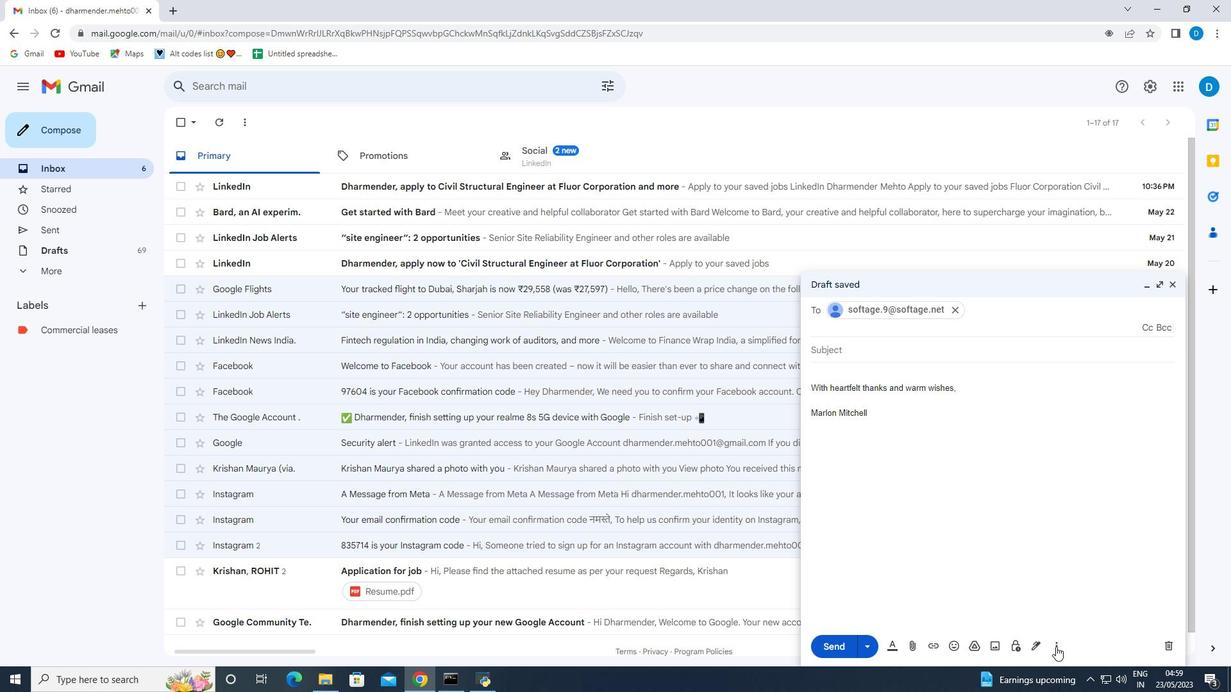 
Action: Mouse moved to (1081, 529)
Screenshot: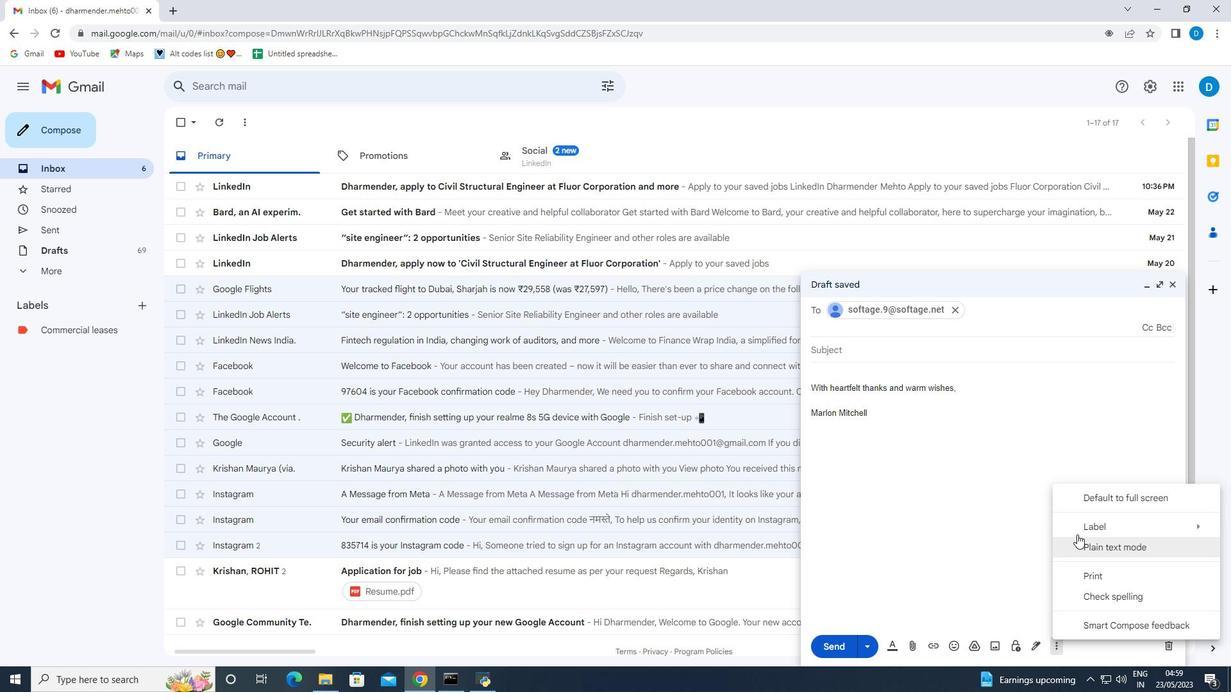 
Action: Mouse pressed left at (1081, 529)
Screenshot: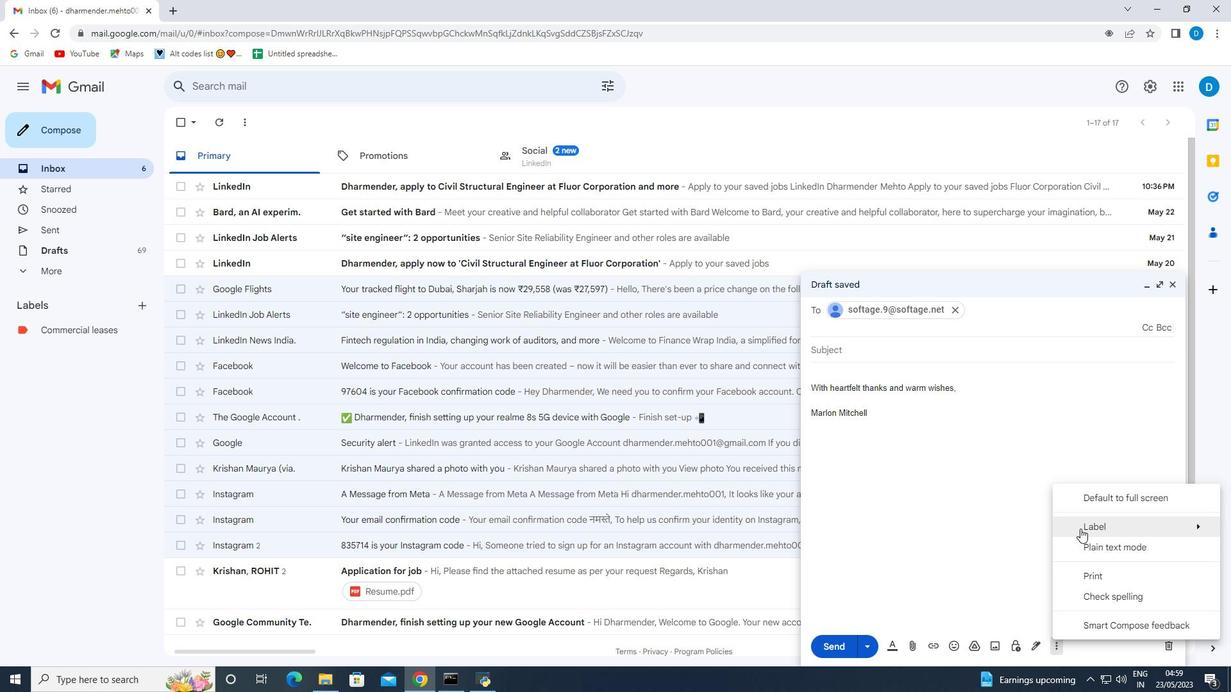 
Action: Mouse moved to (914, 362)
Screenshot: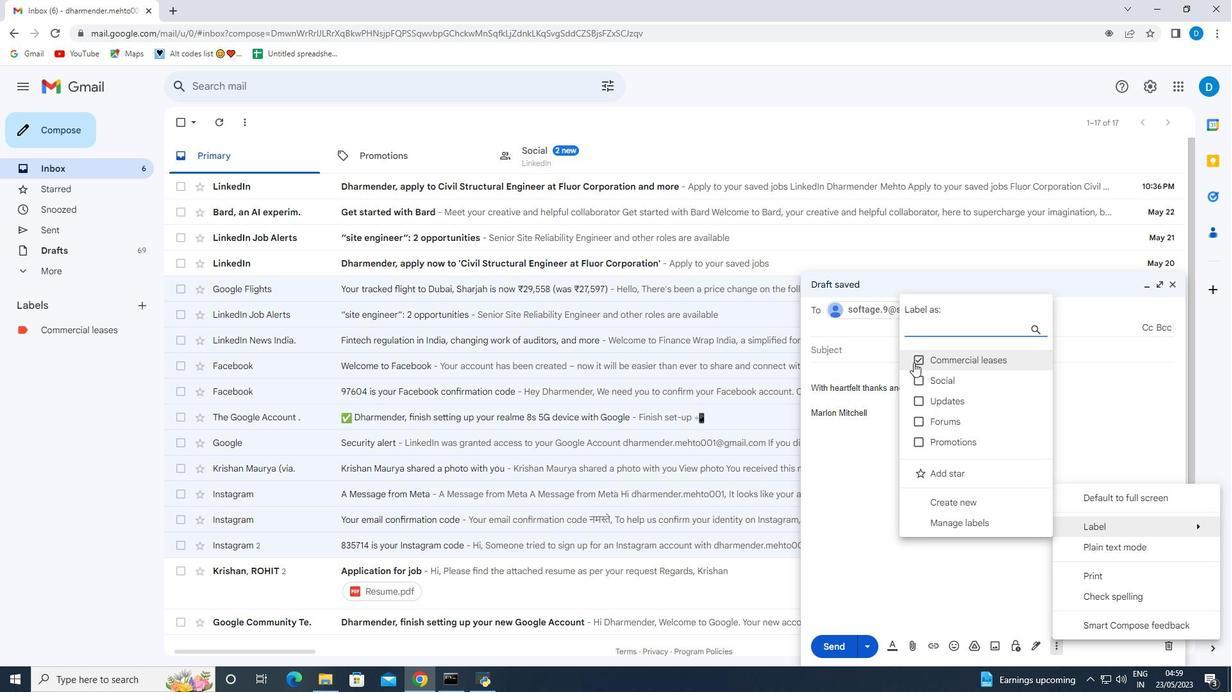 
Action: Mouse pressed left at (914, 362)
Screenshot: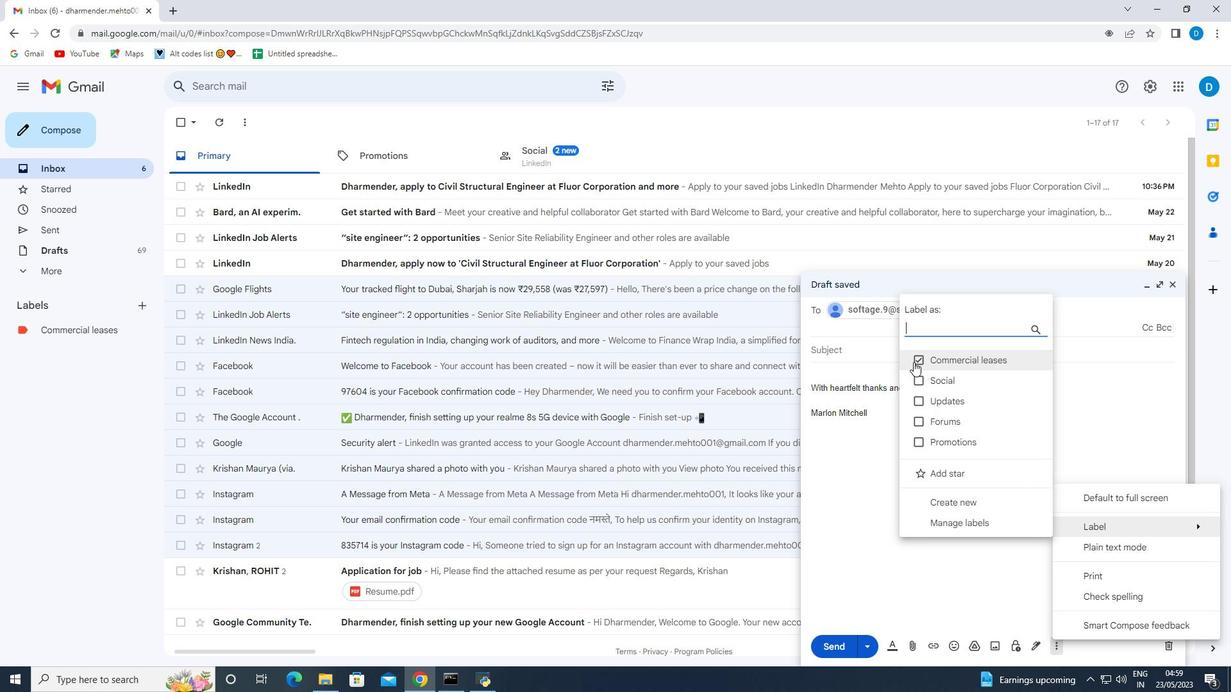 
Action: Mouse moved to (916, 362)
Screenshot: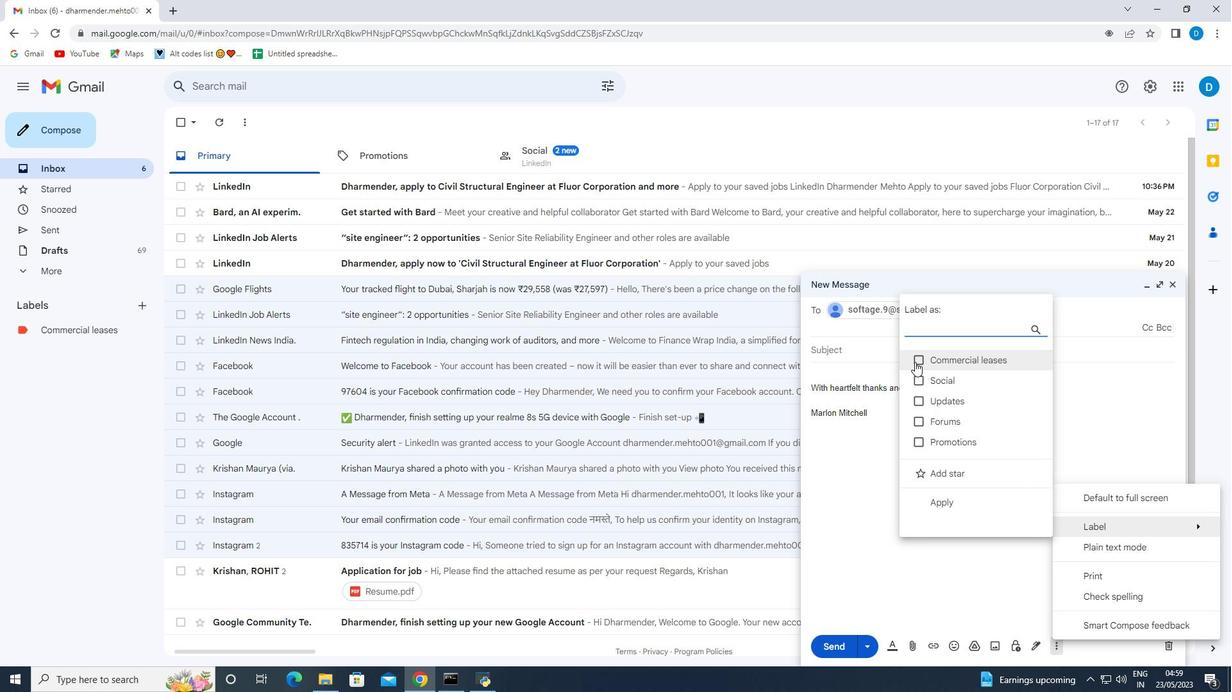 
Action: Mouse pressed left at (916, 362)
Screenshot: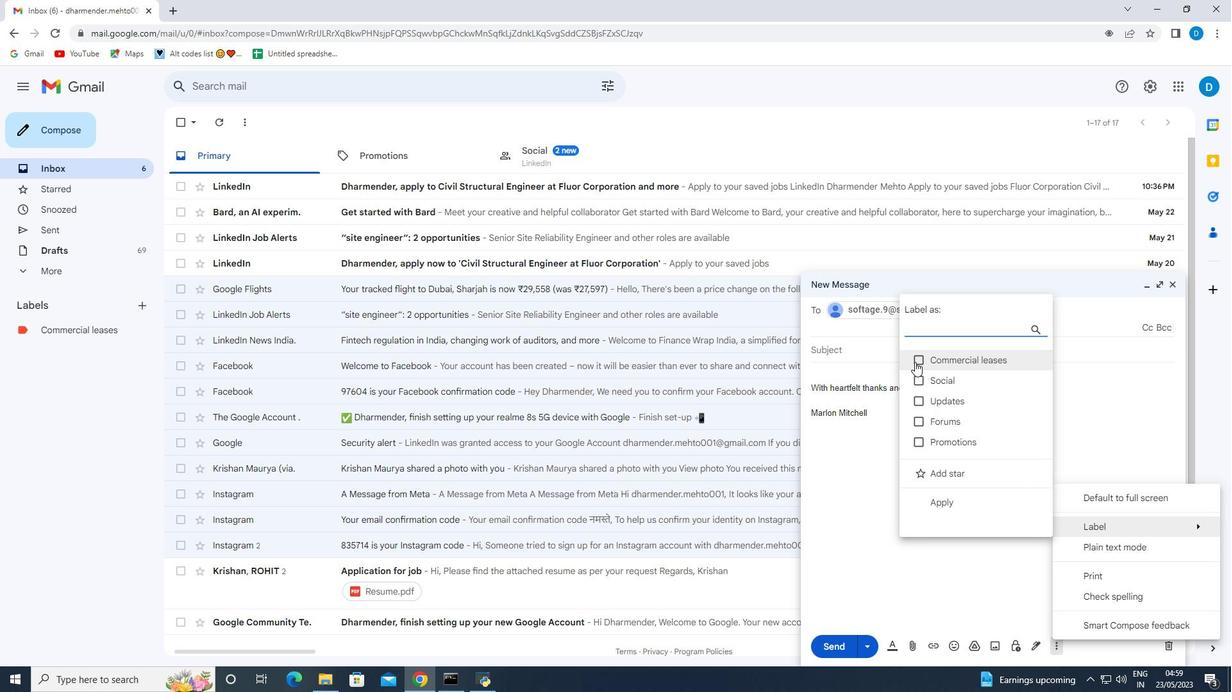 
Action: Mouse moved to (864, 527)
Screenshot: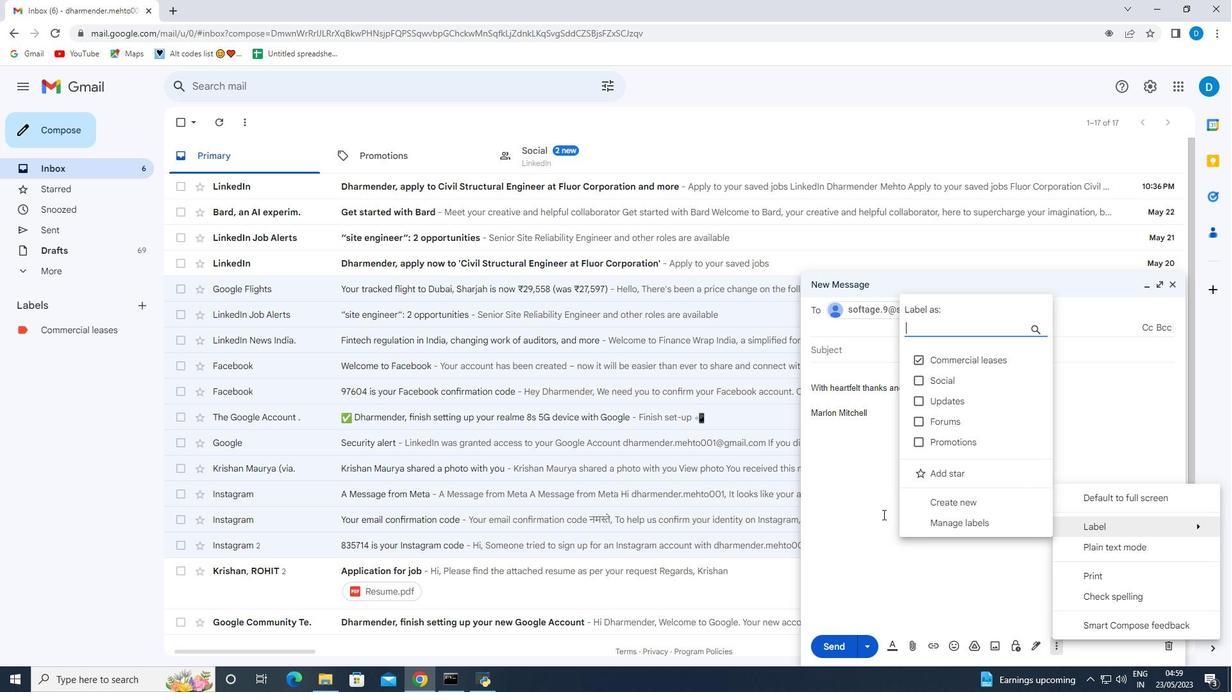 
Action: Mouse pressed left at (864, 527)
Screenshot: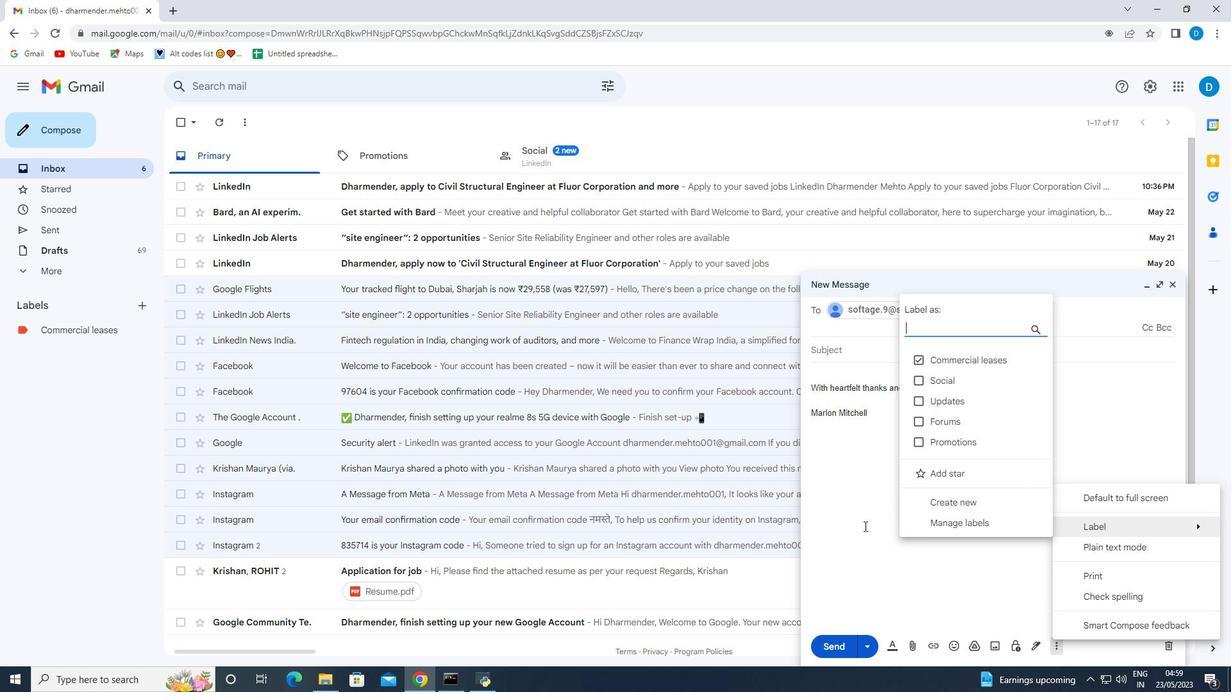 
Action: Mouse moved to (938, 546)
Screenshot: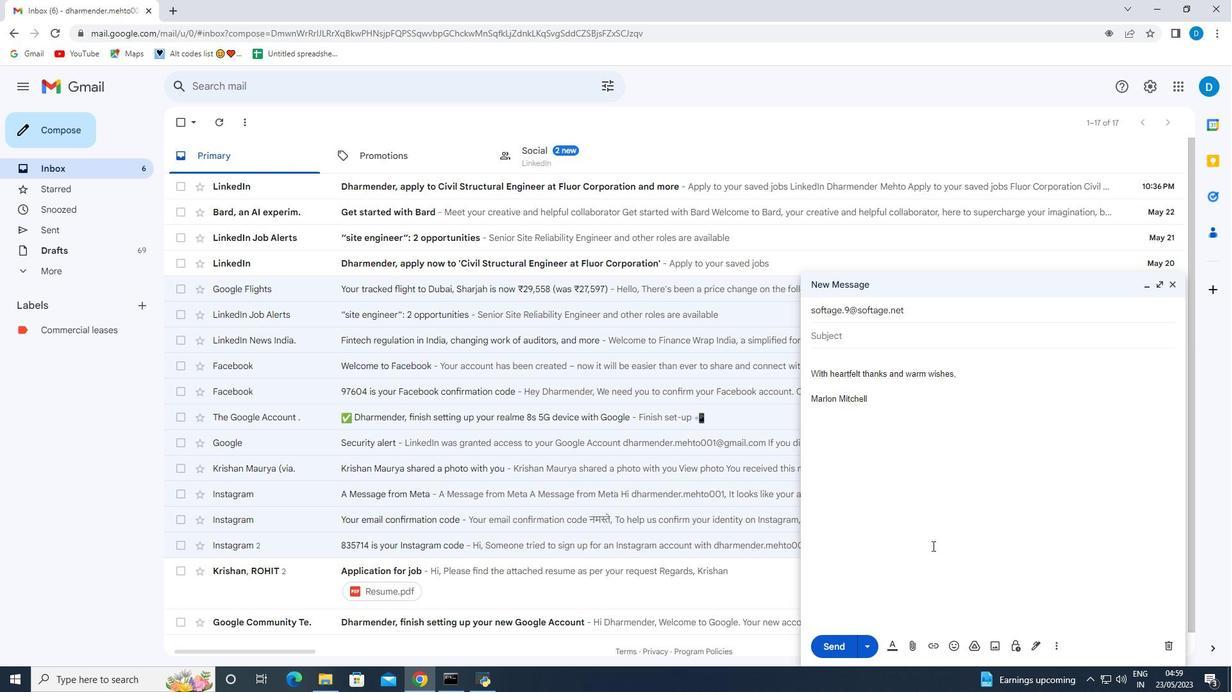 
